 Task: Compose an email with the signature Keith Hernandez with the subject Feedback on a product and the message I would appreciate it if you could send me the details for the upcoming trade show. from softage.9@softage.net to softage.5@softage.netSelect the entire message and Indent more 2 times, then indent less once Send the email. Finally, move the email from Sent Items to the label Composting
Action: Mouse moved to (1148, 72)
Screenshot: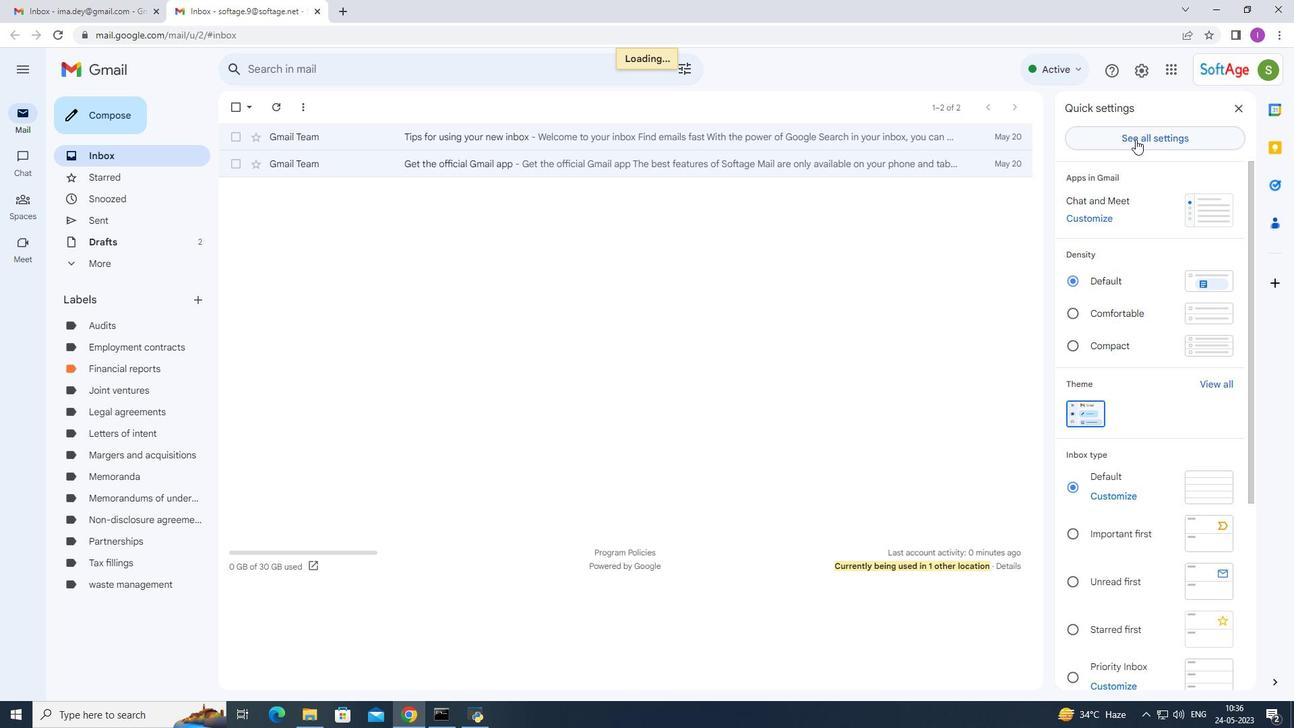 
Action: Mouse pressed left at (1148, 72)
Screenshot: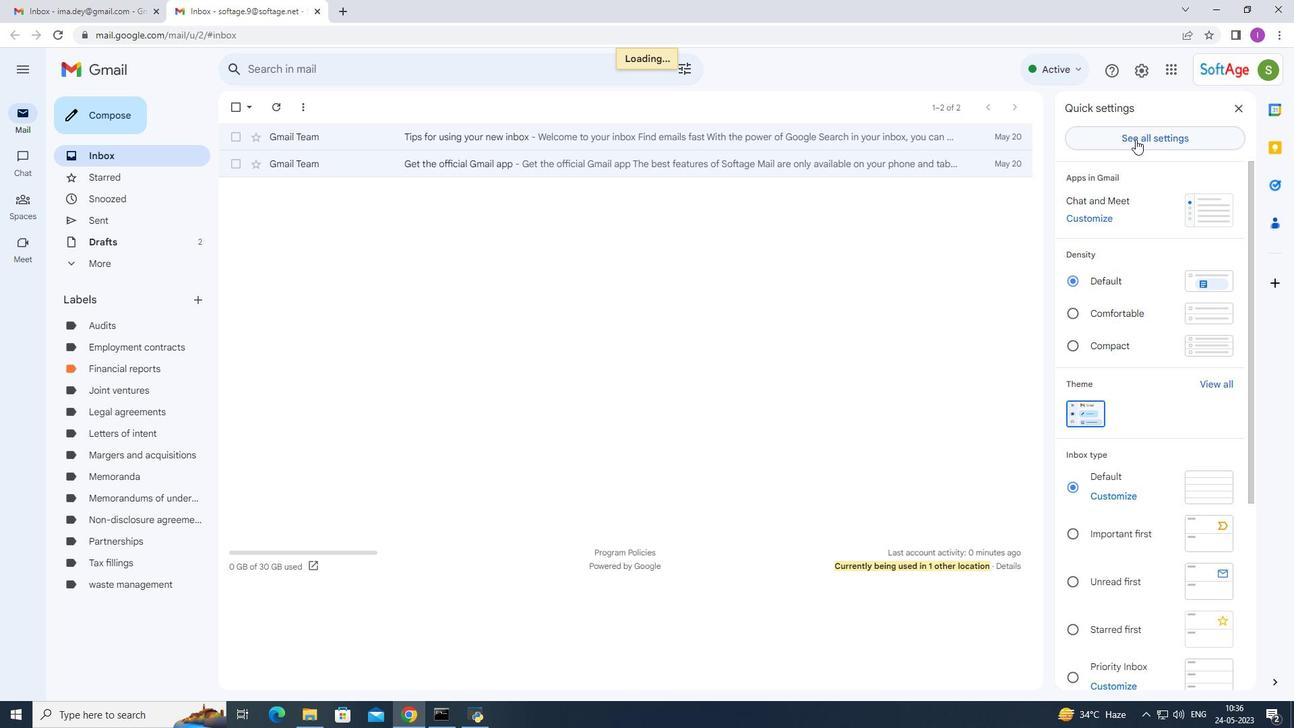 
Action: Mouse moved to (1168, 140)
Screenshot: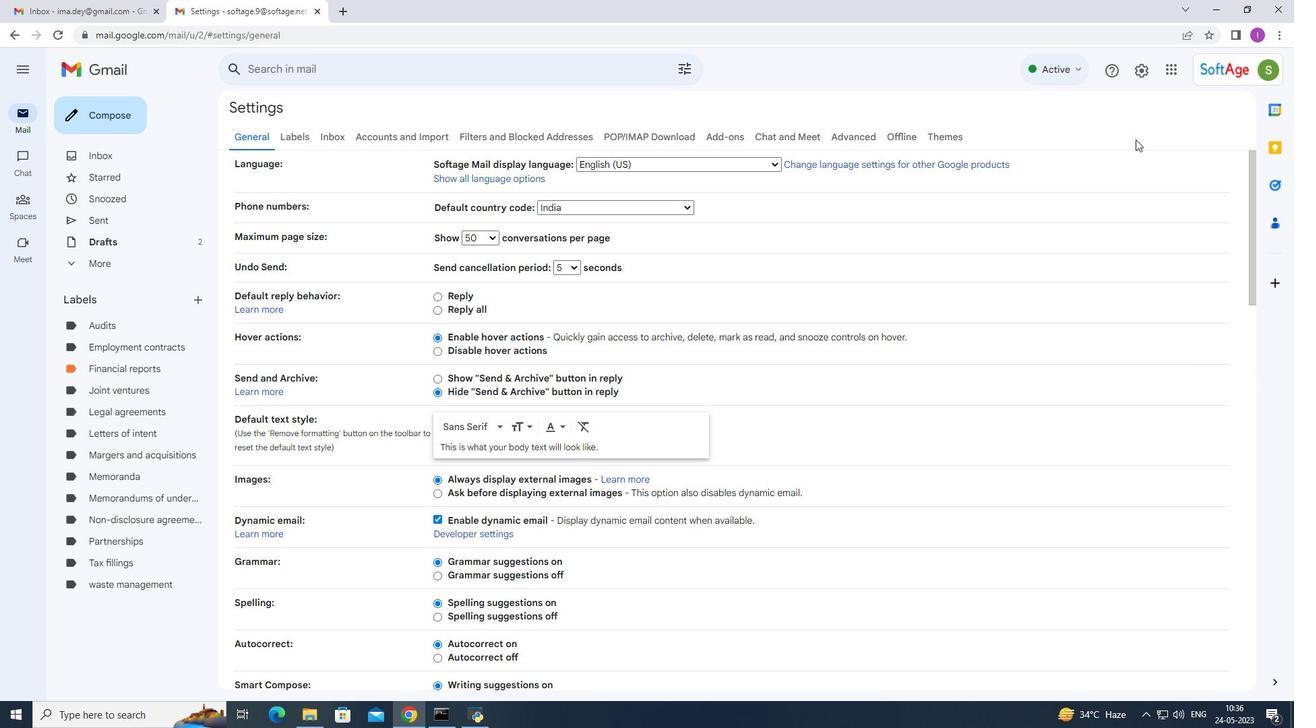 
Action: Mouse pressed left at (1168, 140)
Screenshot: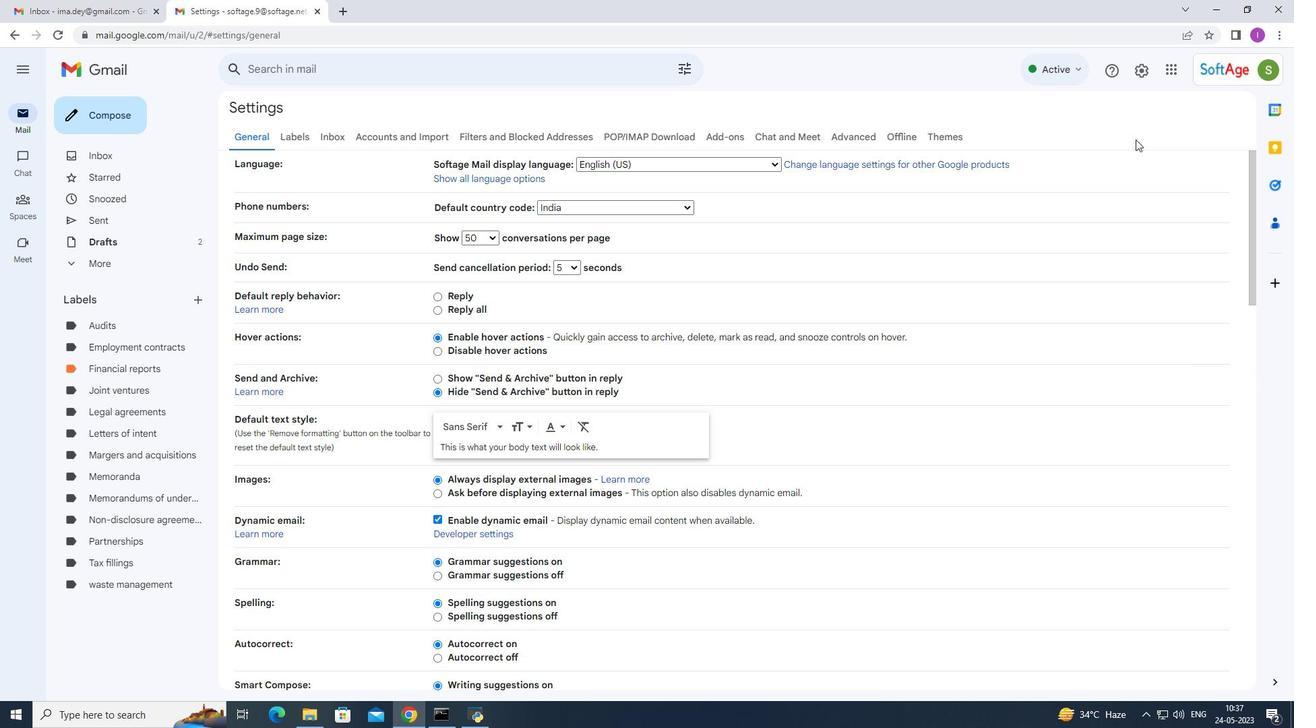 
Action: Mouse moved to (651, 380)
Screenshot: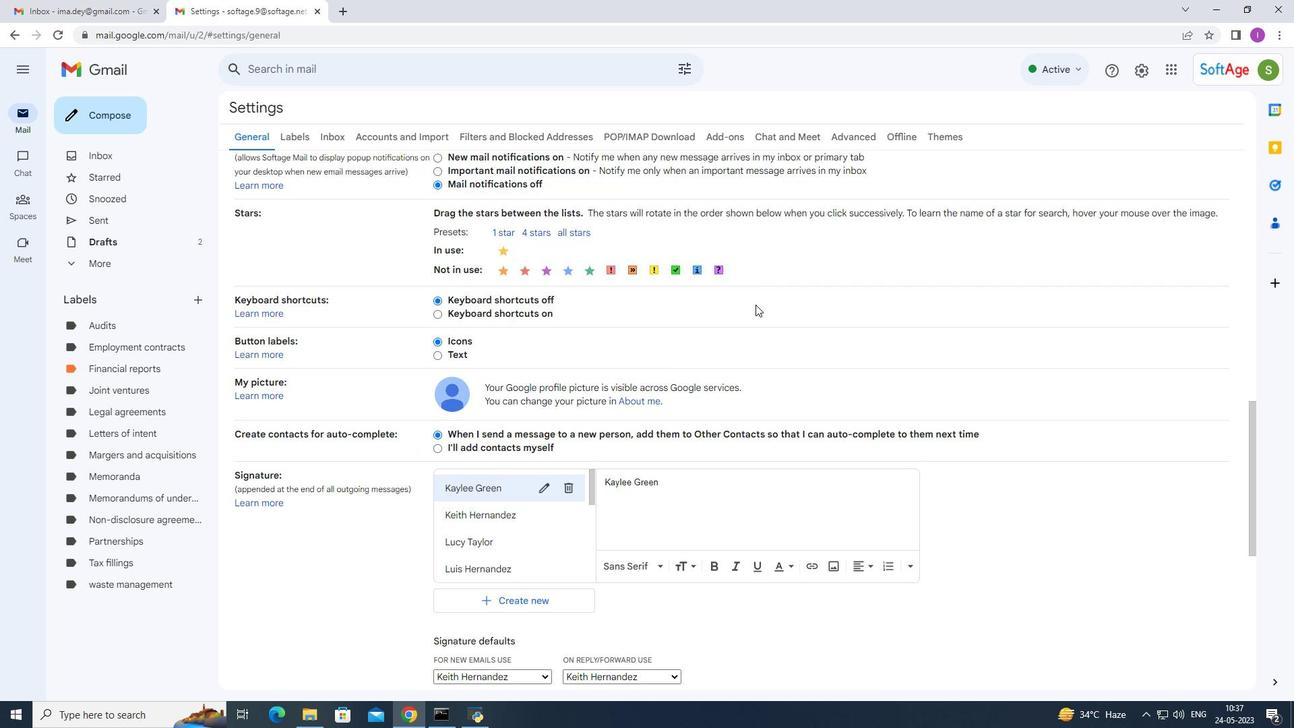 
Action: Mouse scrolled (651, 379) with delta (0, 0)
Screenshot: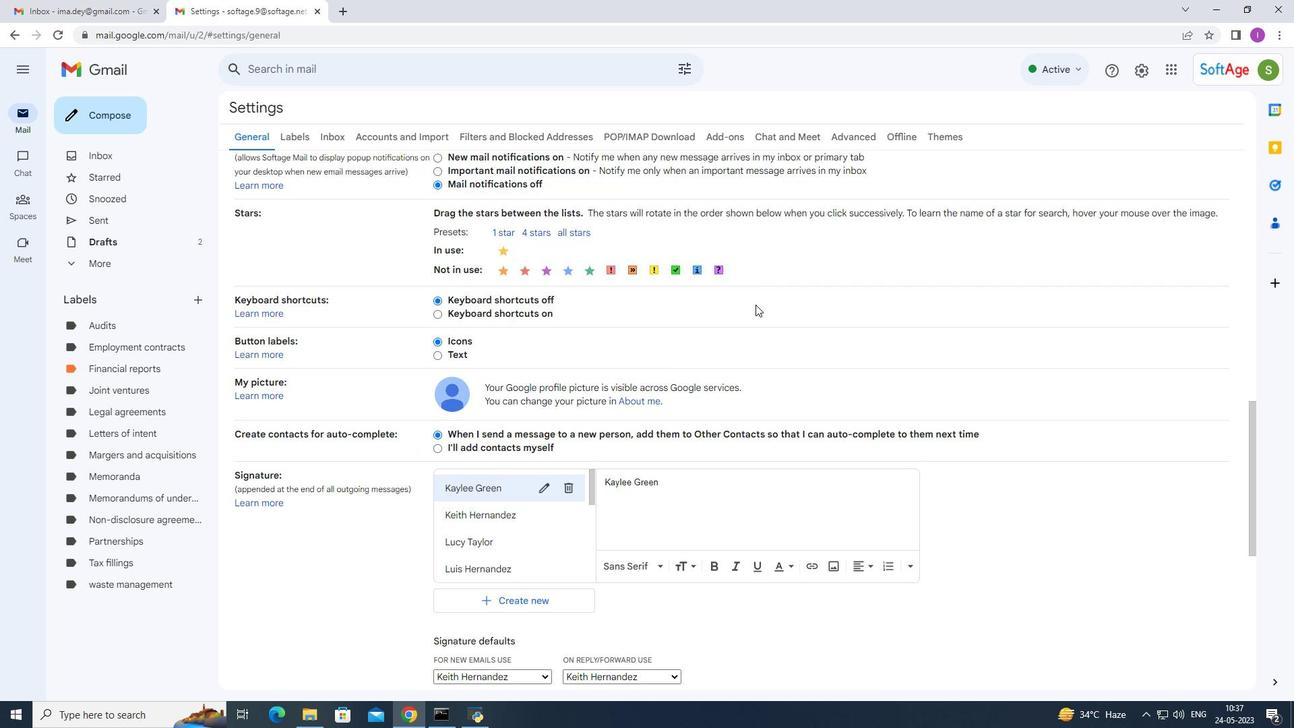 
Action: Mouse moved to (650, 380)
Screenshot: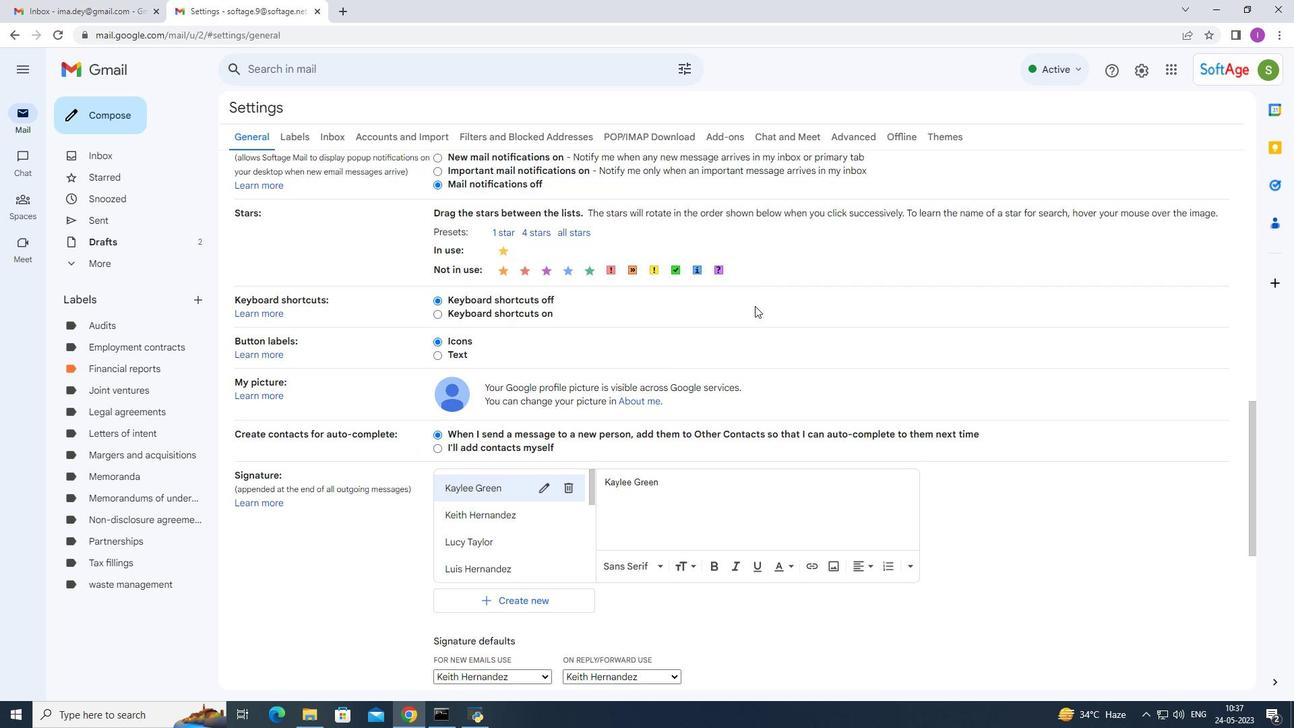 
Action: Mouse scrolled (650, 380) with delta (0, 0)
Screenshot: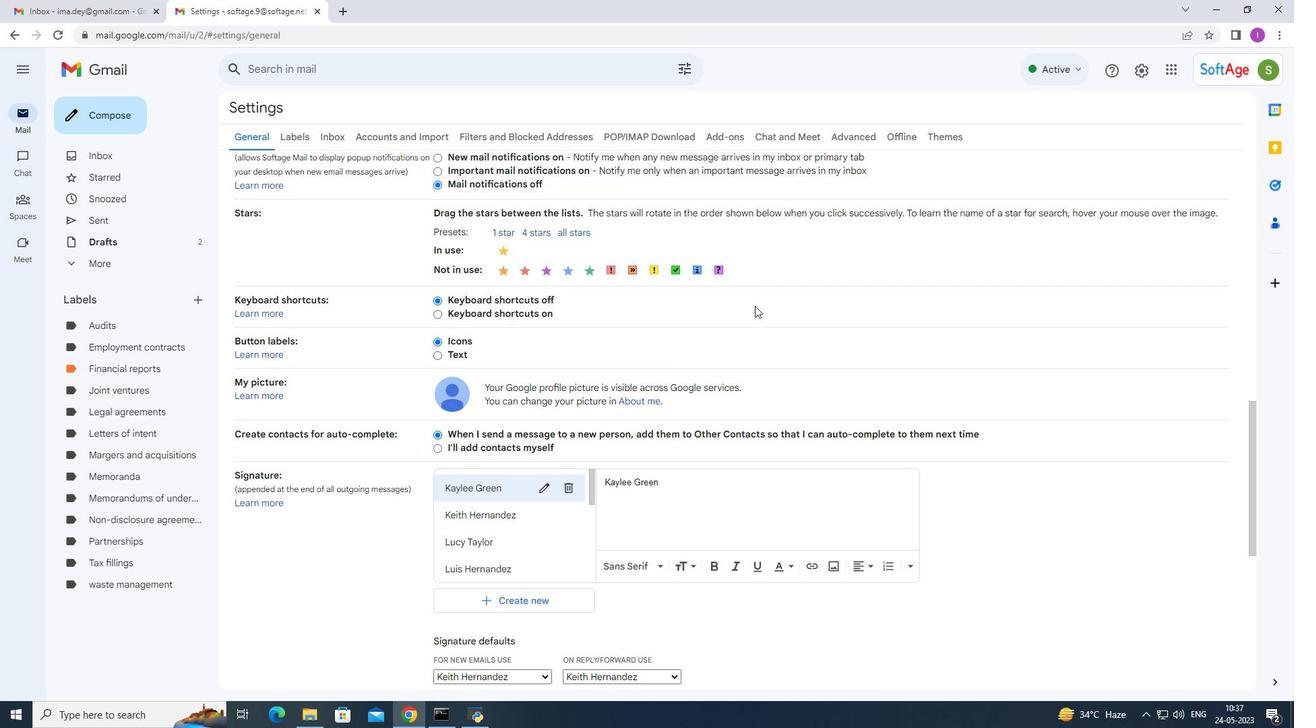 
Action: Mouse moved to (650, 381)
Screenshot: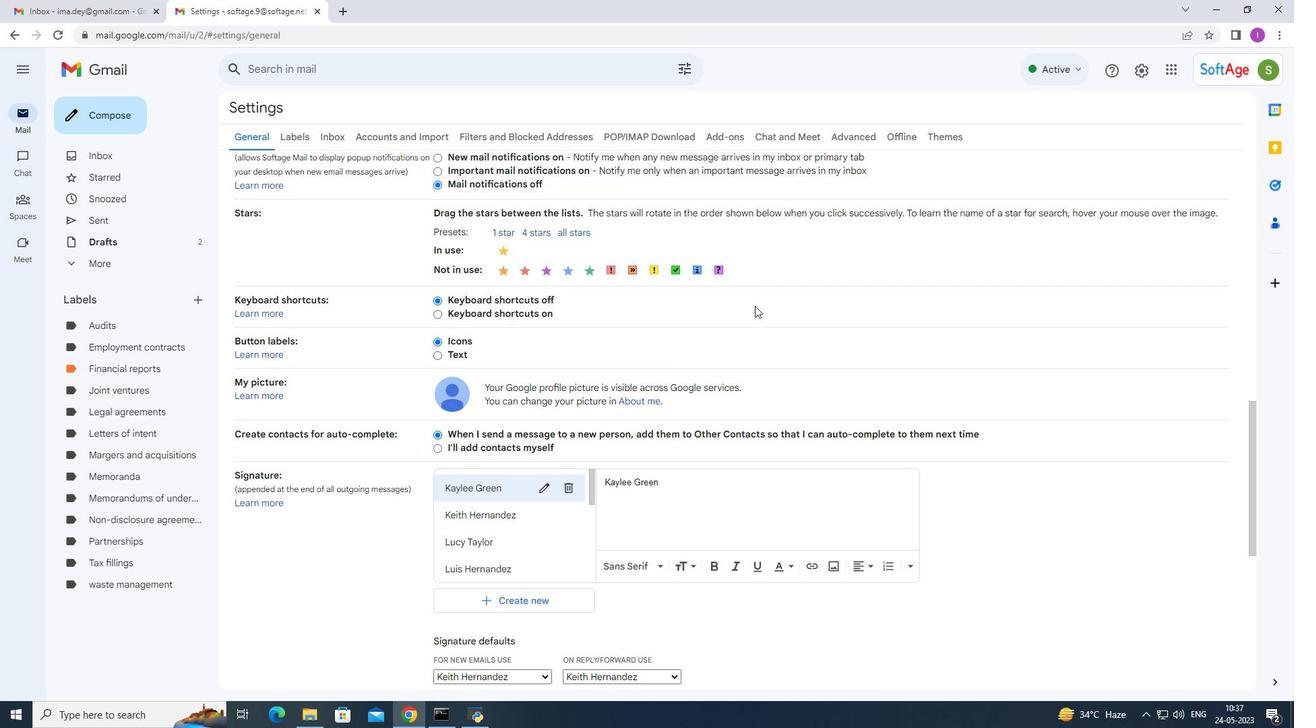 
Action: Mouse scrolled (650, 380) with delta (0, 0)
Screenshot: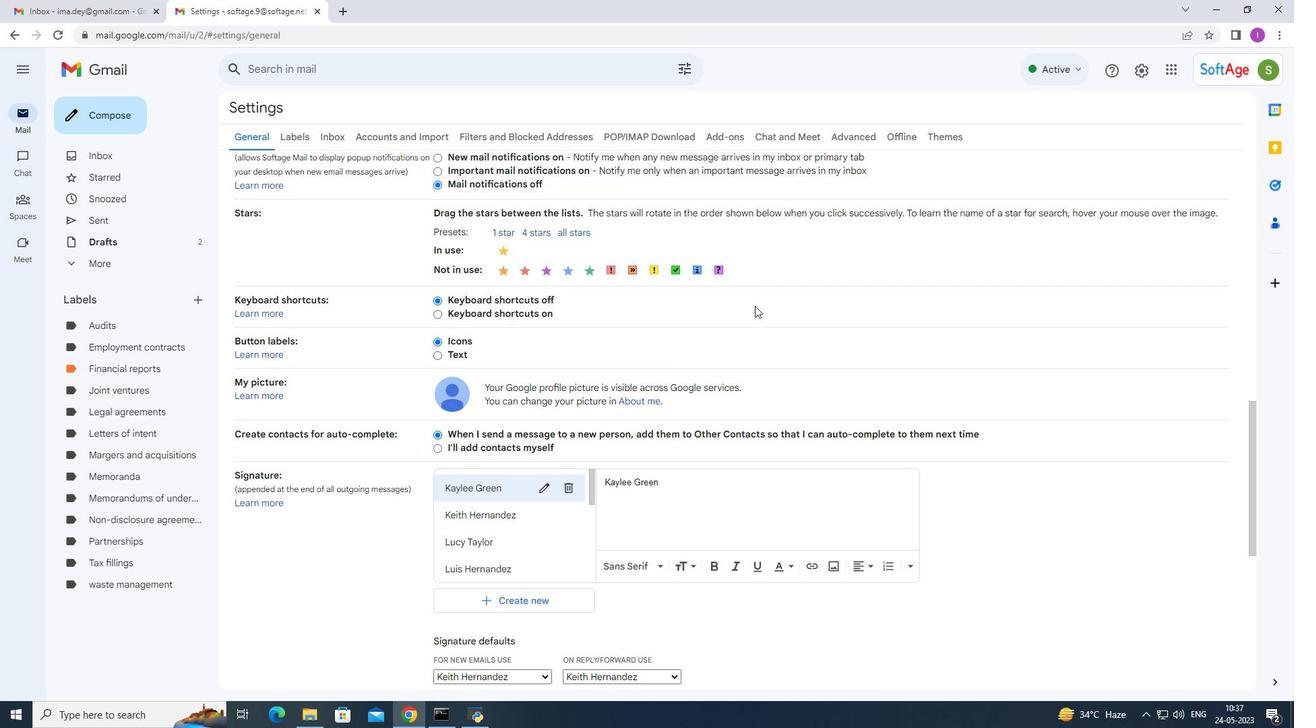 
Action: Mouse scrolled (650, 380) with delta (0, 0)
Screenshot: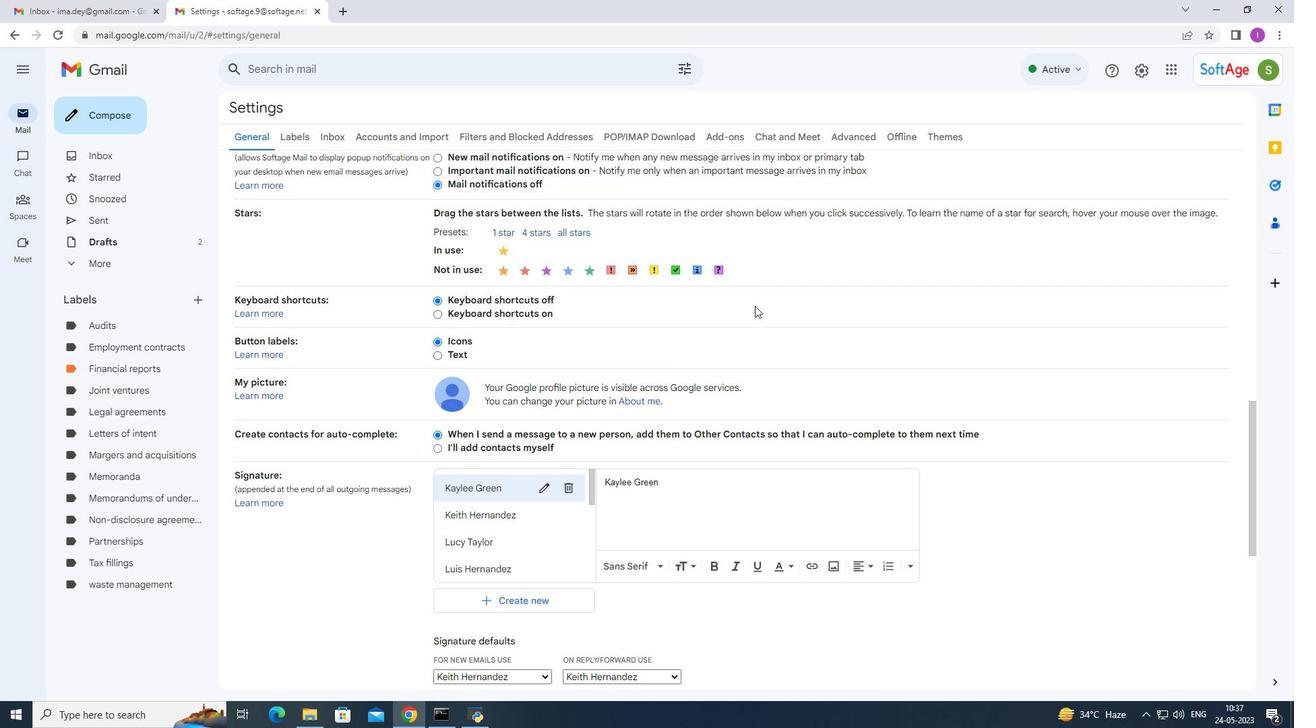 
Action: Mouse moved to (650, 381)
Screenshot: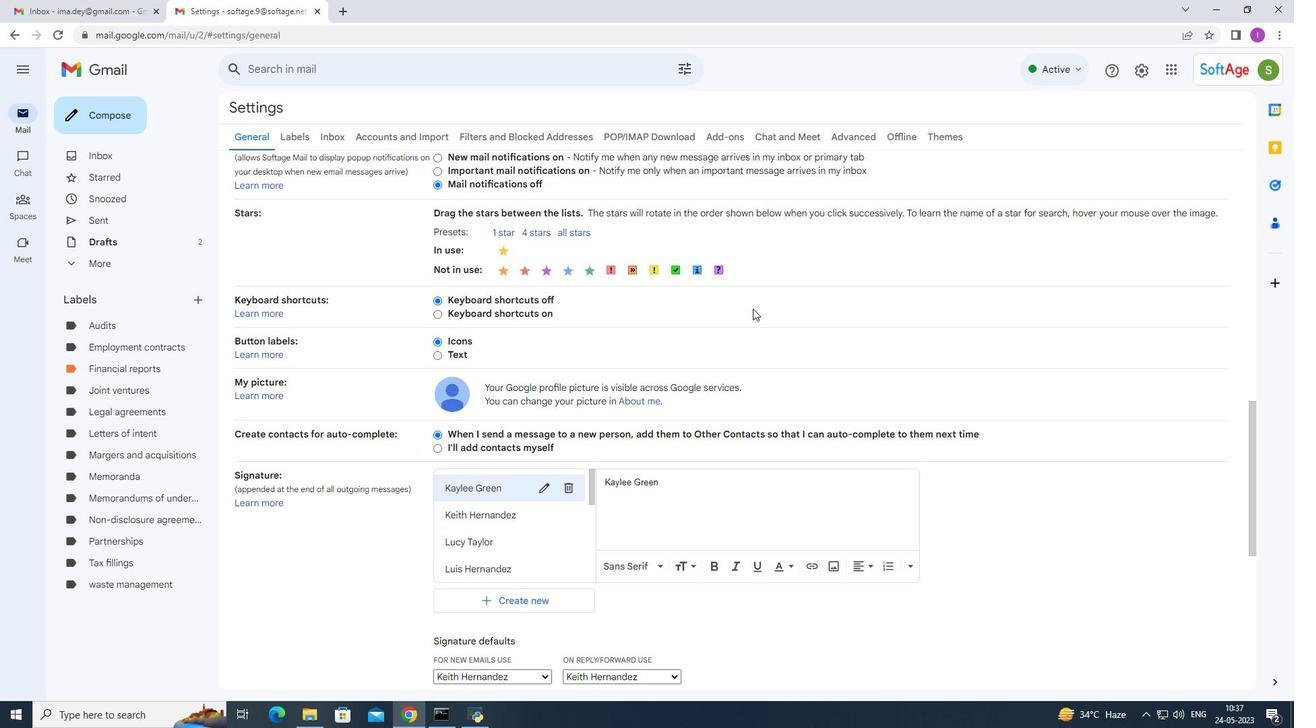 
Action: Mouse scrolled (650, 380) with delta (0, 0)
Screenshot: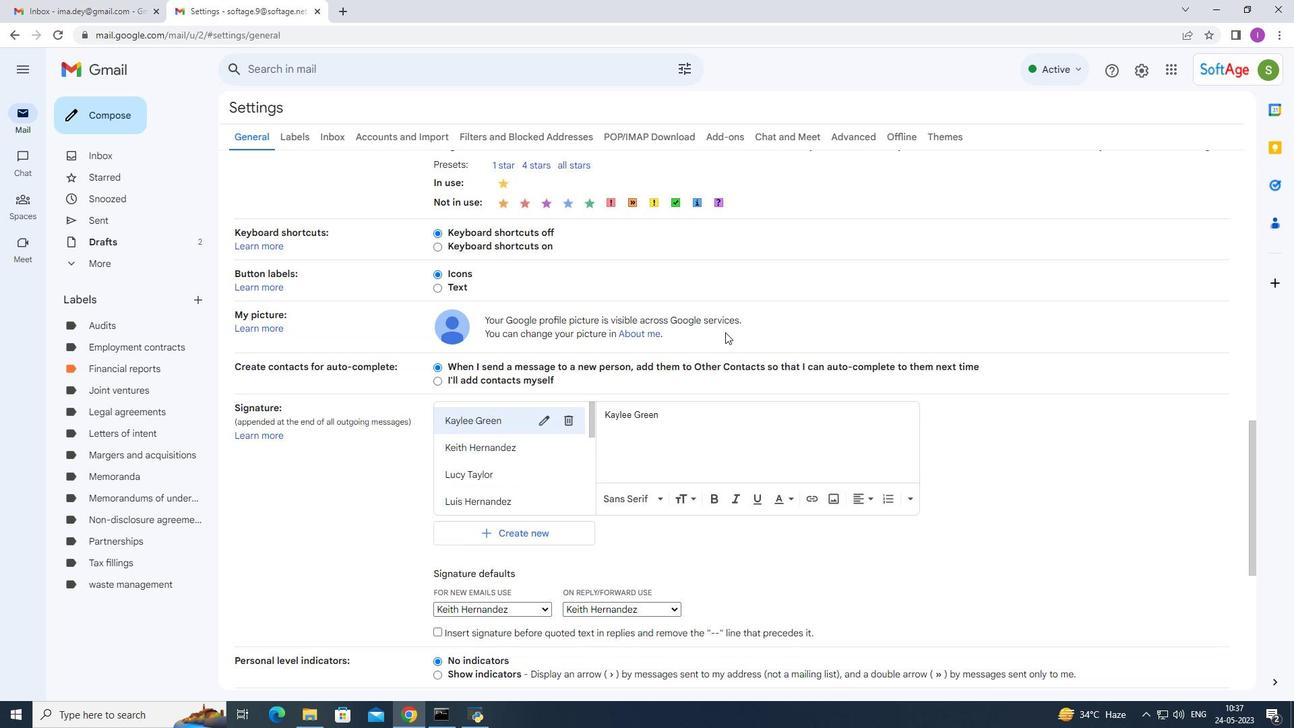 
Action: Mouse moved to (648, 382)
Screenshot: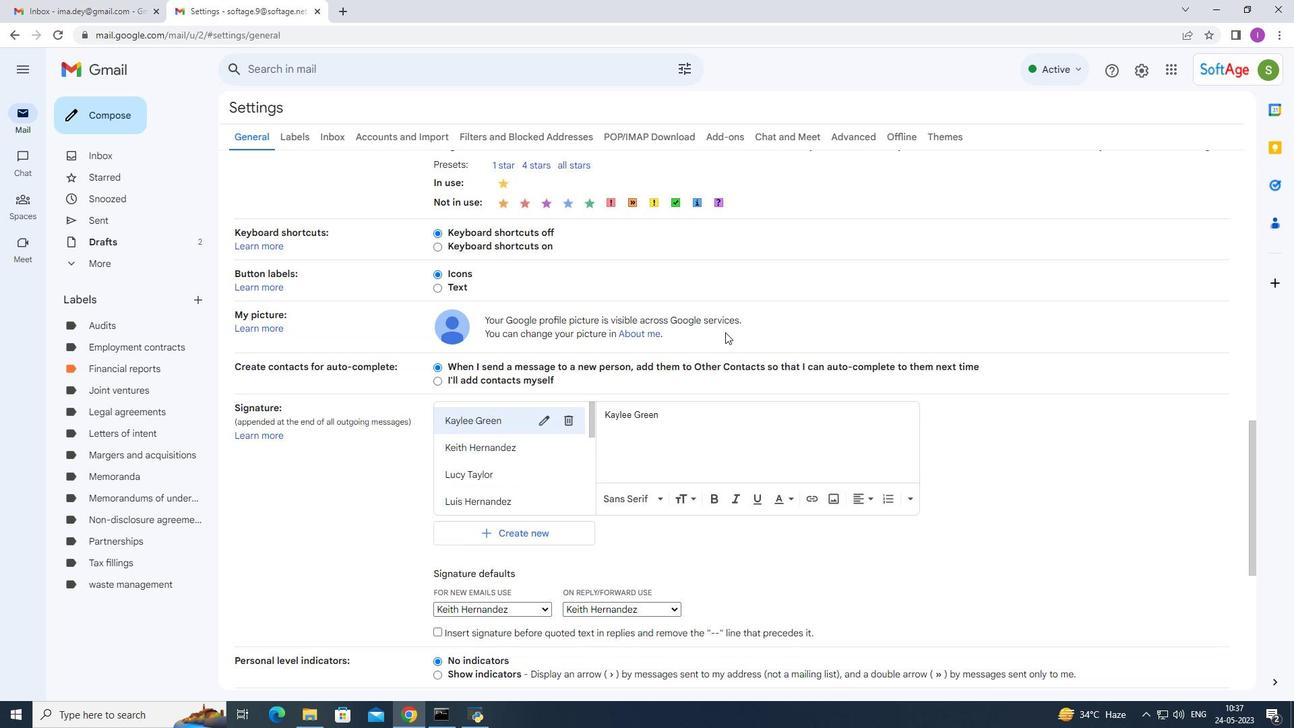 
Action: Mouse scrolled (648, 381) with delta (0, 0)
Screenshot: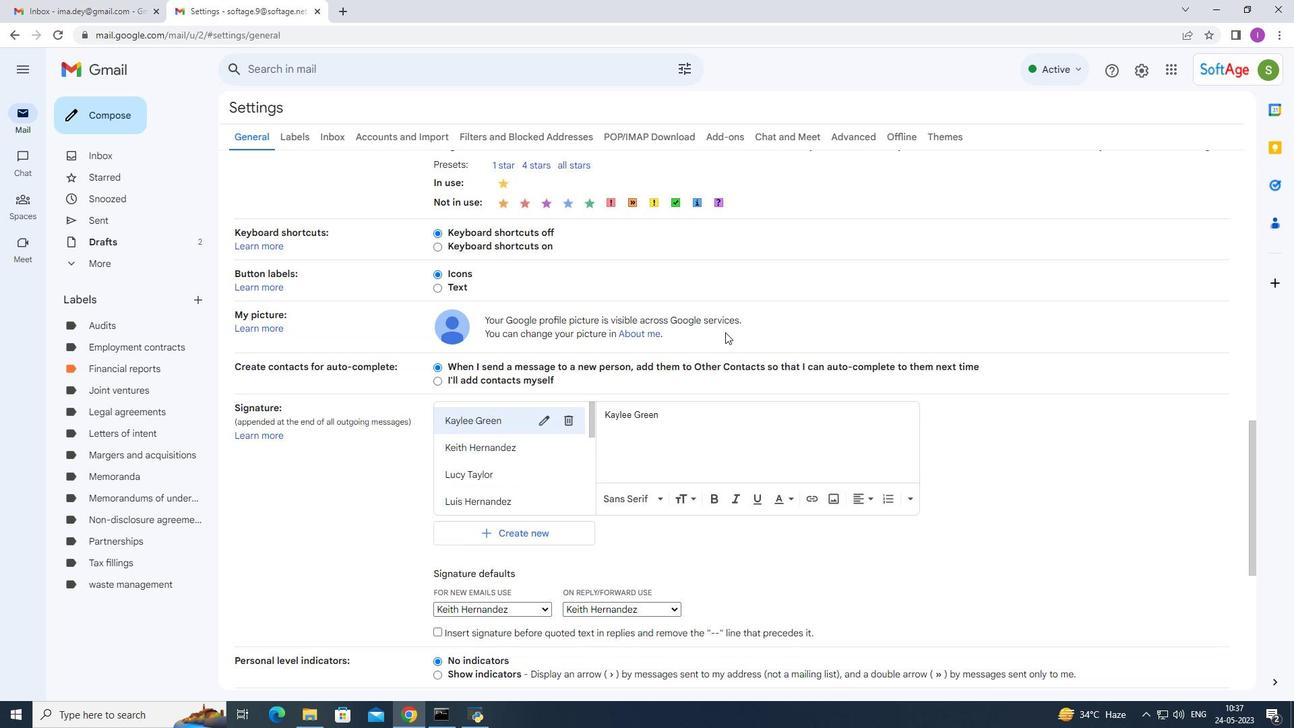 
Action: Mouse moved to (648, 382)
Screenshot: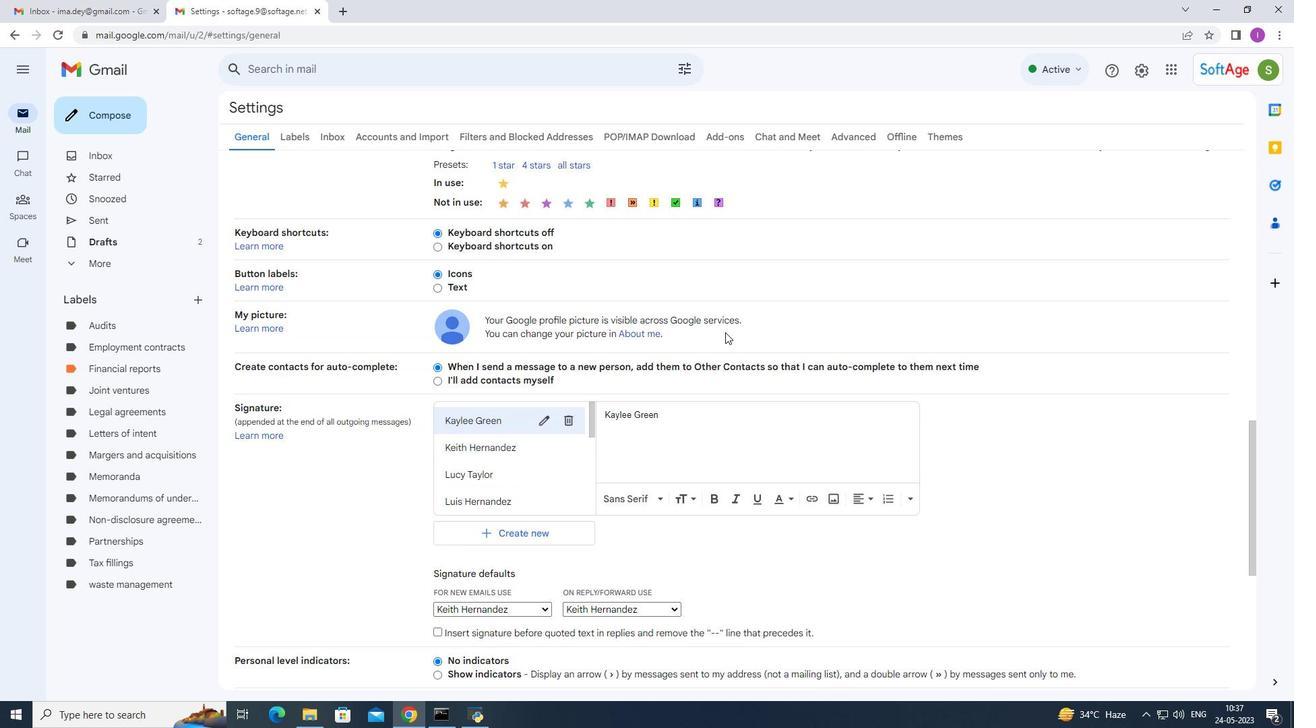 
Action: Mouse scrolled (648, 383) with delta (0, 0)
Screenshot: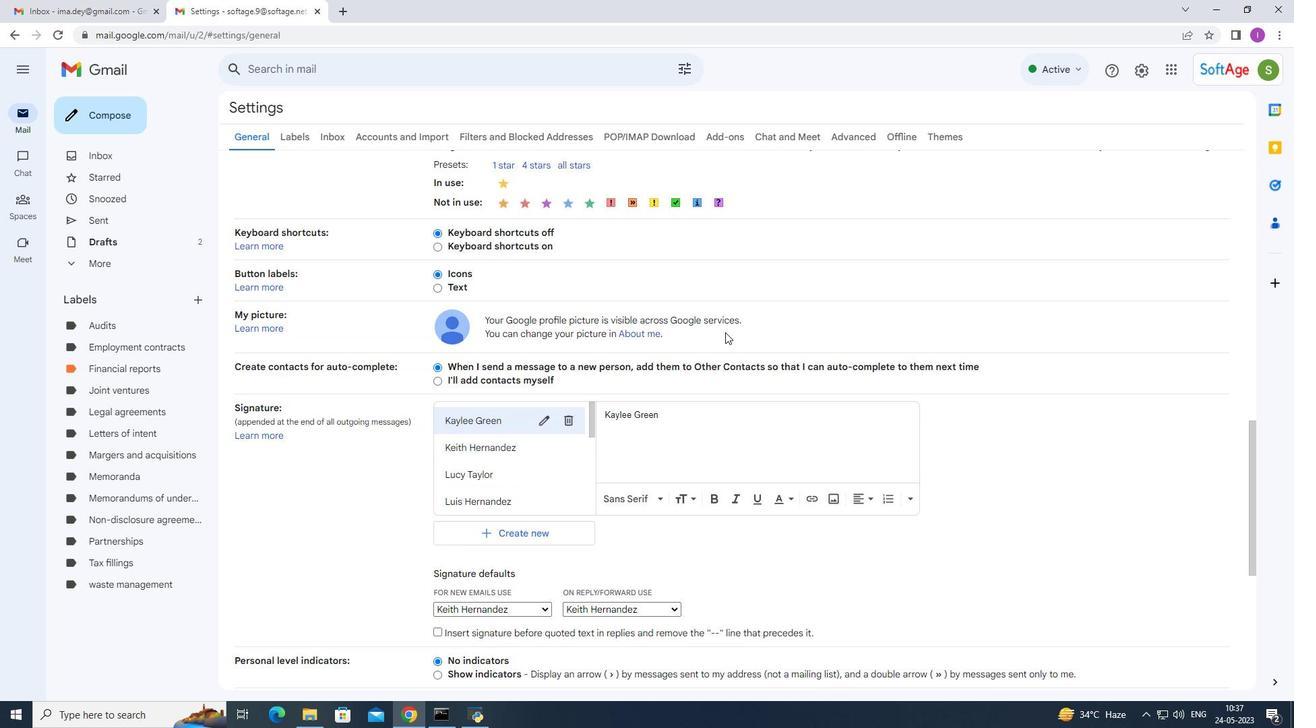
Action: Mouse scrolled (648, 381) with delta (0, 0)
Screenshot: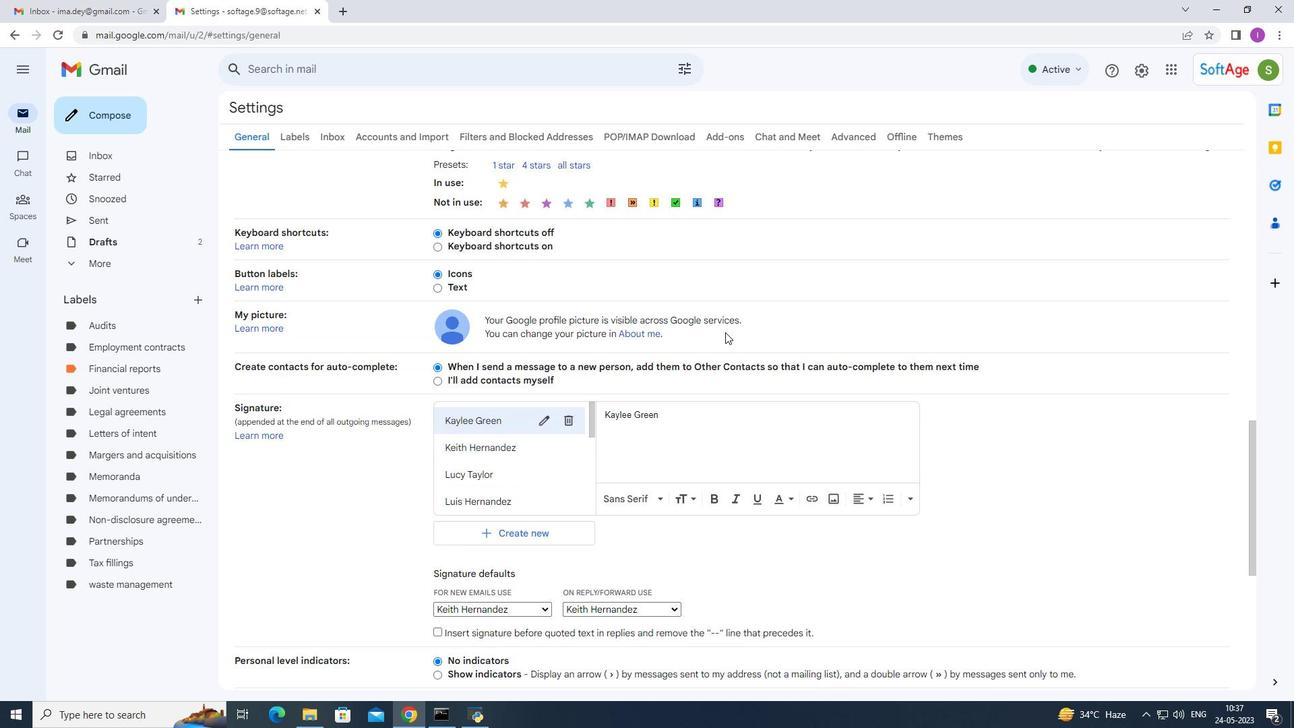
Action: Mouse scrolled (648, 381) with delta (0, 0)
Screenshot: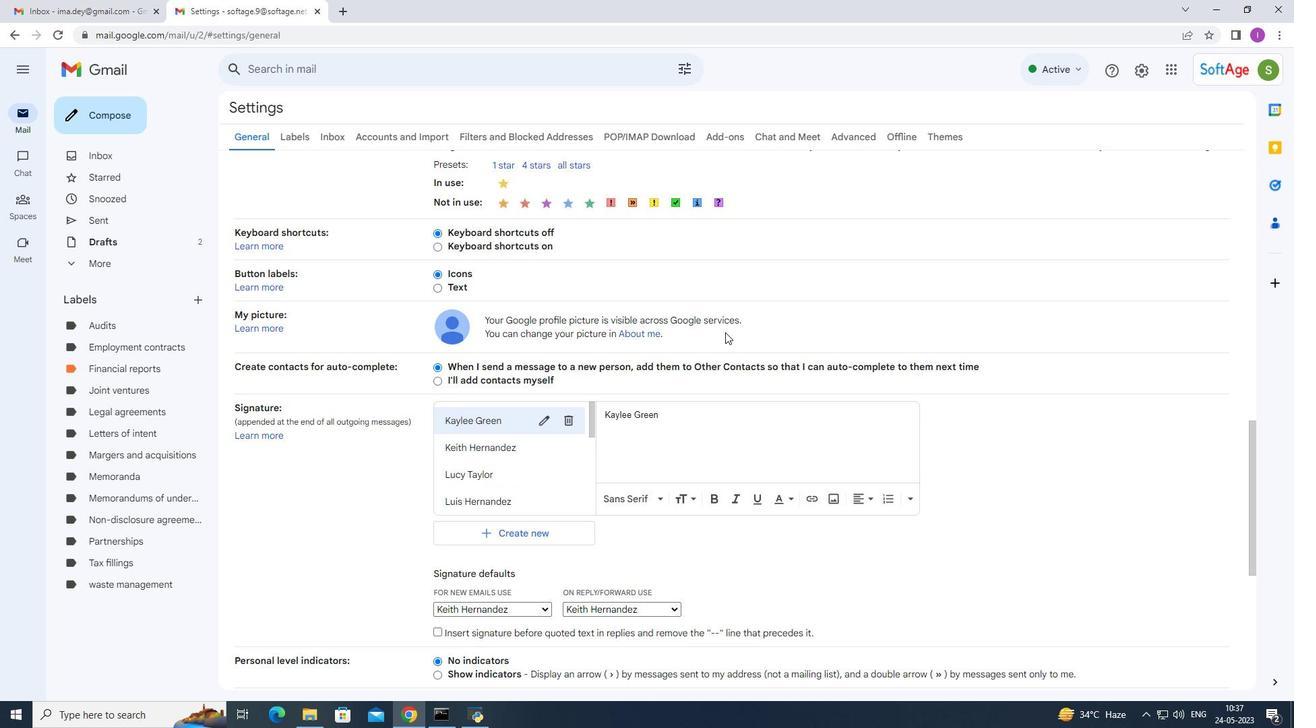
Action: Mouse scrolled (648, 381) with delta (0, 0)
Screenshot: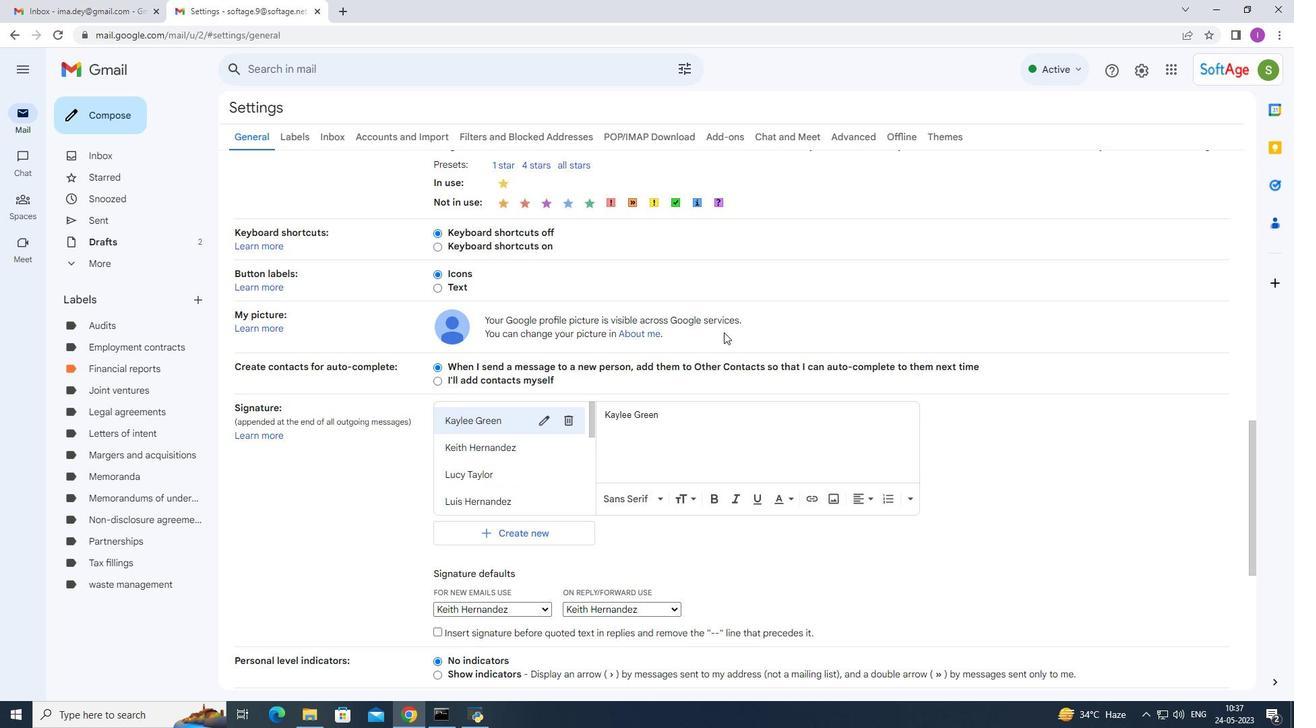
Action: Mouse scrolled (648, 383) with delta (0, 0)
Screenshot: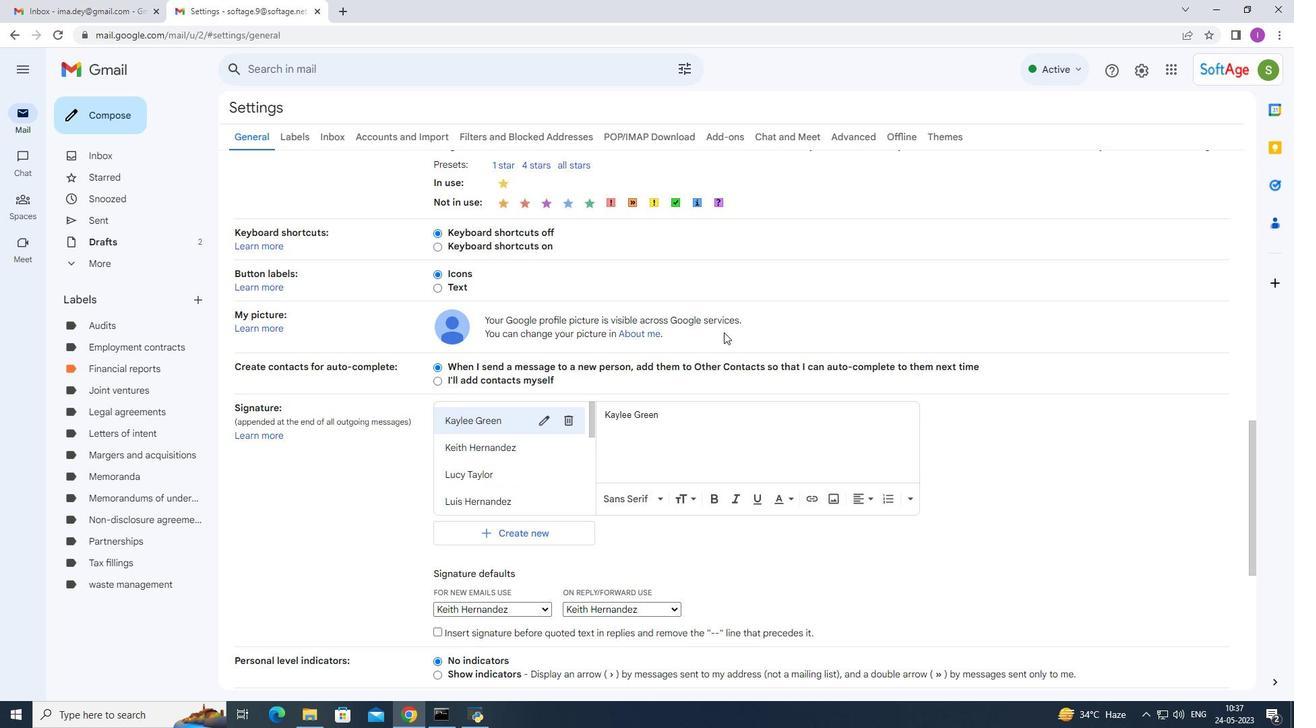
Action: Mouse scrolled (648, 381) with delta (0, 0)
Screenshot: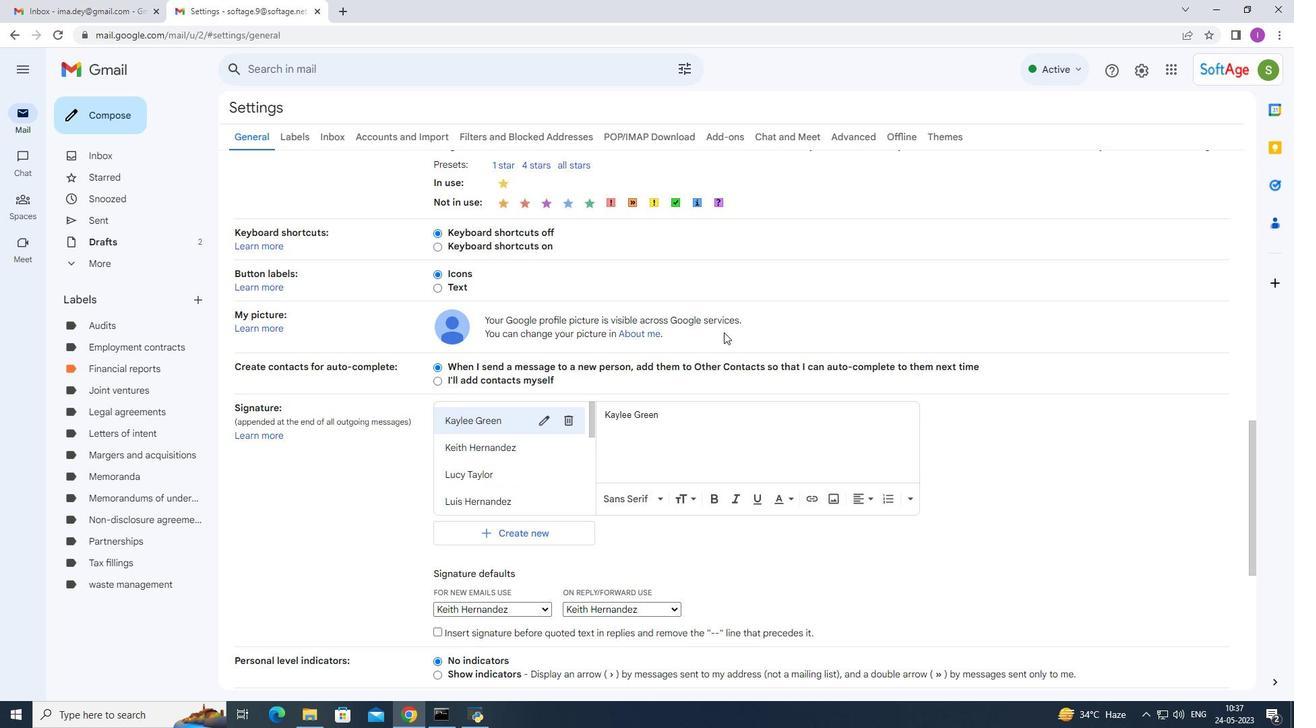 
Action: Mouse moved to (610, 401)
Screenshot: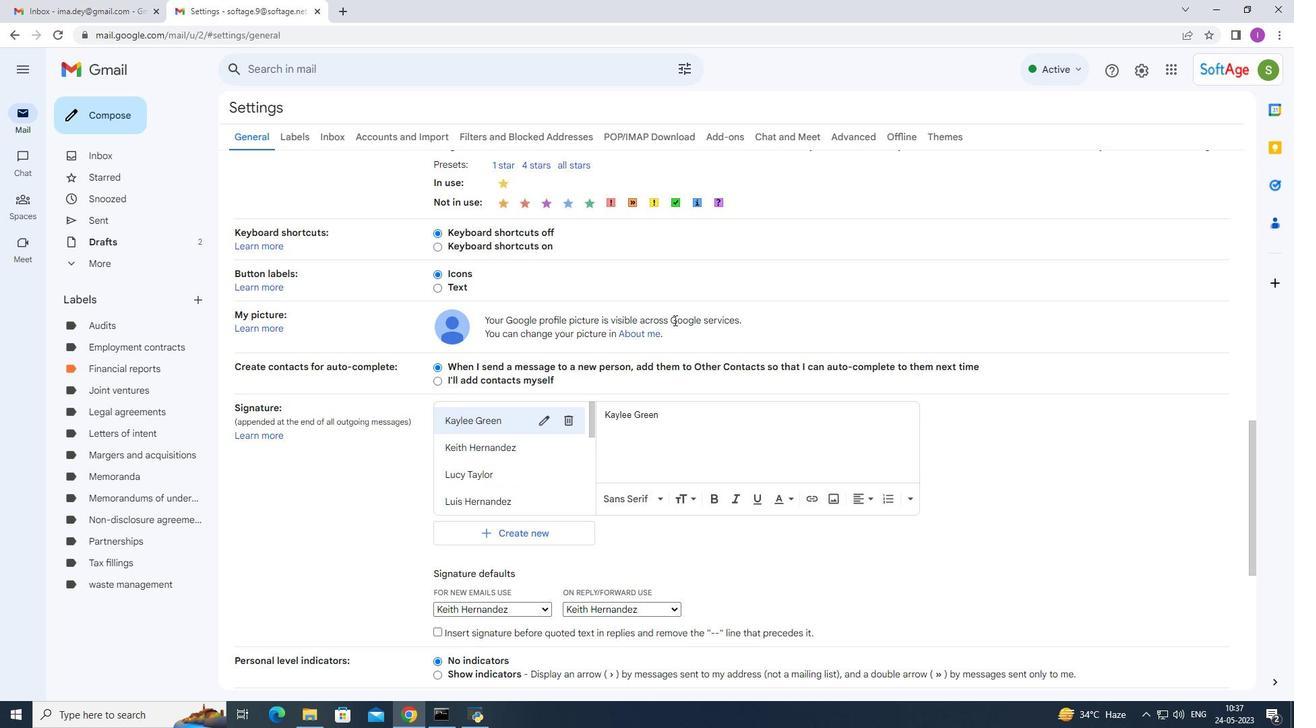 
Action: Mouse scrolled (613, 397) with delta (0, 0)
Screenshot: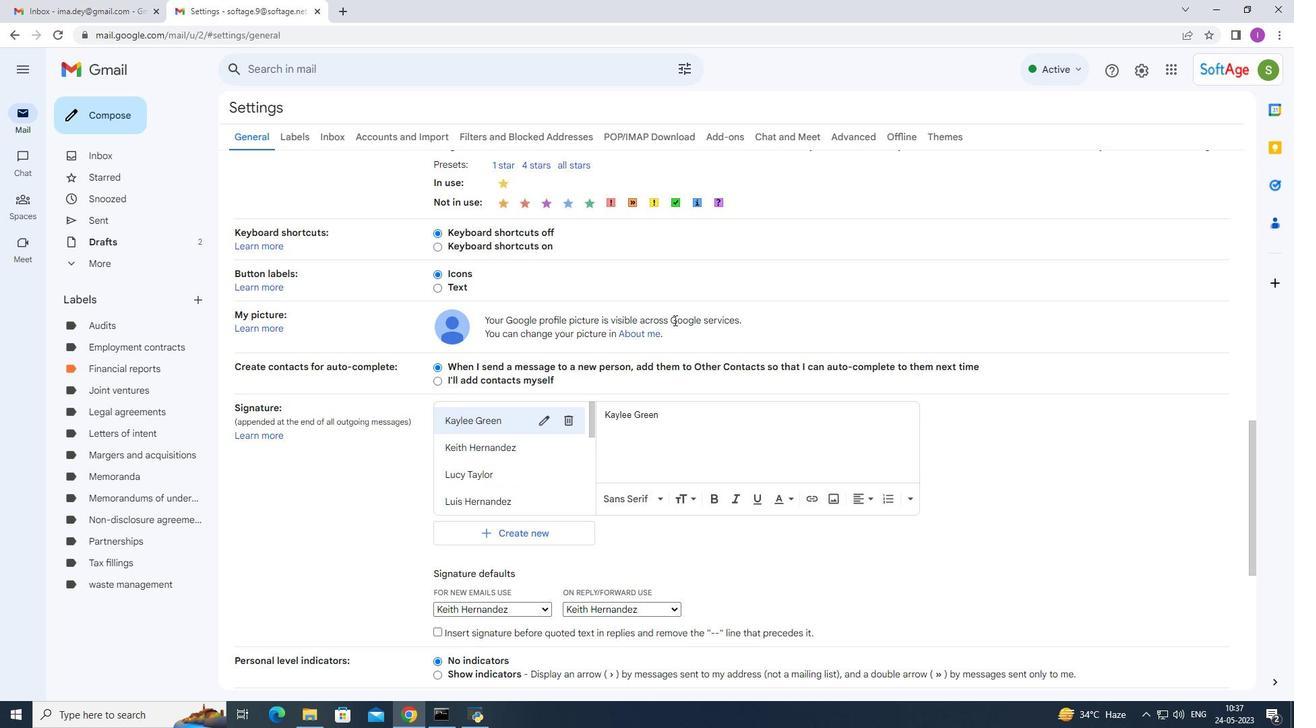 
Action: Mouse moved to (606, 403)
Screenshot: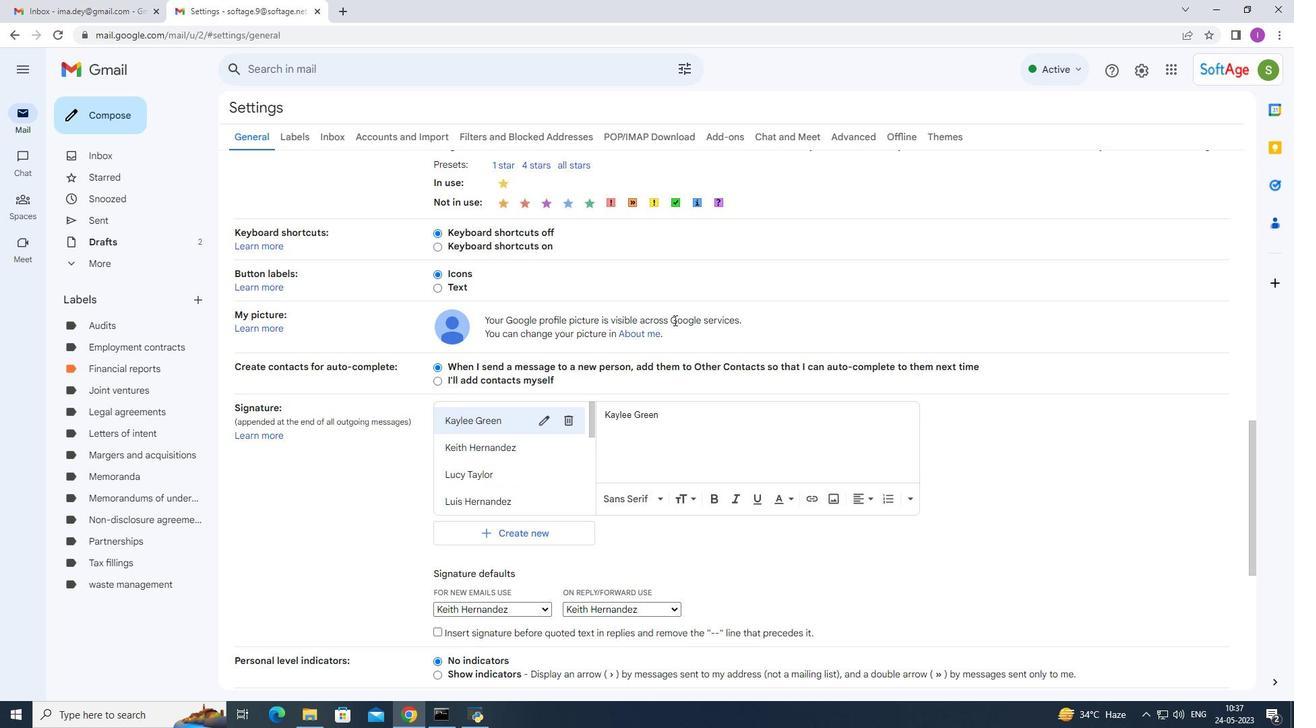 
Action: Mouse scrolled (608, 401) with delta (0, 0)
Screenshot: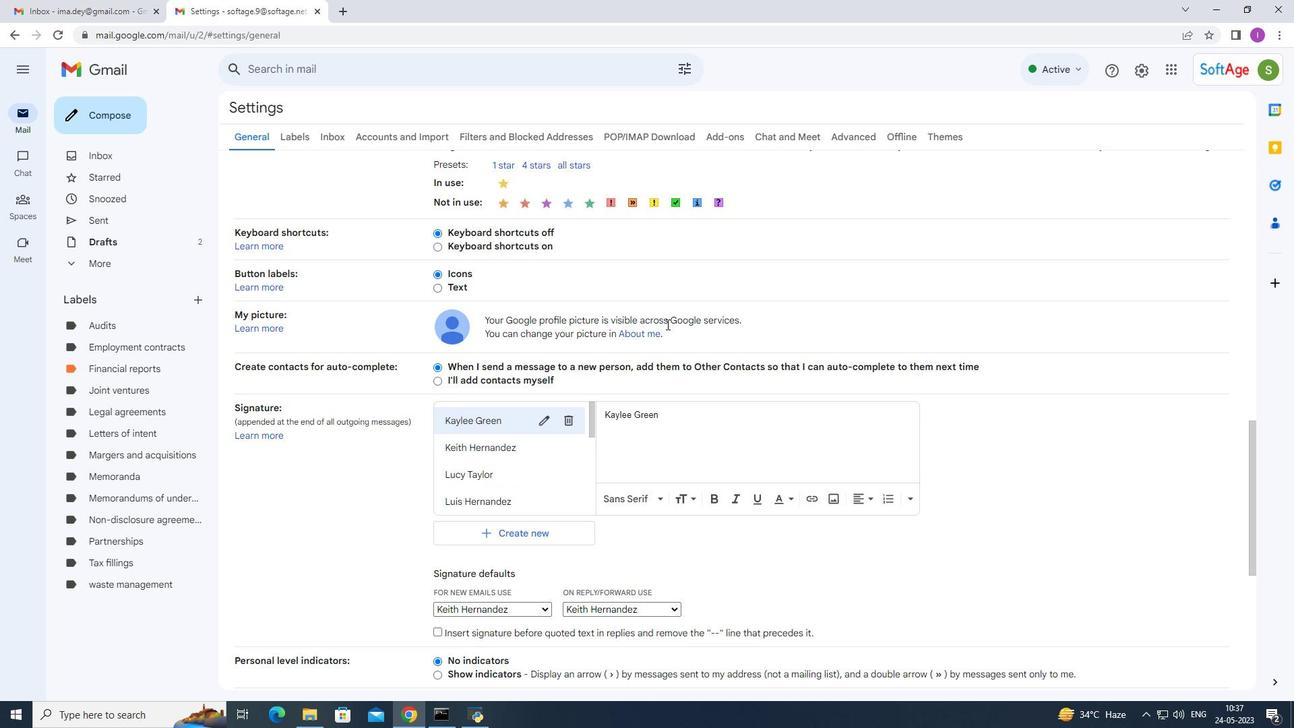 
Action: Mouse moved to (604, 405)
Screenshot: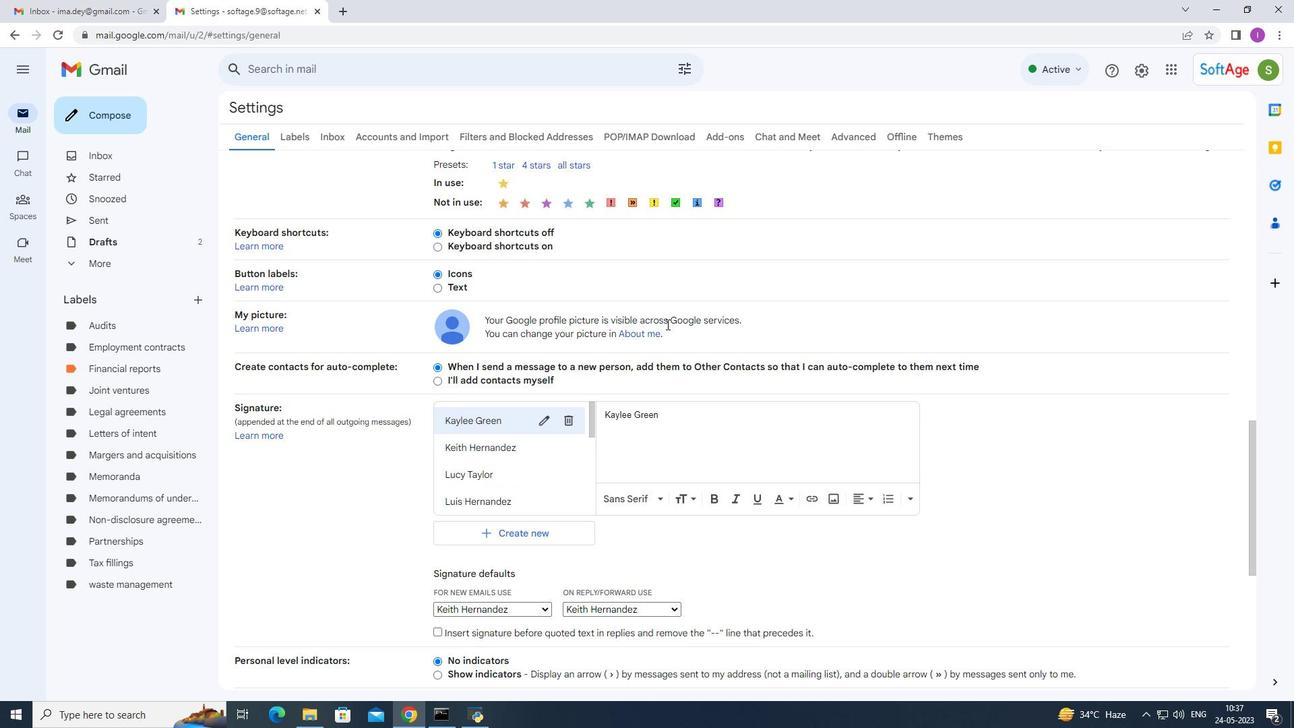 
Action: Mouse scrolled (606, 405) with delta (0, 0)
Screenshot: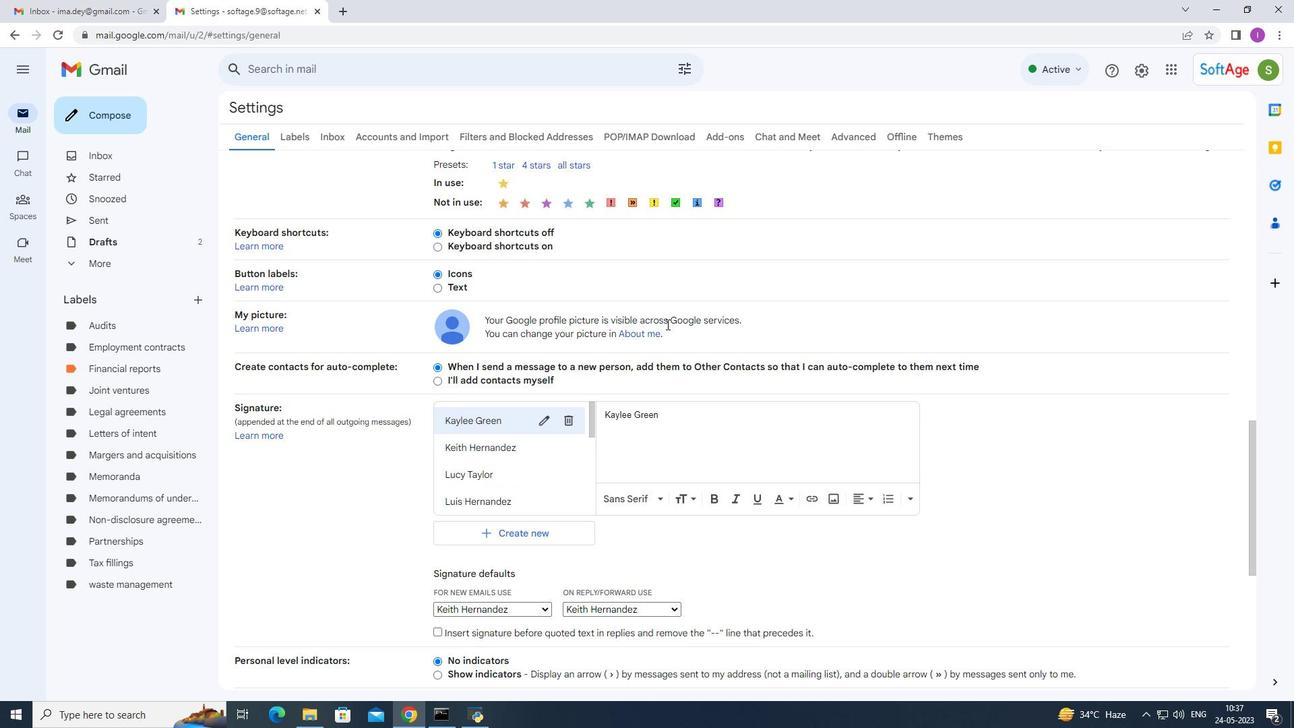 
Action: Mouse moved to (603, 405)
Screenshot: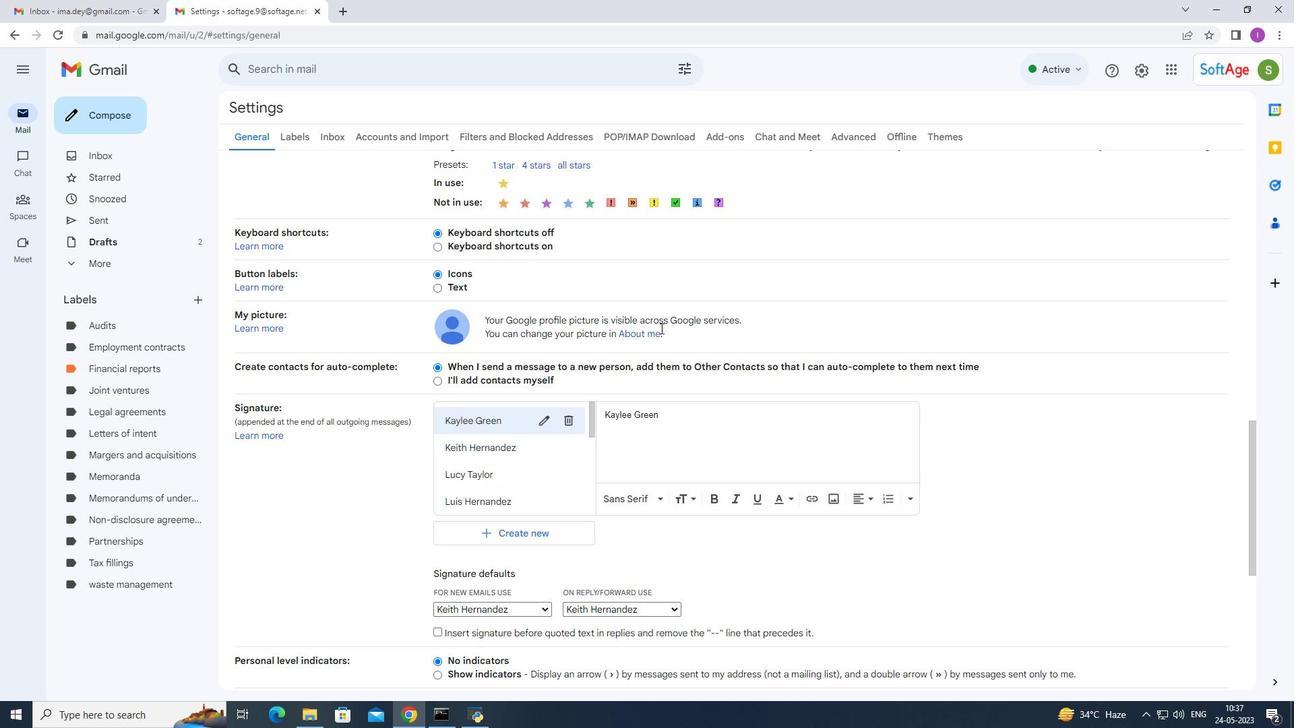 
Action: Mouse scrolled (604, 405) with delta (0, 0)
Screenshot: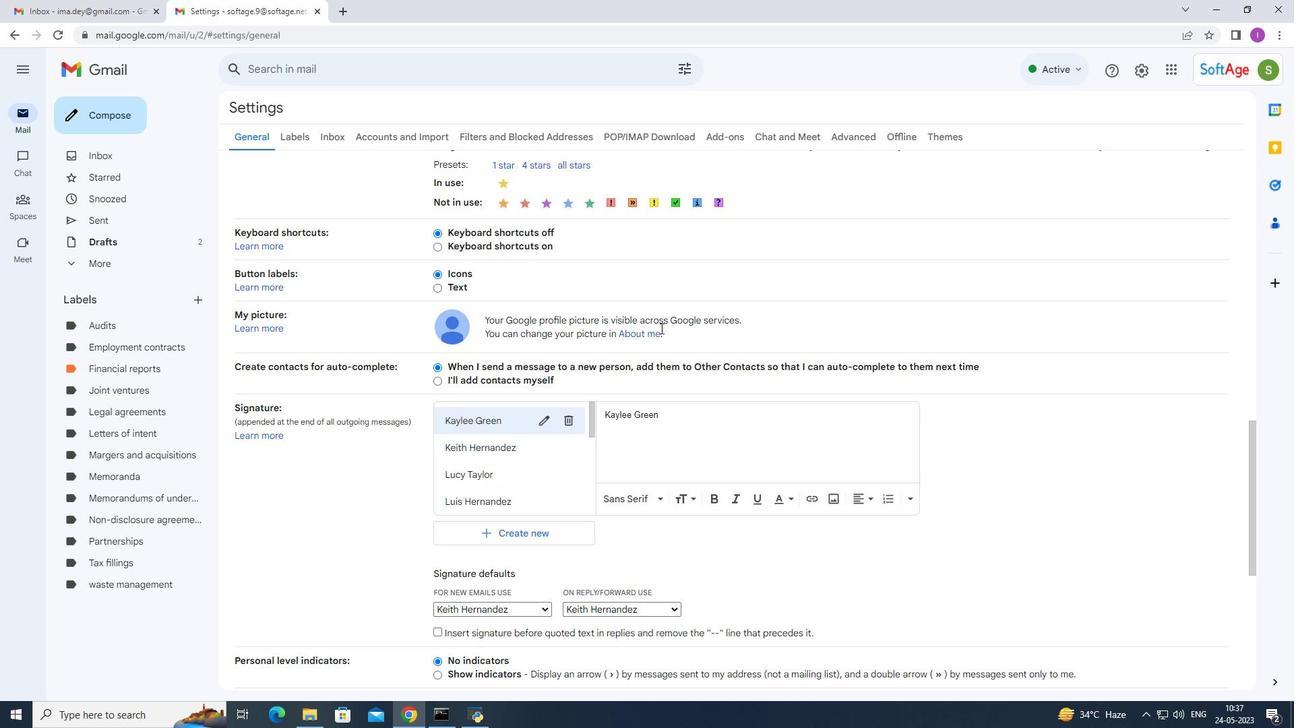 
Action: Mouse moved to (587, 414)
Screenshot: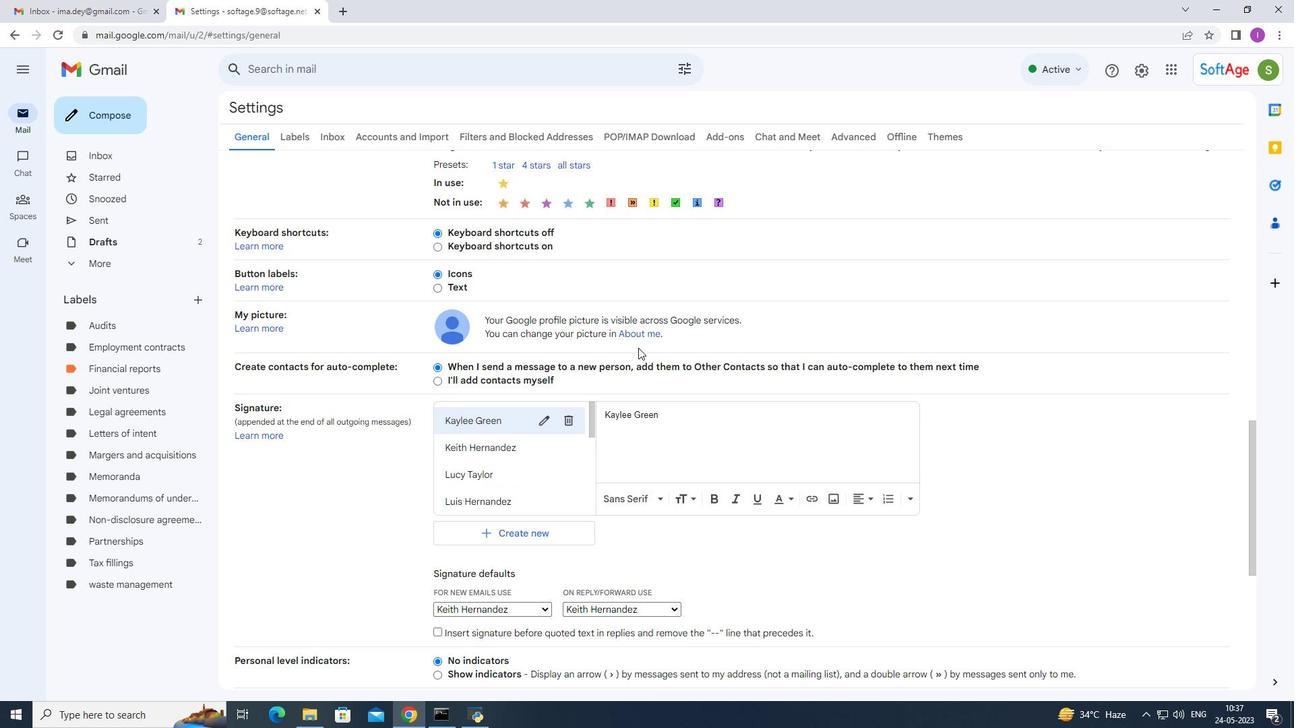 
Action: Mouse scrolled (587, 413) with delta (0, 0)
Screenshot: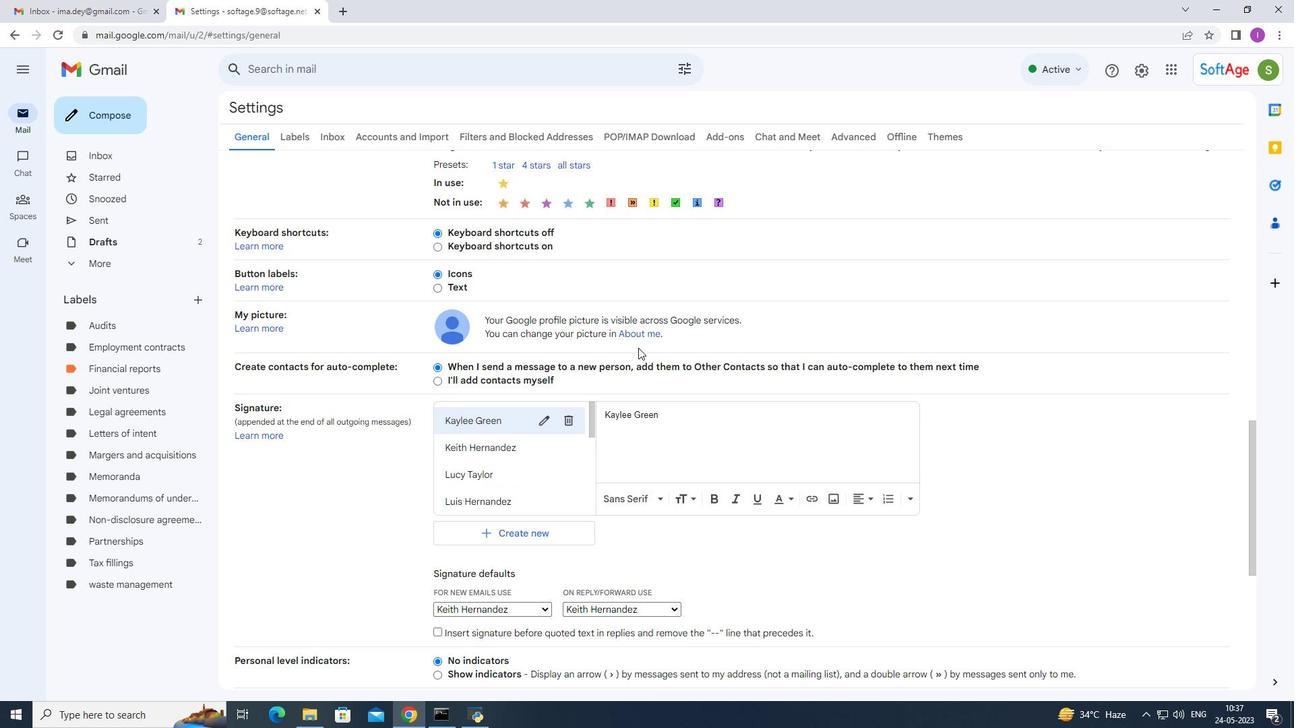 
Action: Mouse moved to (579, 424)
Screenshot: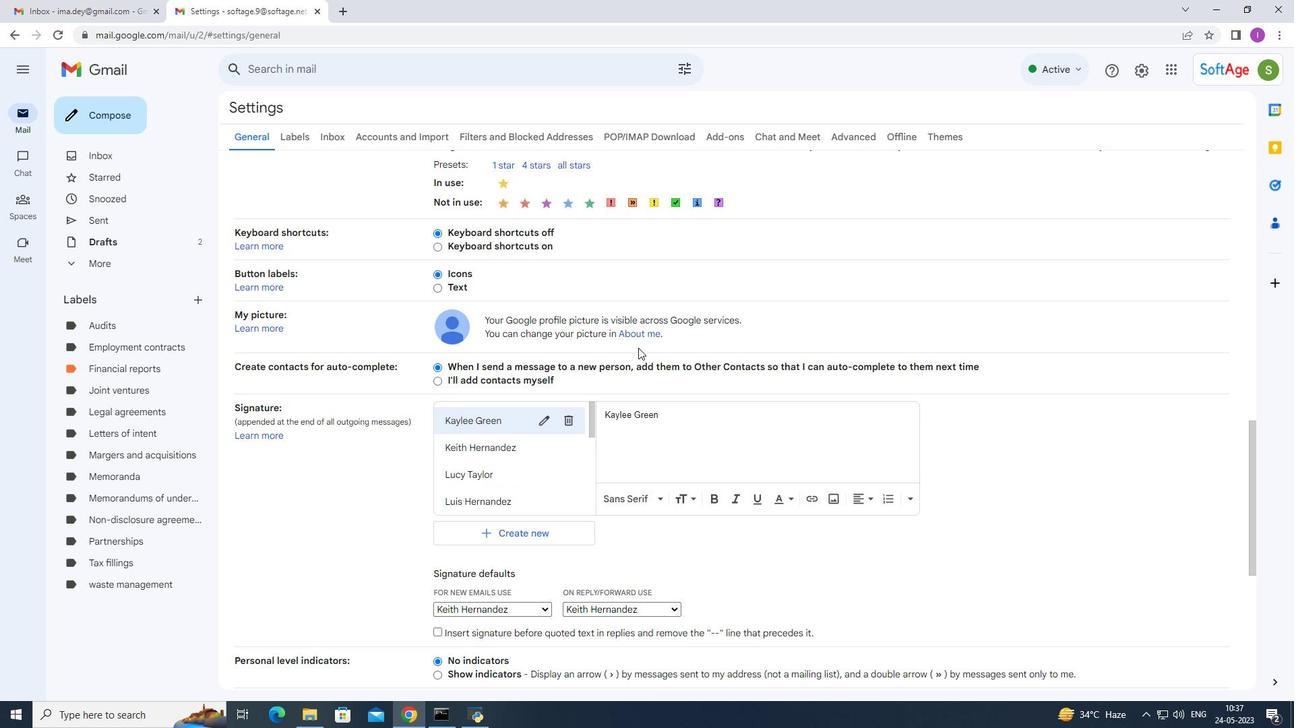 
Action: Mouse scrolled (579, 424) with delta (0, 0)
Screenshot: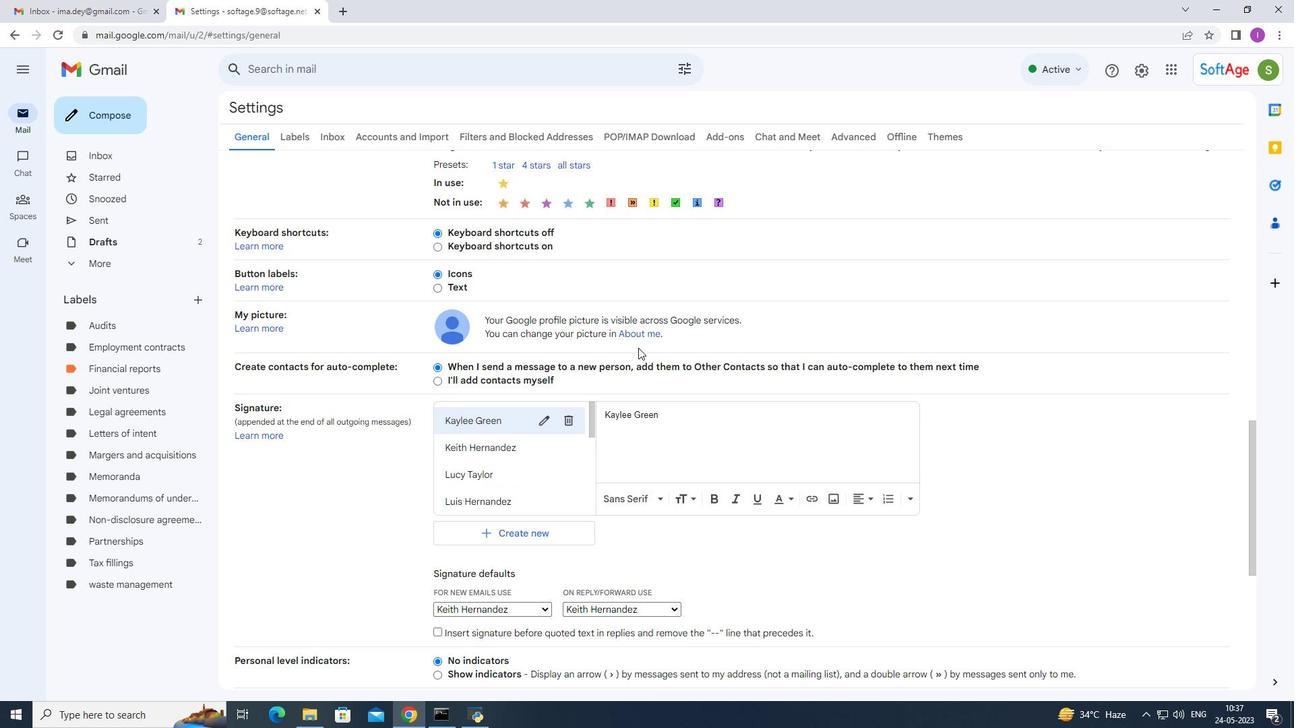 
Action: Mouse moved to (579, 425)
Screenshot: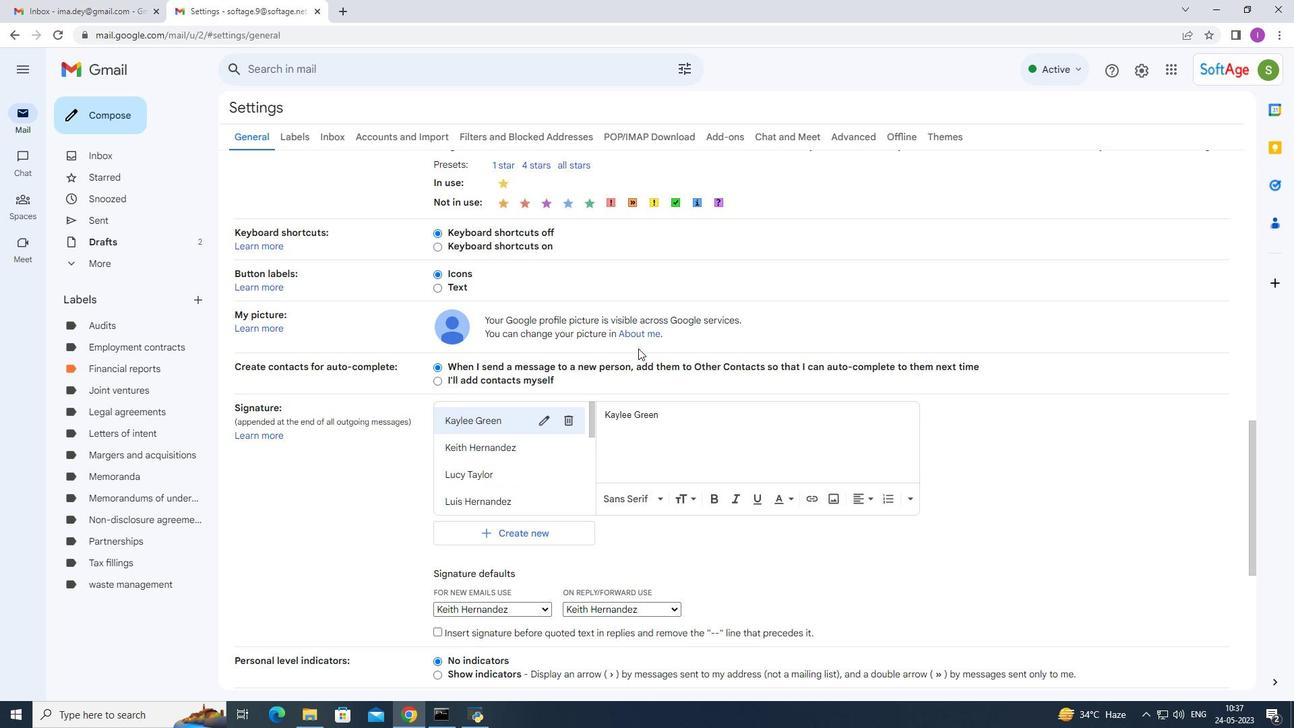 
Action: Mouse scrolled (579, 424) with delta (0, 0)
Screenshot: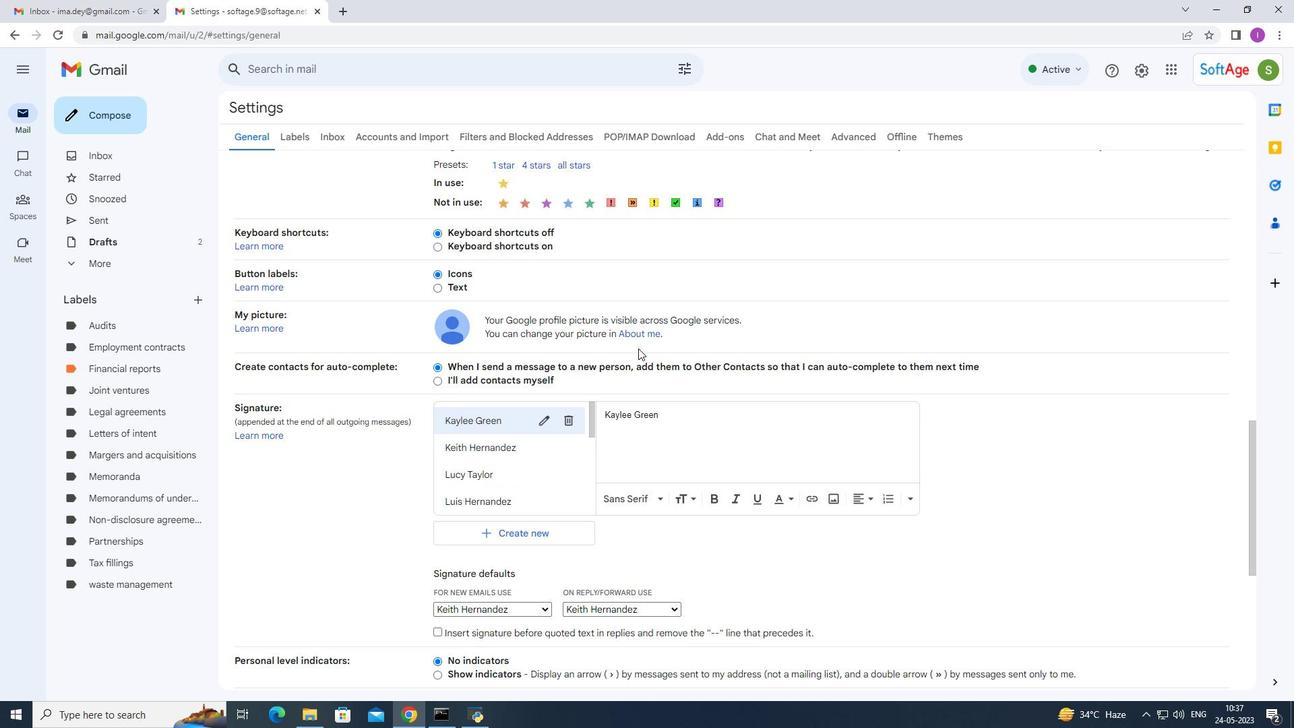 
Action: Mouse moved to (579, 426)
Screenshot: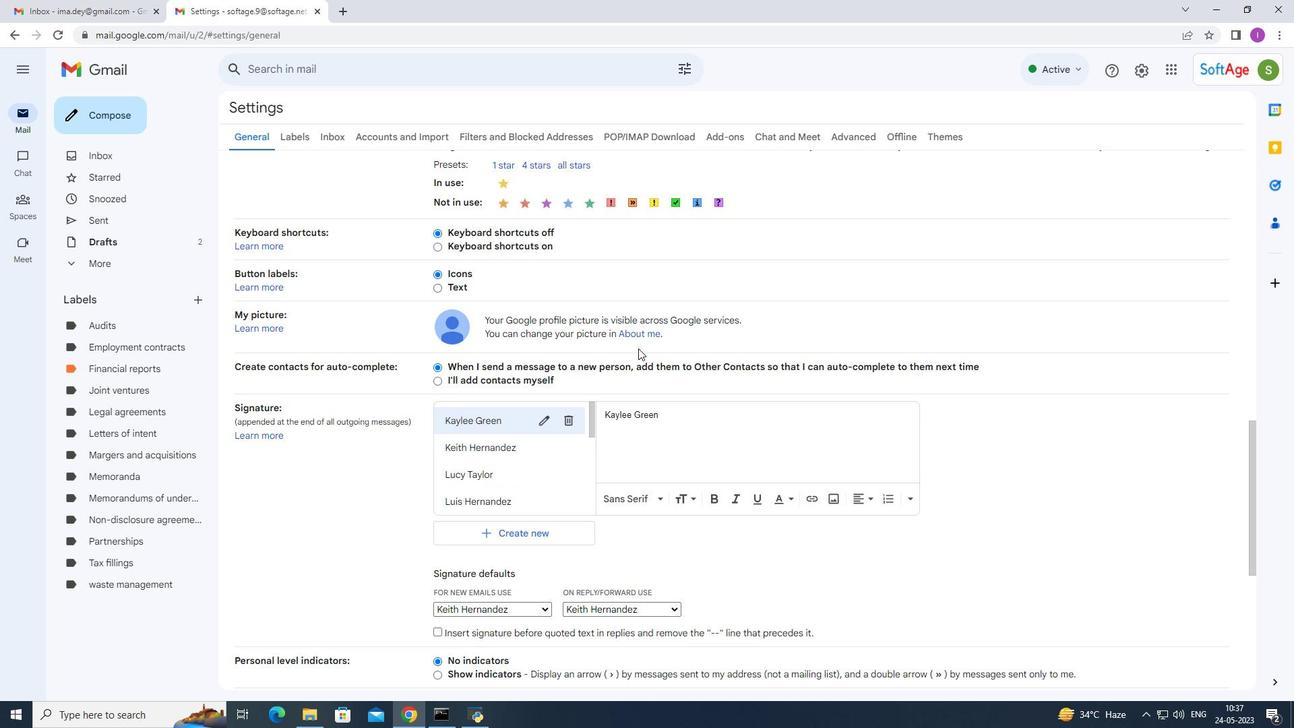 
Action: Mouse scrolled (579, 425) with delta (0, 0)
Screenshot: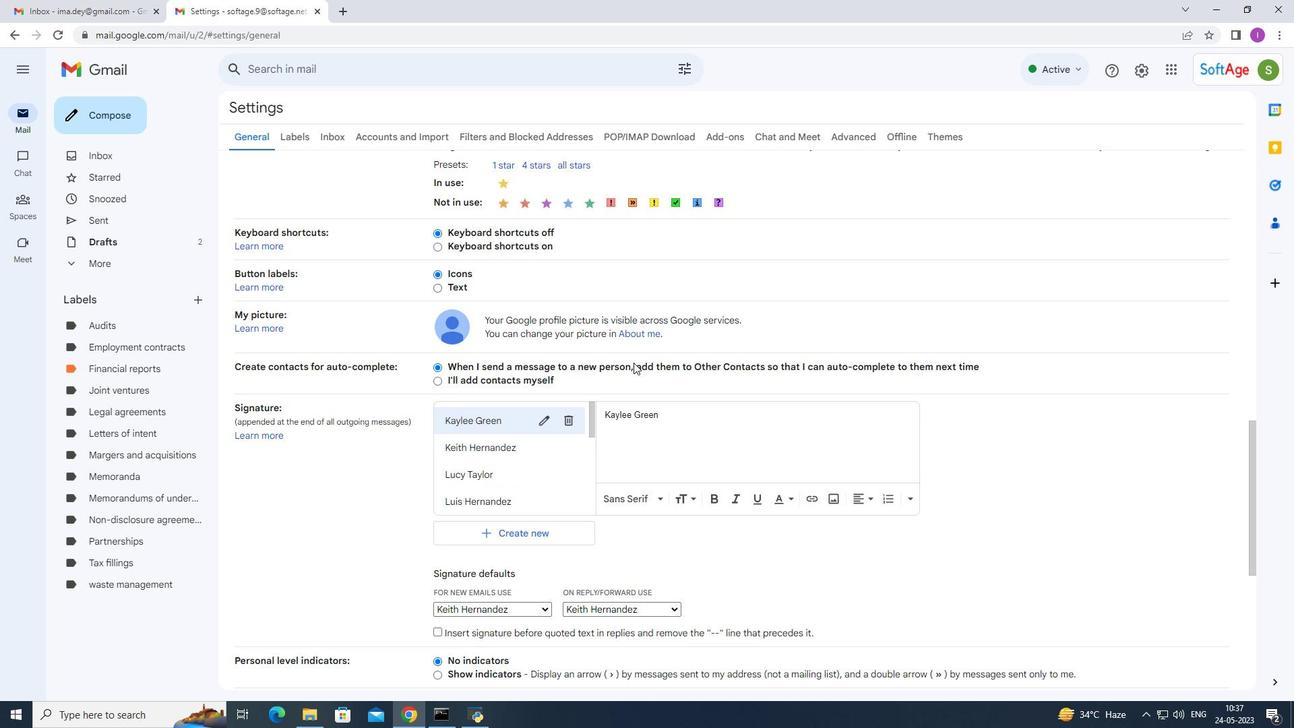 
Action: Mouse moved to (579, 426)
Screenshot: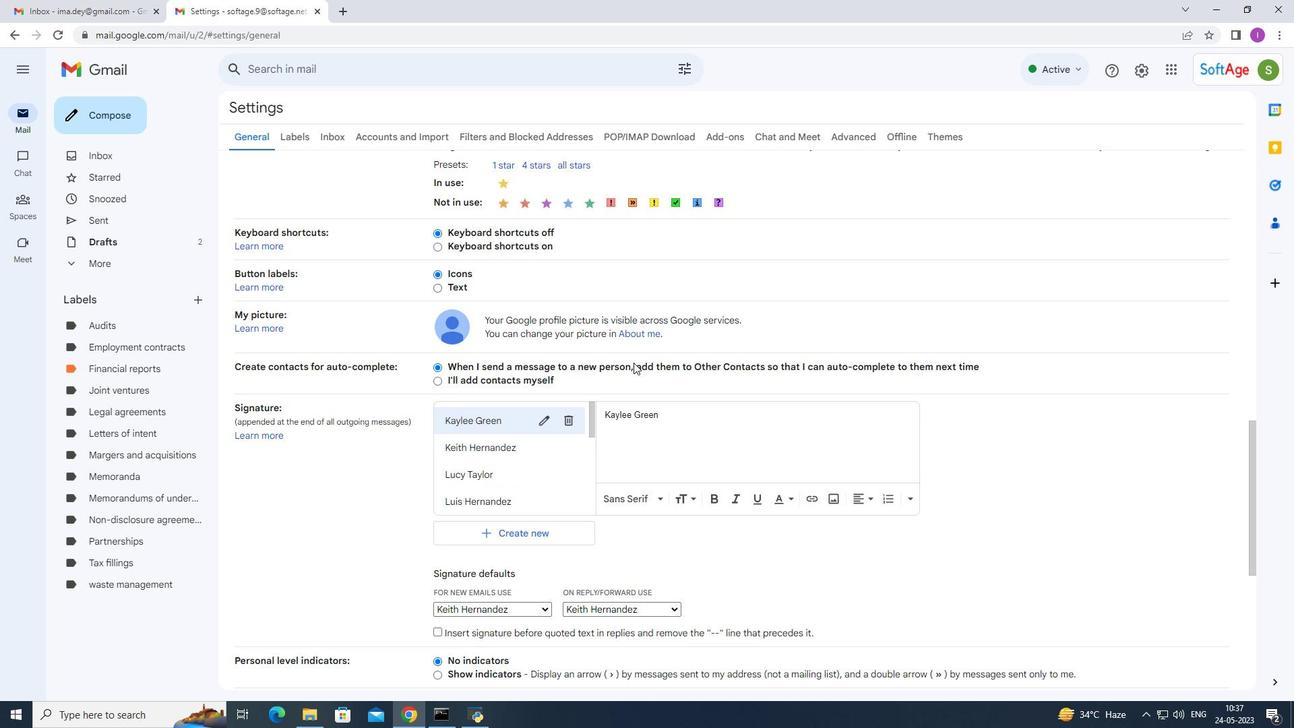 
Action: Mouse scrolled (579, 426) with delta (0, 0)
Screenshot: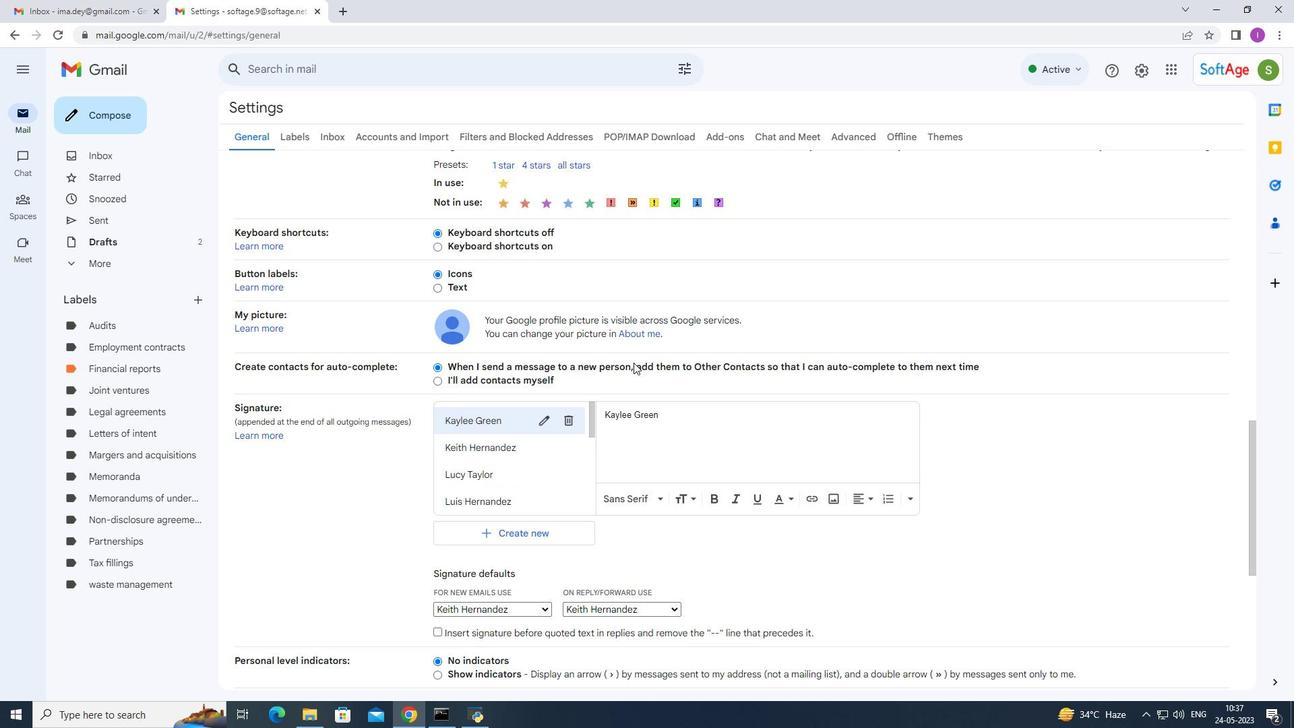 
Action: Mouse scrolled (579, 426) with delta (0, 0)
Screenshot: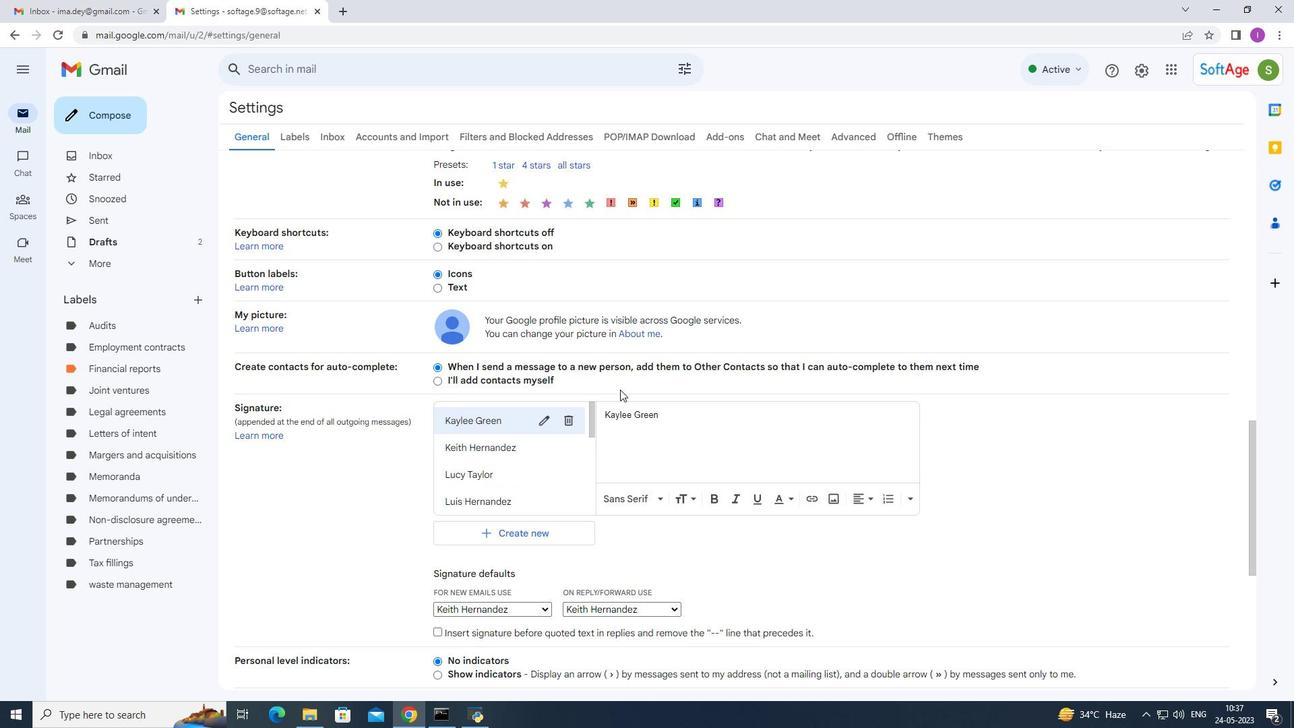 
Action: Mouse scrolled (579, 426) with delta (0, 0)
Screenshot: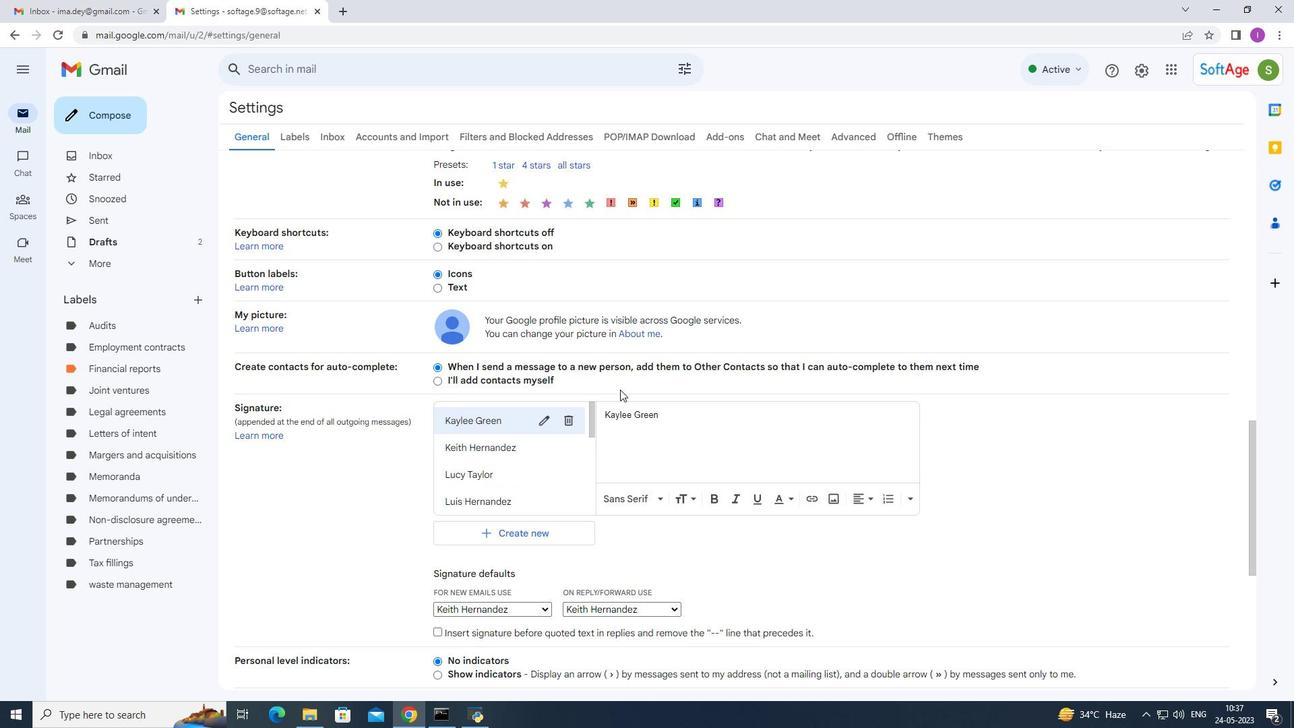 
Action: Mouse scrolled (579, 426) with delta (0, 0)
Screenshot: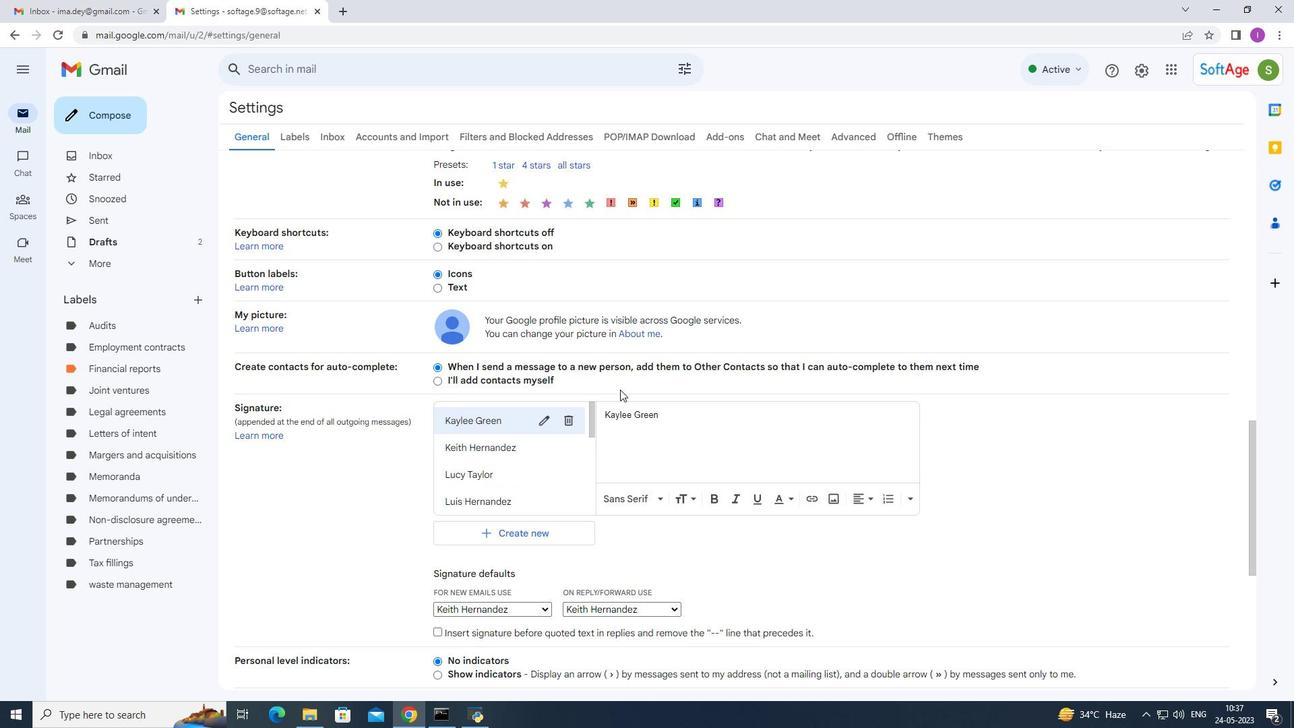
Action: Mouse moved to (534, 225)
Screenshot: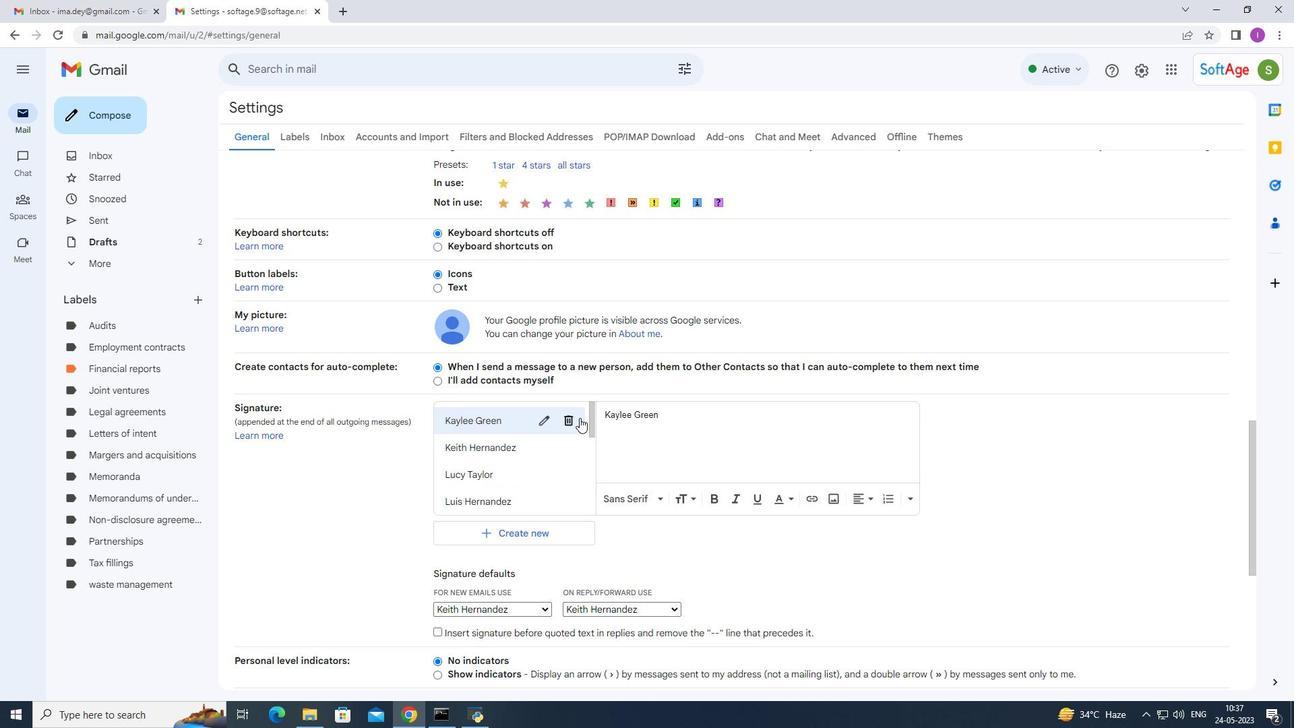 
Action: Mouse scrolled (534, 225) with delta (0, 0)
Screenshot: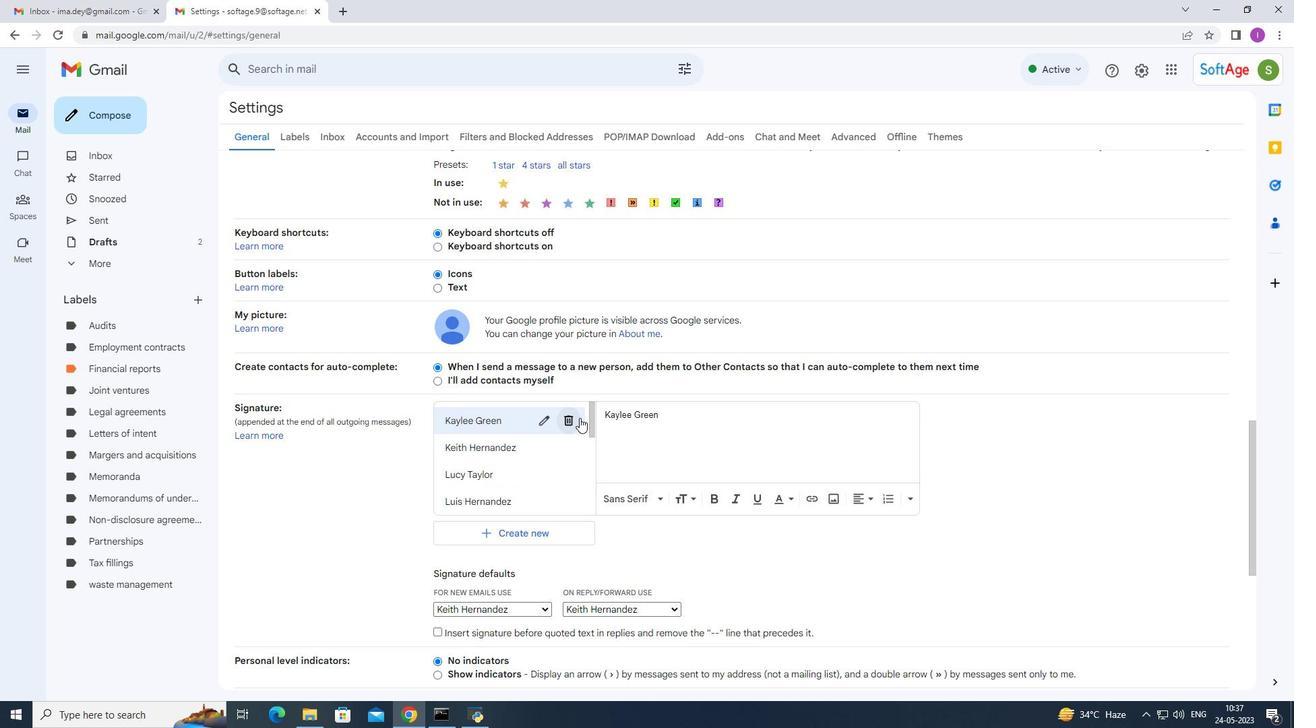 
Action: Mouse moved to (521, 325)
Screenshot: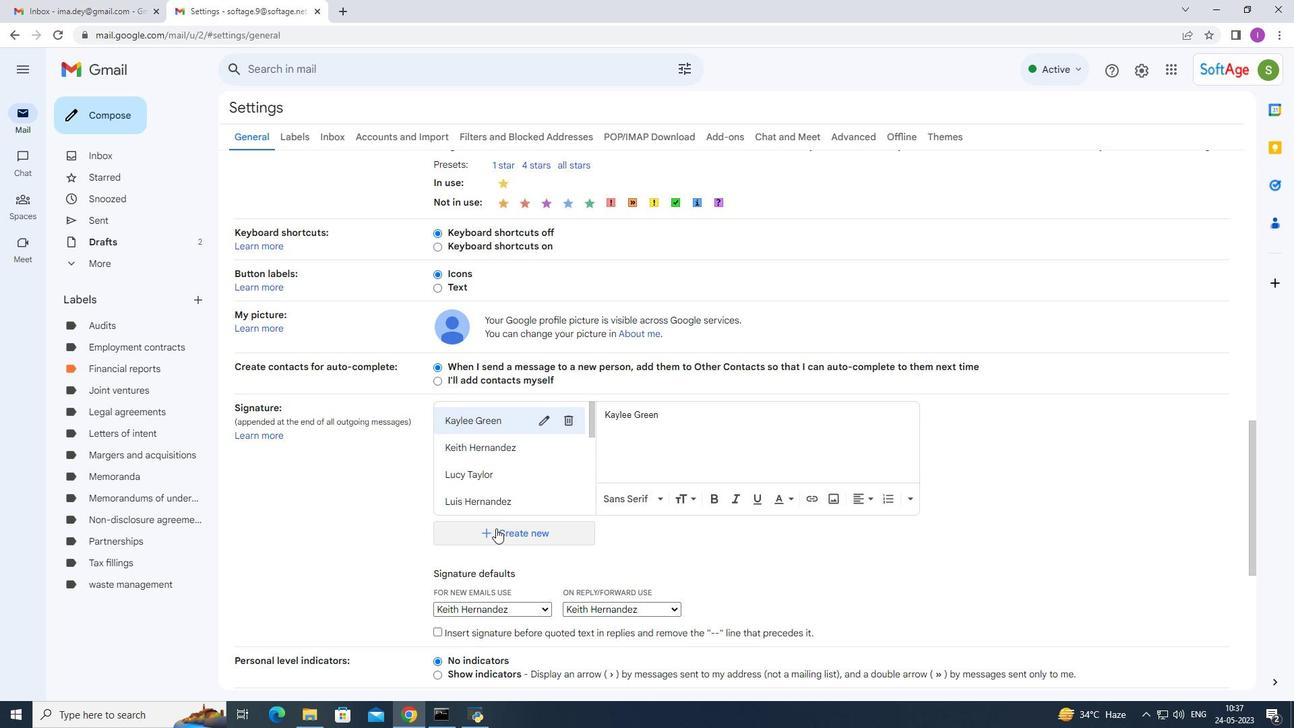
Action: Mouse pressed left at (521, 325)
Screenshot: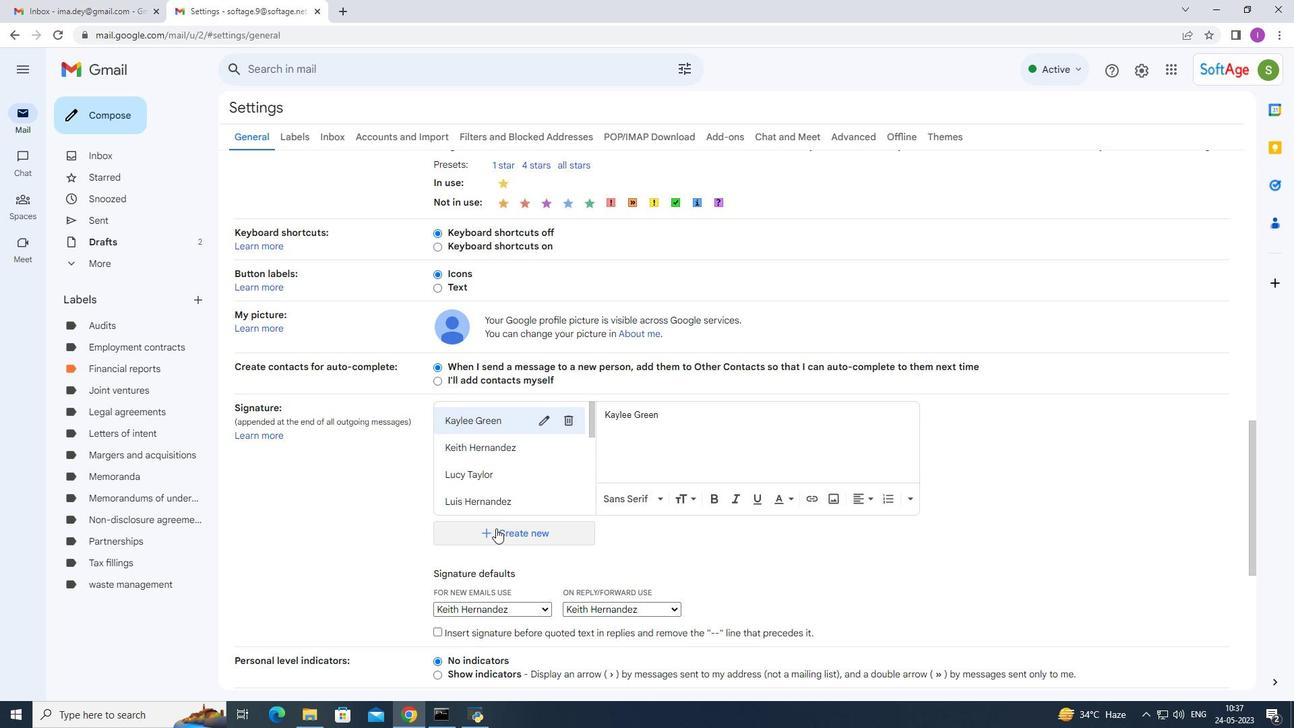 
Action: Mouse moved to (679, 304)
Screenshot: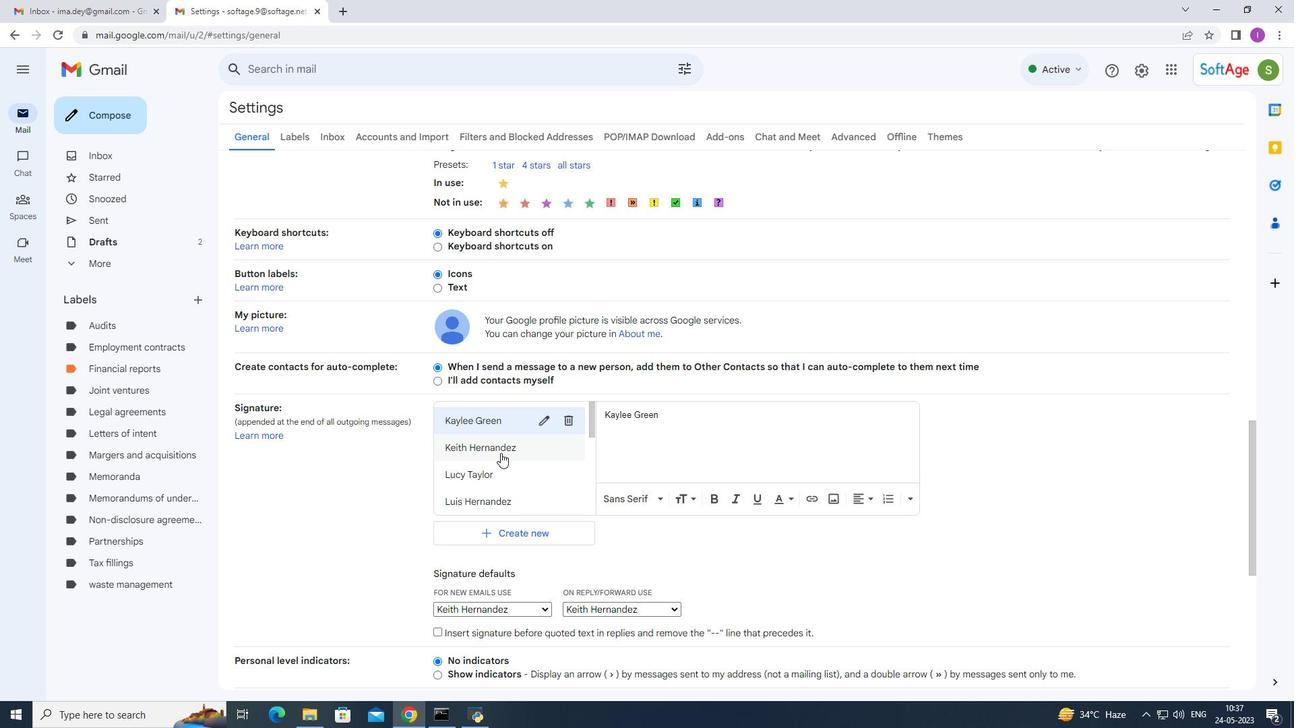 
Action: Key pressed <Key.shift>Keith<Key.space><Key.shift><Key.shift>Hernandez
Screenshot: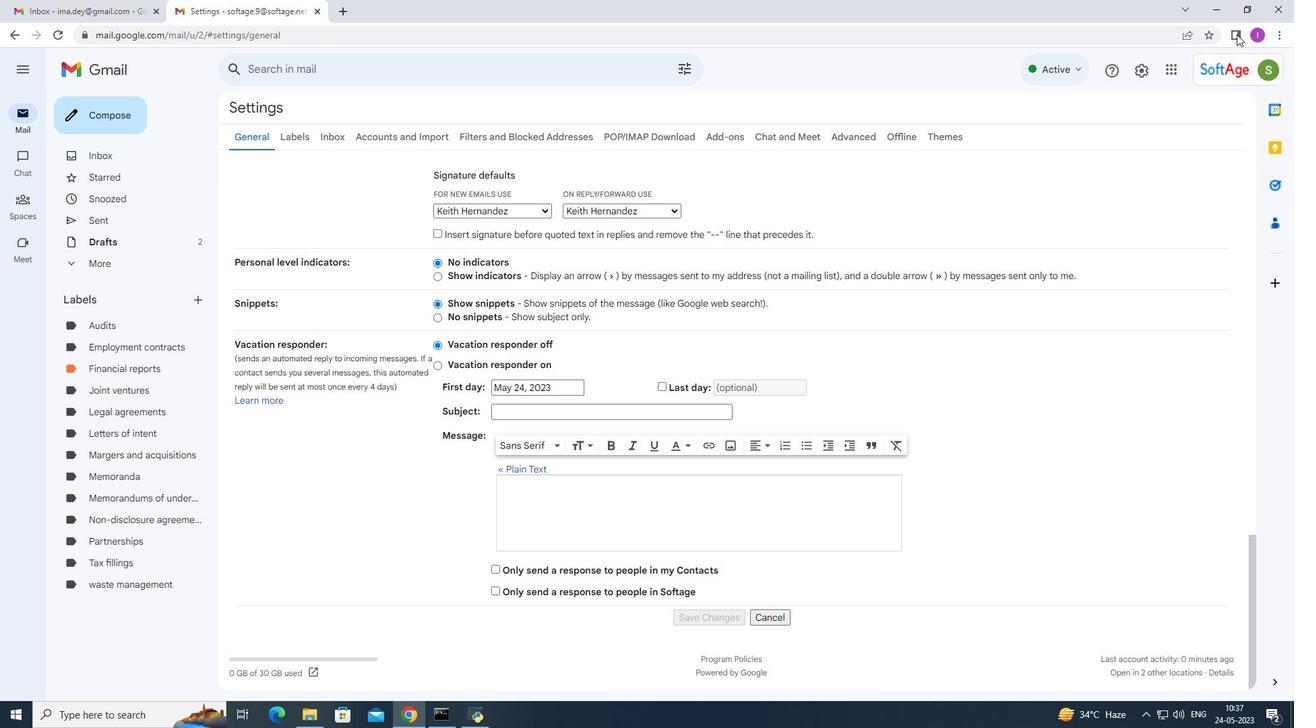 
Action: Mouse moved to (766, 397)
Screenshot: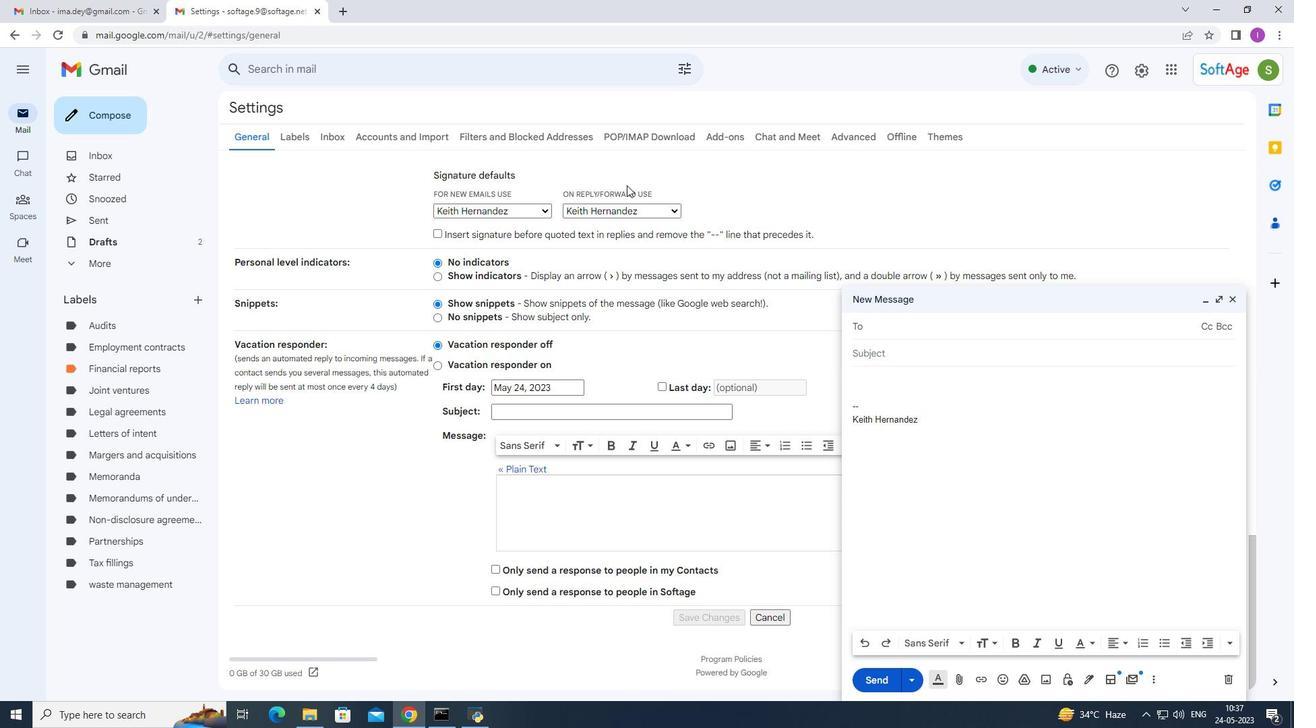 
Action: Mouse pressed left at (766, 397)
Screenshot: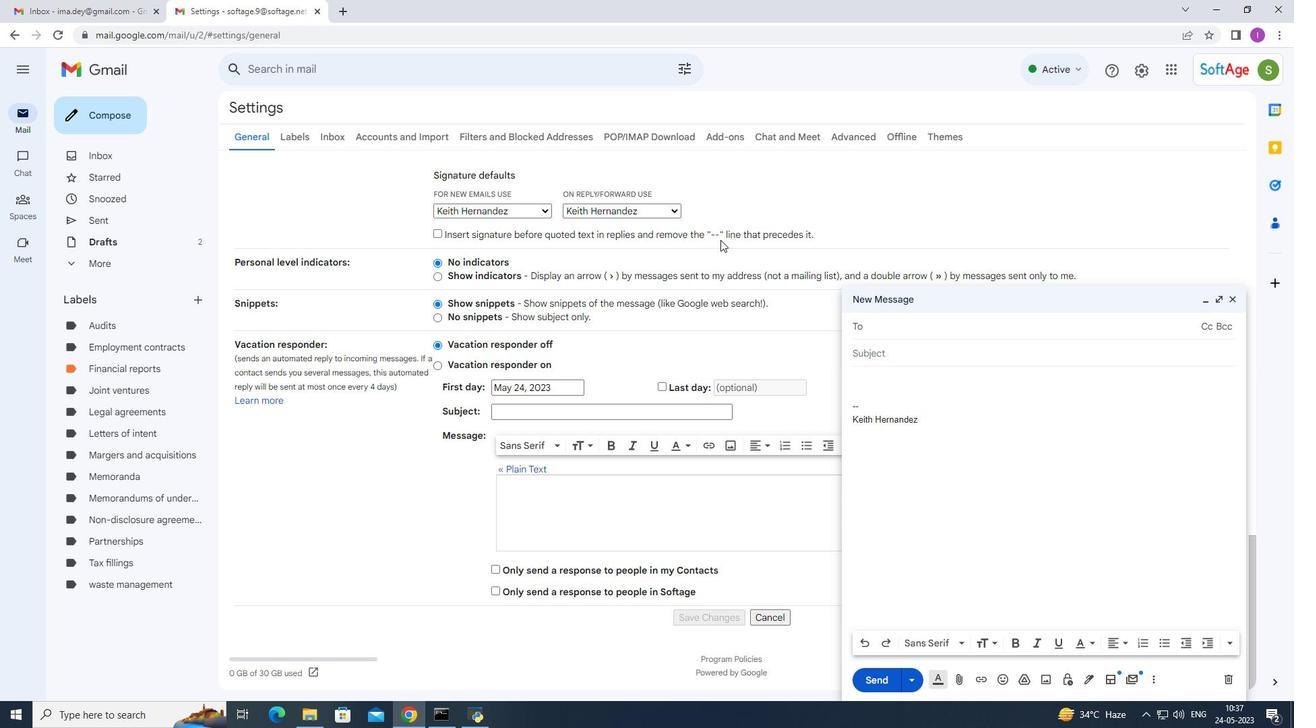 
Action: Mouse moved to (544, 405)
Screenshot: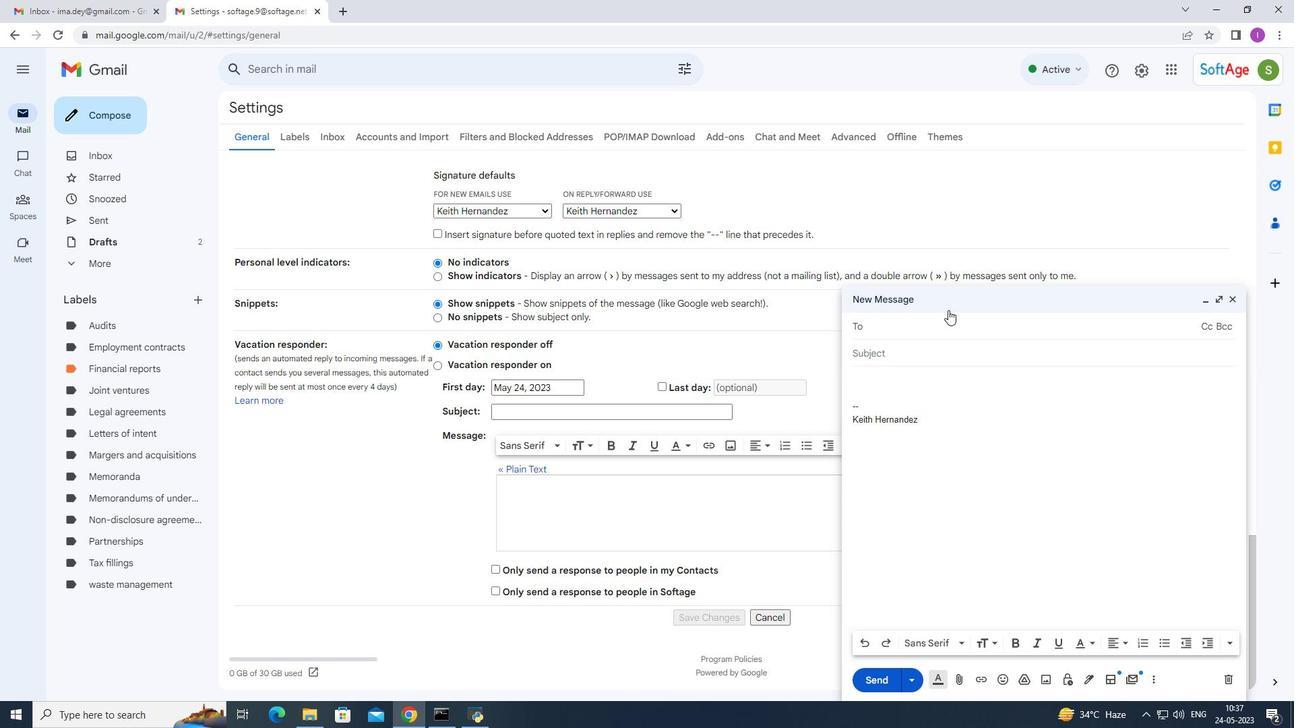 
Action: Mouse pressed left at (544, 405)
Screenshot: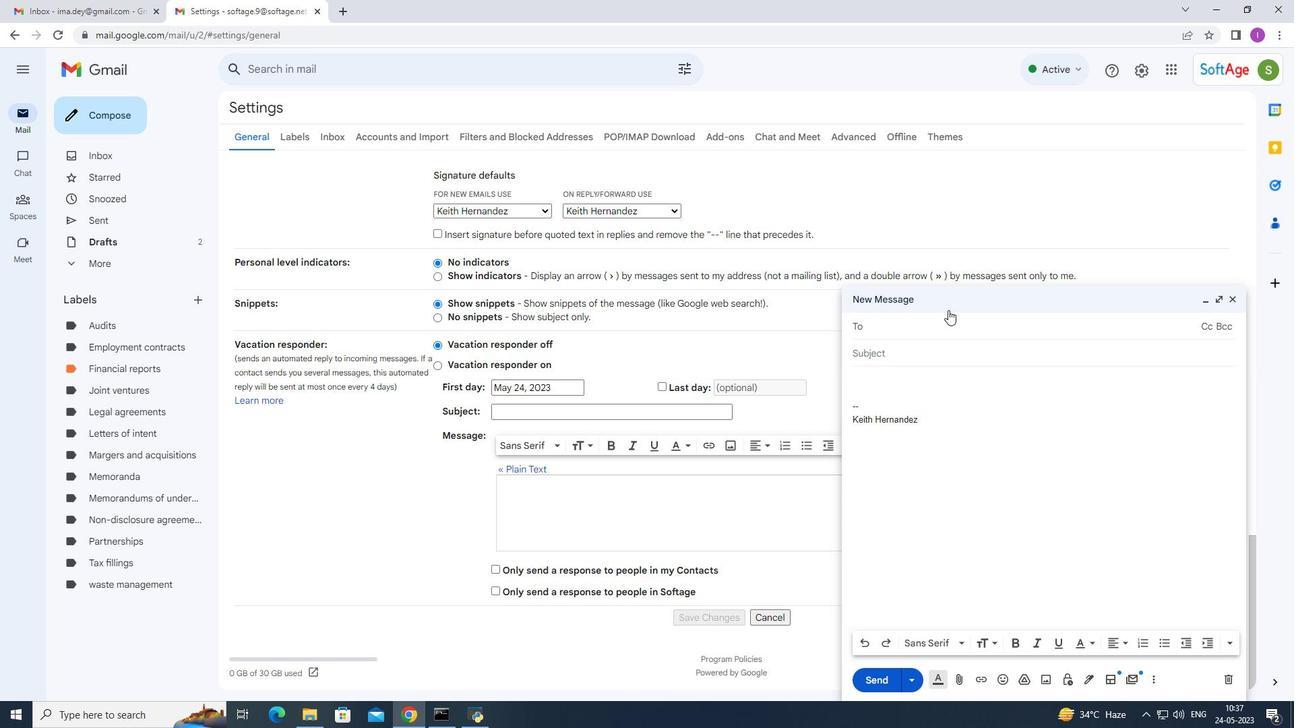 
Action: Mouse moved to (507, 442)
Screenshot: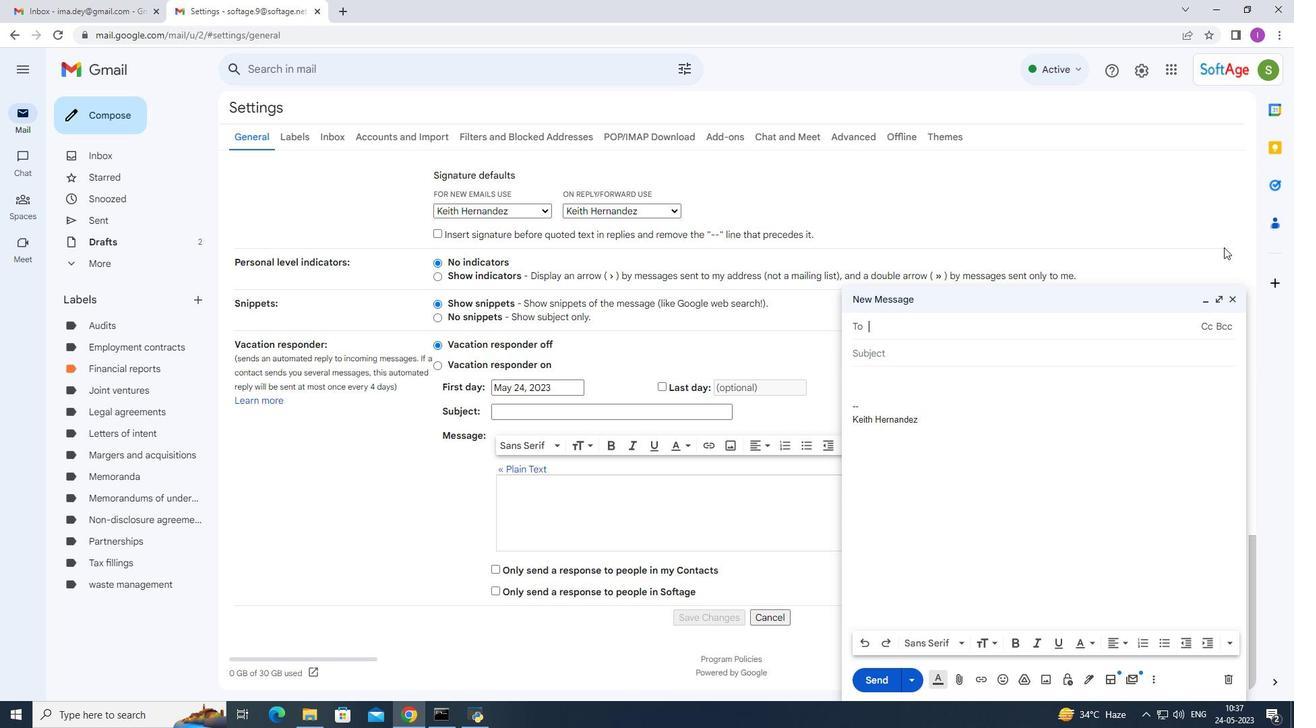 
Action: Mouse pressed left at (507, 442)
Screenshot: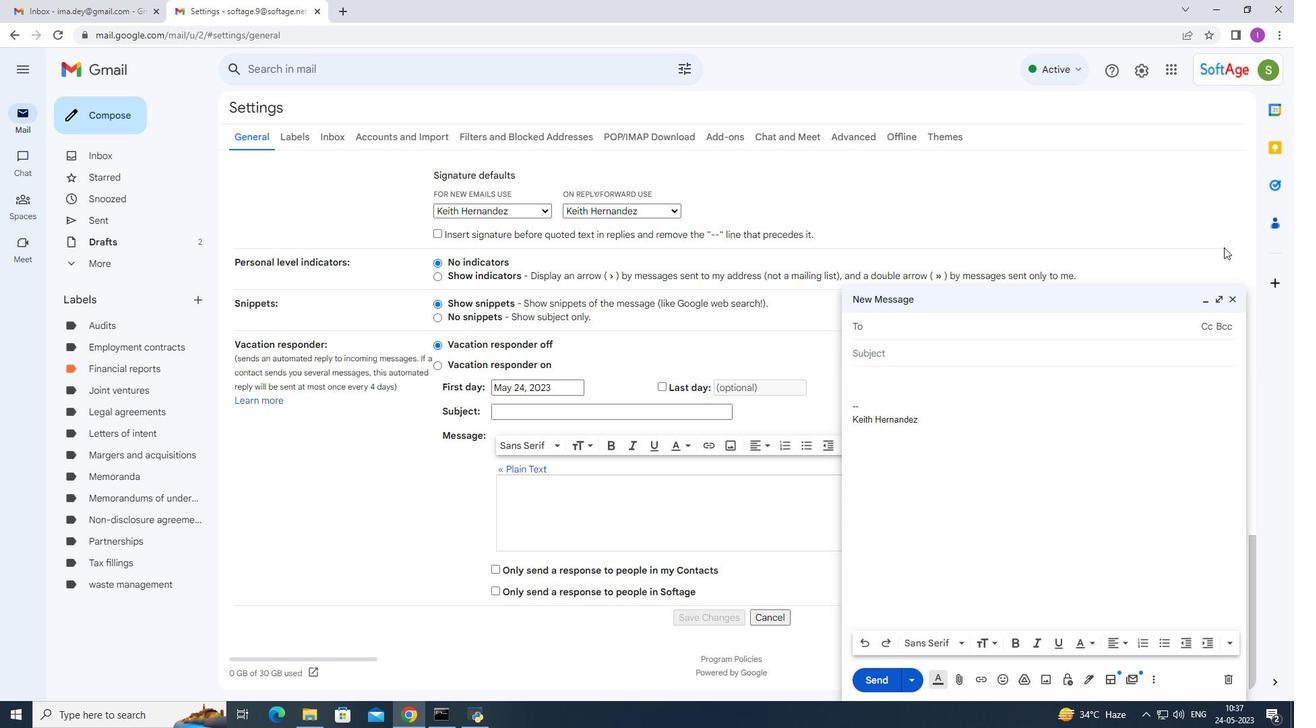 
Action: Mouse moved to (673, 407)
Screenshot: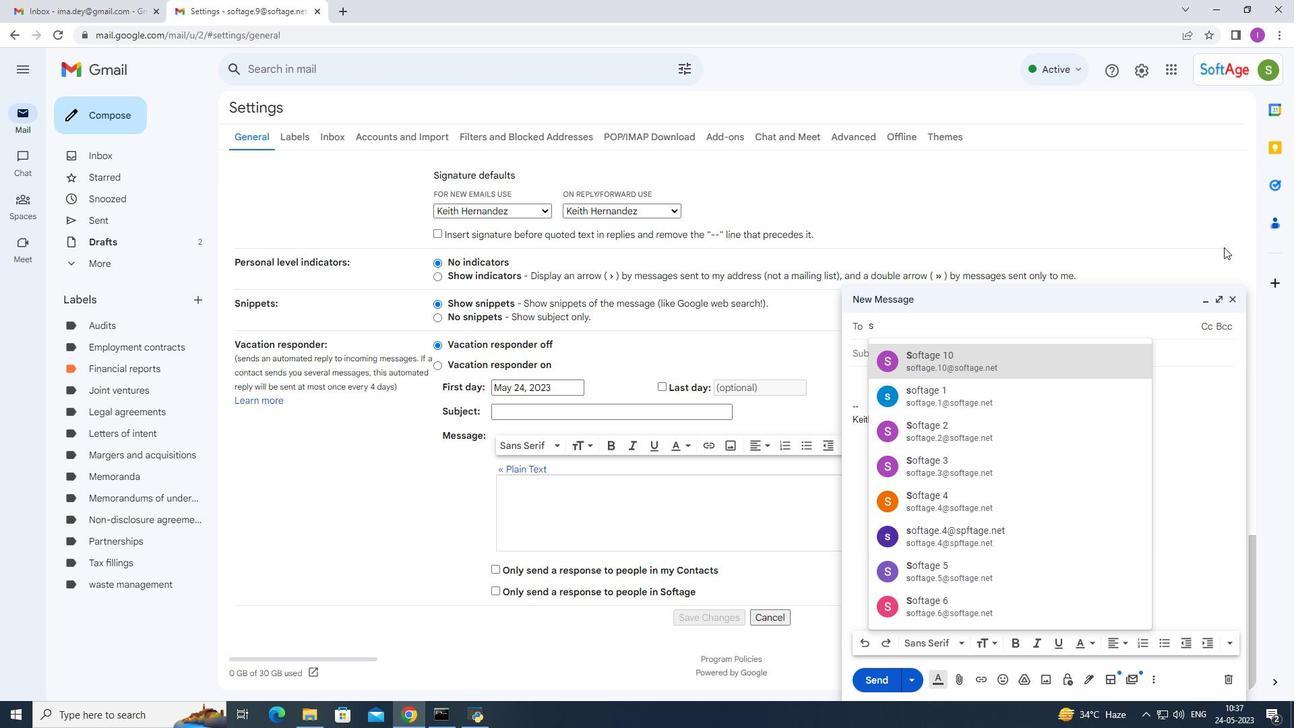
Action: Mouse pressed left at (673, 407)
Screenshot: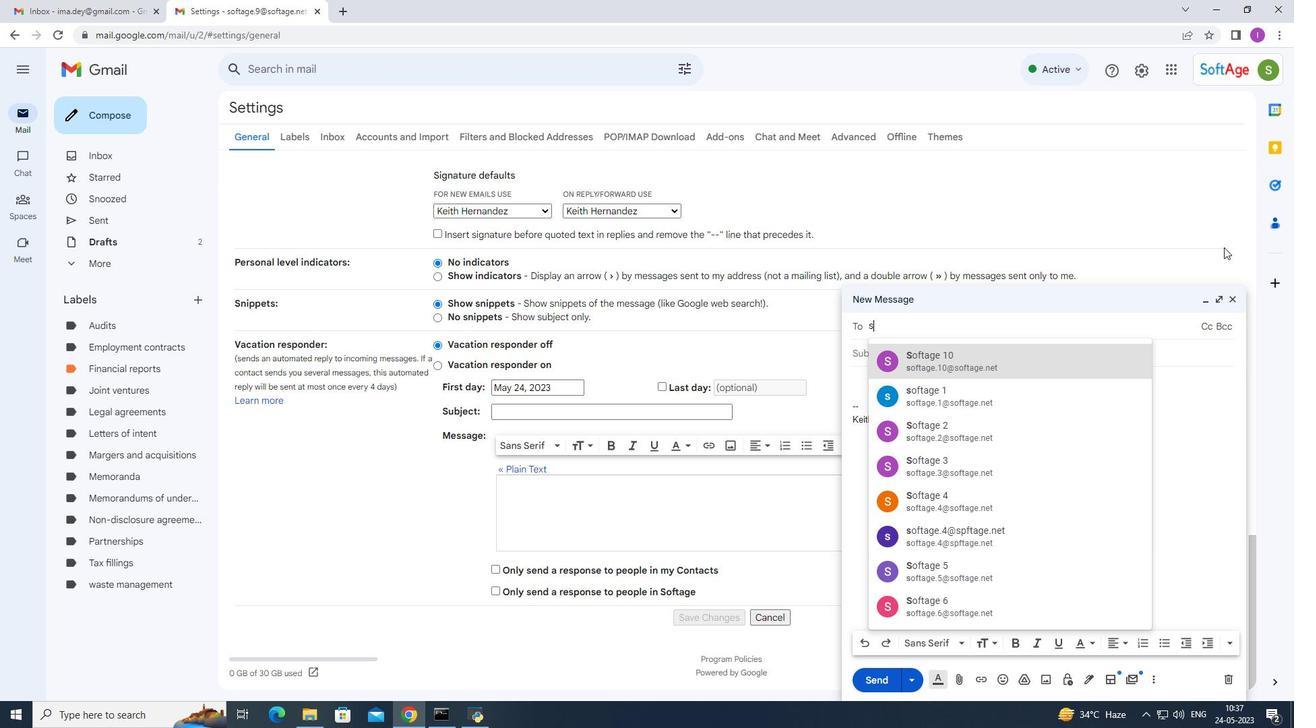
Action: Mouse moved to (627, 447)
Screenshot: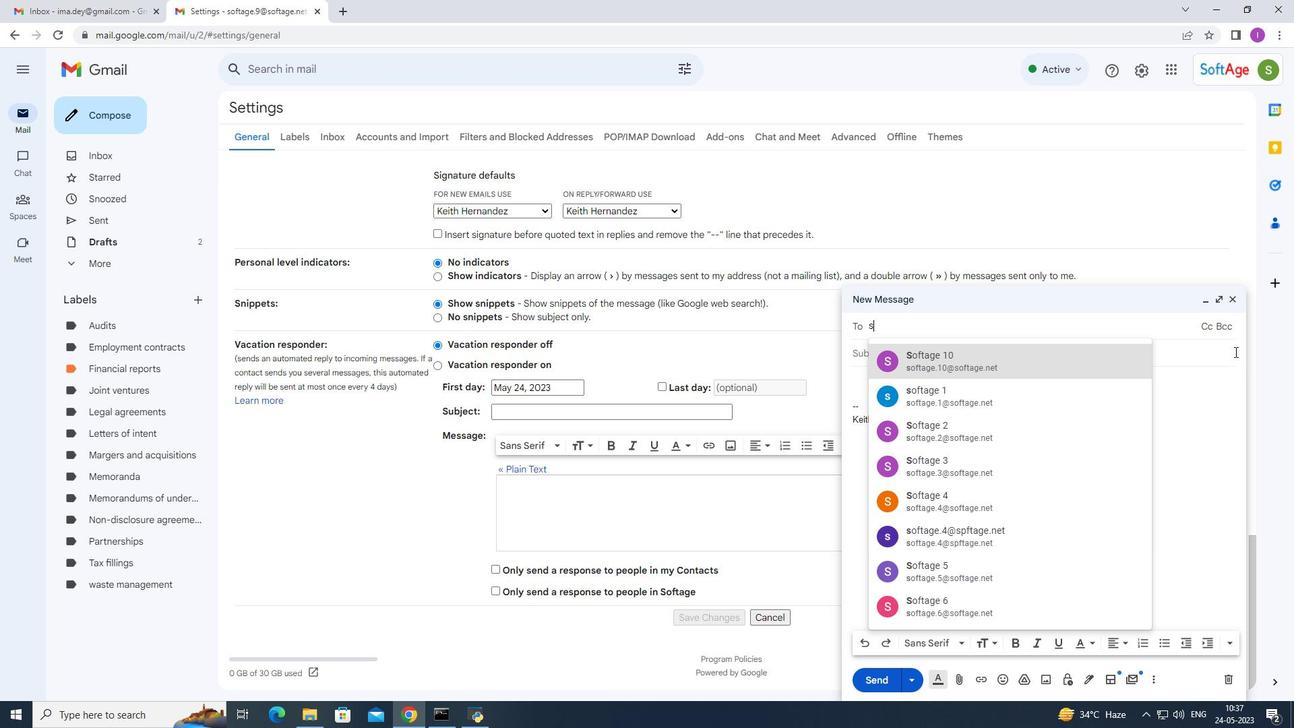 
Action: Mouse pressed left at (627, 447)
Screenshot: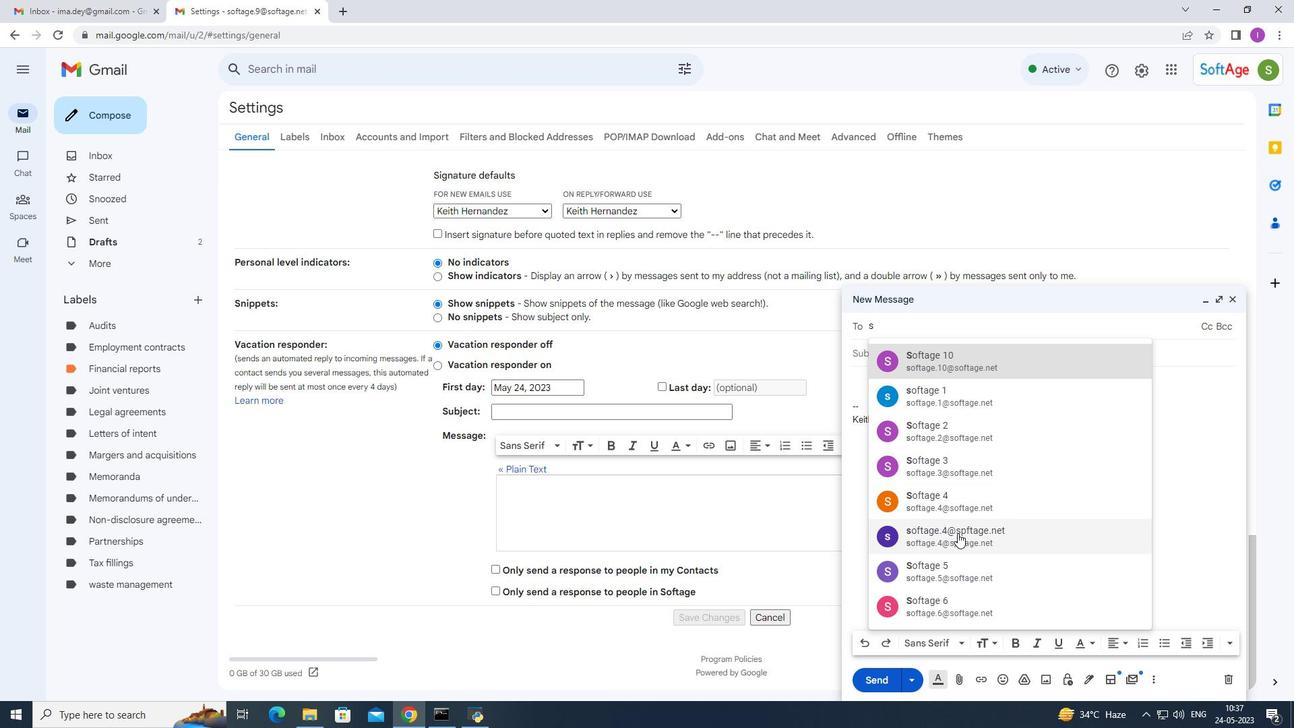 
Action: Mouse moved to (609, 212)
Screenshot: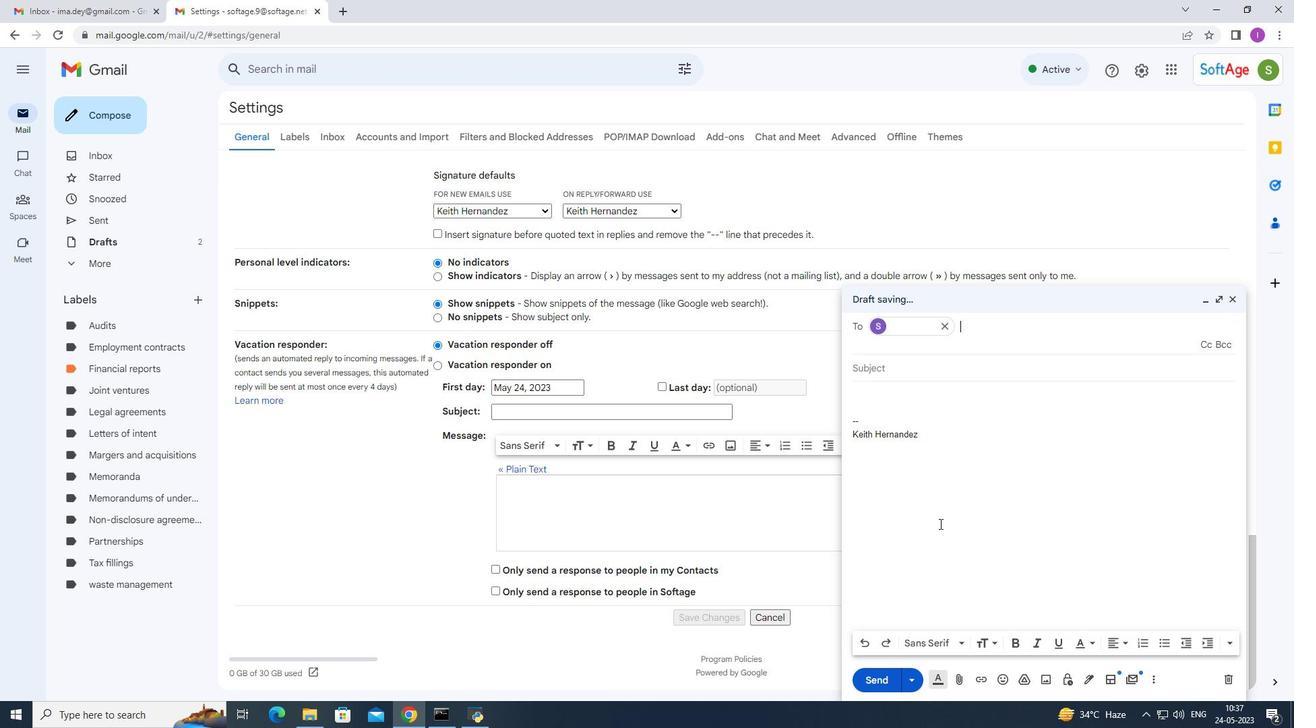
Action: Mouse pressed left at (609, 212)
Screenshot: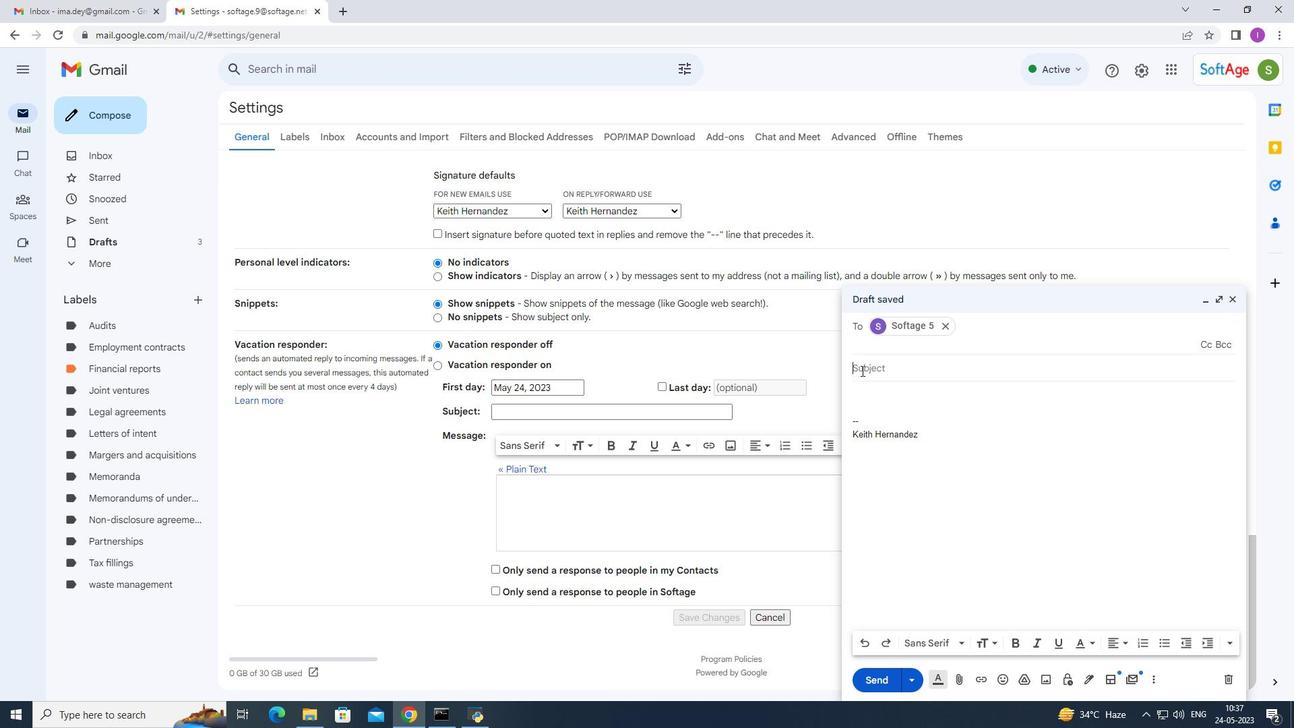 
Action: Mouse moved to (679, 235)
Screenshot: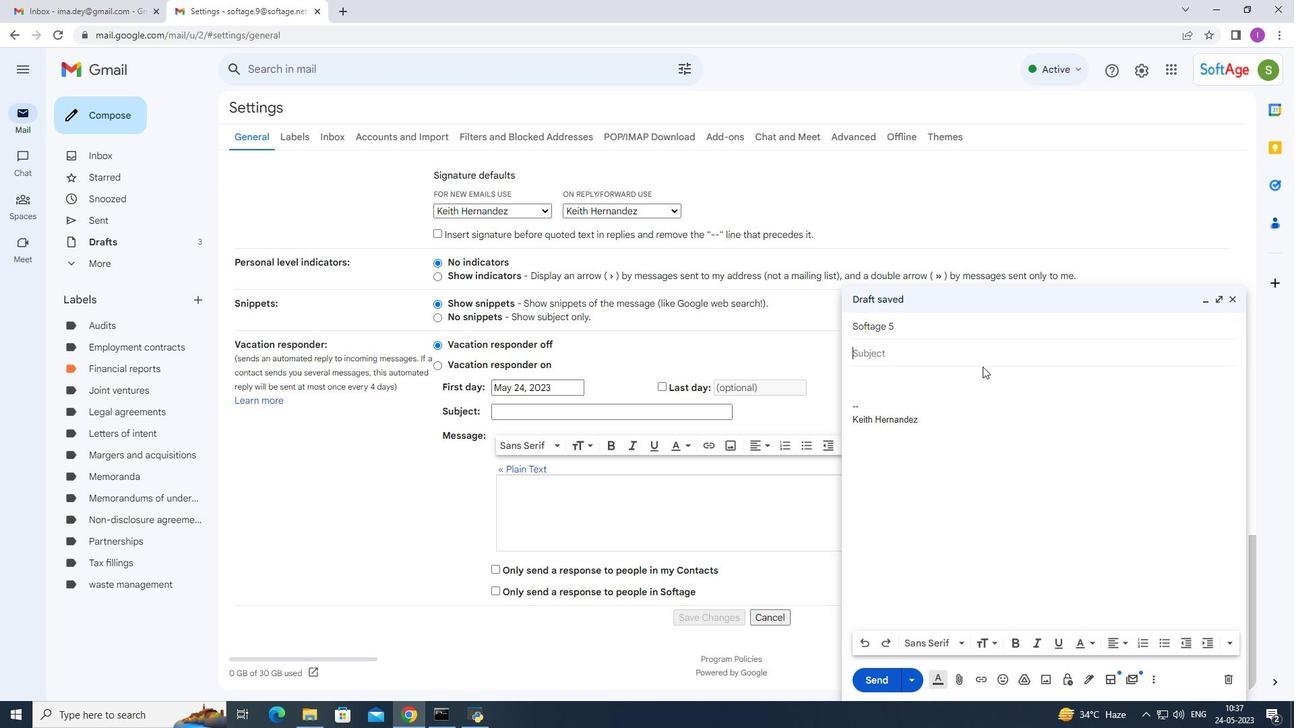 
Action: Key pressed <Key.shift>Keith<Key.space><Key.shift>Hernandez
Screenshot: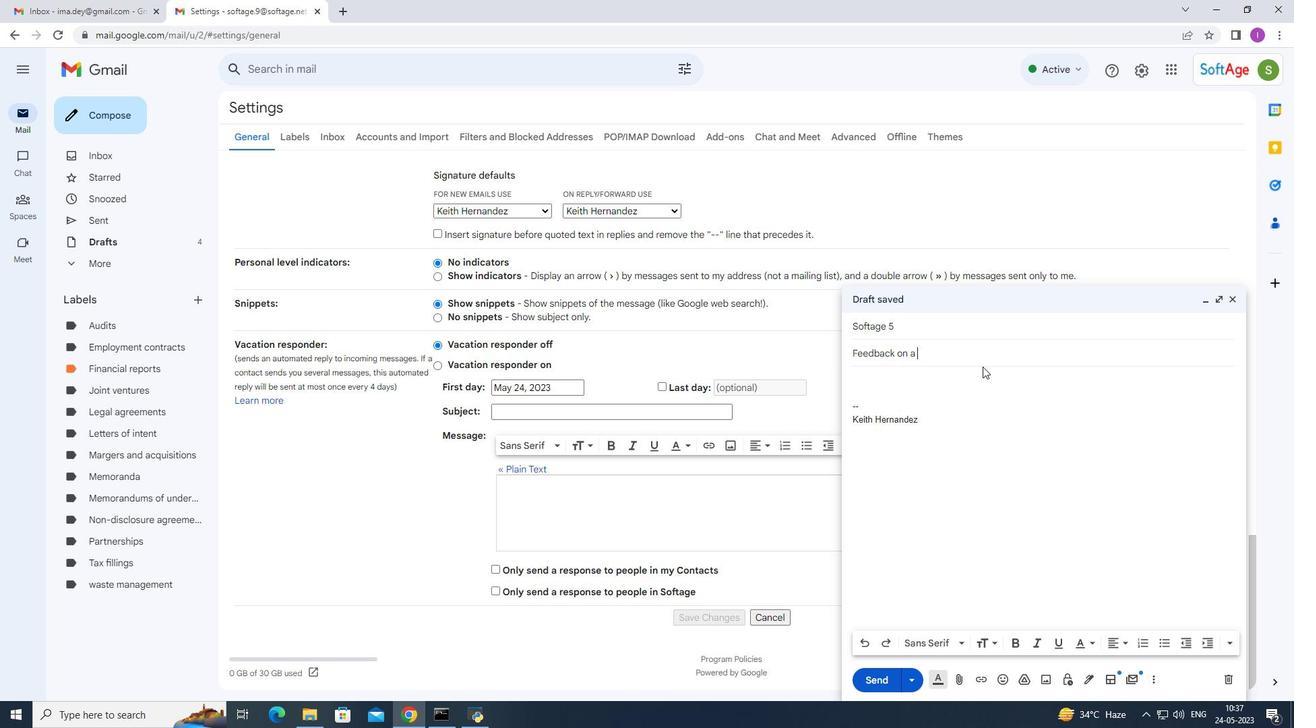 
Action: Mouse moved to (685, 436)
Screenshot: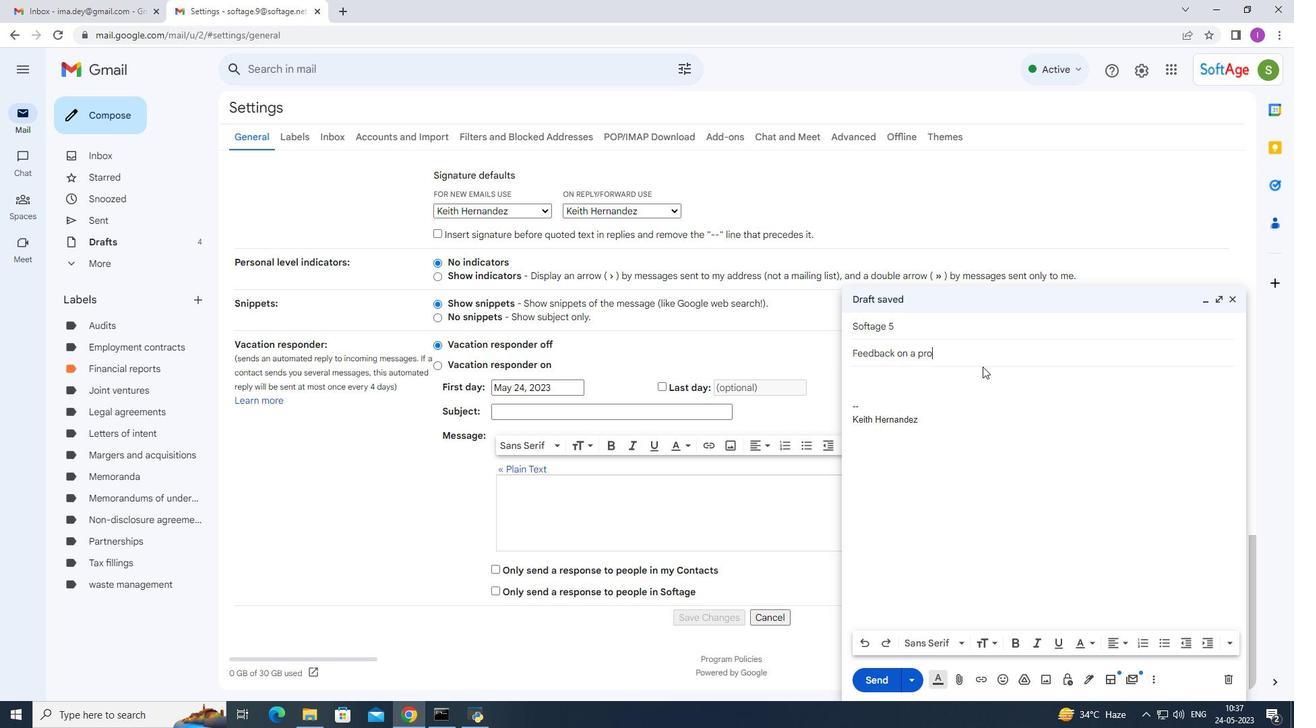 
Action: Mouse scrolled (685, 436) with delta (0, 0)
Screenshot: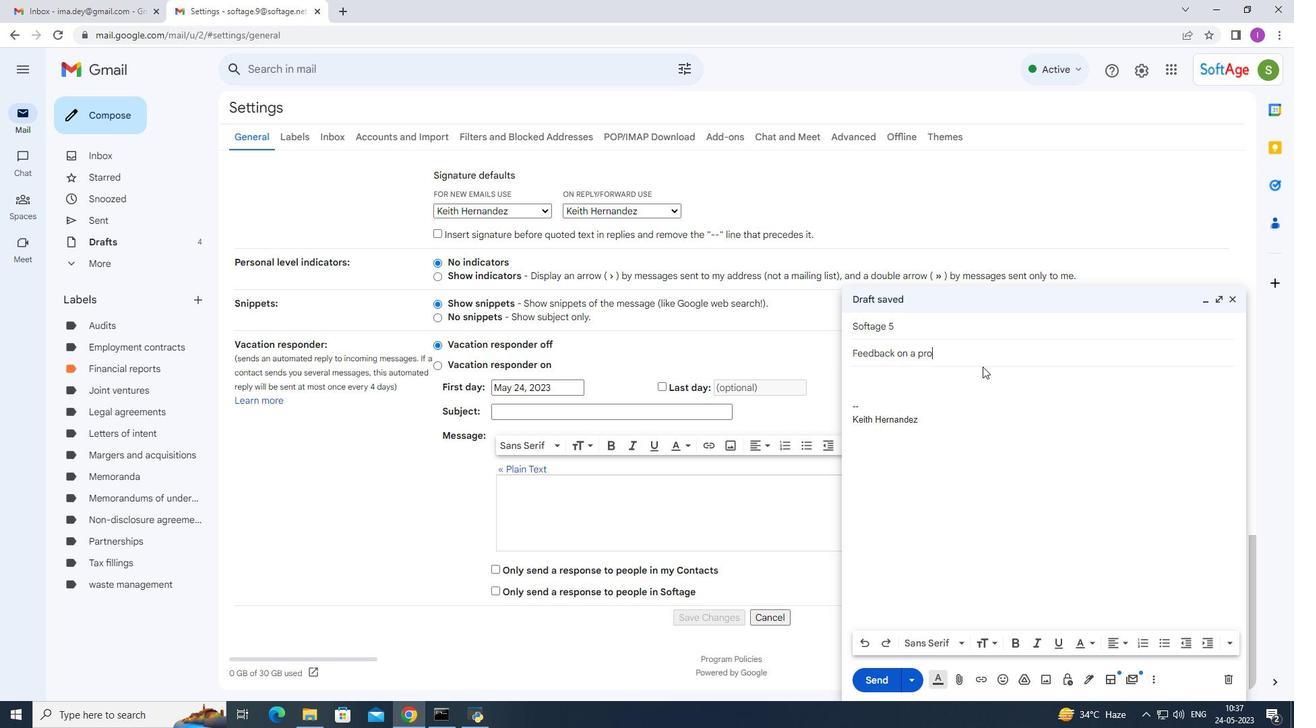 
Action: Mouse scrolled (685, 436) with delta (0, 0)
Screenshot: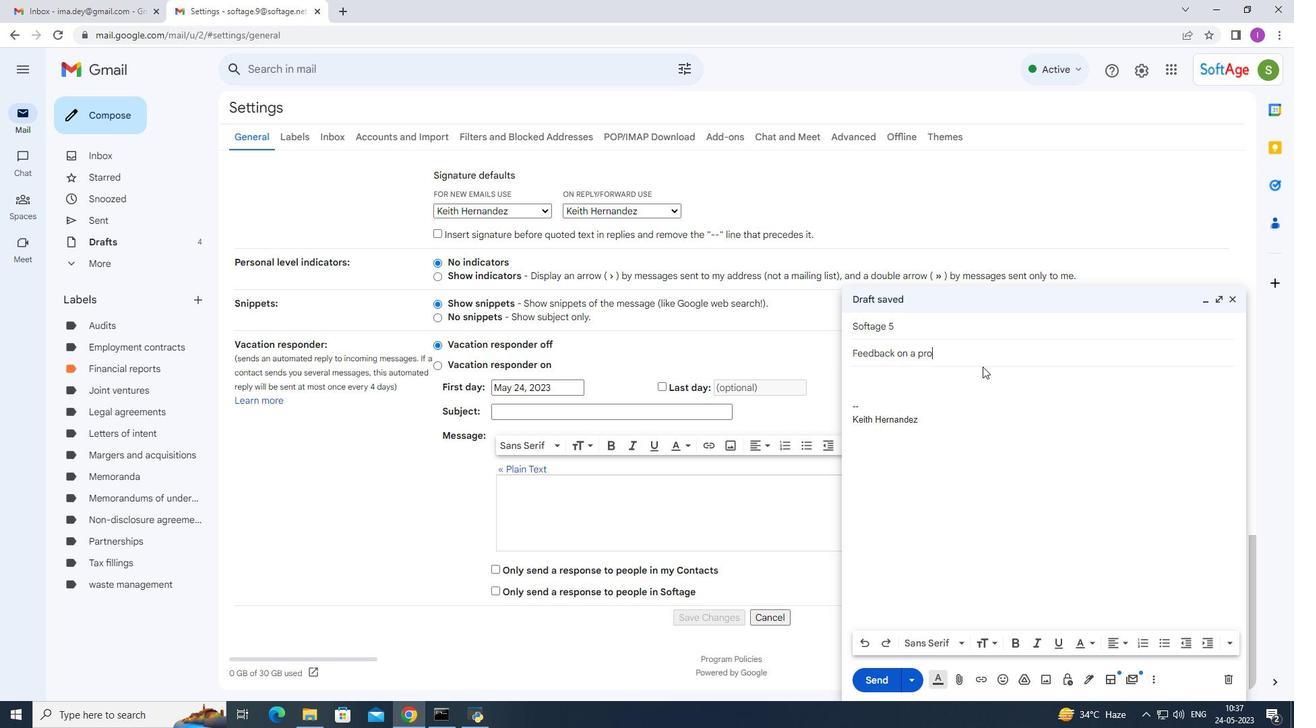 
Action: Mouse scrolled (685, 436) with delta (0, 0)
Screenshot: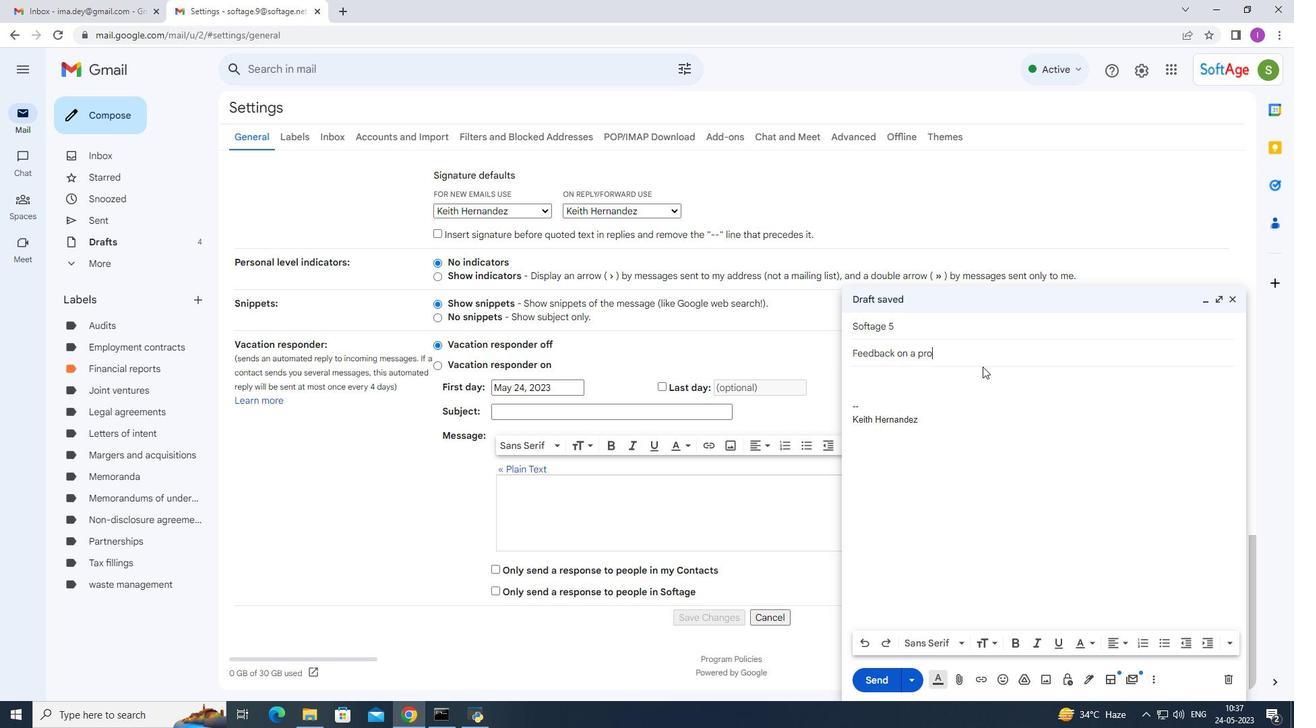 
Action: Mouse moved to (679, 439)
Screenshot: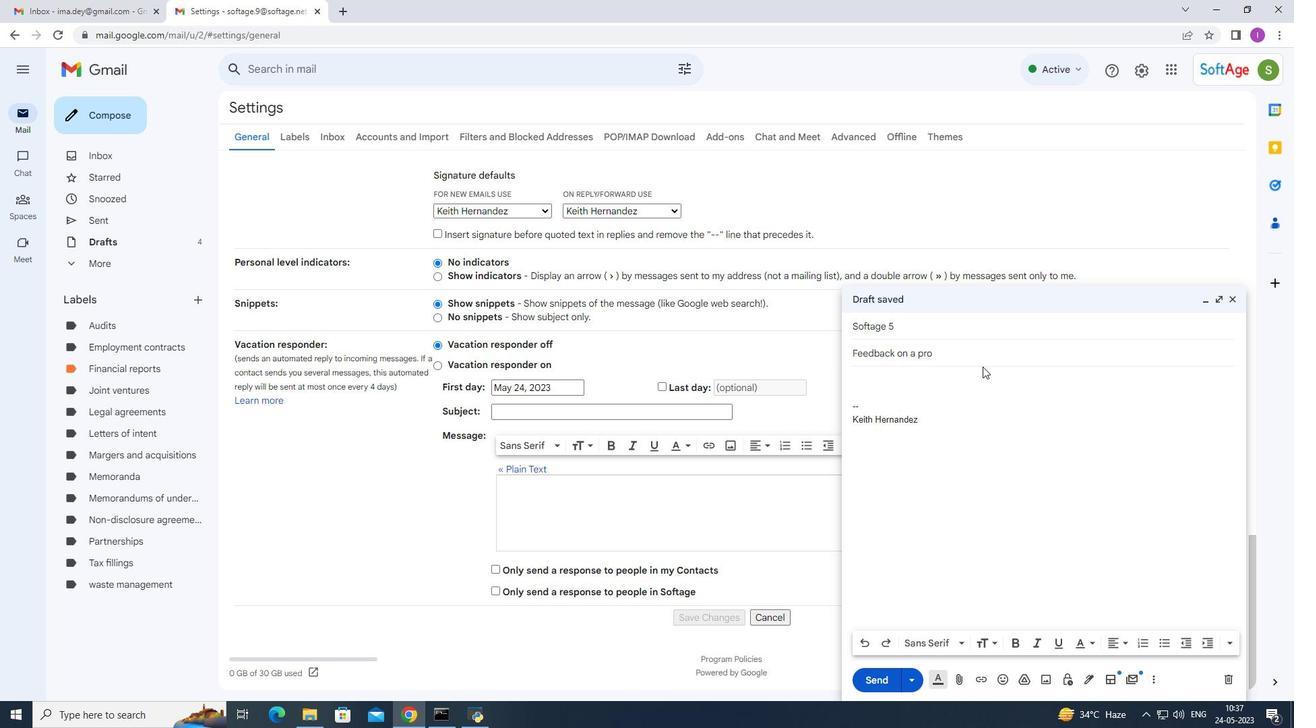 
Action: Mouse scrolled (679, 438) with delta (0, 0)
Screenshot: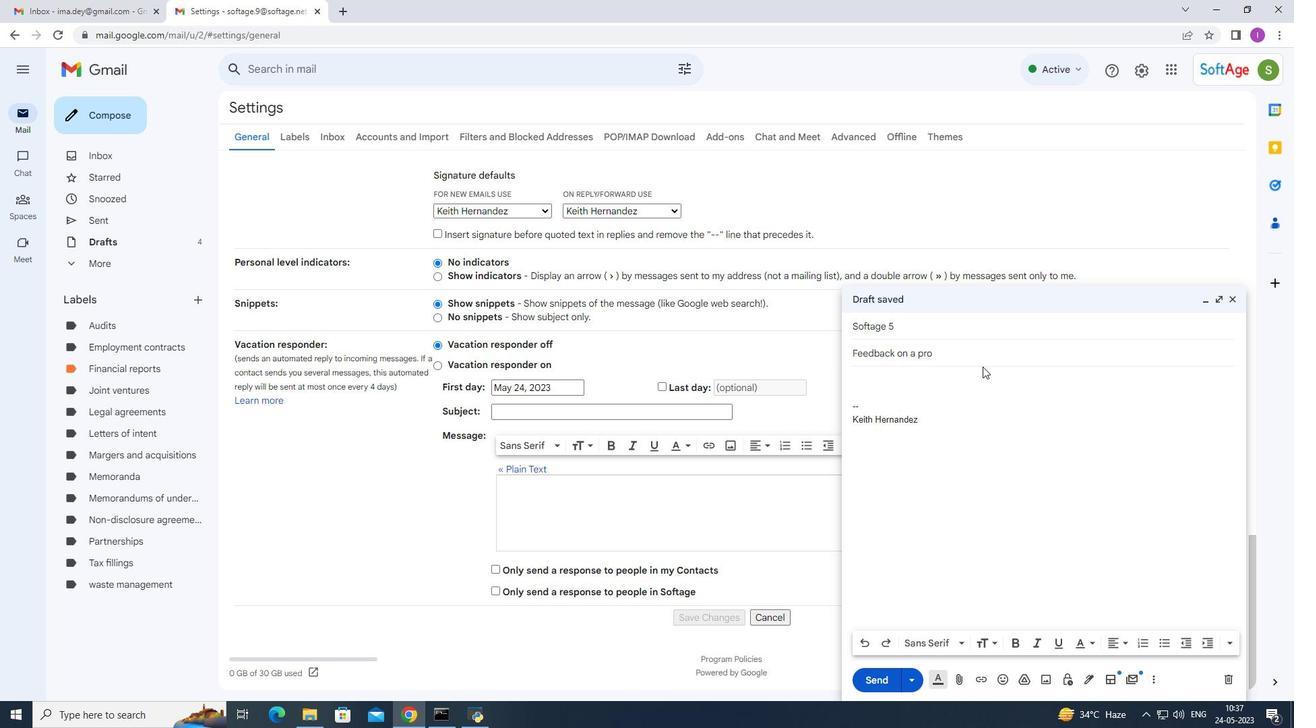 
Action: Mouse scrolled (679, 438) with delta (0, 0)
Screenshot: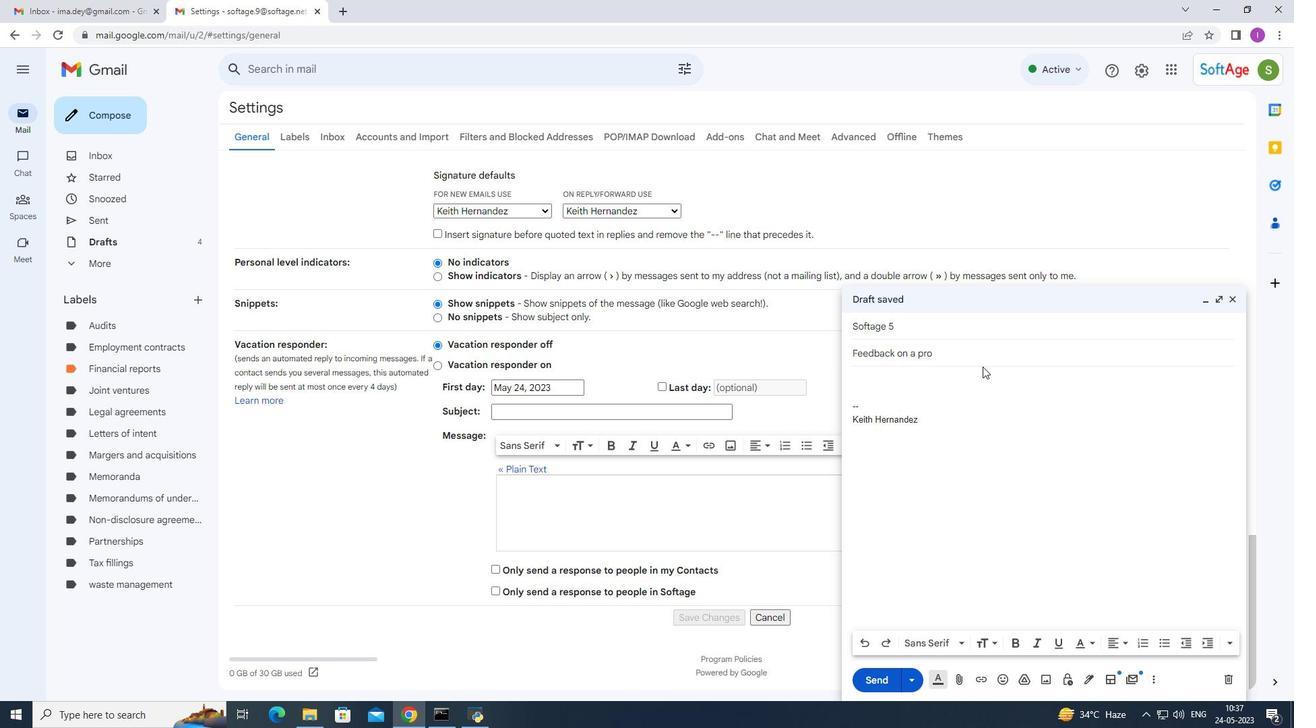 
Action: Mouse scrolled (679, 438) with delta (0, 0)
Screenshot: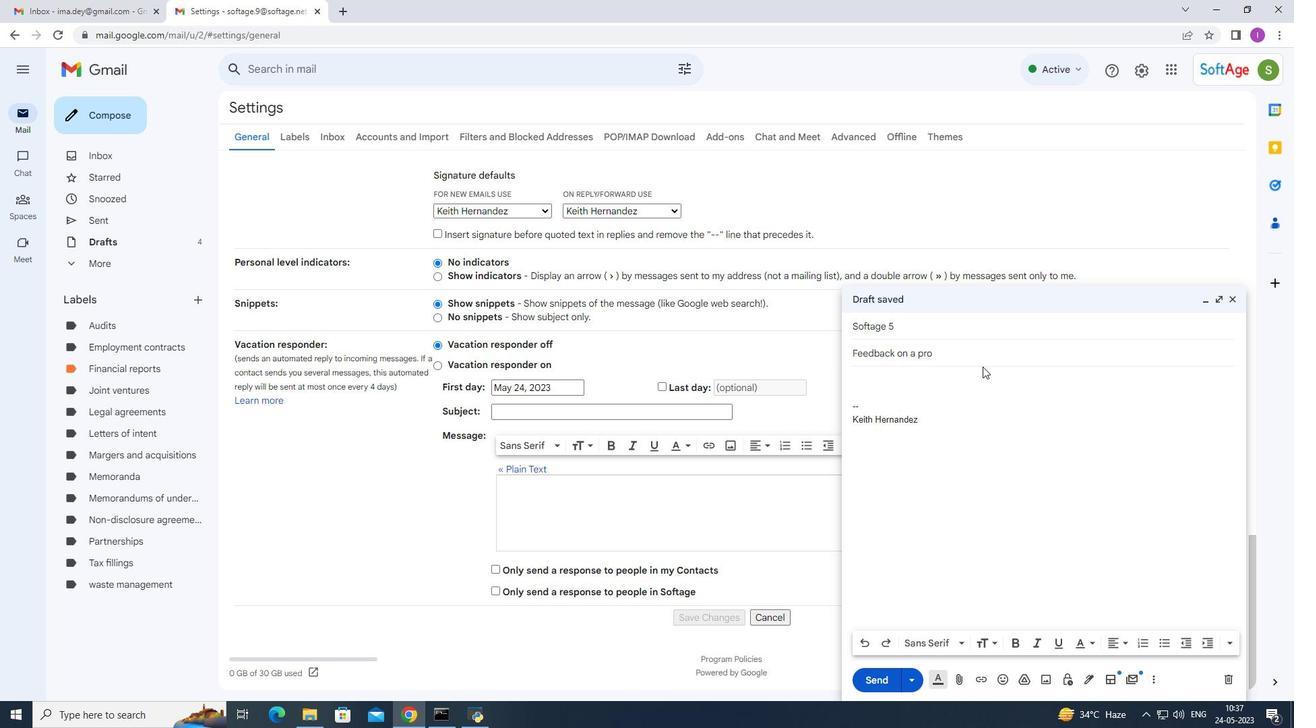 
Action: Mouse moved to (627, 477)
Screenshot: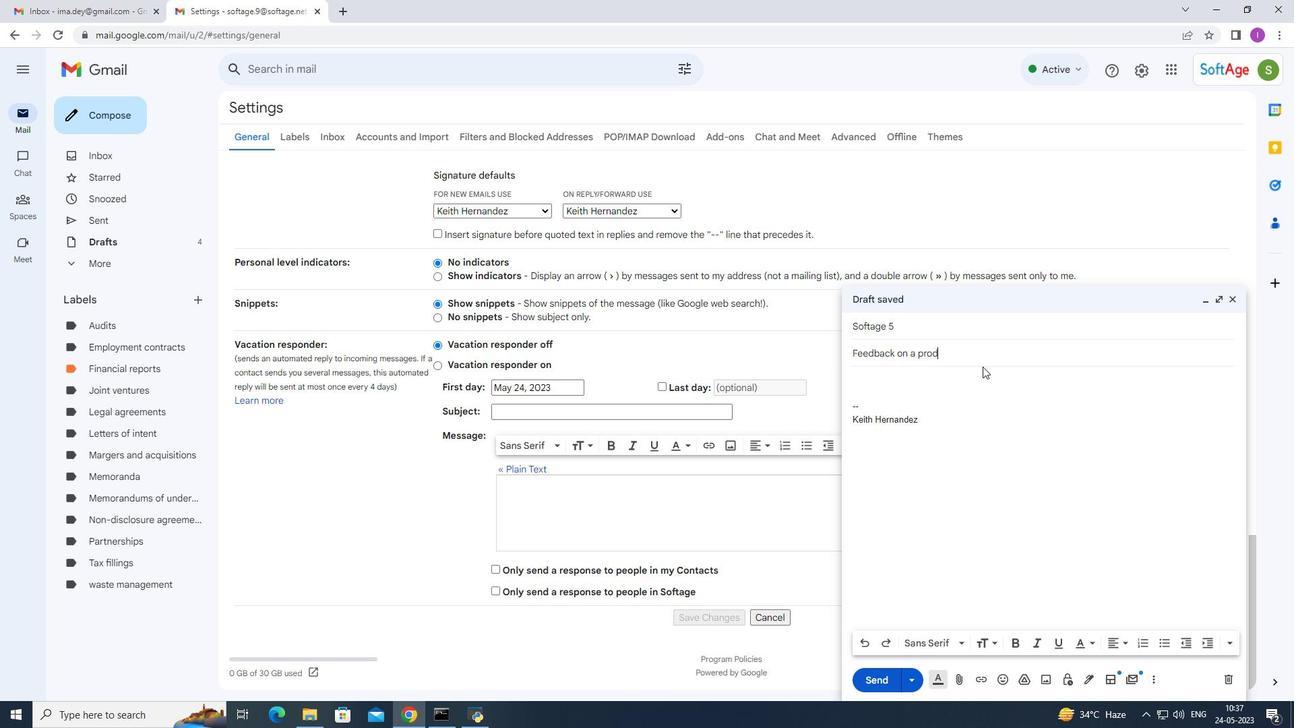 
Action: Mouse scrolled (627, 470) with delta (0, 0)
Screenshot: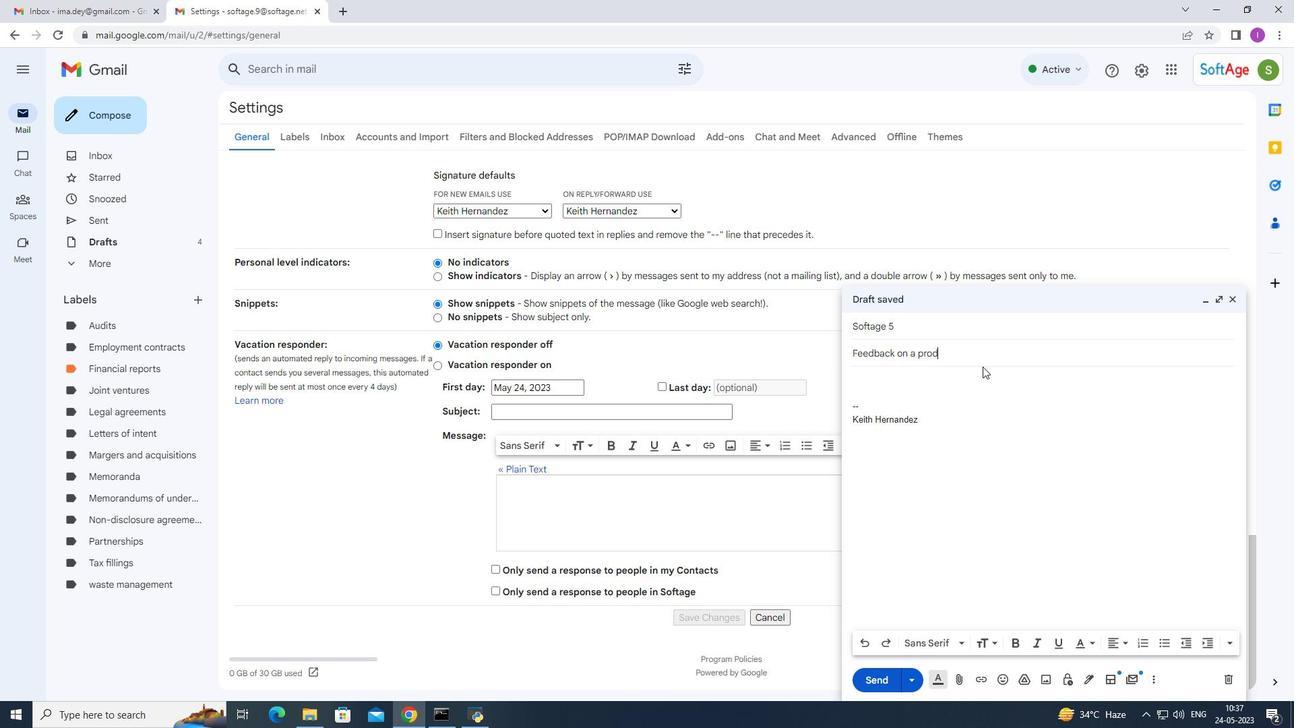 
Action: Mouse moved to (628, 509)
Screenshot: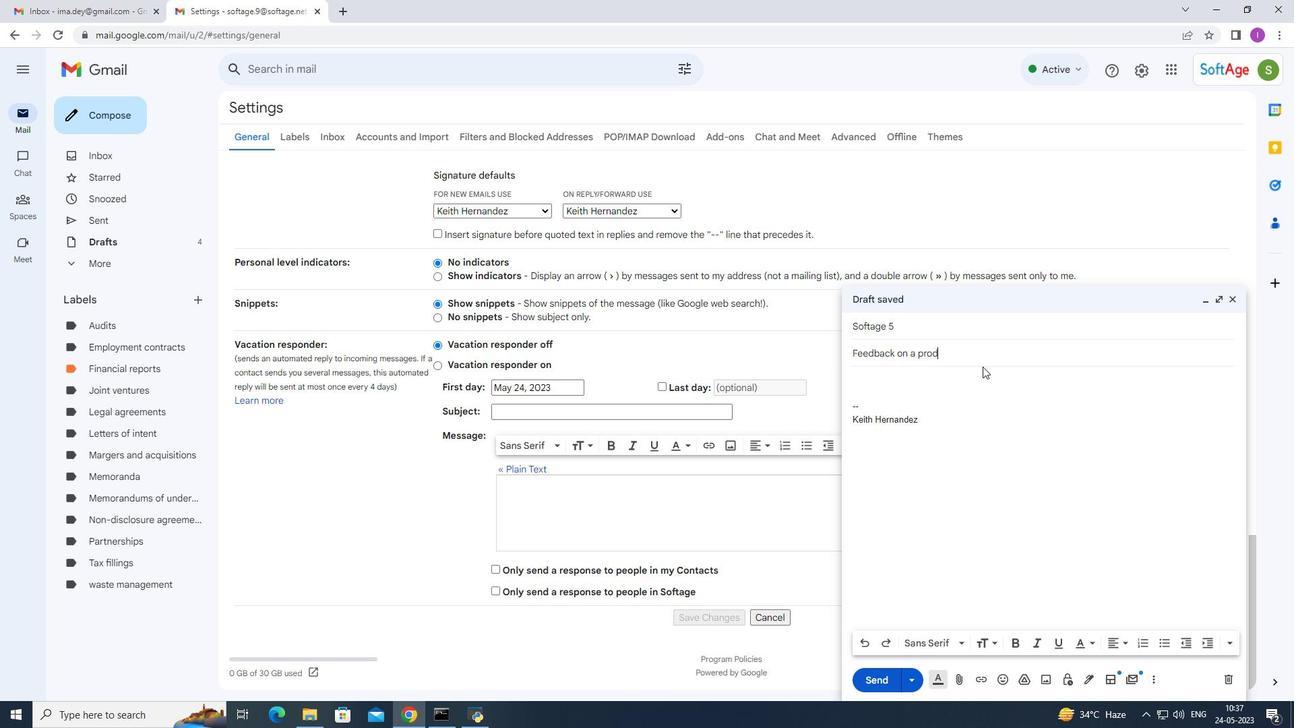 
Action: Mouse scrolled (627, 478) with delta (0, 0)
Screenshot: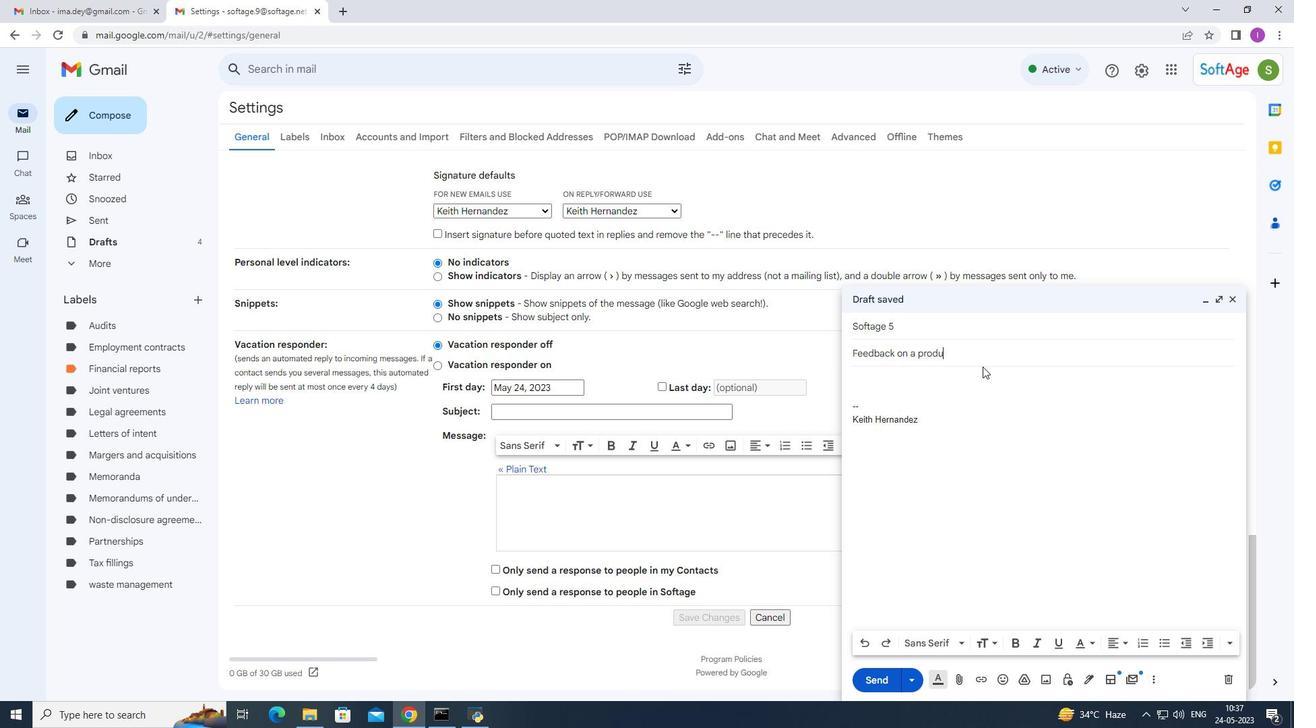 
Action: Mouse moved to (703, 617)
Screenshot: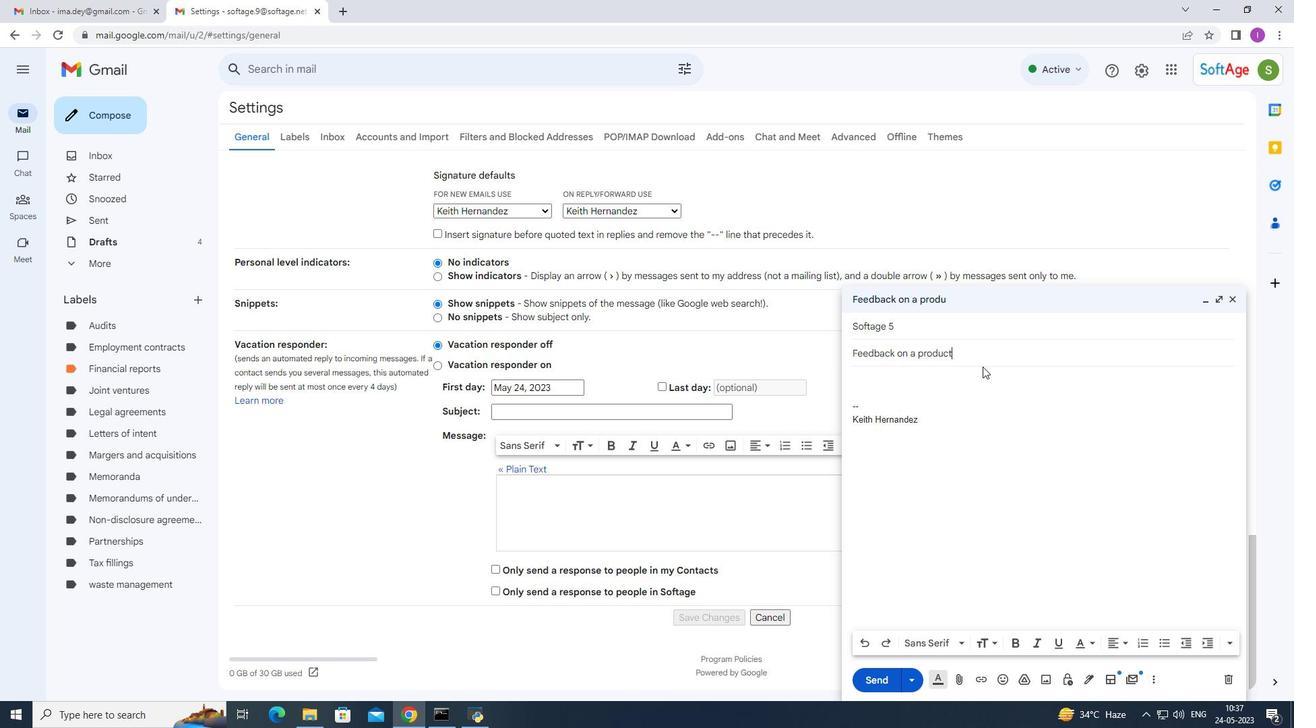 
Action: Mouse pressed left at (703, 617)
Screenshot: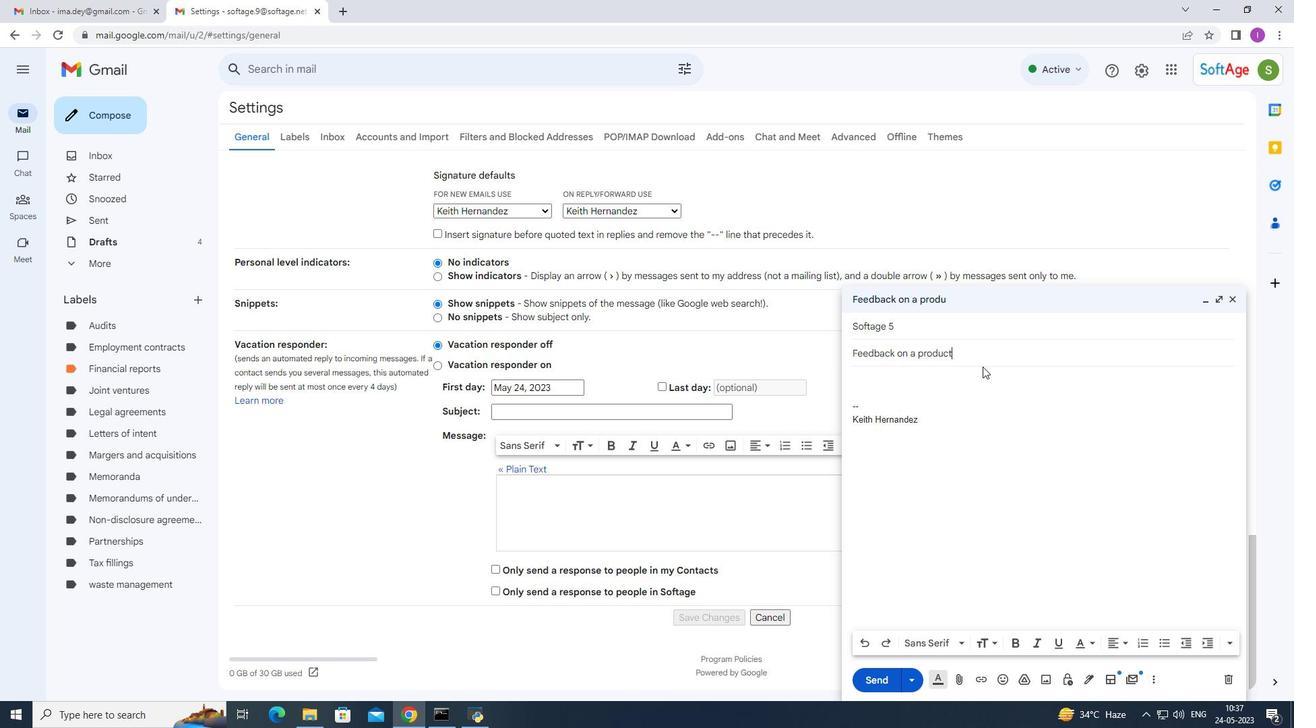 
Action: Mouse moved to (107, 112)
Screenshot: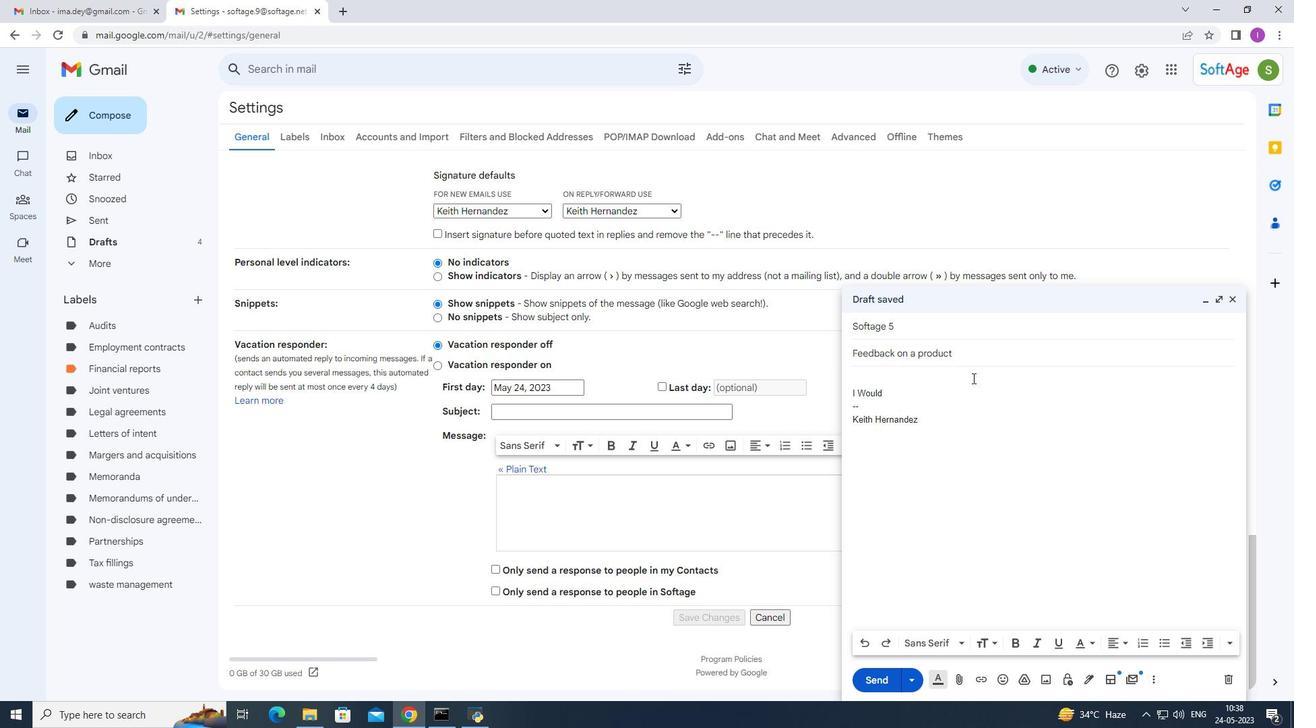 
Action: Mouse pressed left at (107, 112)
Screenshot: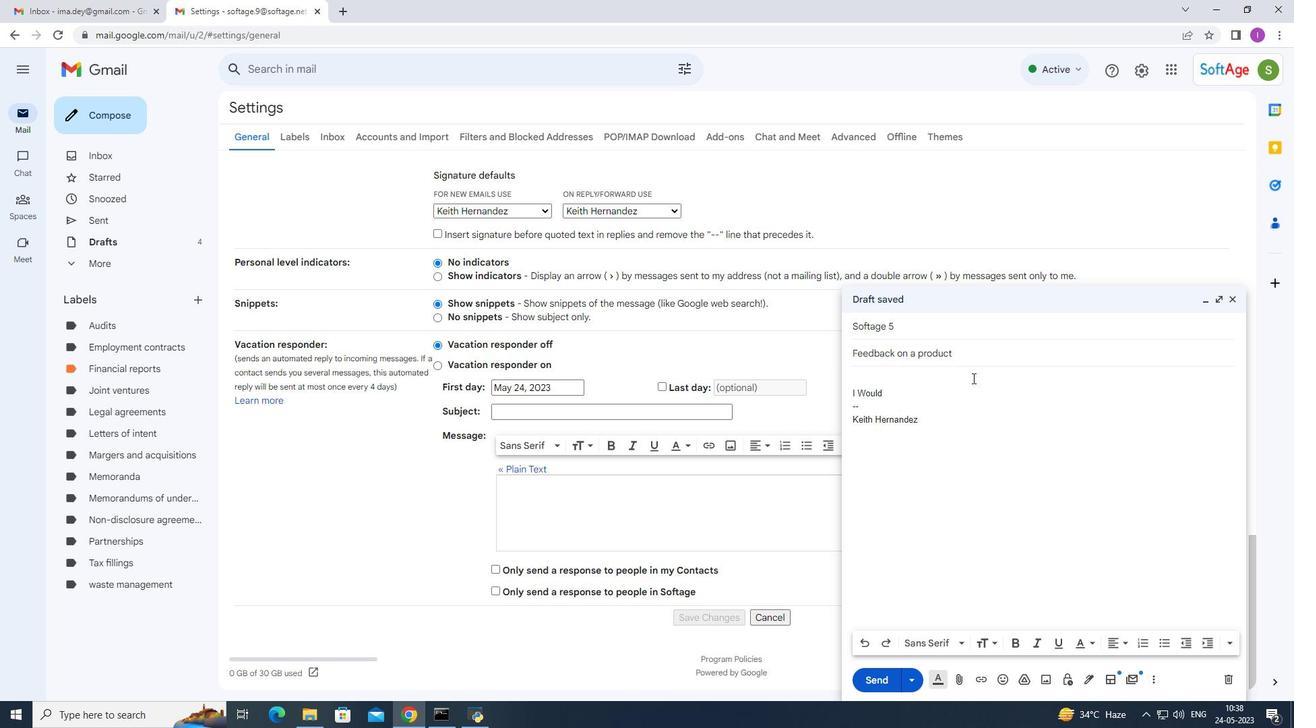 
Action: Mouse moved to (873, 327)
Screenshot: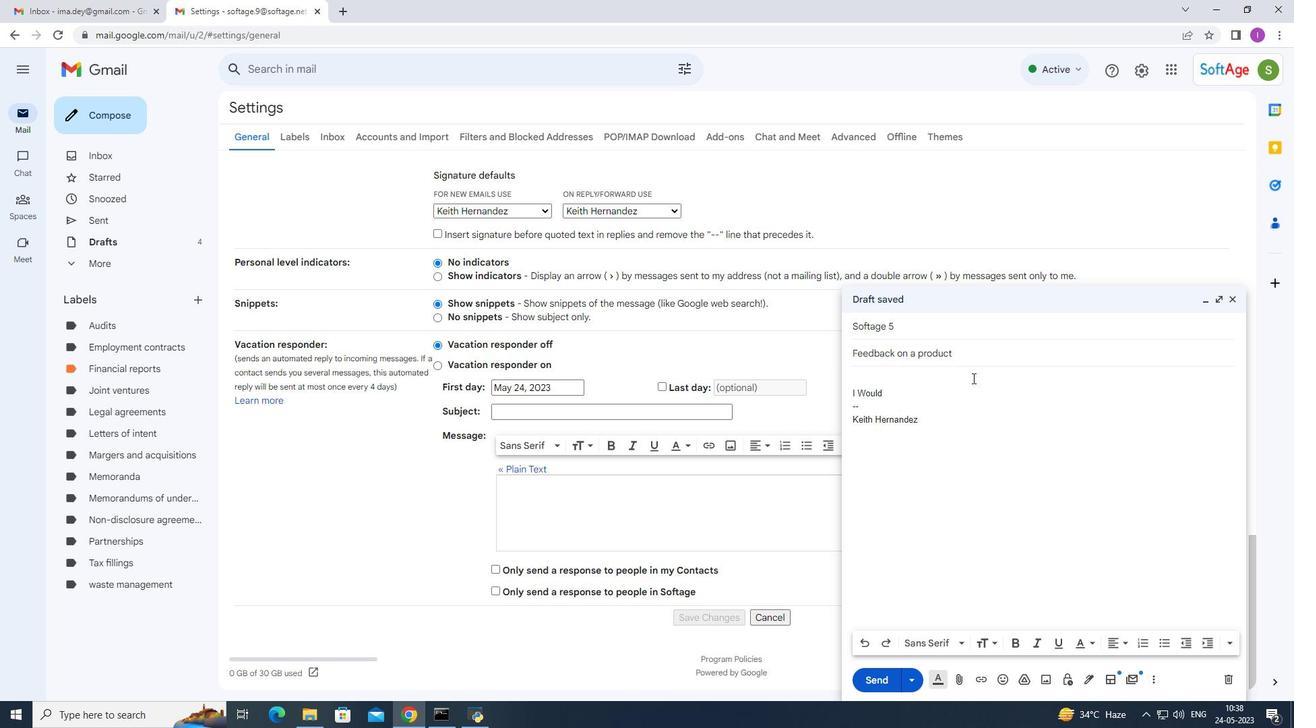 
Action: Key pressed s
Screenshot: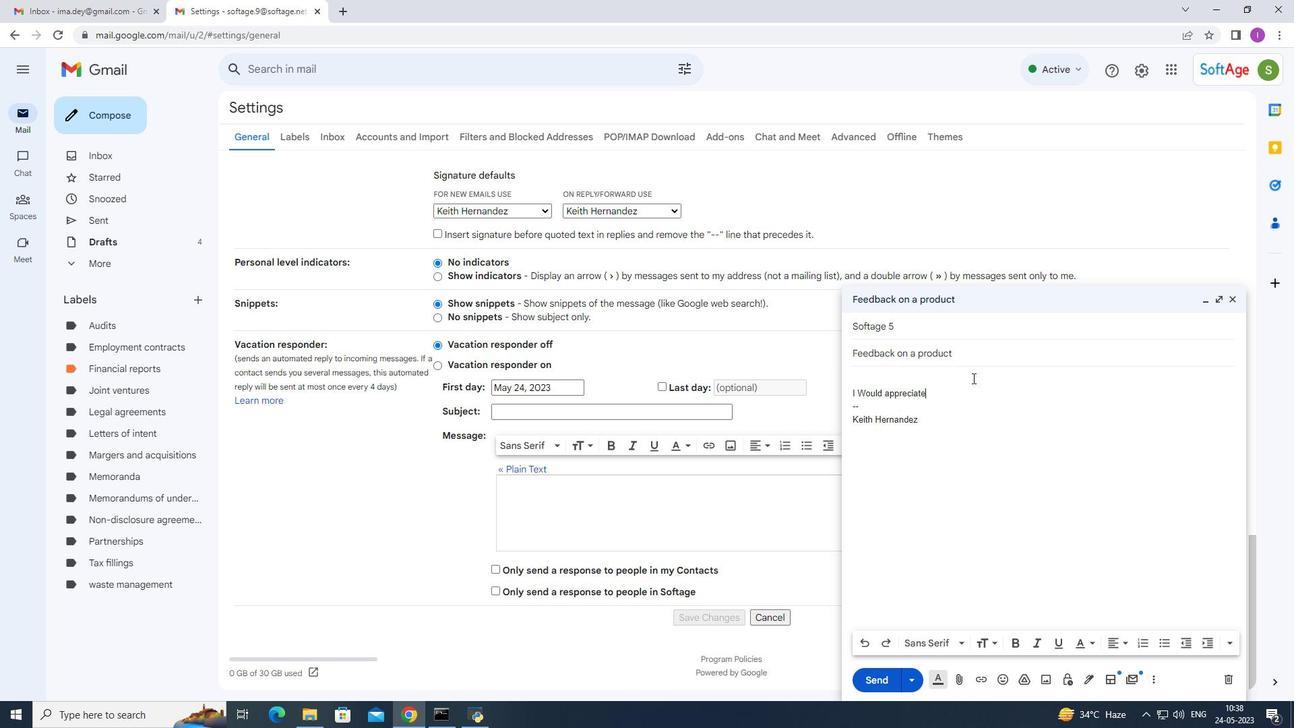 
Action: Mouse moved to (932, 574)
Screenshot: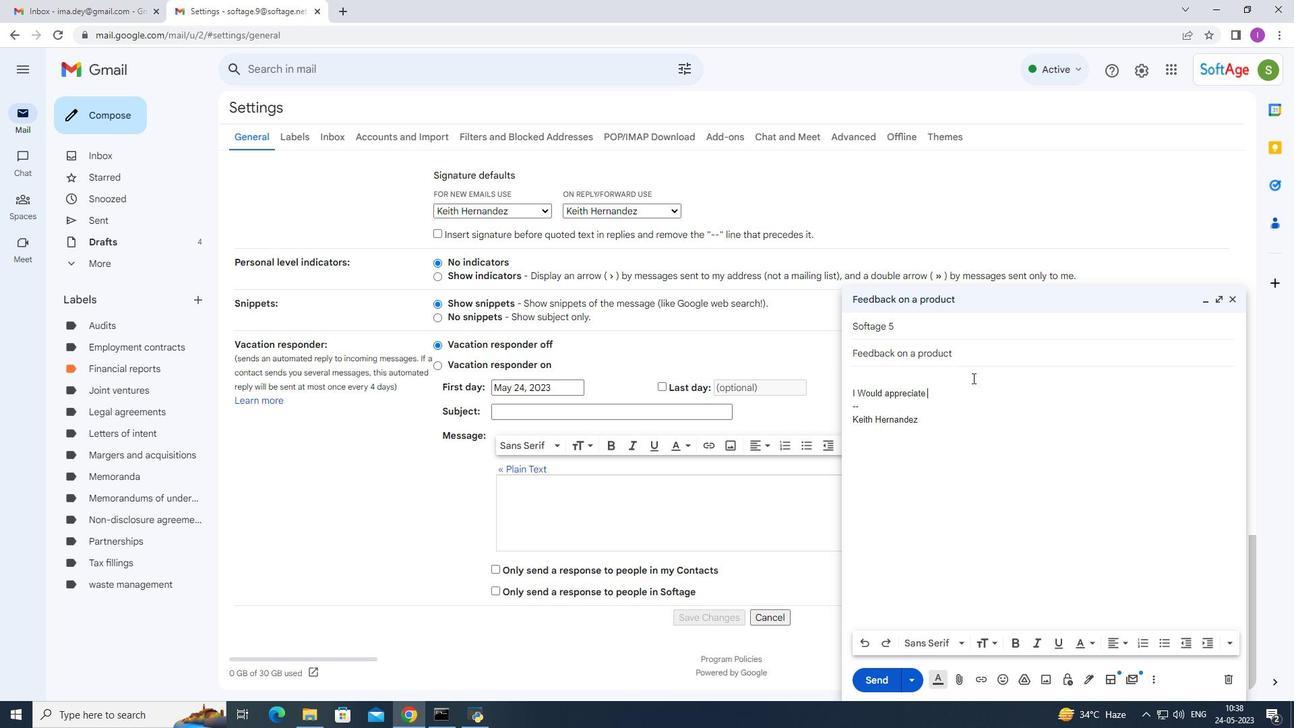 
Action: Mouse pressed left at (932, 574)
Screenshot: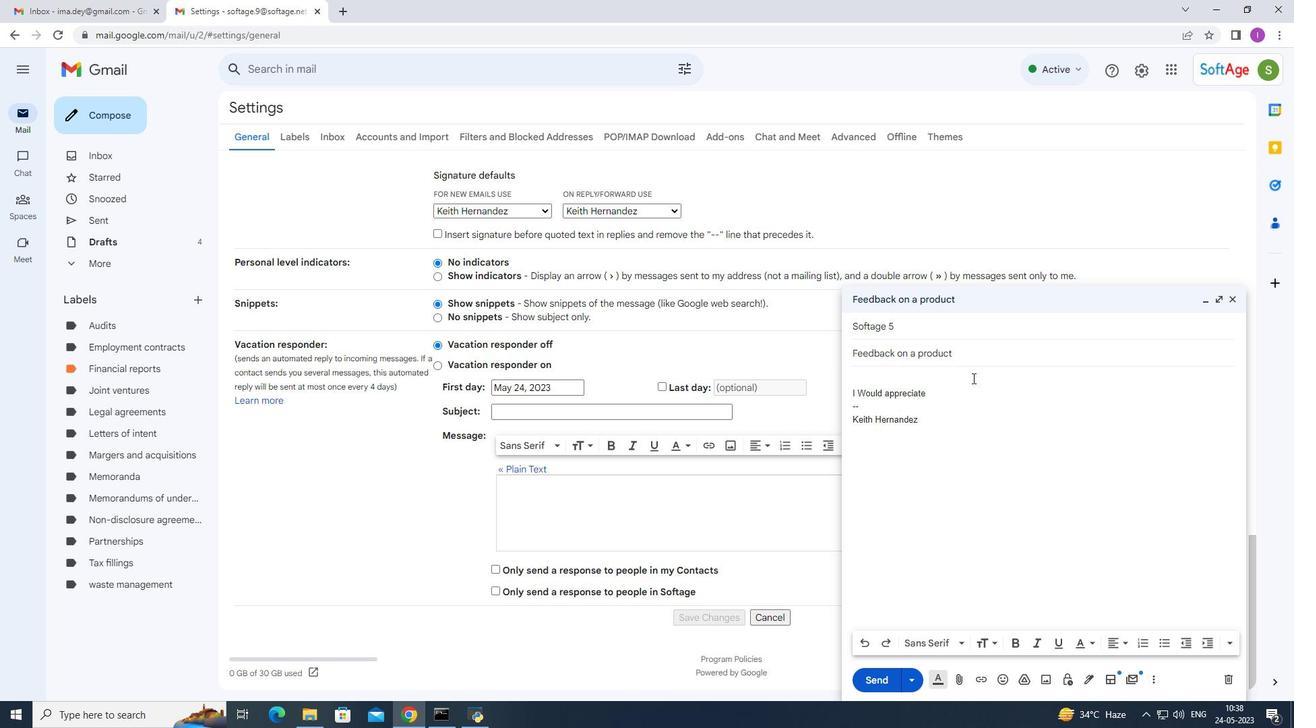 
Action: Mouse moved to (886, 369)
Screenshot: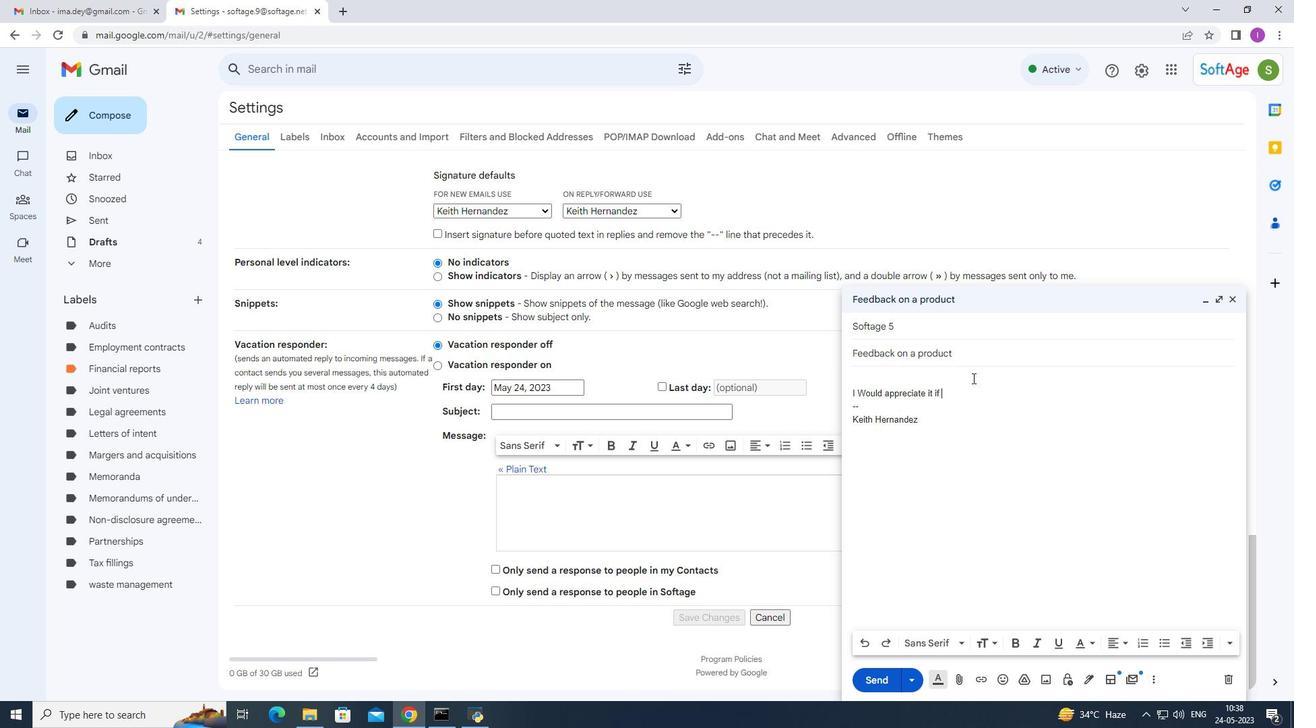 
Action: Mouse pressed left at (886, 369)
Screenshot: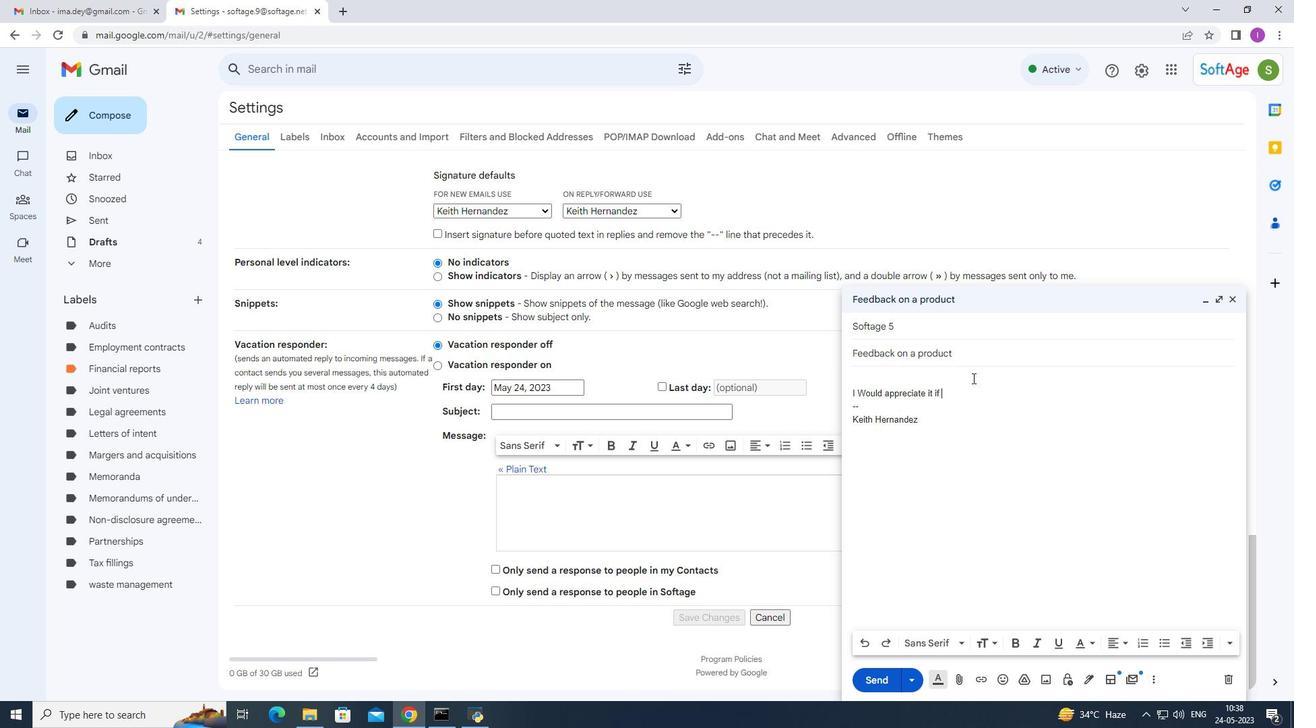 
Action: Key pressed <Key.shift>Feedback<Key.space>on<Key.space>a<Key.space>product<Key.space>
Screenshot: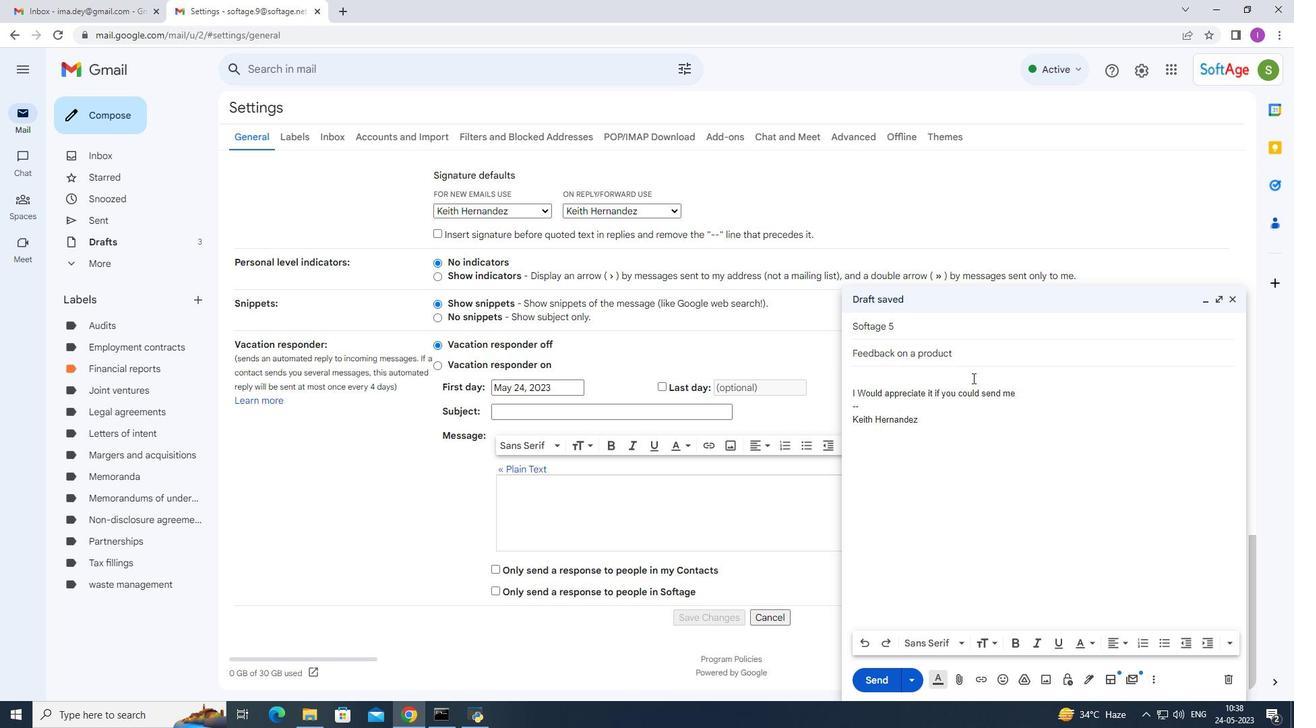 
Action: Mouse moved to (875, 394)
Screenshot: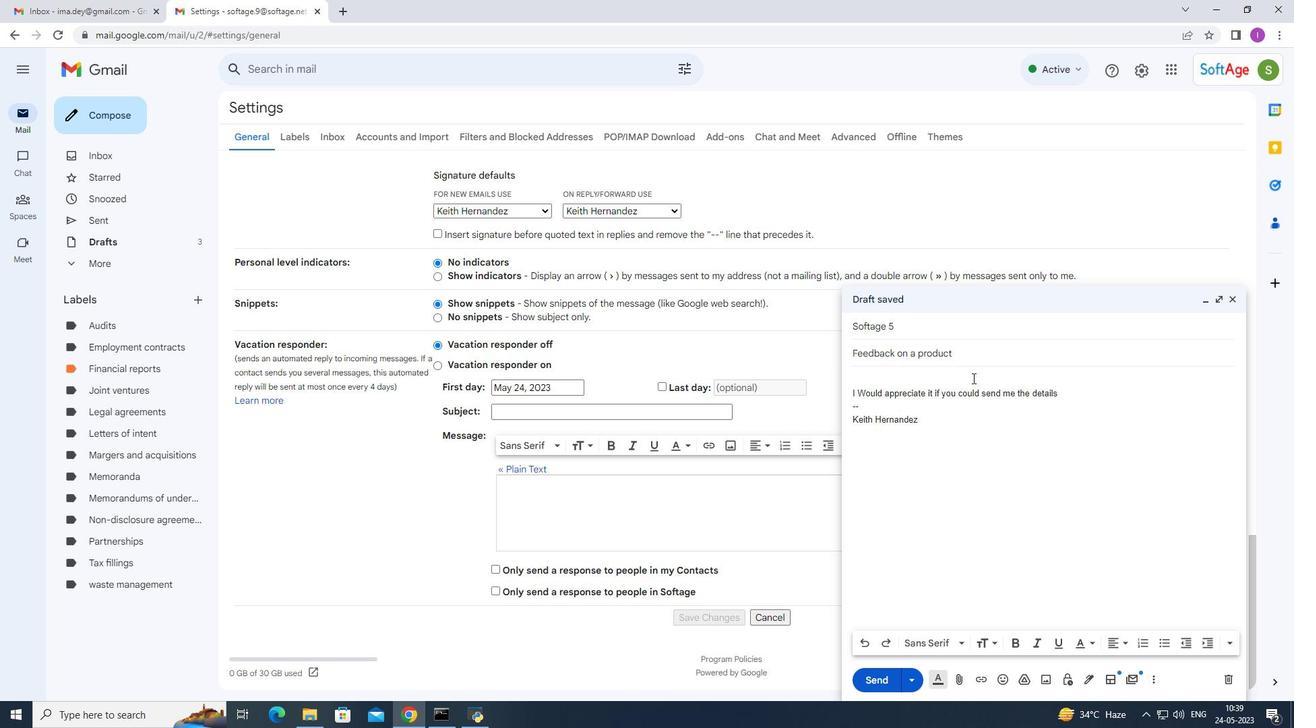 
Action: Mouse pressed left at (875, 394)
Screenshot: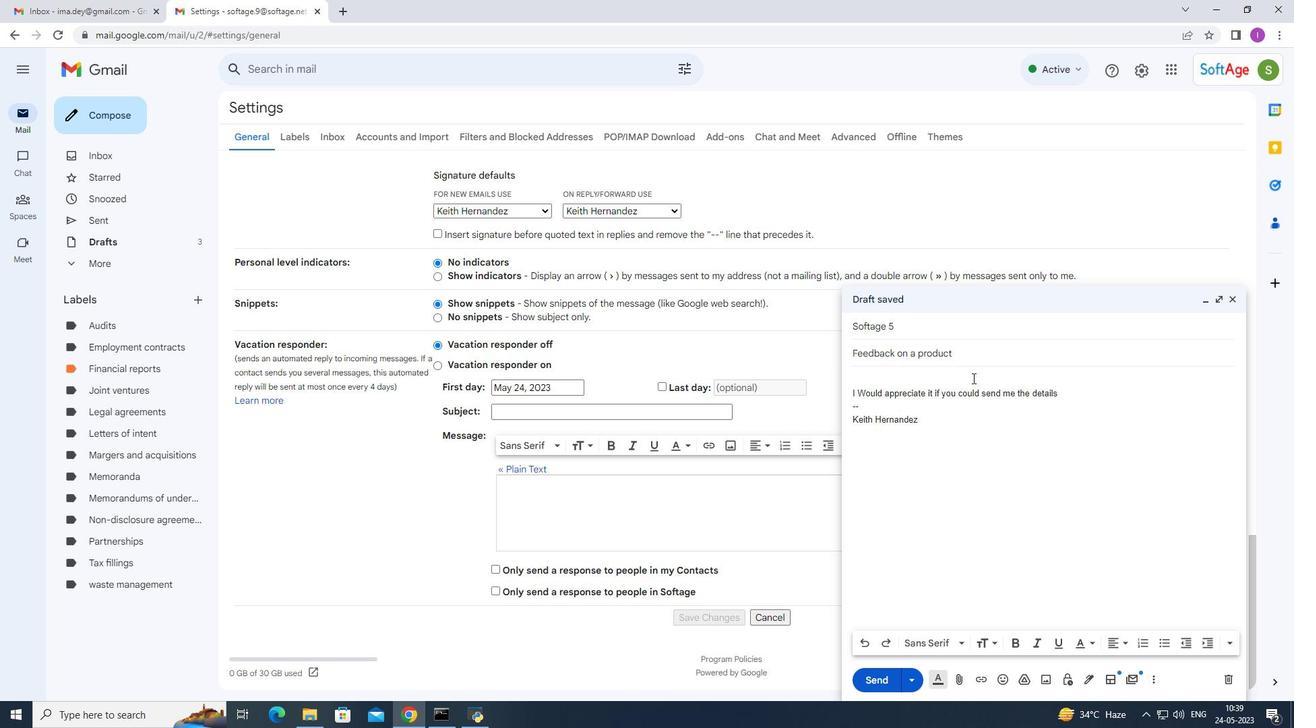 
Action: Mouse moved to (925, 388)
Screenshot: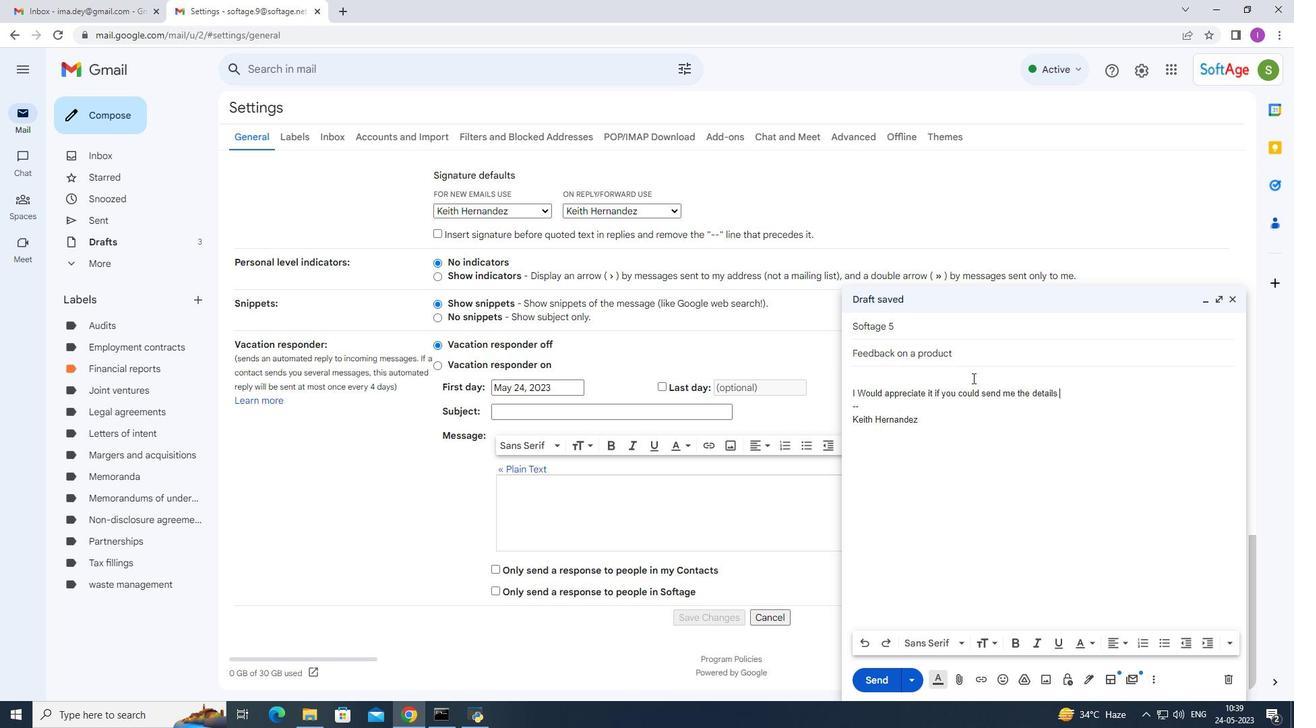 
Action: Key pressed <Key.shift>I<Key.space>would<Key.space>ao<Key.backspace>ppreciate<Key.space>it<Key.space>if<Key.space>you<Key.space>could<Key.space>send<Key.space>methe<Key.space>details
Screenshot: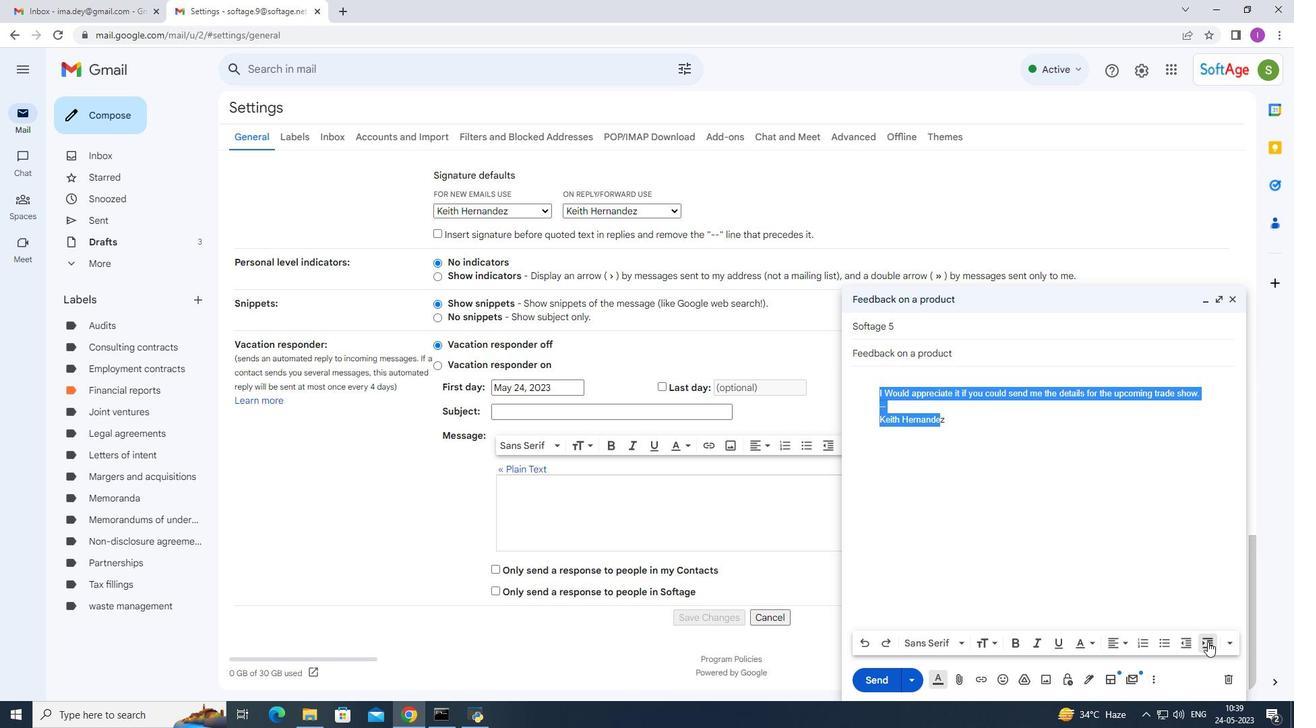 
Action: Mouse moved to (1011, 395)
Screenshot: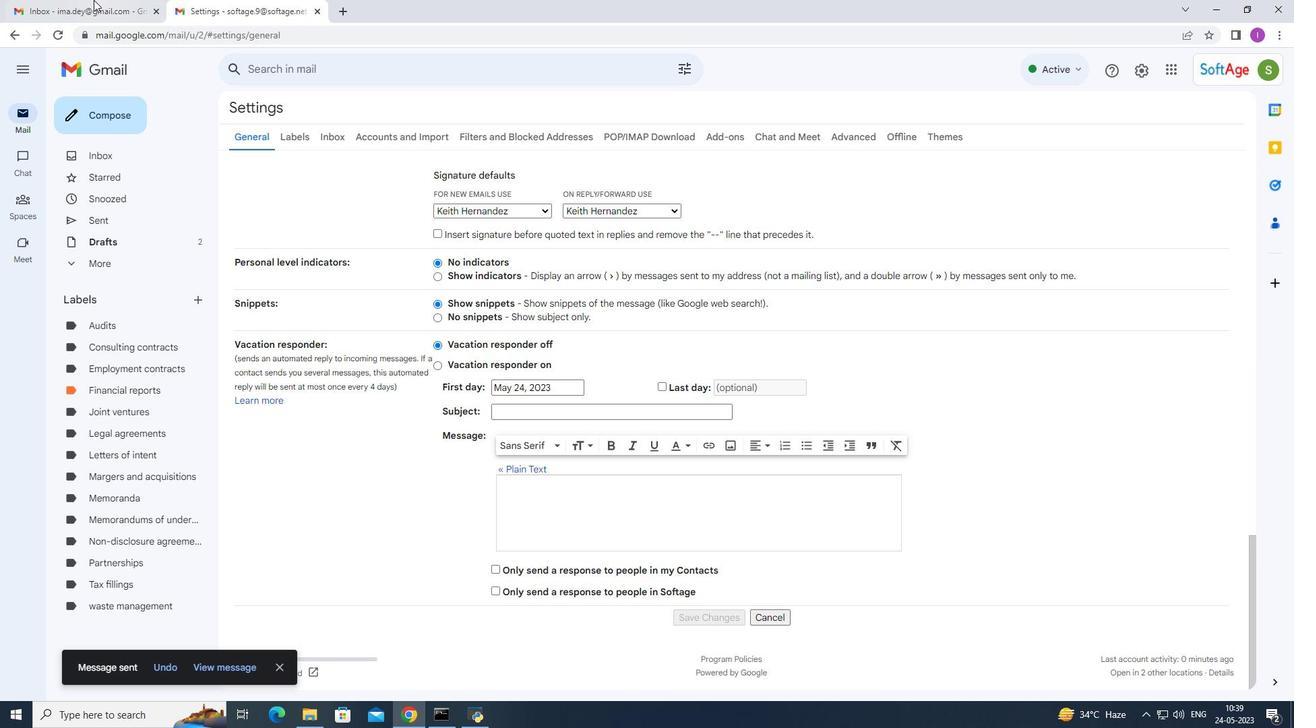 
Action: Mouse pressed left at (1011, 395)
Screenshot: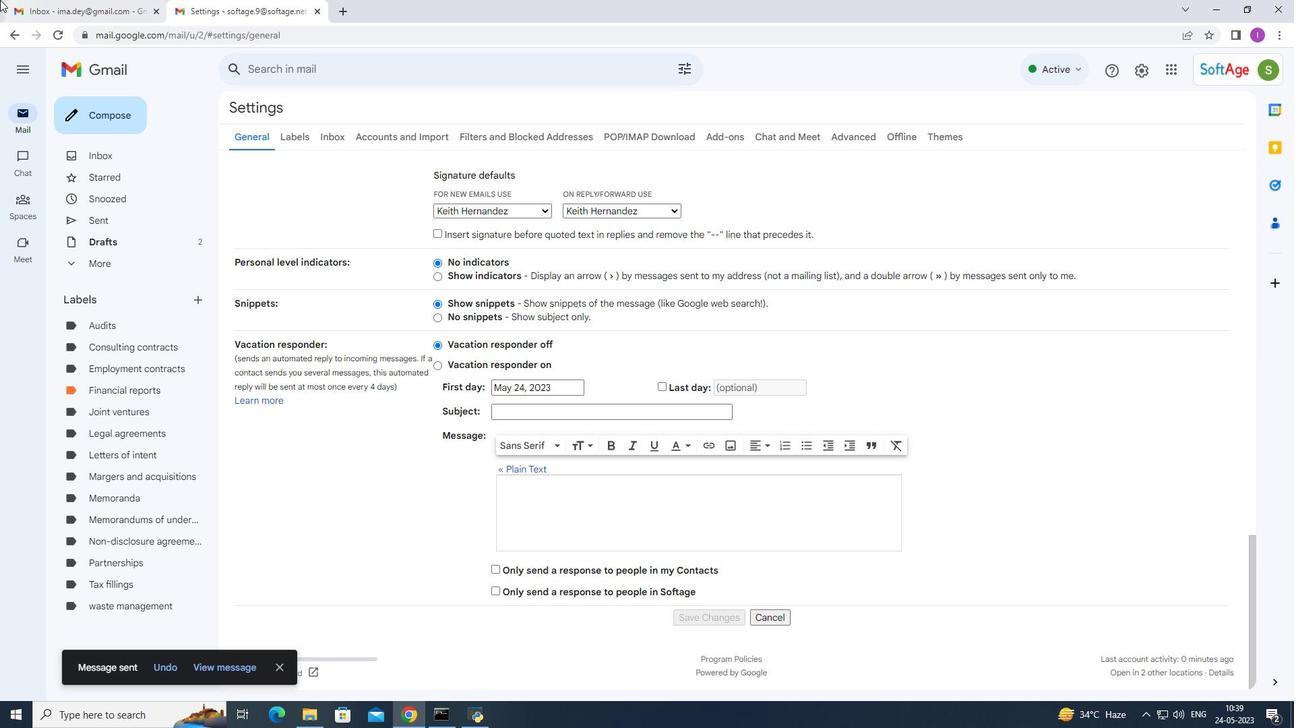 
Action: Key pressed <Key.space>
Screenshot: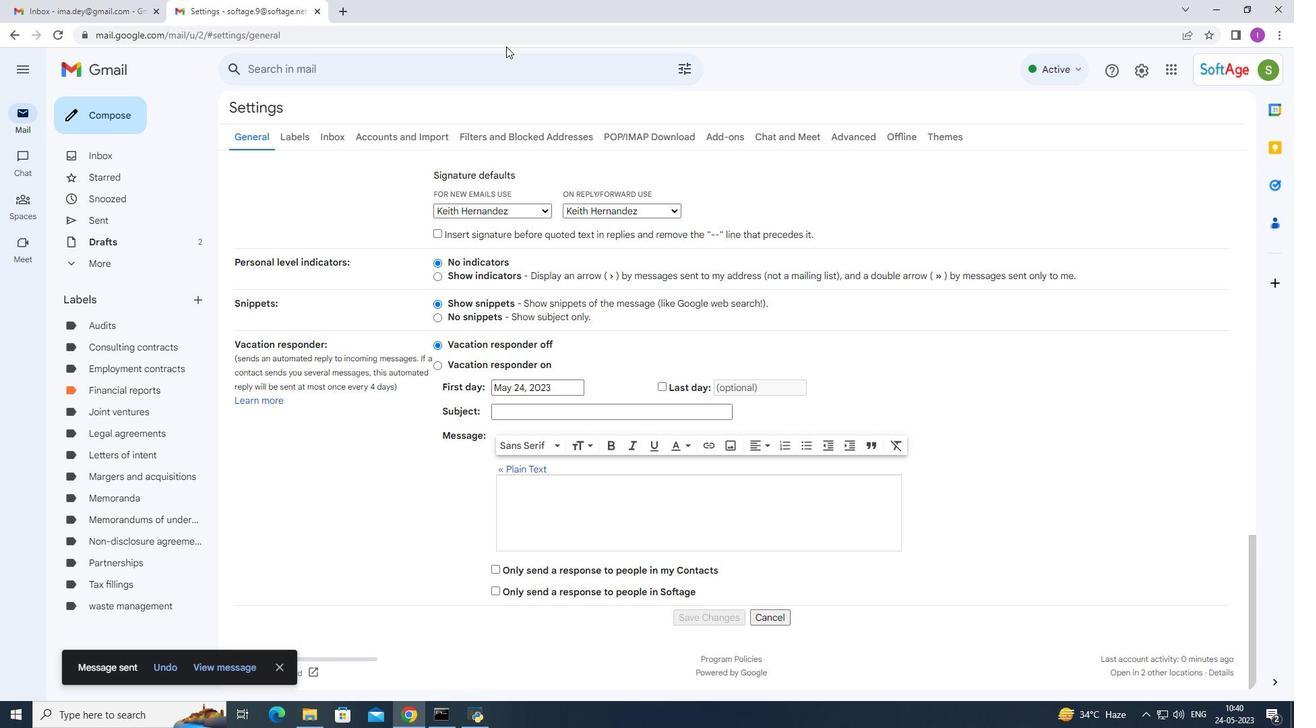 
Action: Mouse moved to (1070, 398)
Screenshot: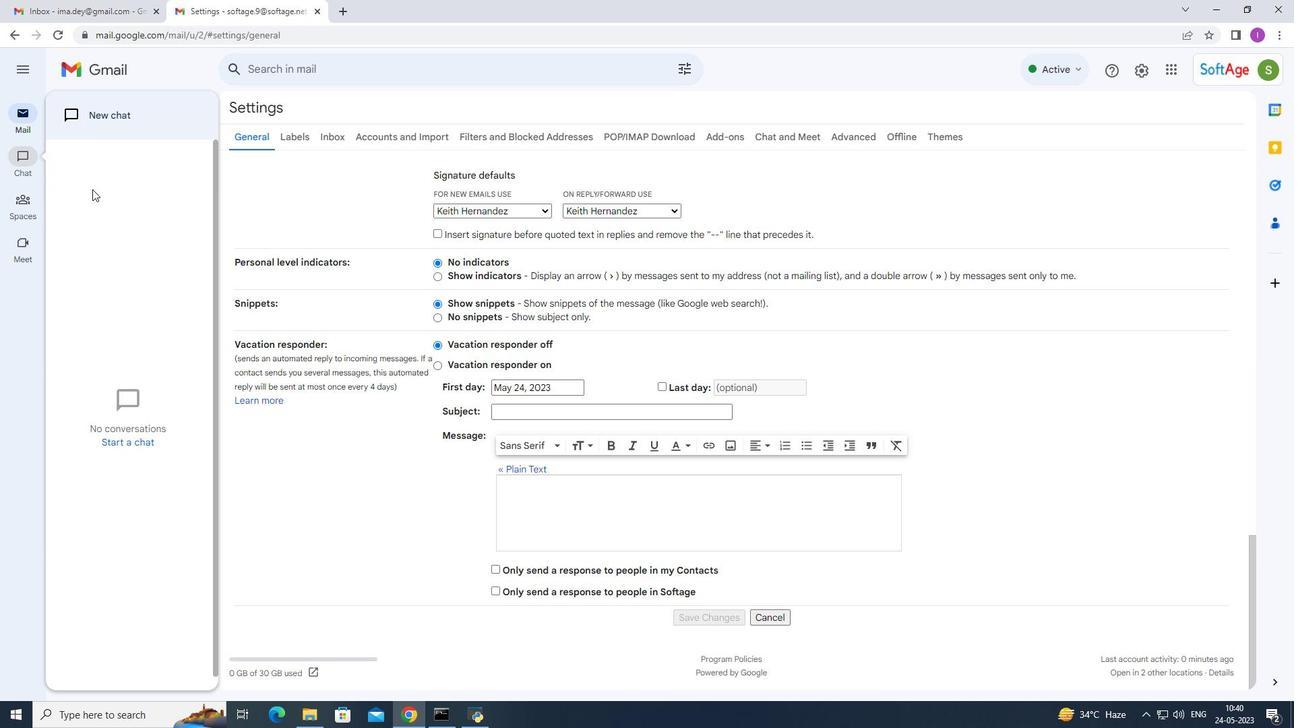 
Action: Mouse pressed left at (1070, 398)
Screenshot: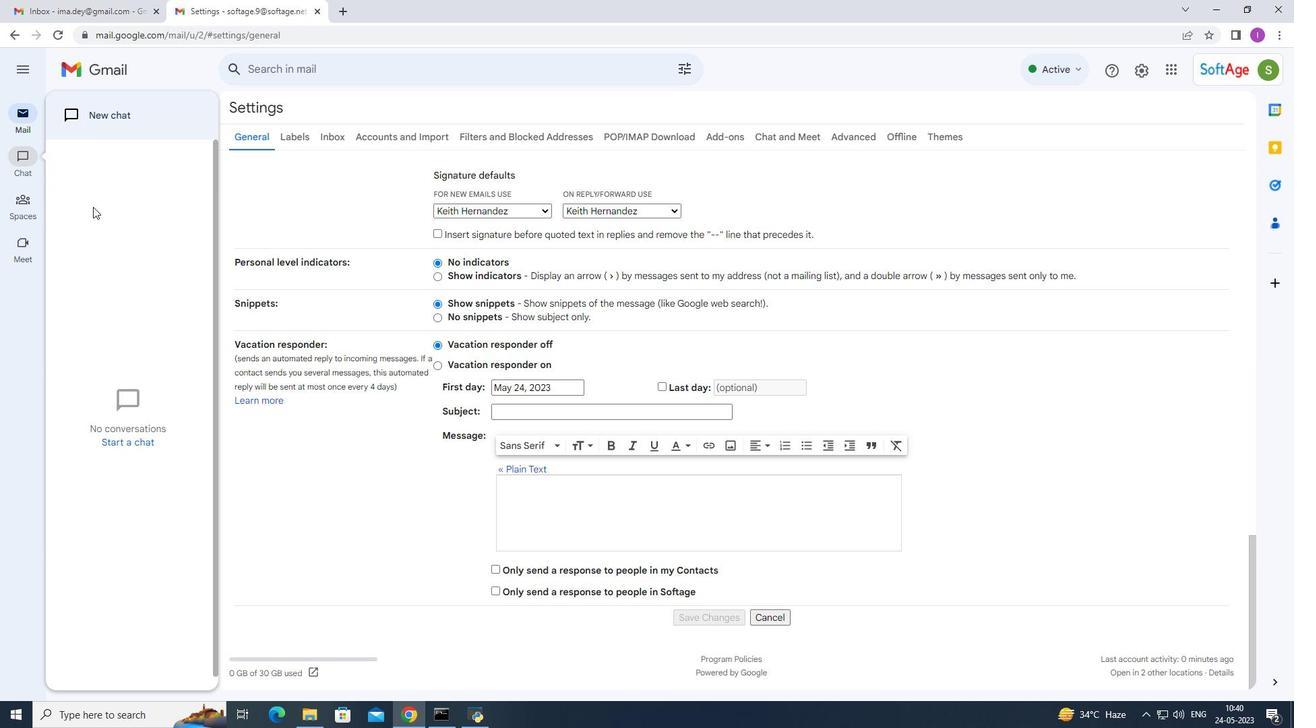 
Action: Key pressed <Key.space>forthe<Key.space>uo<Key.backspace>pcomingb<Key.space>
Screenshot: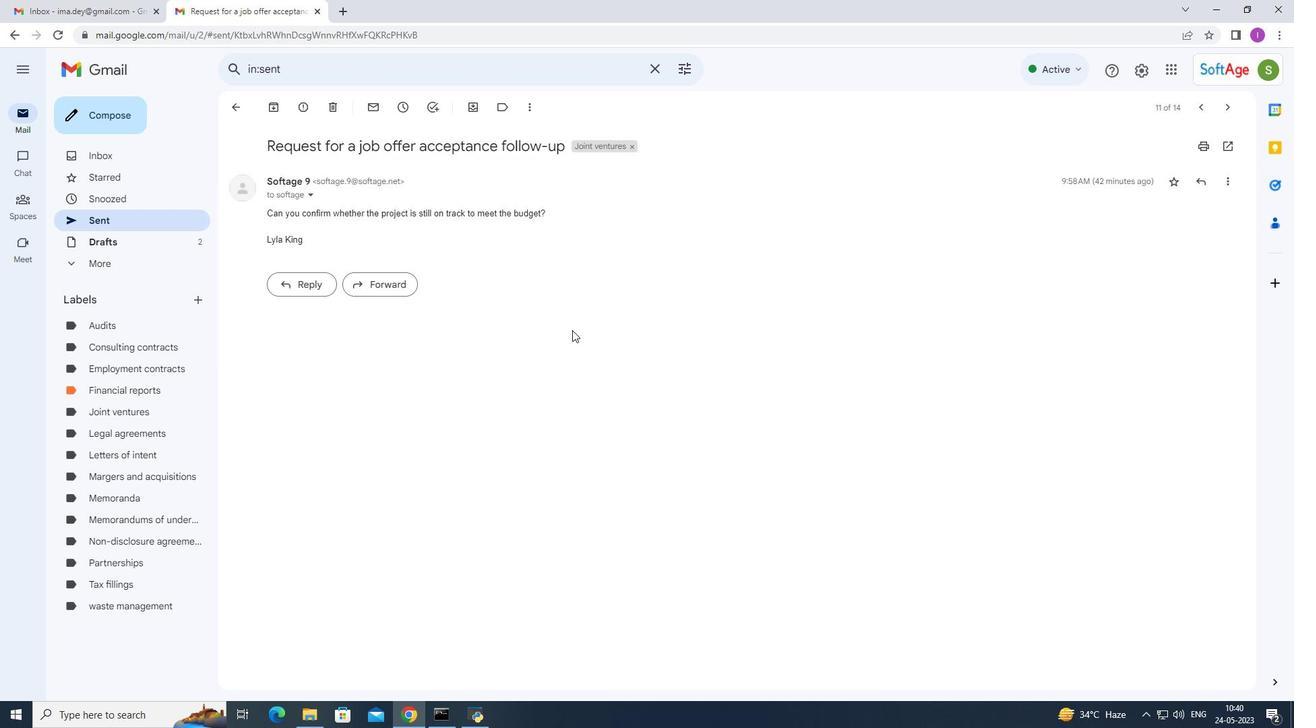 
Action: Mouse moved to (1068, 393)
Screenshot: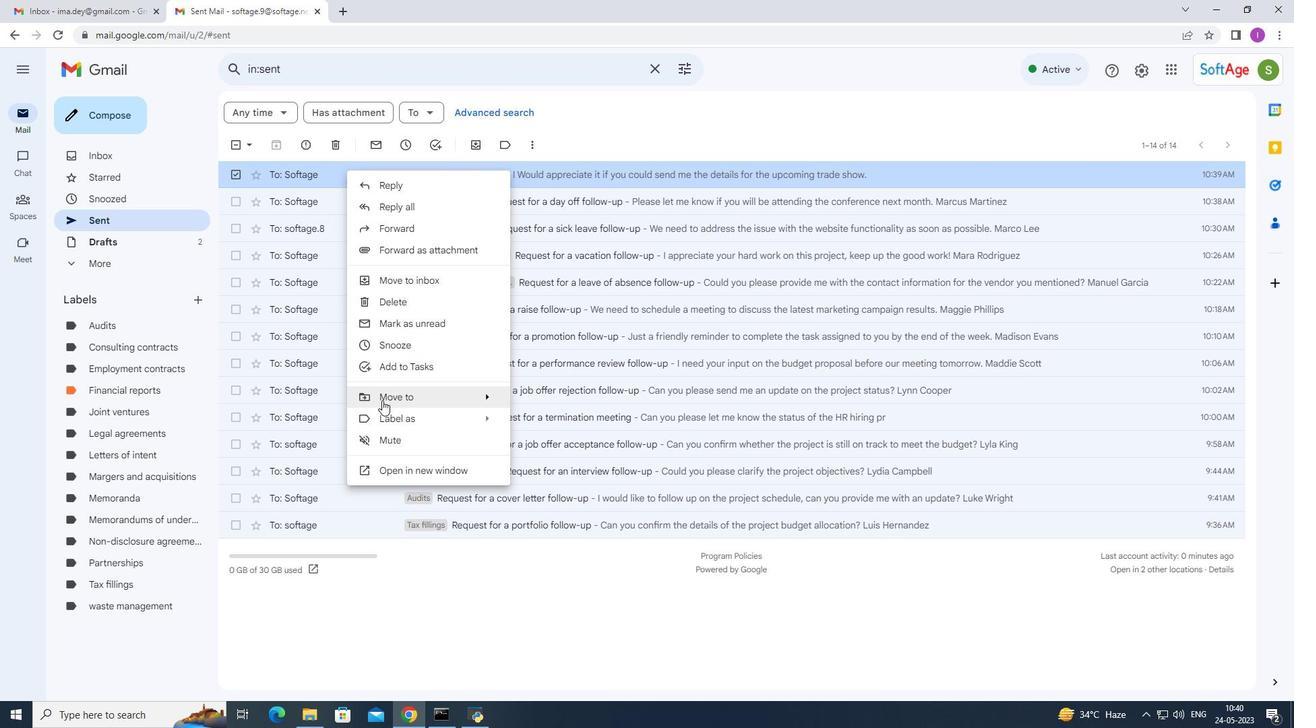 
Action: Mouse pressed left at (1068, 393)
Screenshot: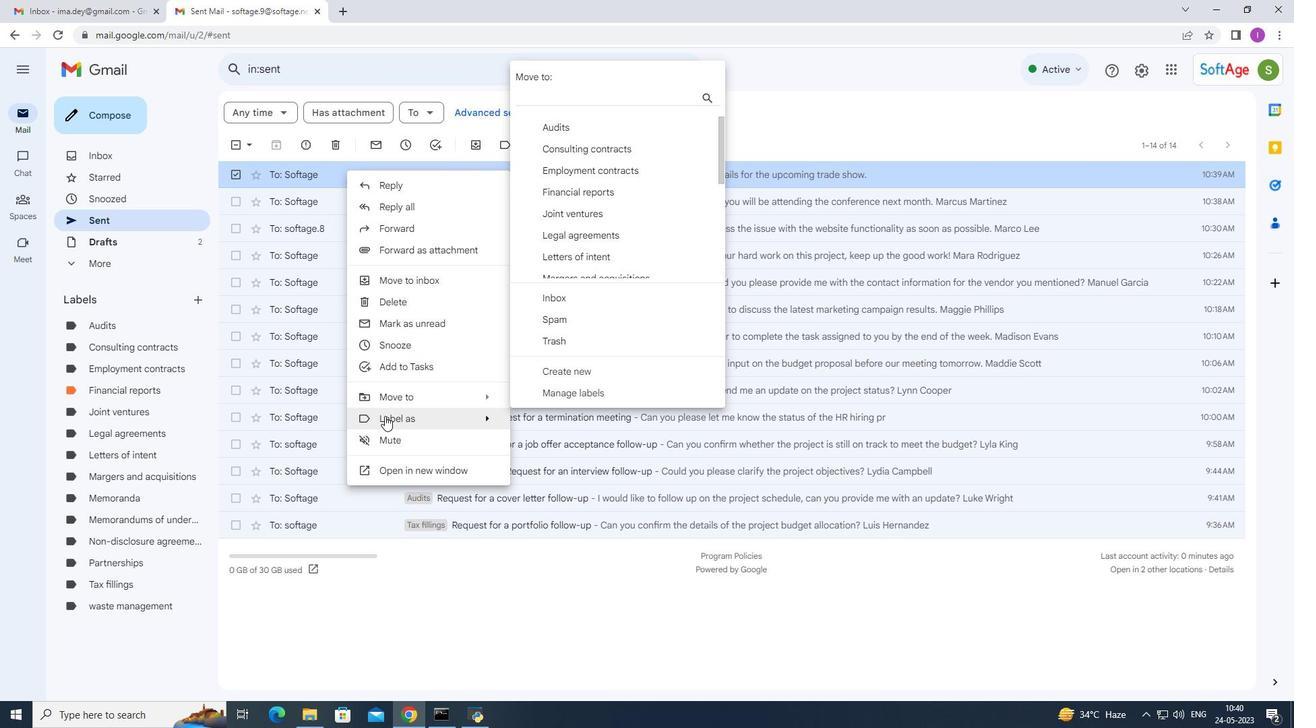 
Action: Key pressed <Key.space>
Screenshot: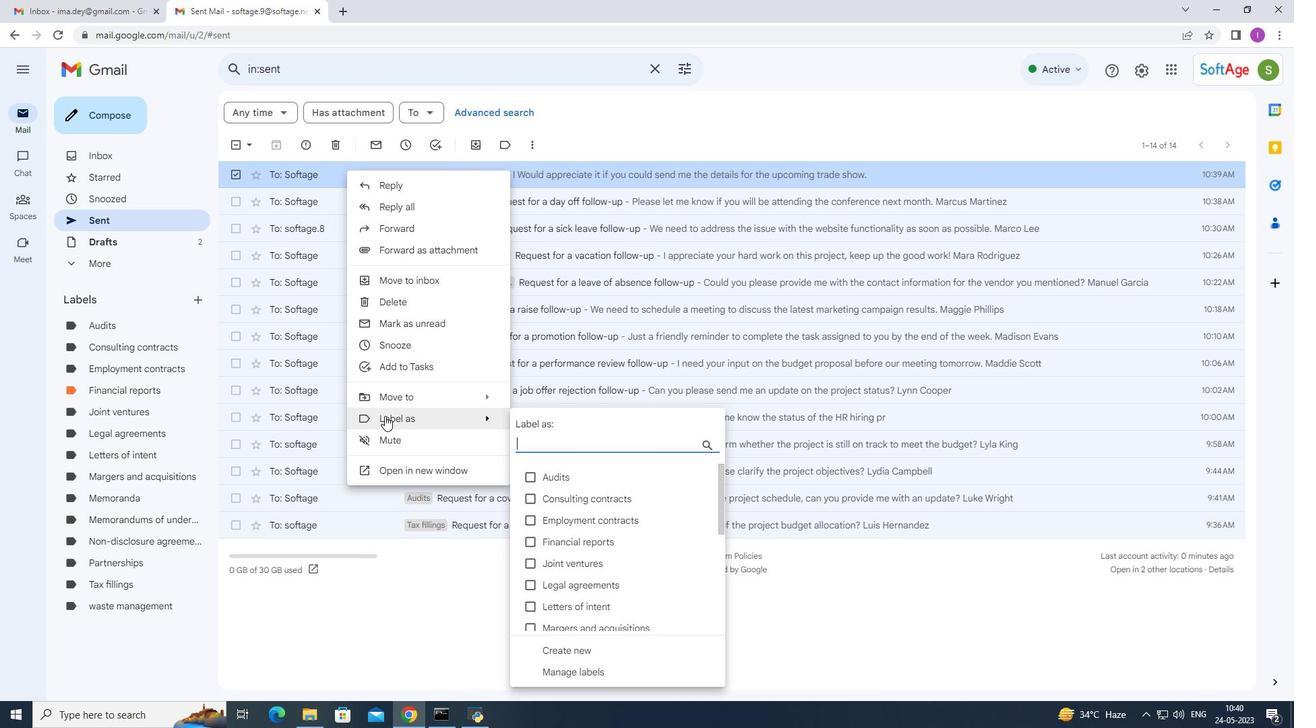 
Action: Mouse moved to (1136, 395)
Screenshot: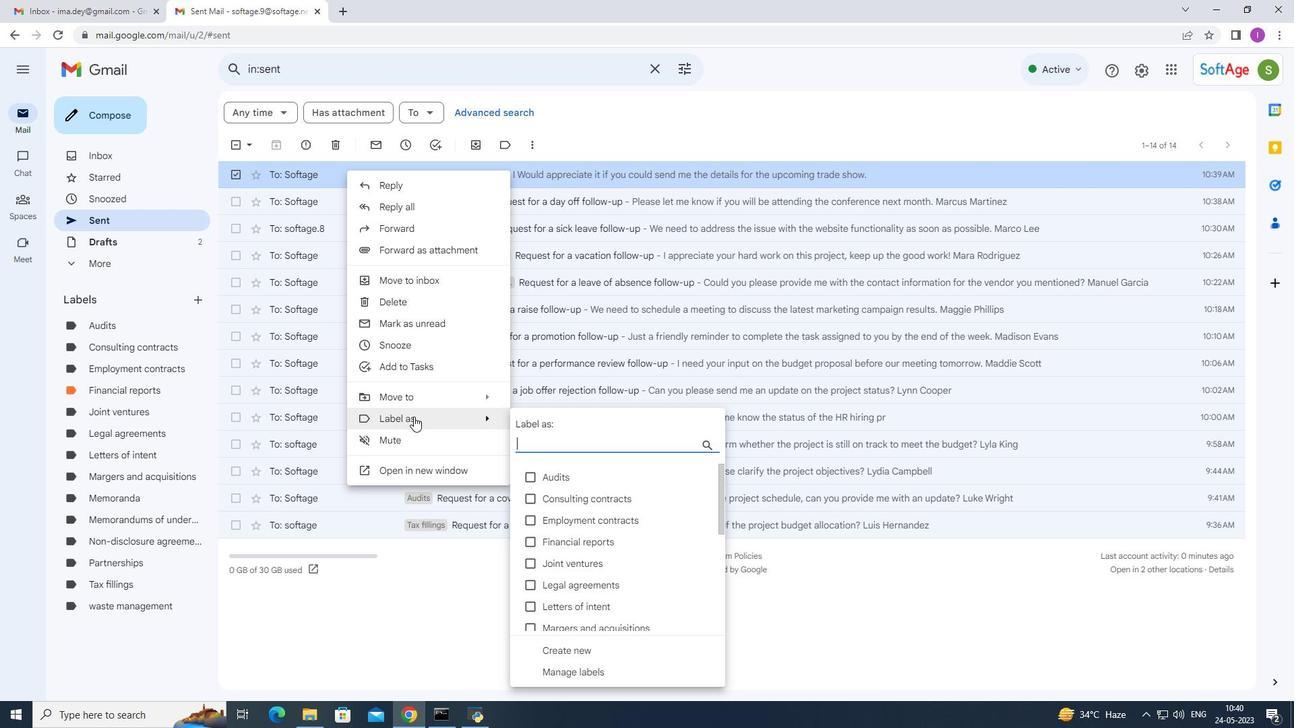 
Action: Mouse pressed left at (1136, 395)
Screenshot: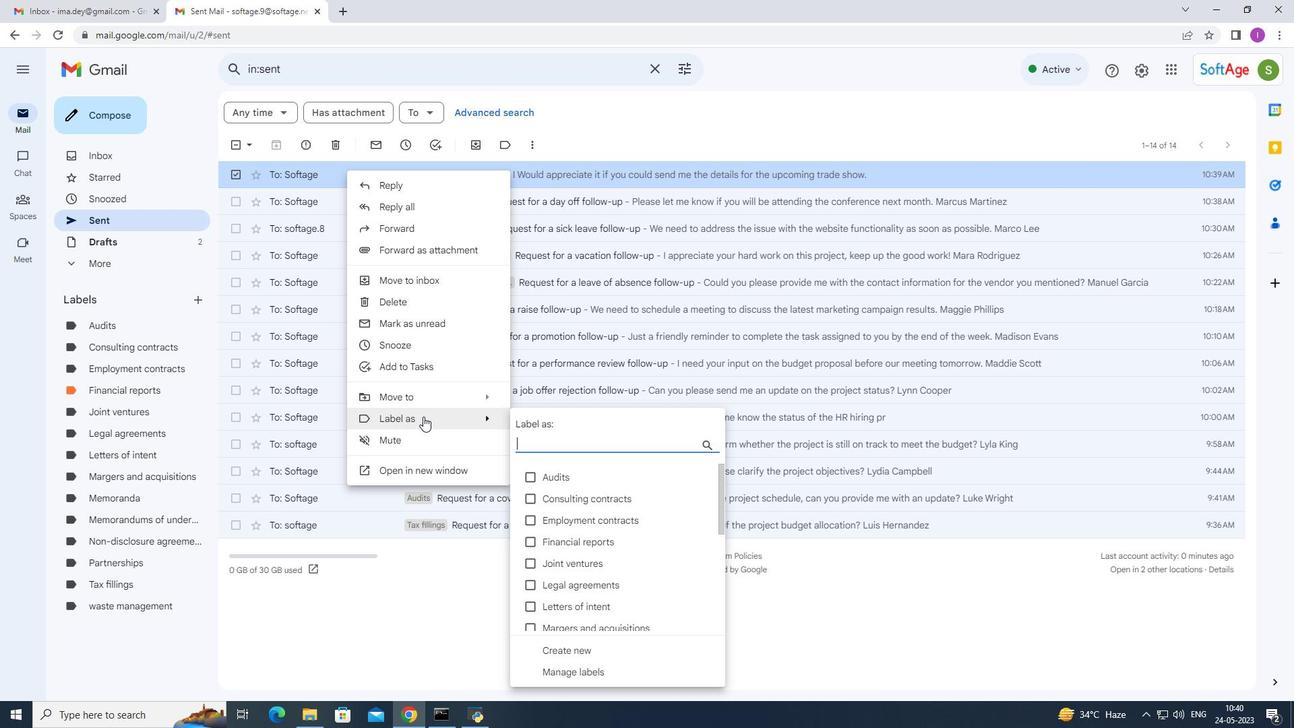 
Action: Mouse moved to (1148, 397)
Screenshot: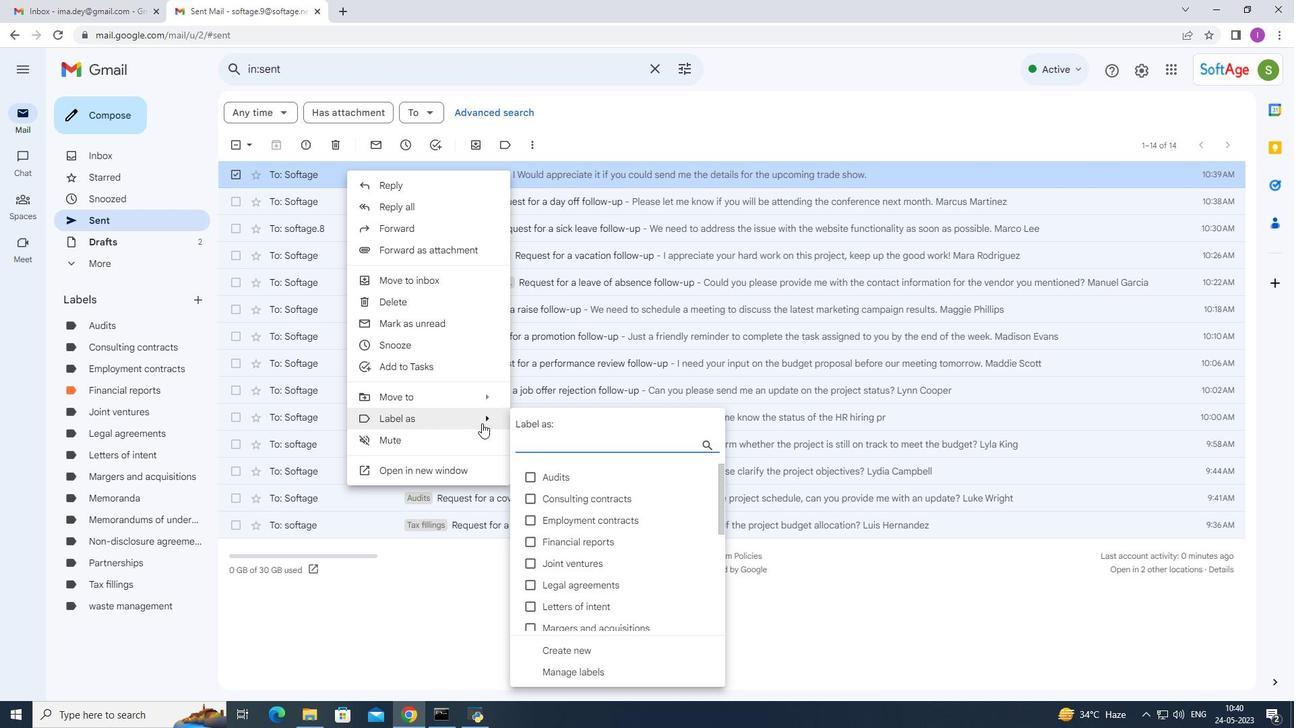 
Action: Key pressed <Key.shift>Trade<Key.space><Key.space>show
Screenshot: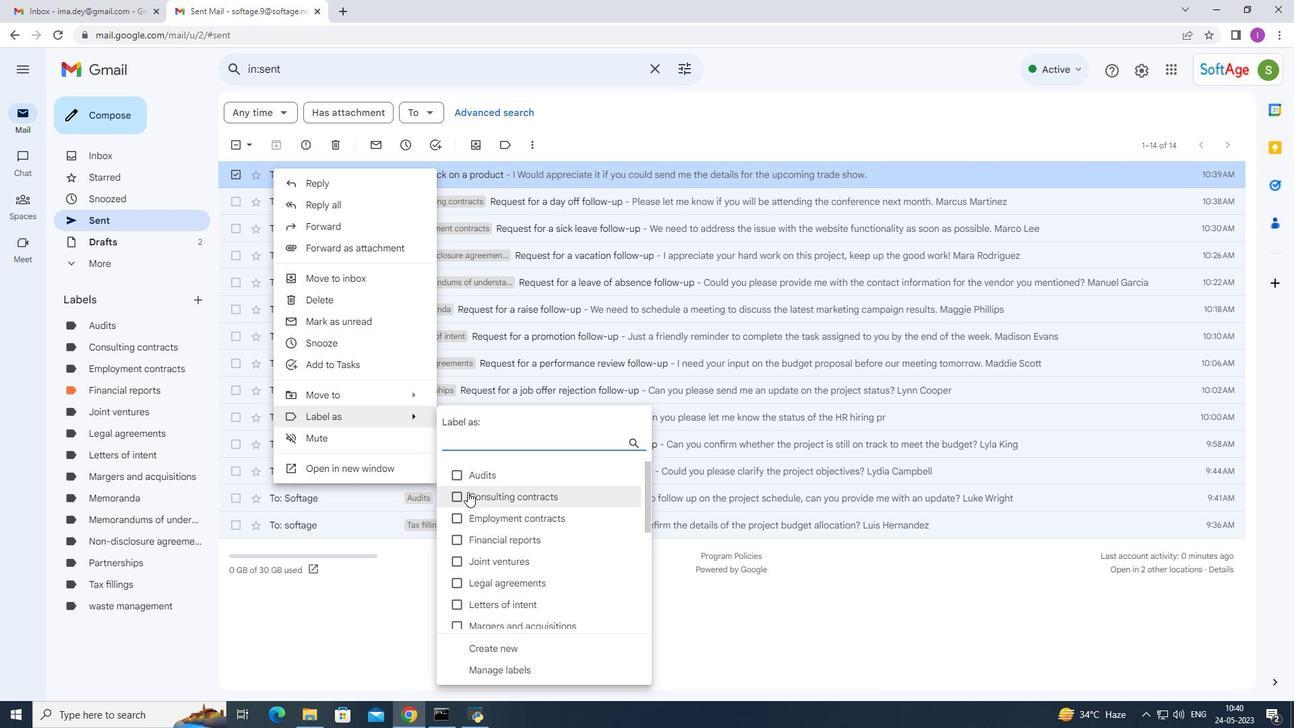 
Action: Mouse moved to (1148, 397)
Screenshot: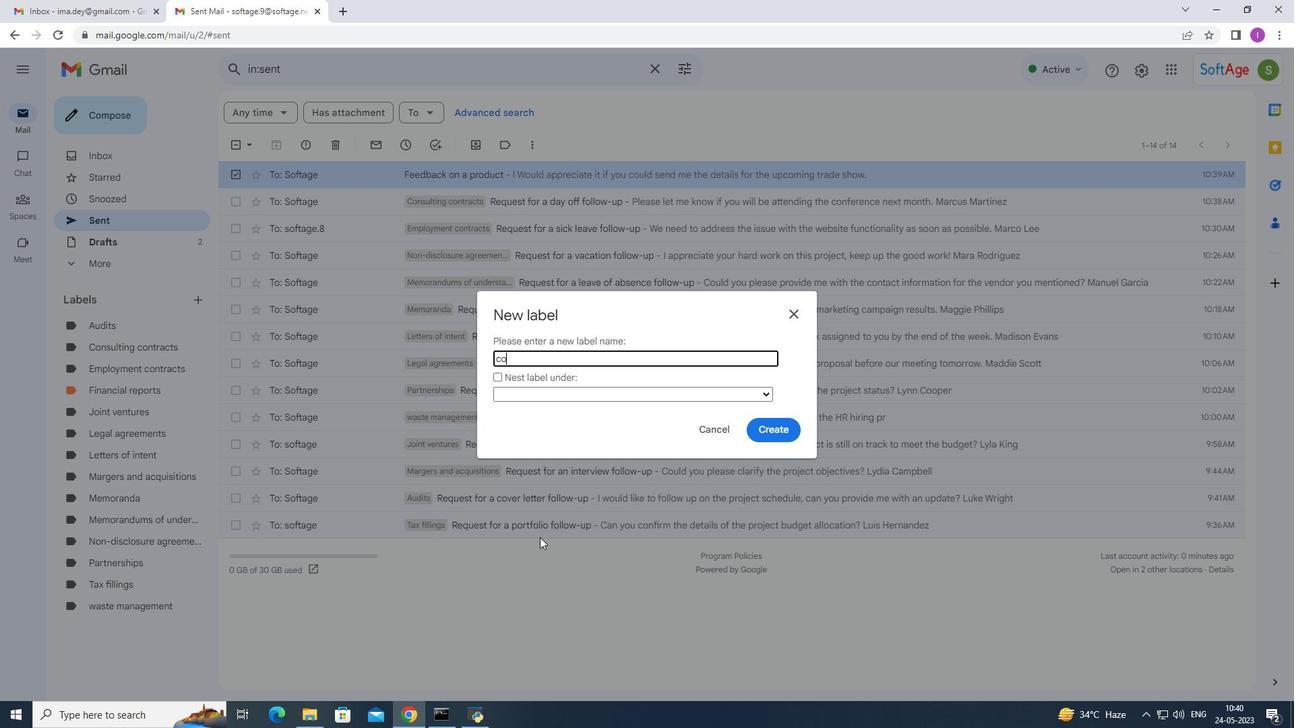 
Action: Key pressed .
Screenshot: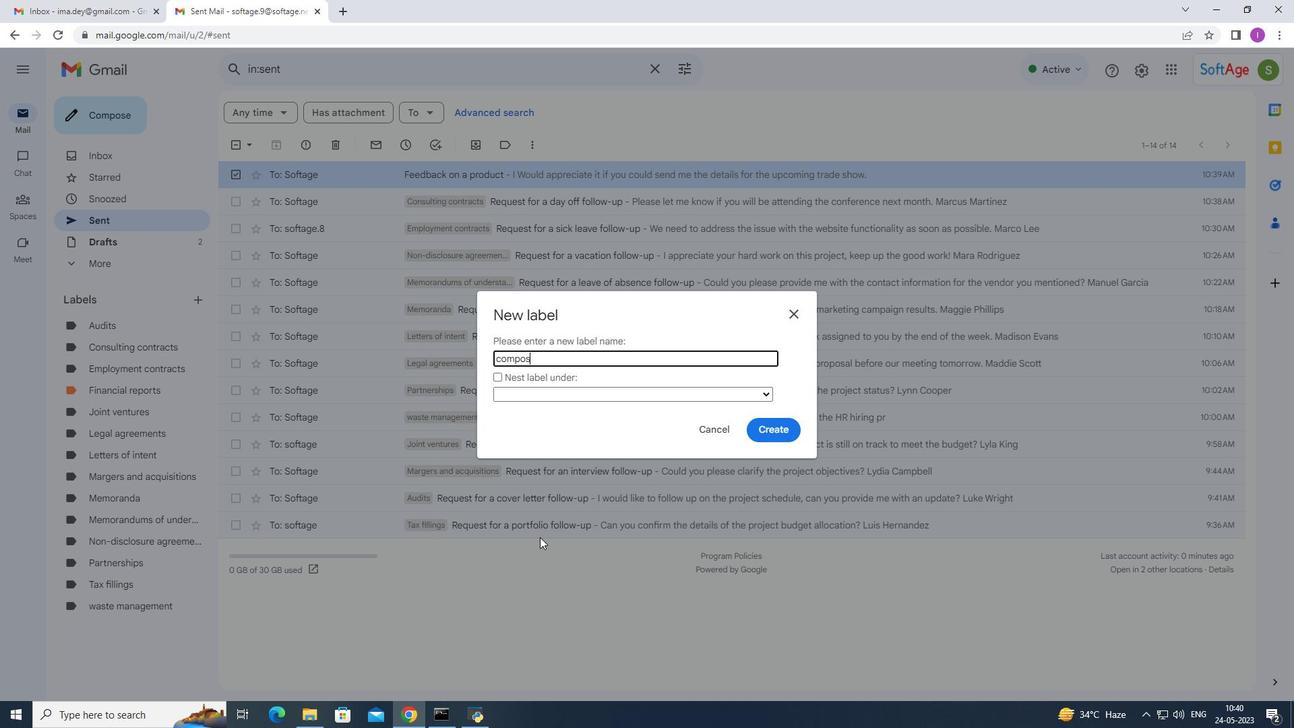 
Action: Mouse moved to (931, 418)
Screenshot: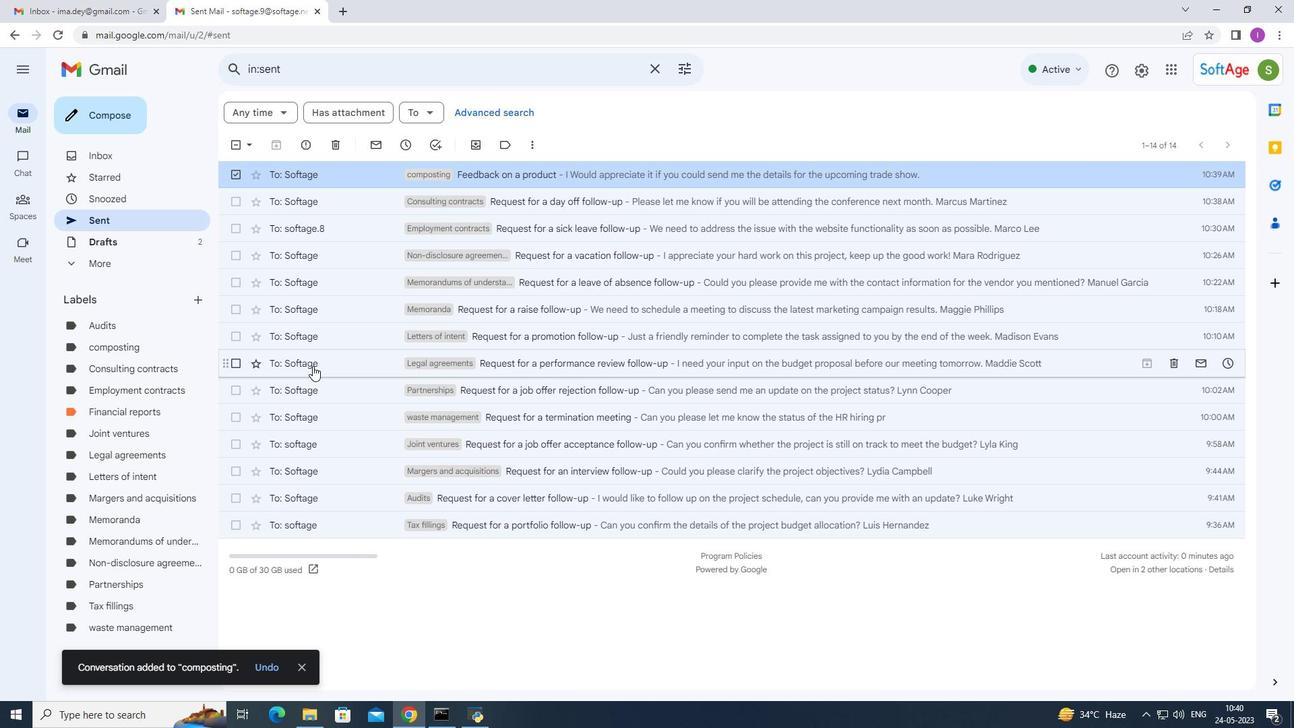 
Action: Mouse pressed left at (931, 418)
Screenshot: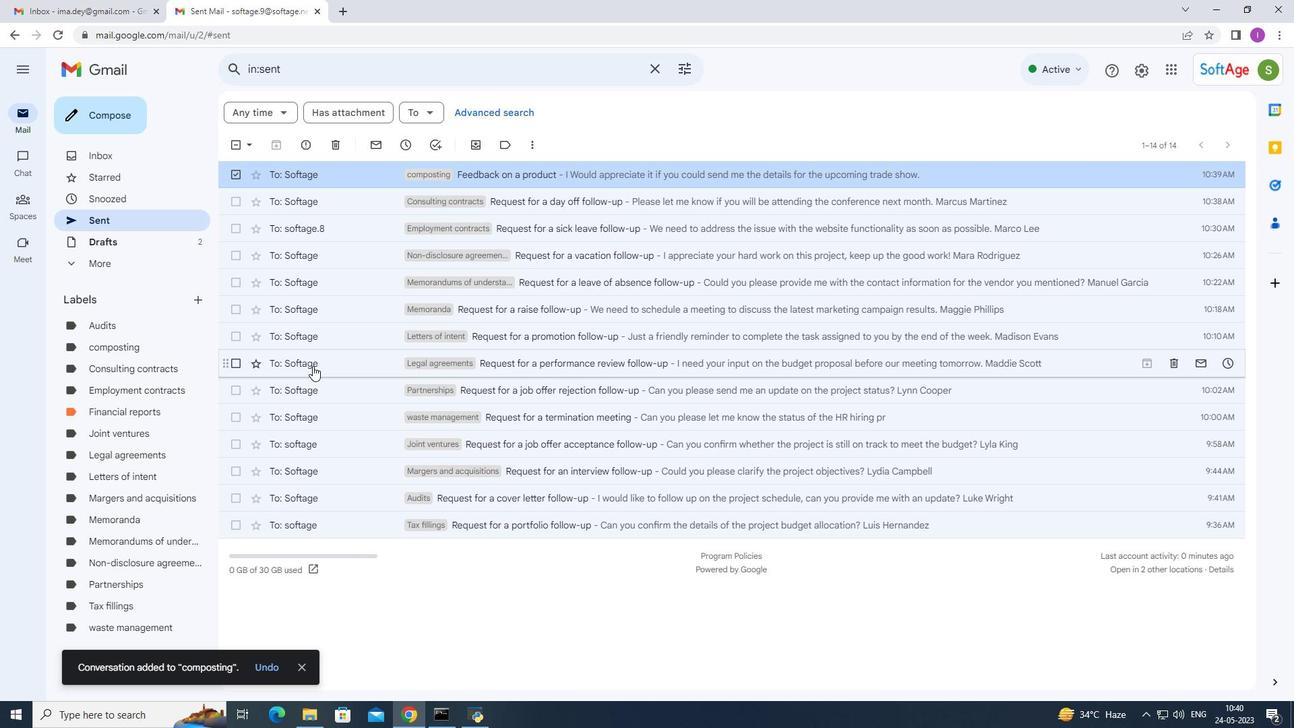 
Action: Mouse moved to (1205, 641)
Screenshot: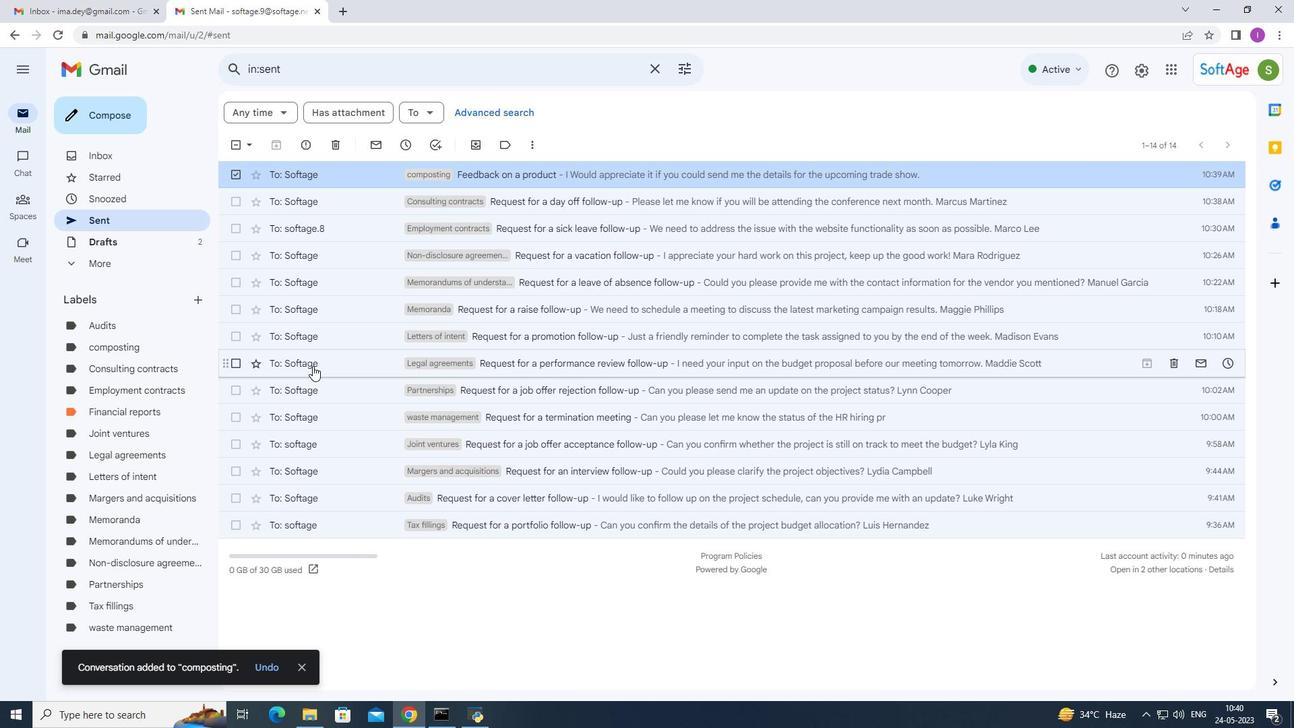 
Action: Mouse pressed left at (1205, 641)
Screenshot: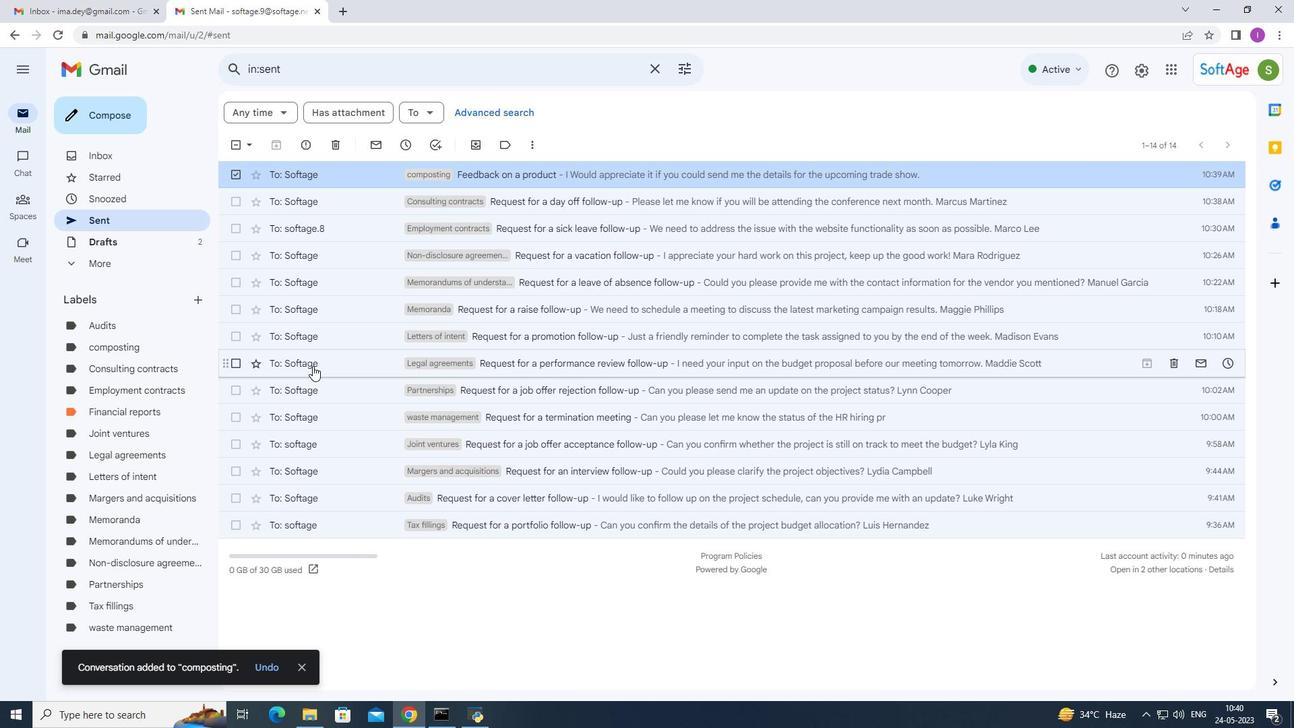 
Action: Mouse pressed left at (1205, 641)
Screenshot: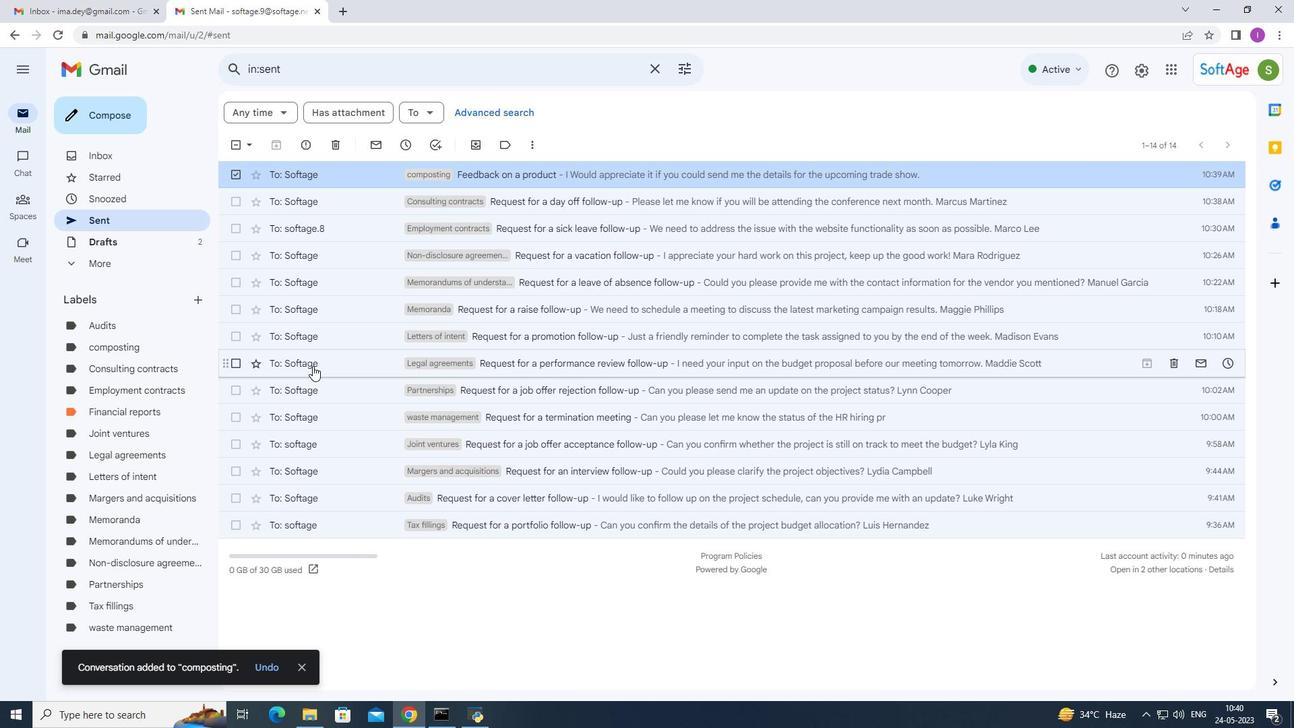 
Action: Mouse pressed left at (1205, 641)
Screenshot: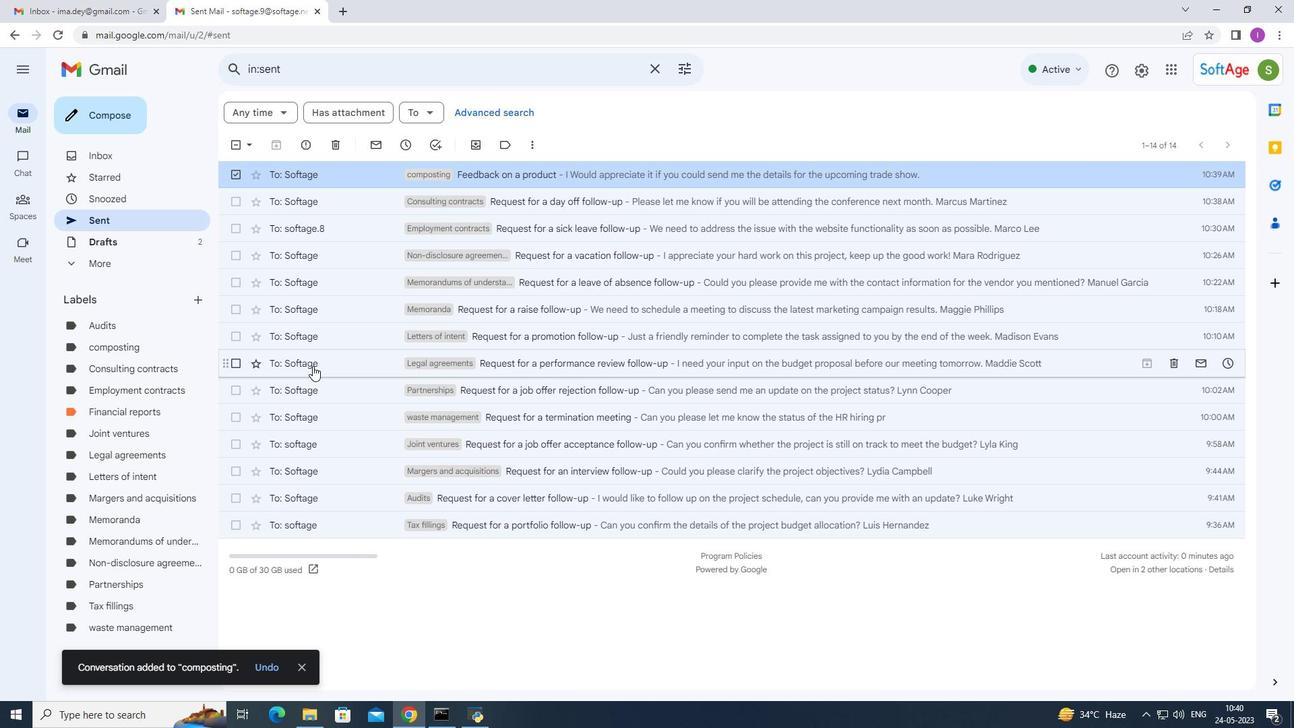 
Action: Mouse moved to (1185, 645)
Screenshot: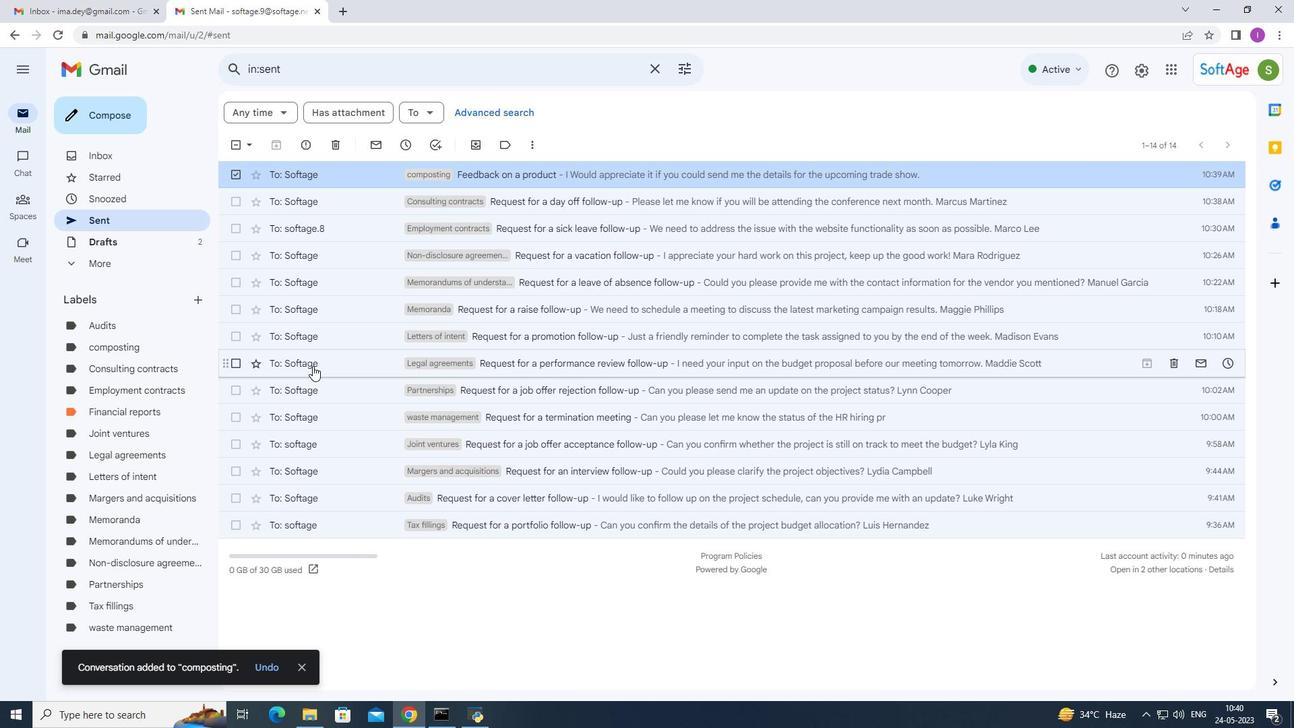 
Action: Mouse pressed left at (1185, 645)
Screenshot: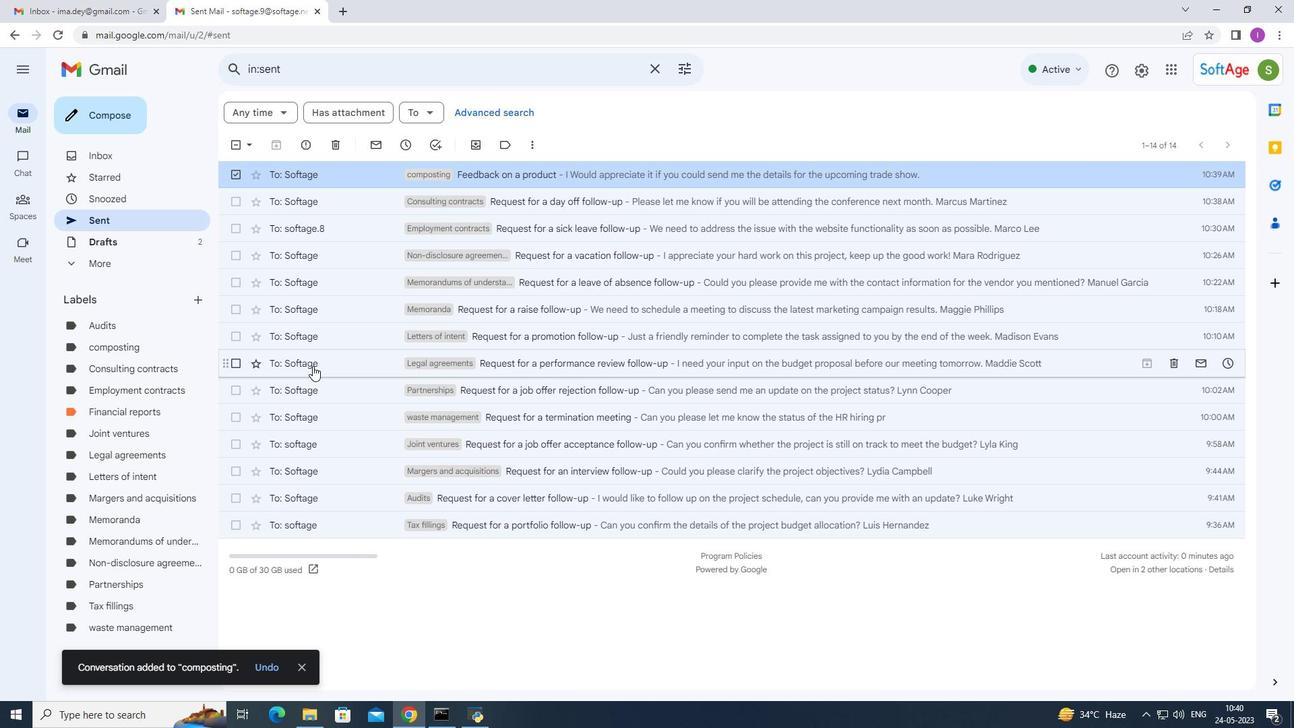 
Action: Mouse pressed left at (1185, 645)
Screenshot: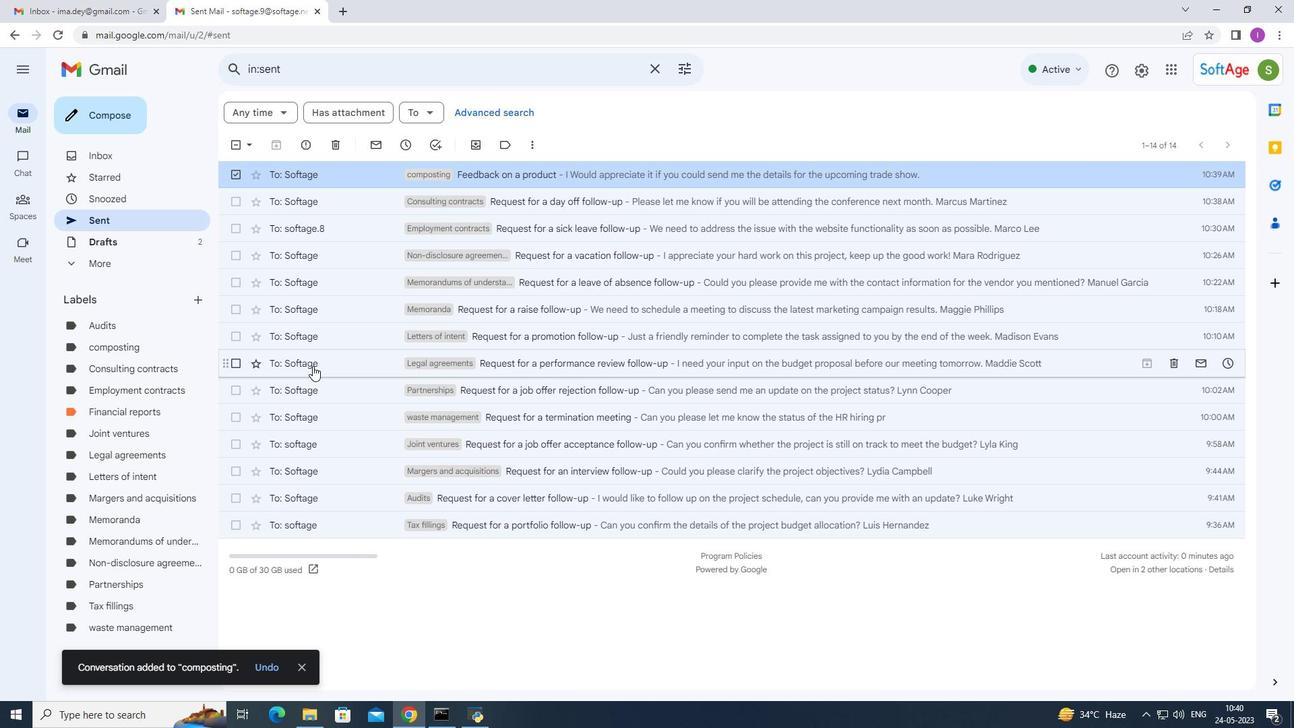 
Action: Mouse moved to (737, 177)
Screenshot: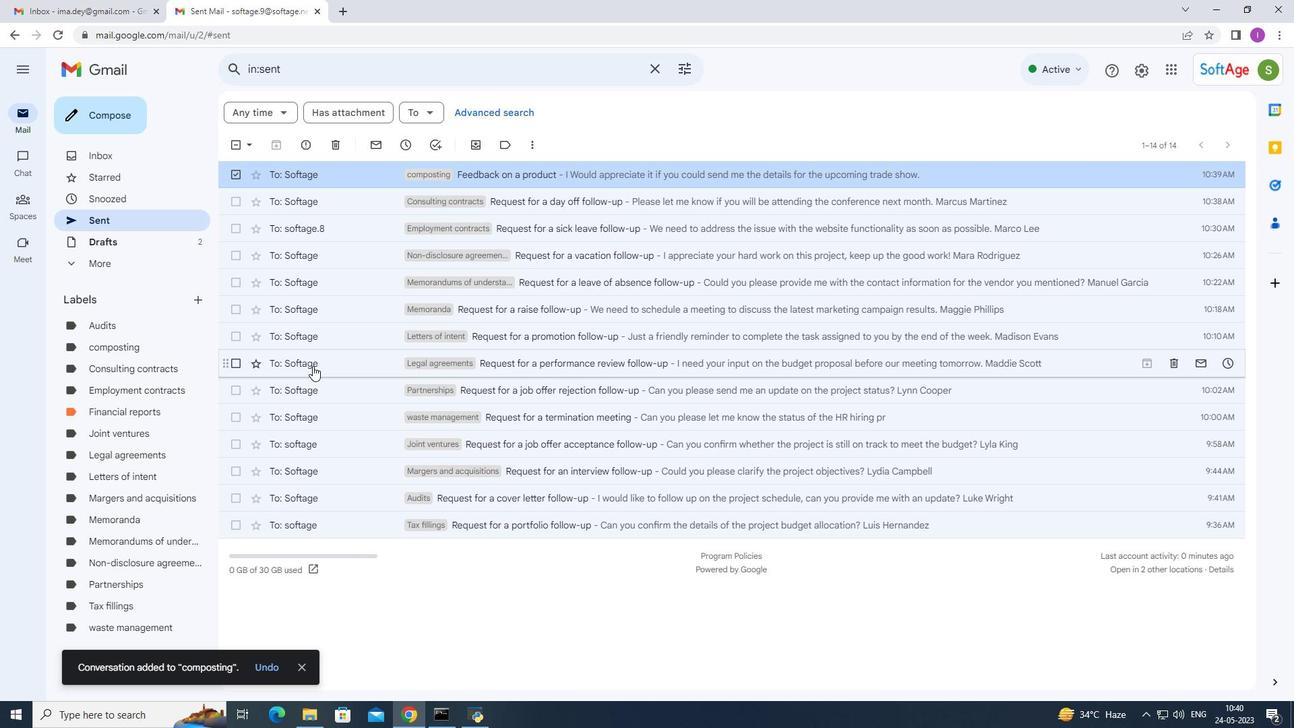 
Action: Mouse pressed left at (737, 177)
Screenshot: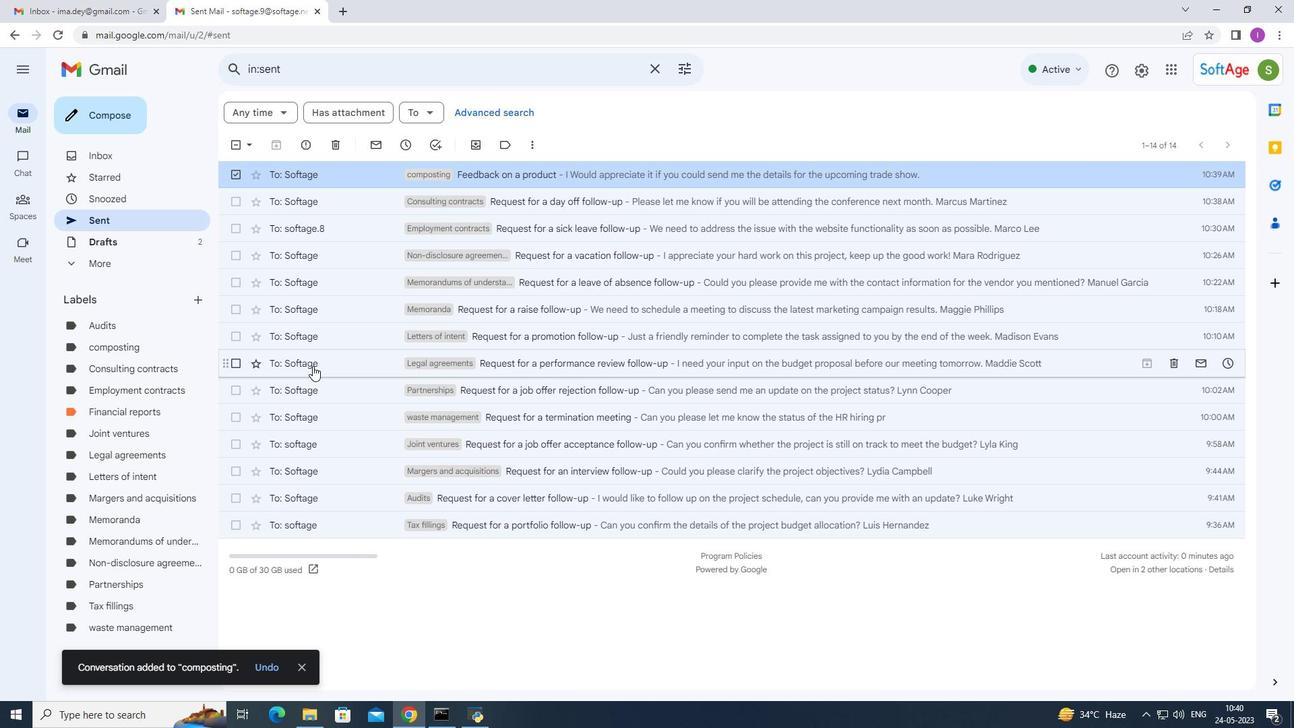 
Action: Mouse moved to (703, 184)
Screenshot: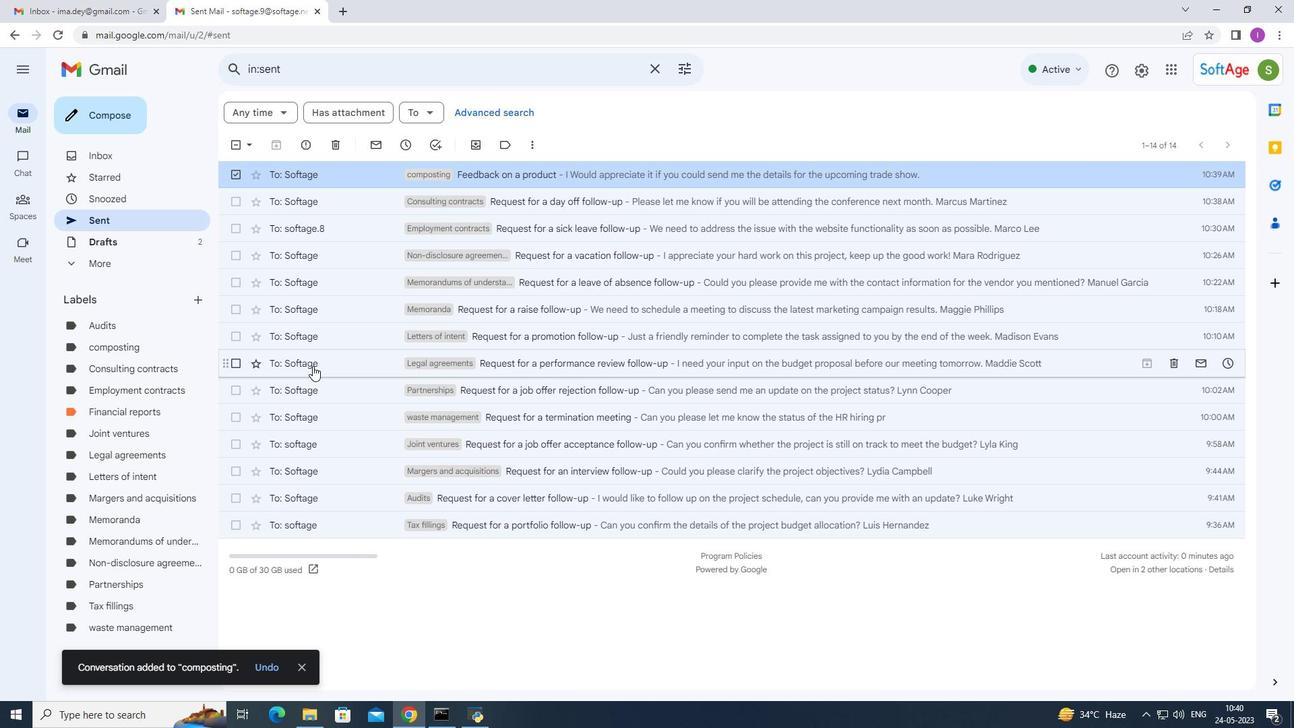 
Action: Mouse pressed left at (703, 184)
Screenshot: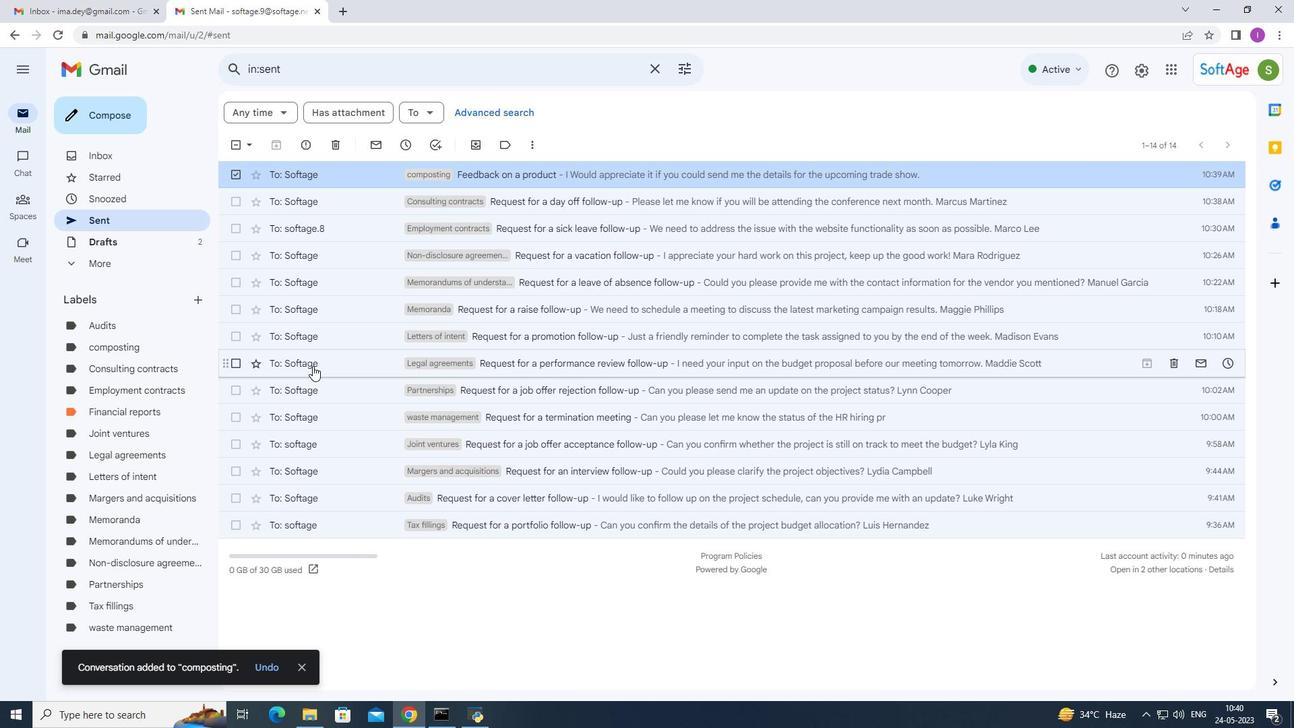 
Action: Mouse moved to (812, 351)
Screenshot: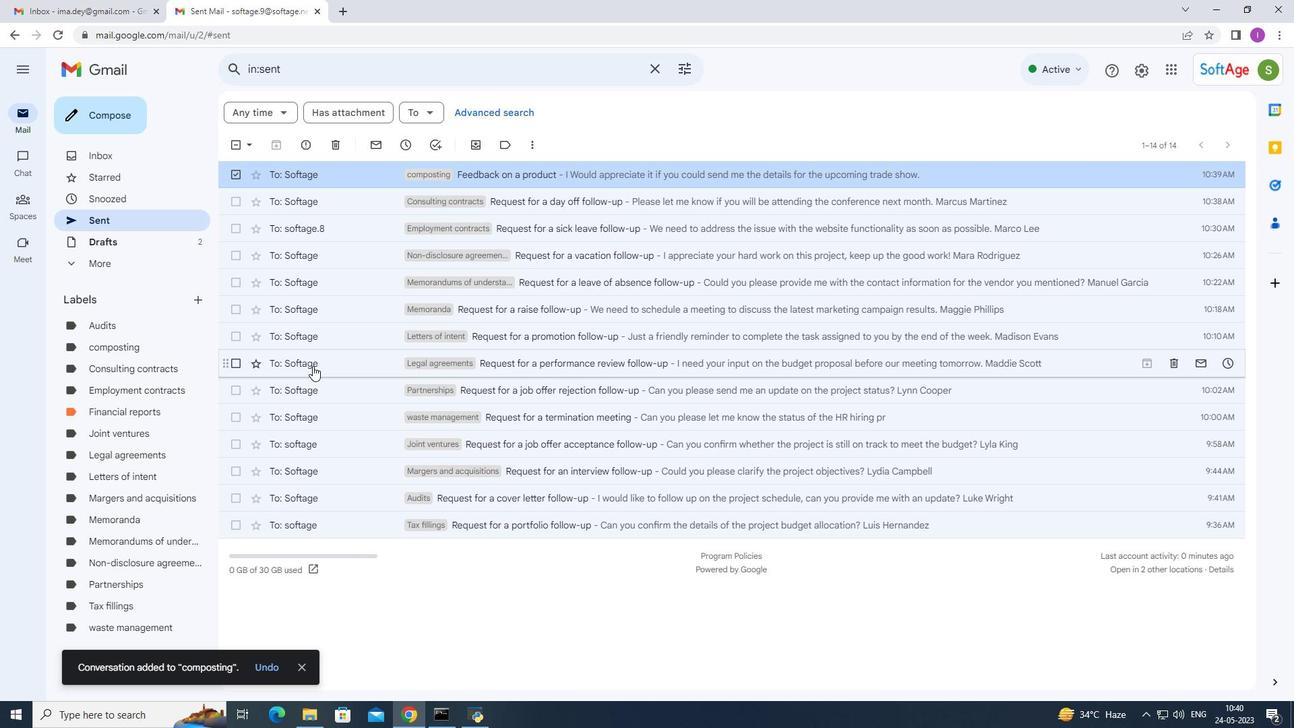 
Action: Mouse pressed left at (812, 351)
Screenshot: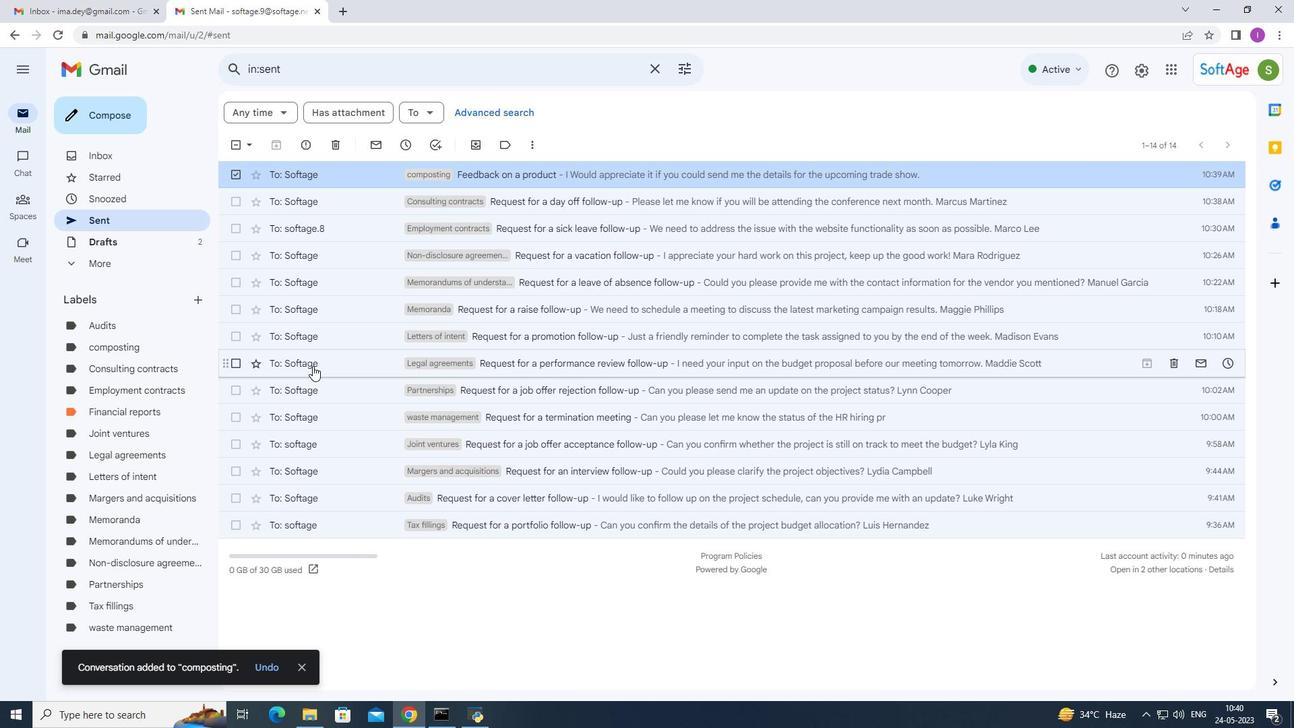 
Action: Mouse moved to (970, 432)
Screenshot: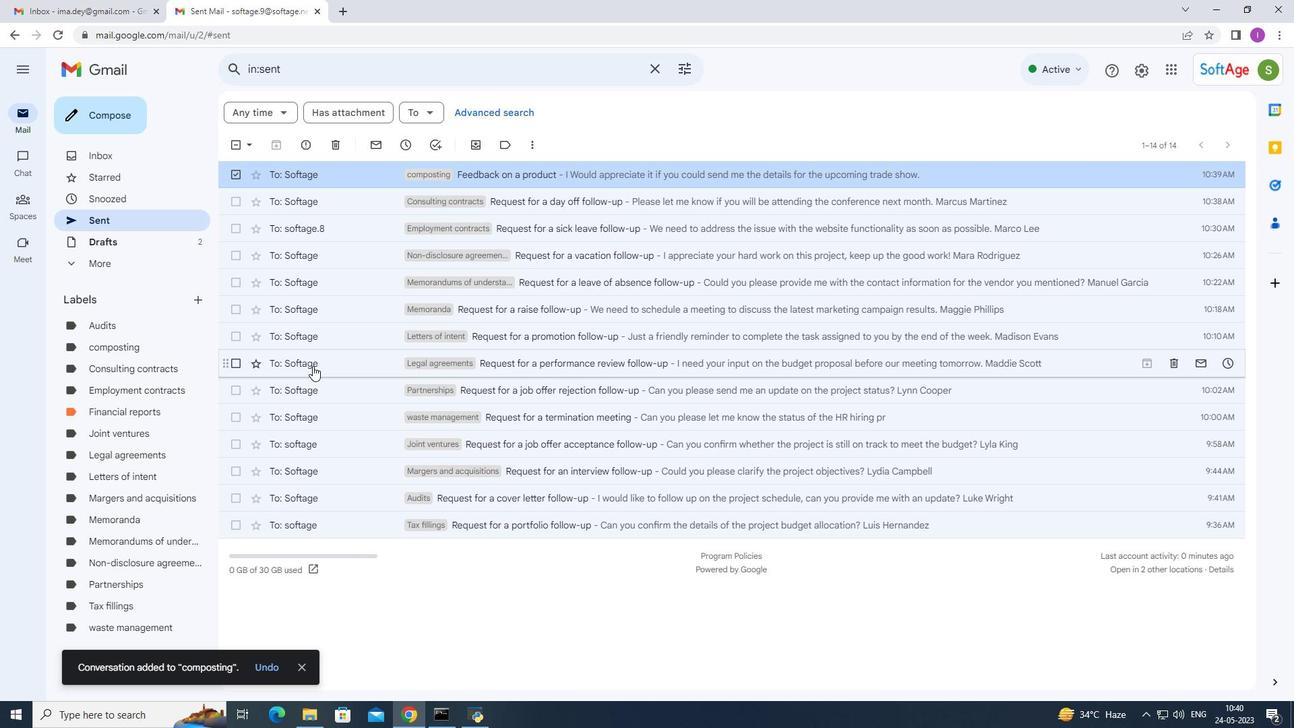 
Action: Mouse scrolled (970, 431) with delta (0, 0)
Screenshot: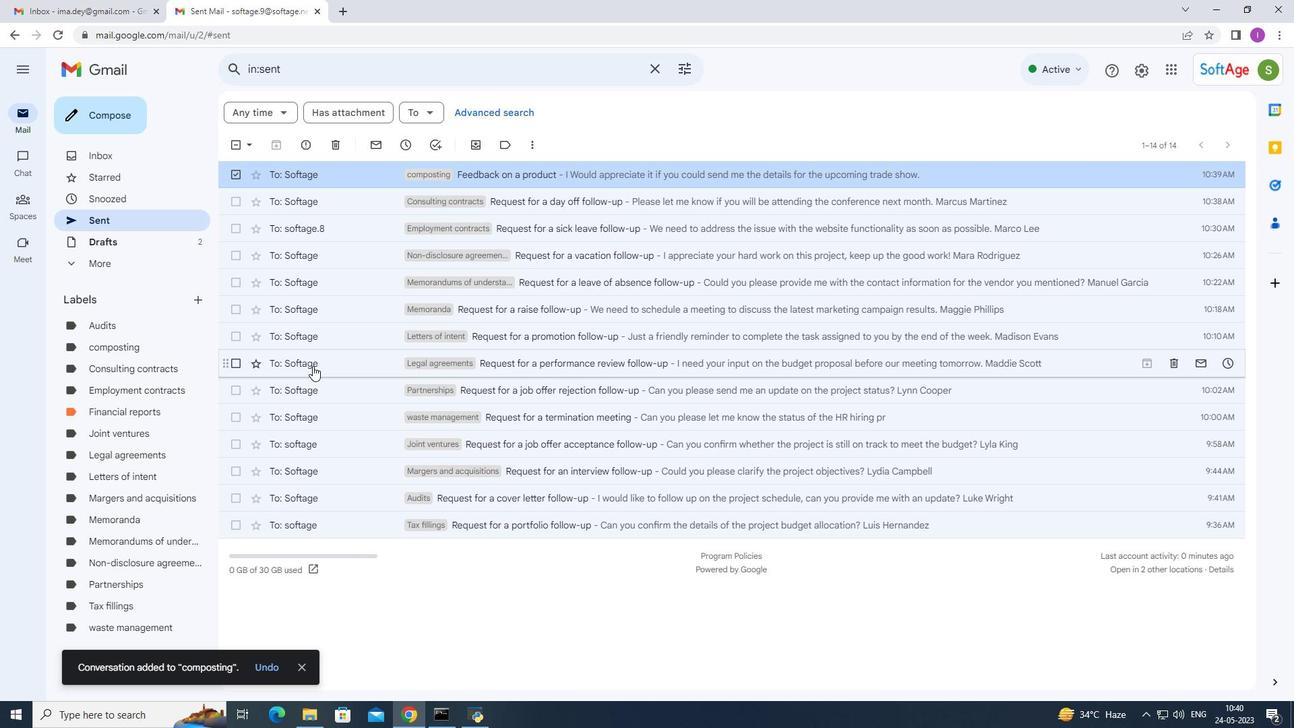 
Action: Mouse scrolled (970, 431) with delta (0, 0)
Screenshot: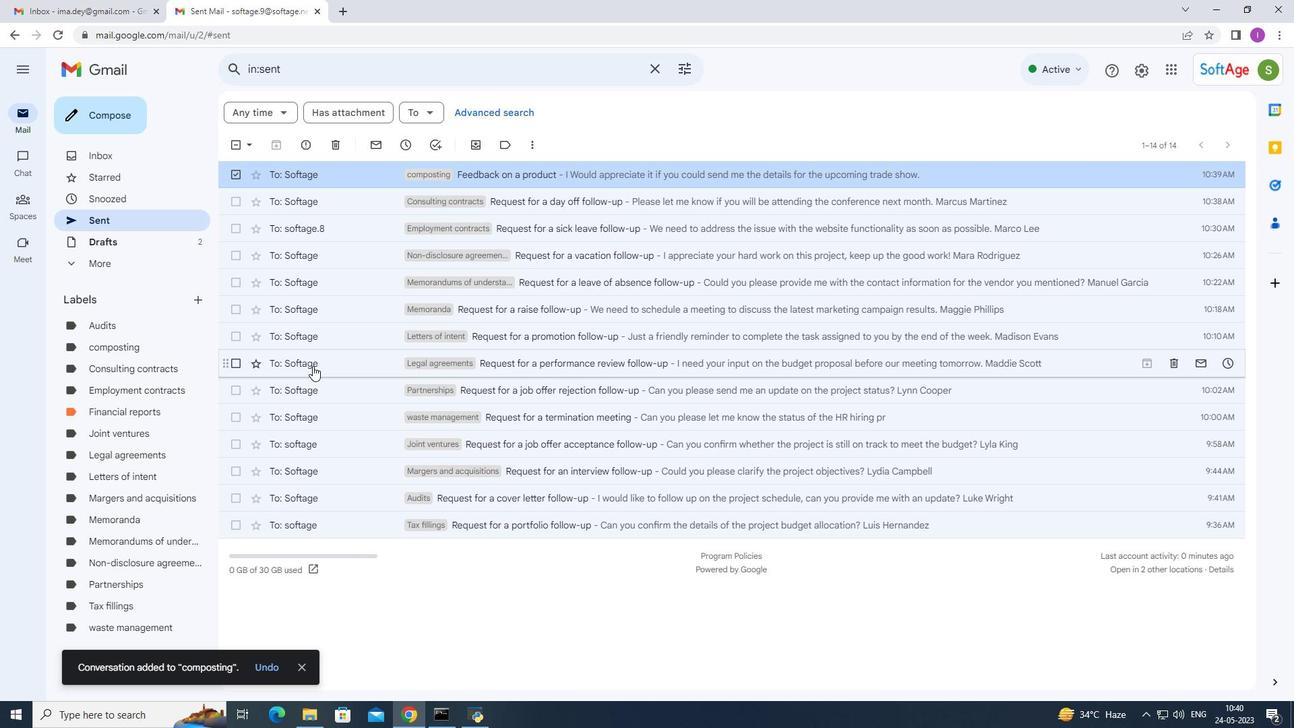 
Action: Mouse scrolled (970, 431) with delta (0, 0)
Screenshot: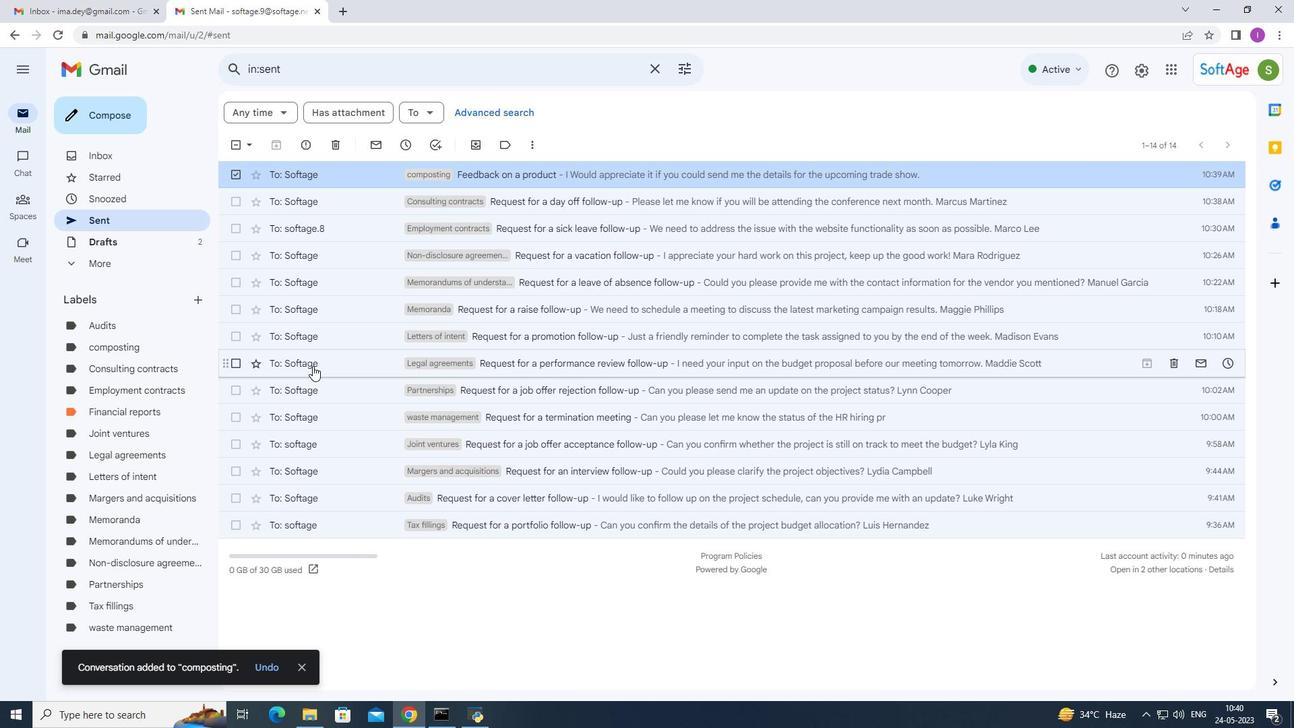 
Action: Mouse moved to (935, 428)
Screenshot: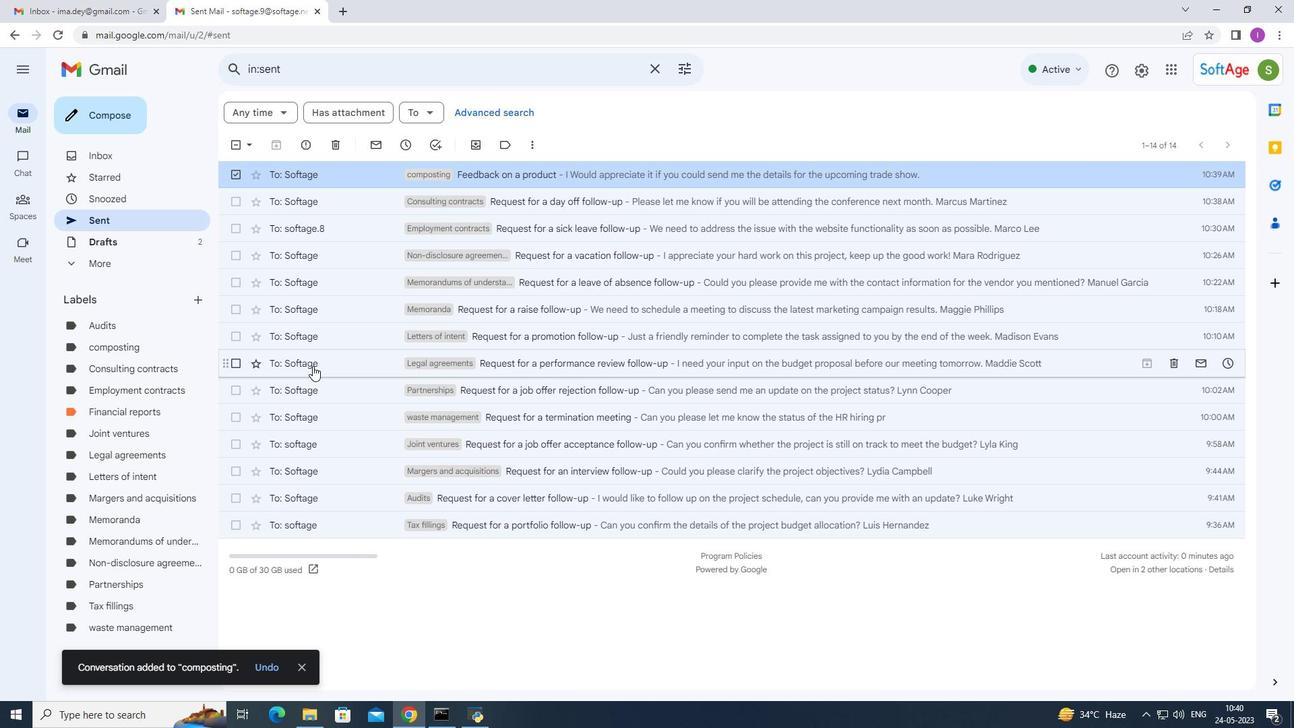 
Action: Mouse pressed left at (935, 428)
Screenshot: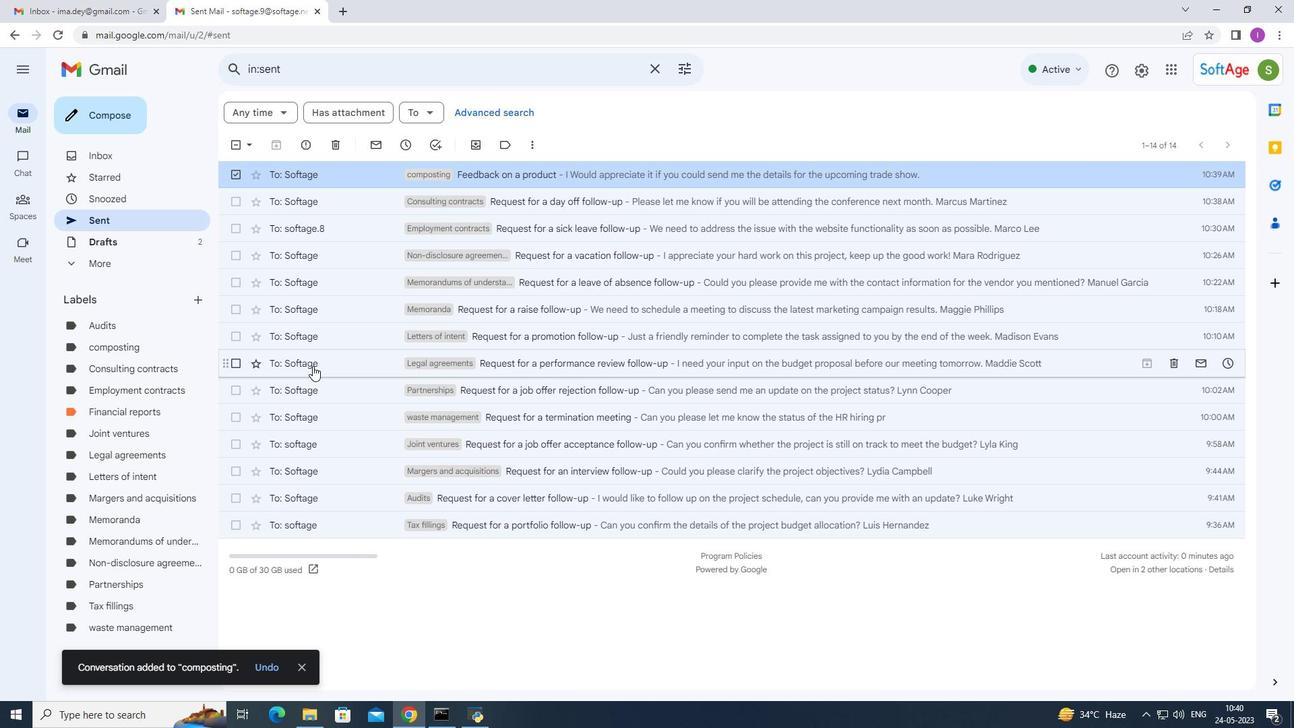 
Action: Mouse moved to (1208, 645)
Screenshot: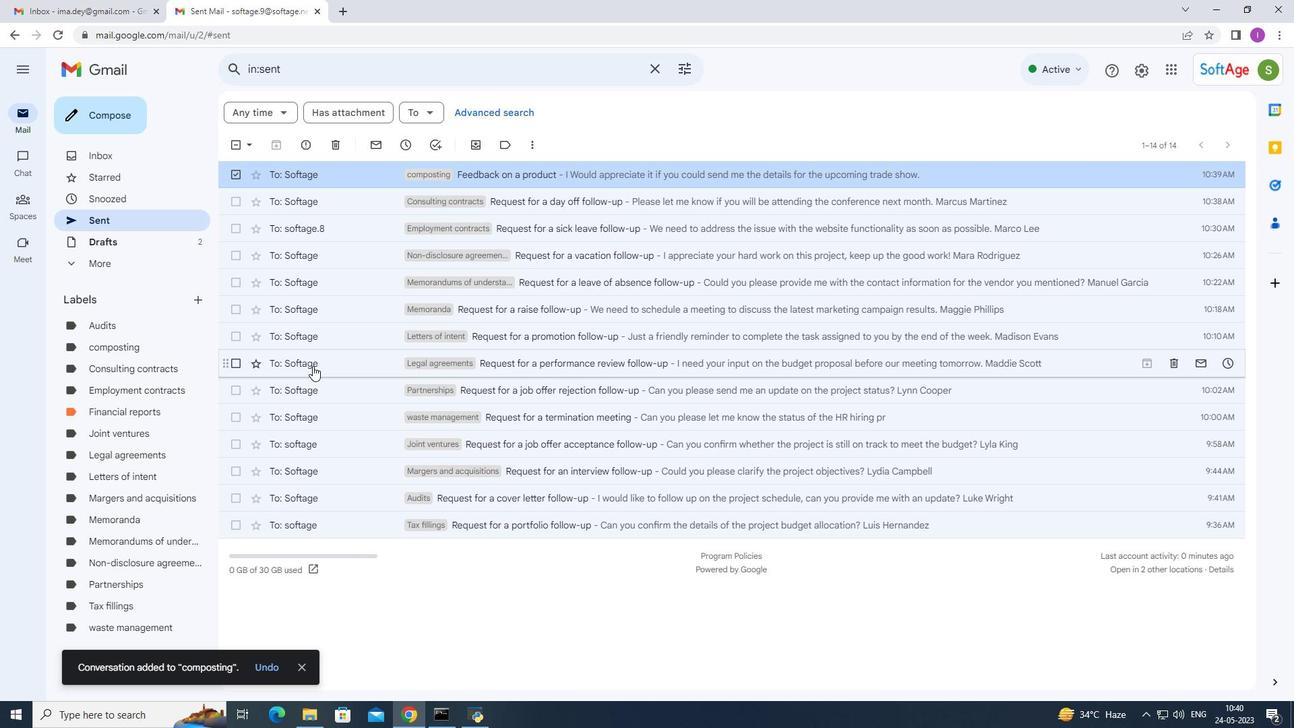 
Action: Mouse pressed left at (1208, 645)
Screenshot: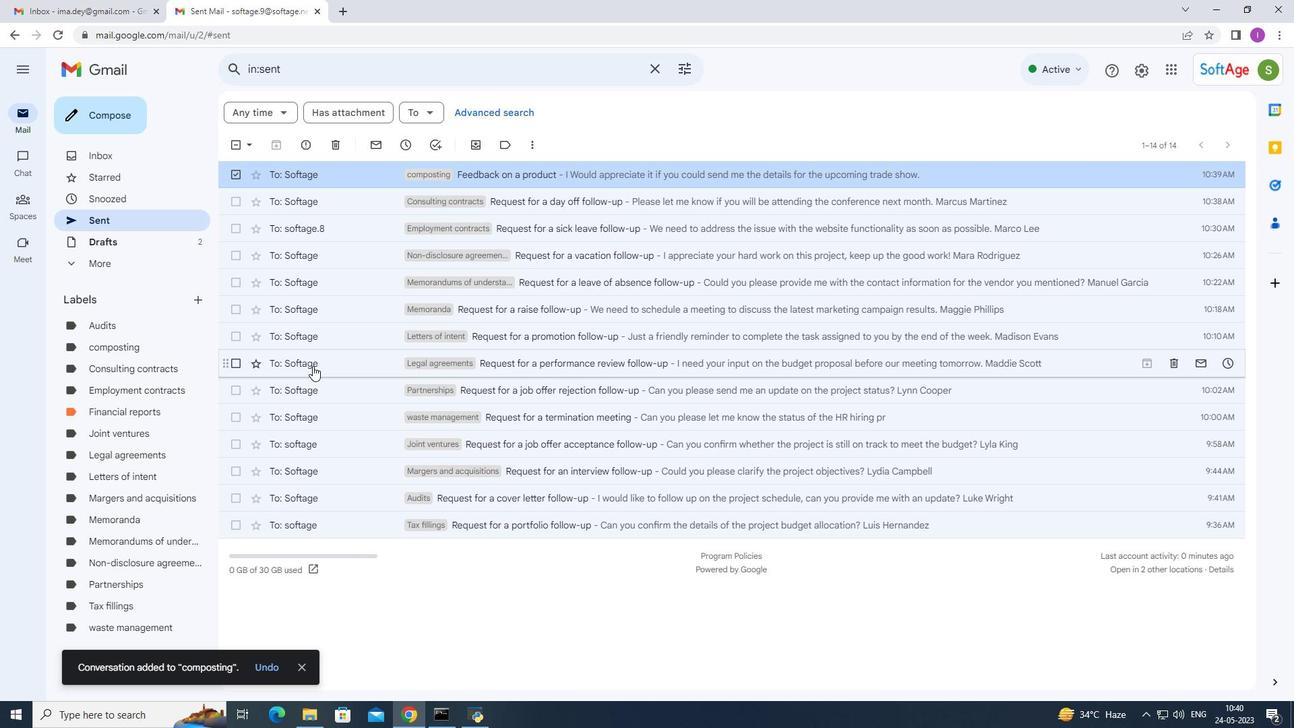 
Action: Mouse pressed left at (1208, 645)
Screenshot: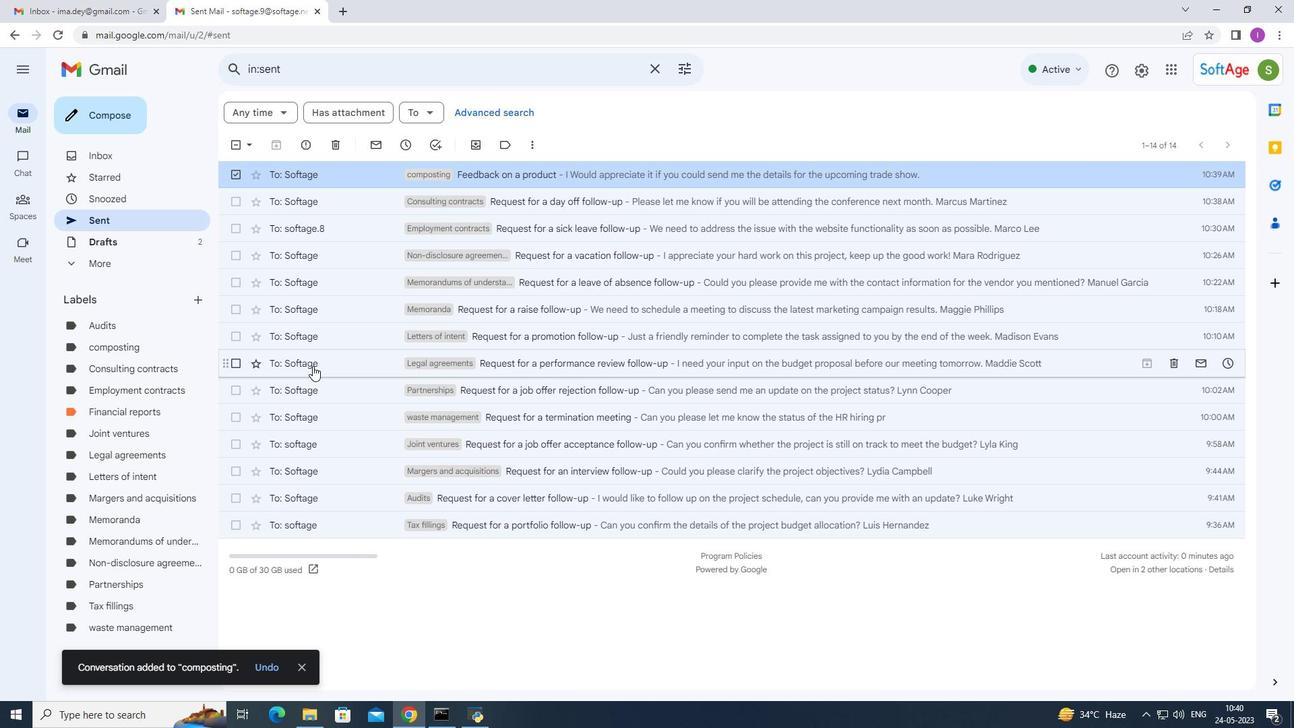 
Action: Mouse moved to (1180, 645)
Screenshot: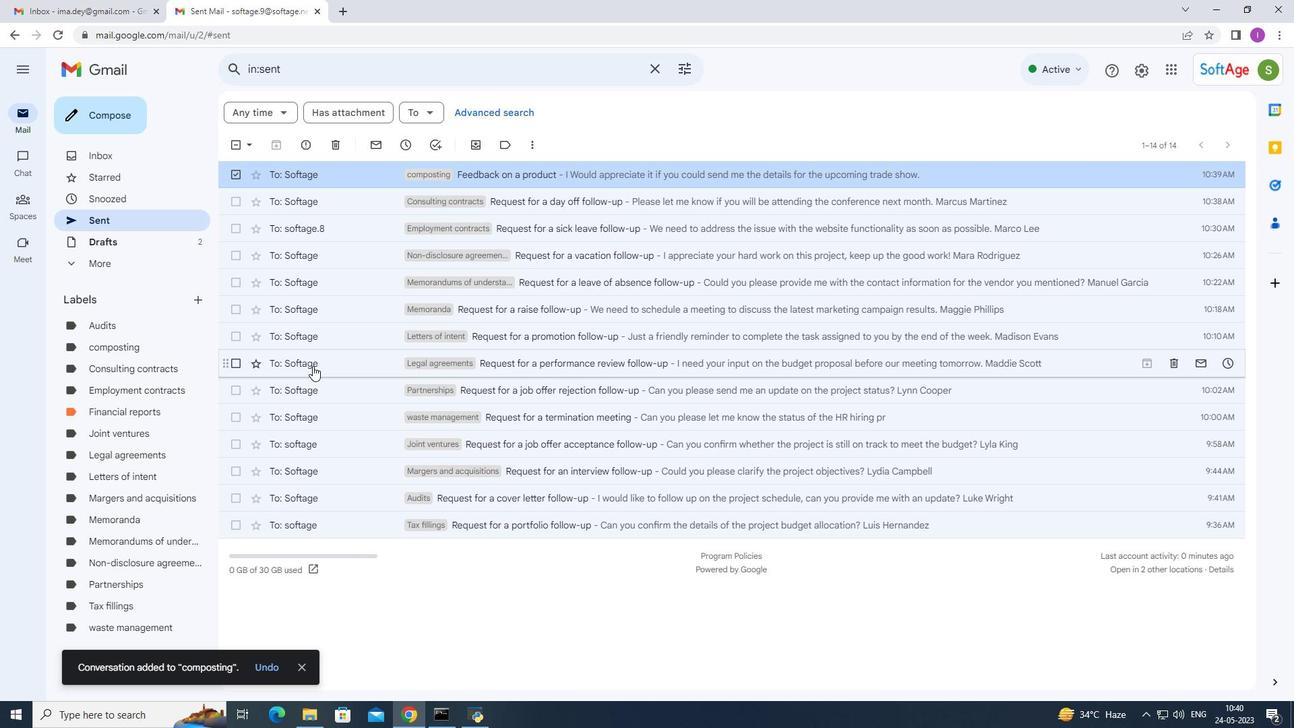 
Action: Mouse pressed left at (1180, 645)
Screenshot: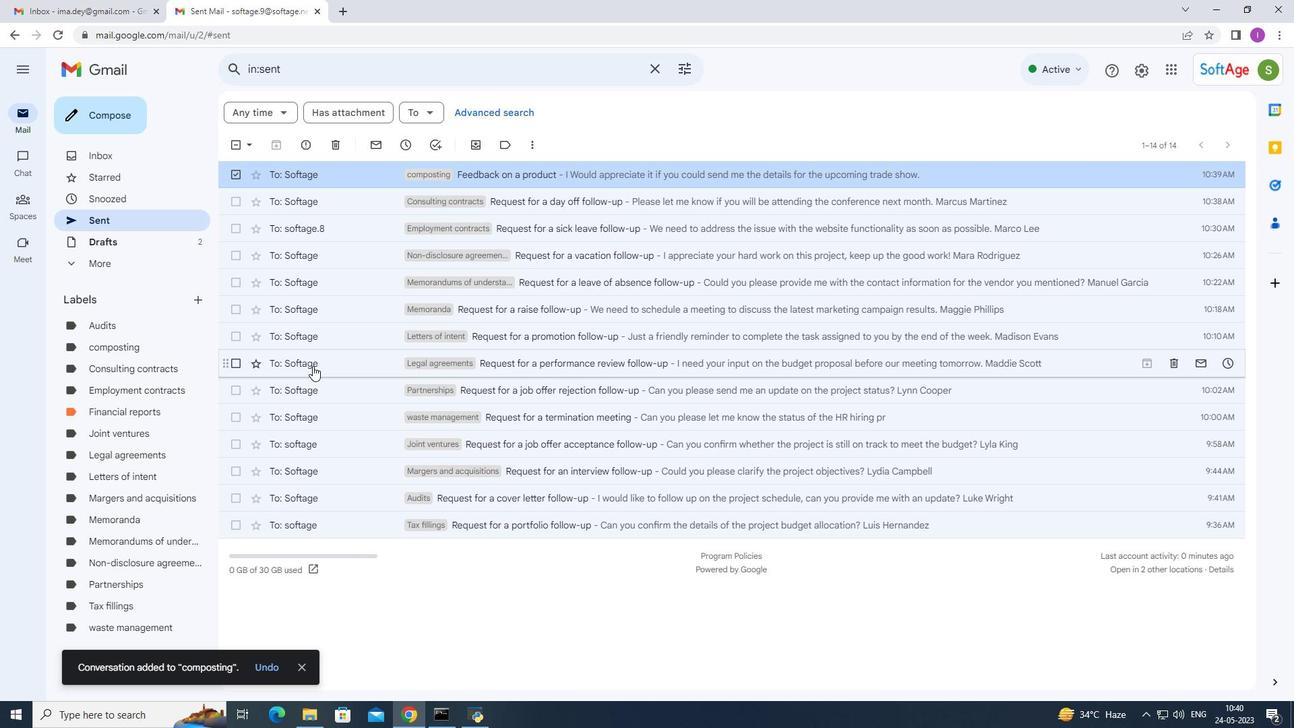
Action: Mouse moved to (1186, 641)
Screenshot: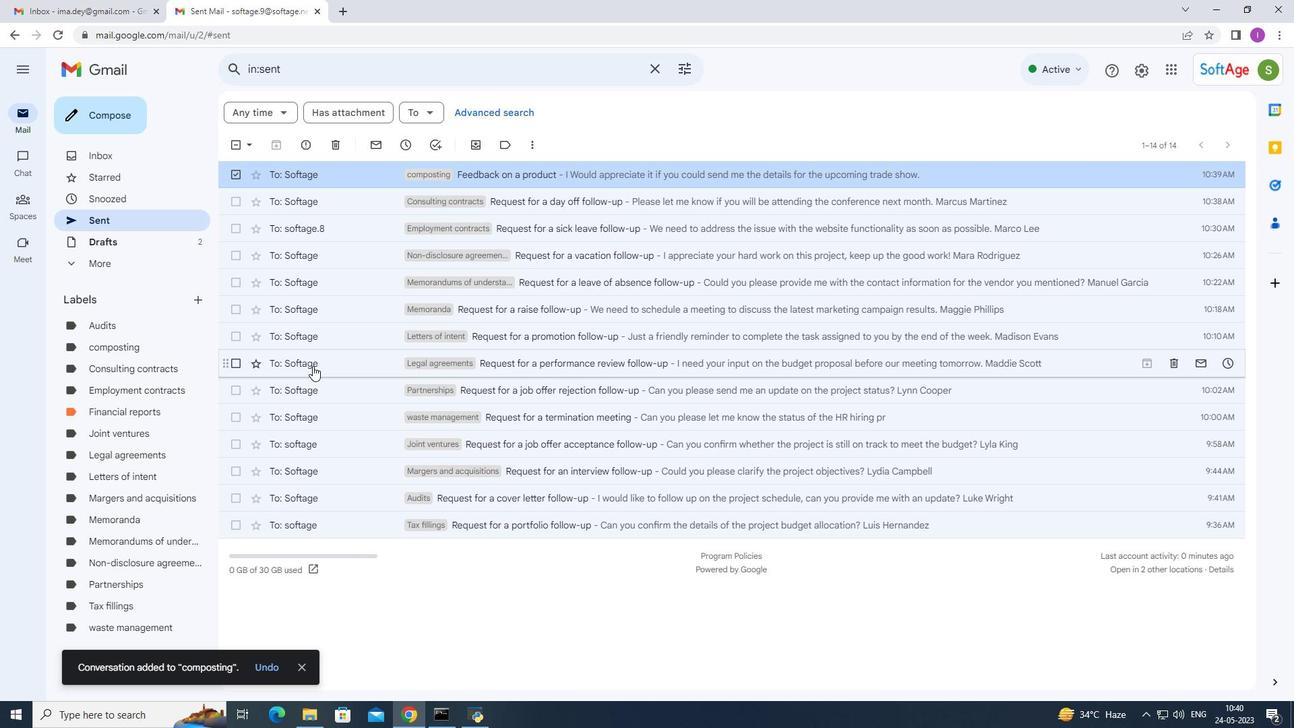 
Action: Mouse pressed left at (1186, 641)
Screenshot: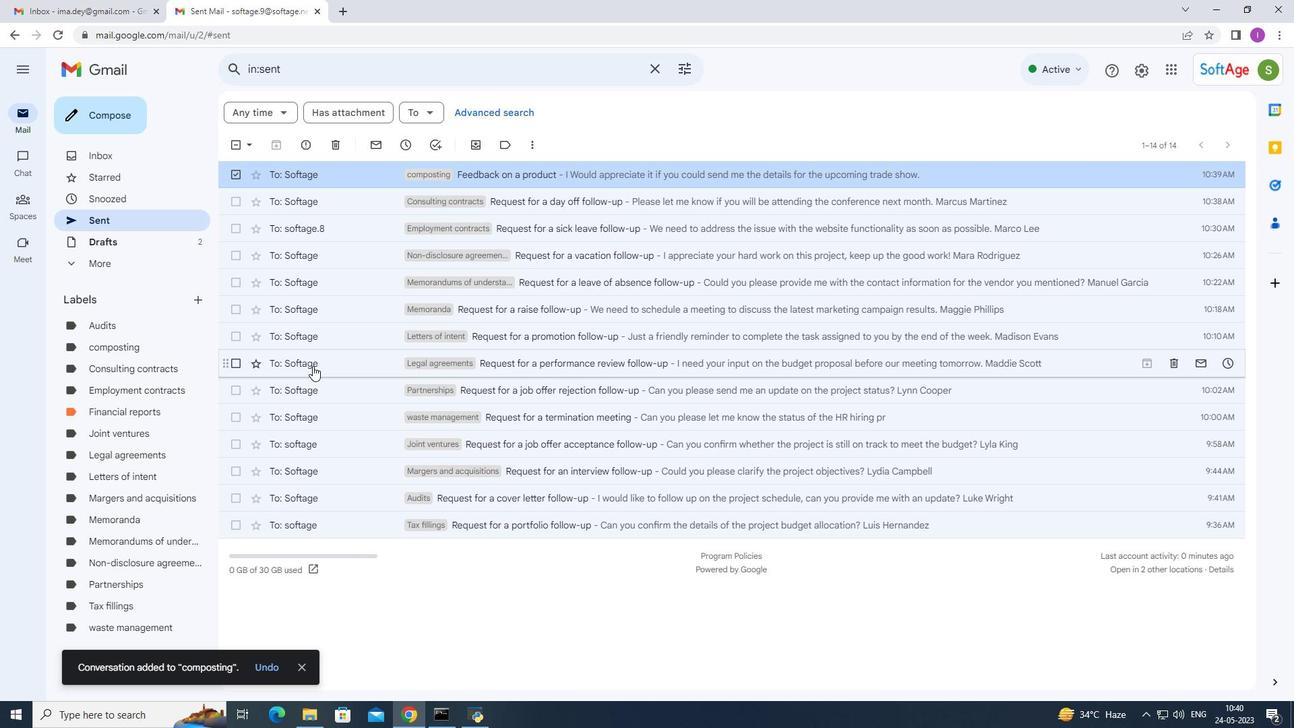 
Action: Mouse moved to (877, 680)
Screenshot: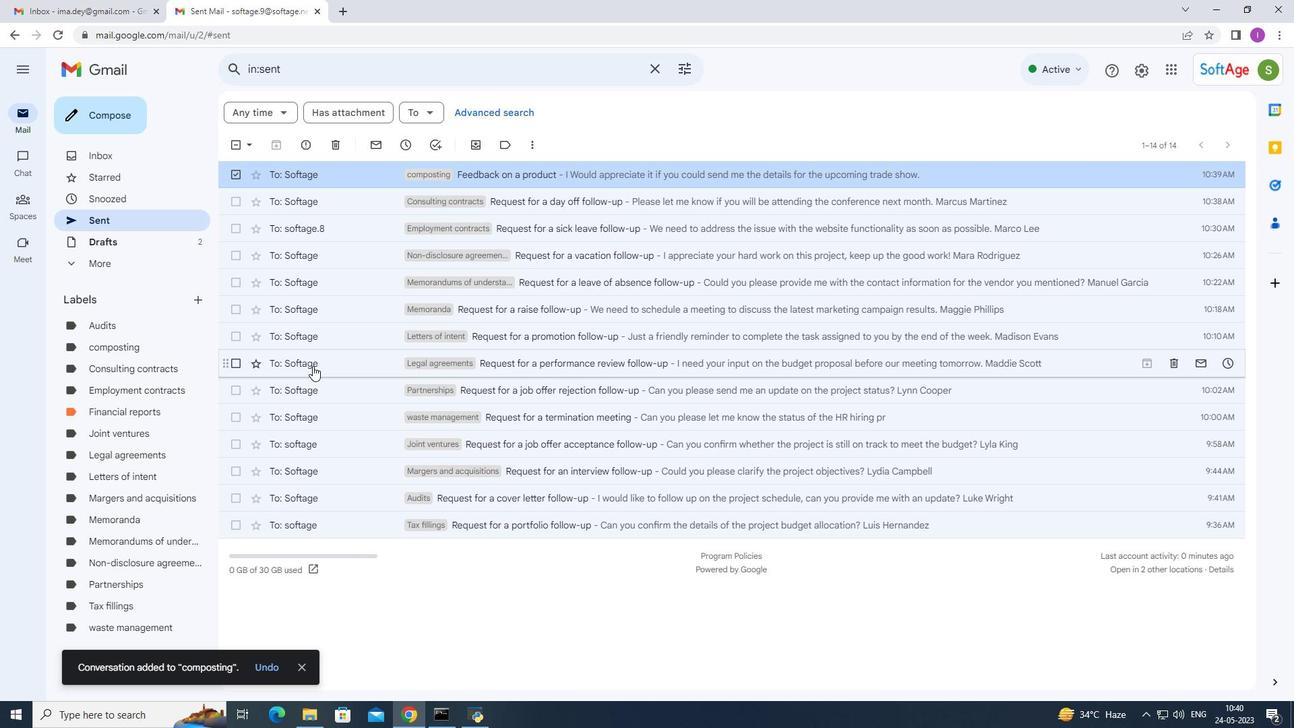 
Action: Mouse pressed left at (877, 680)
Screenshot: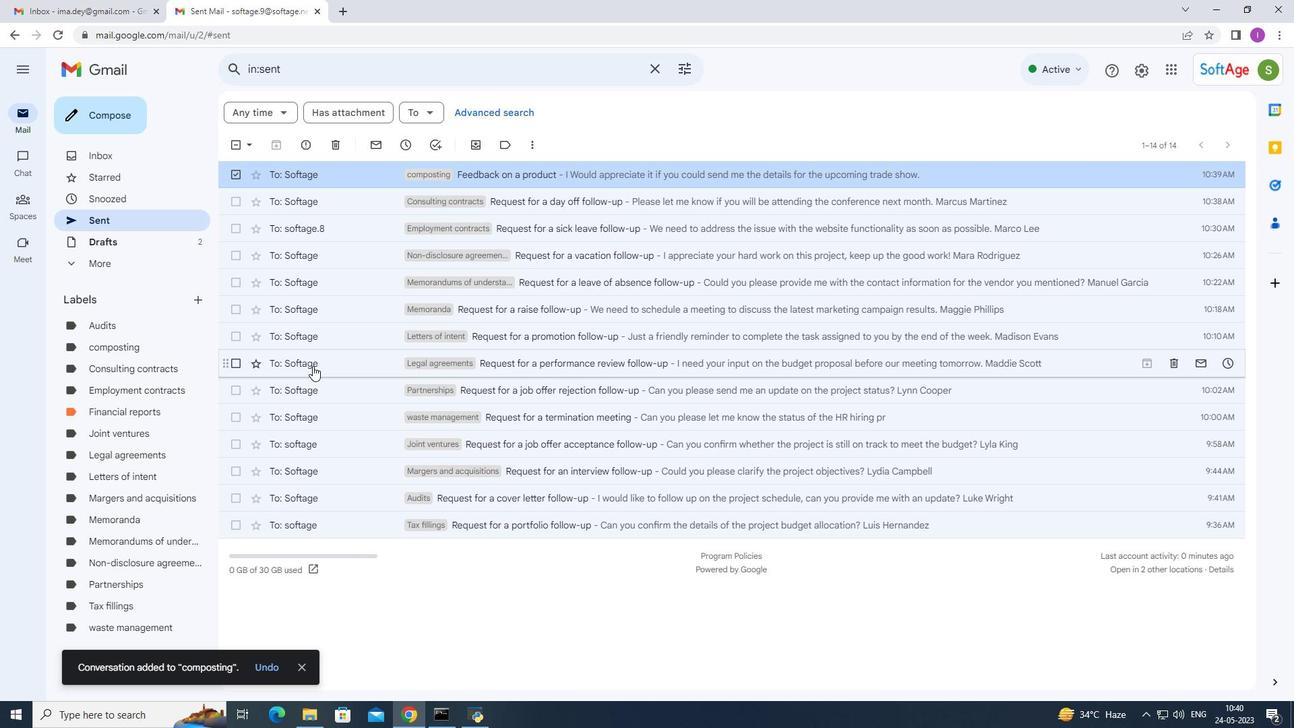 
Action: Mouse pressed left at (877, 680)
Screenshot: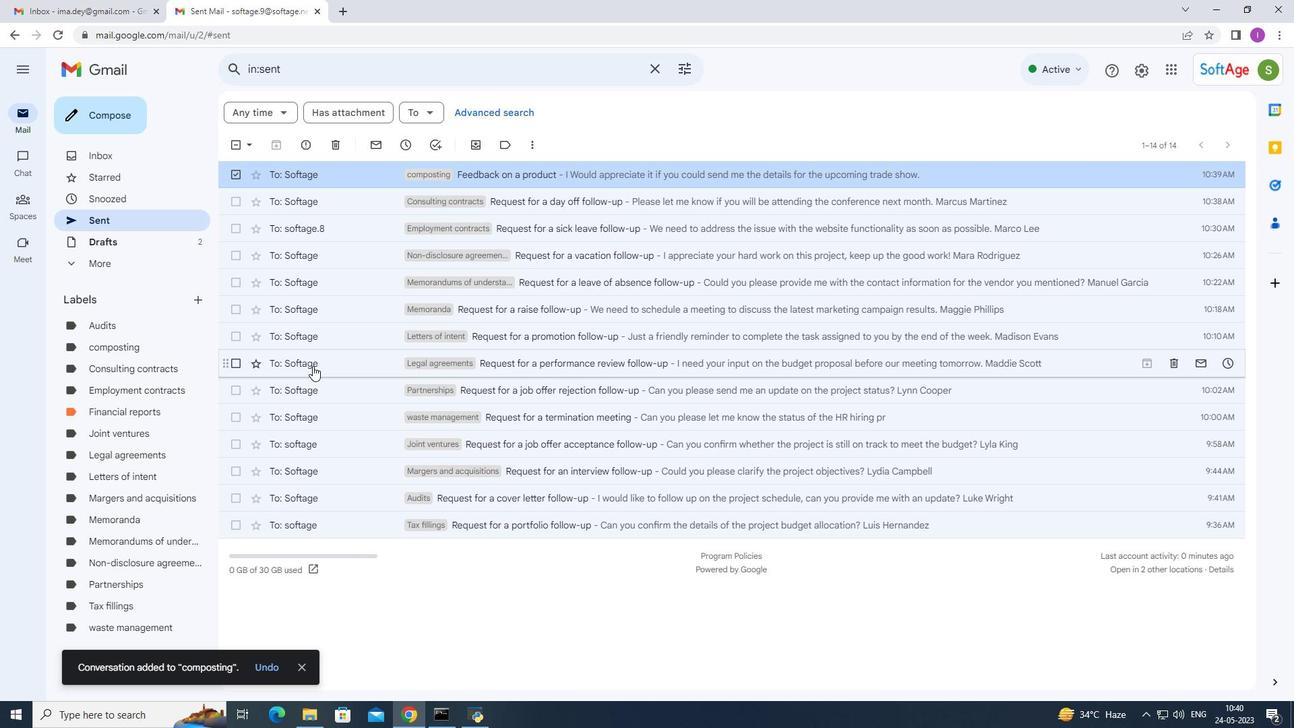 
Action: Mouse moved to (877, 519)
Screenshot: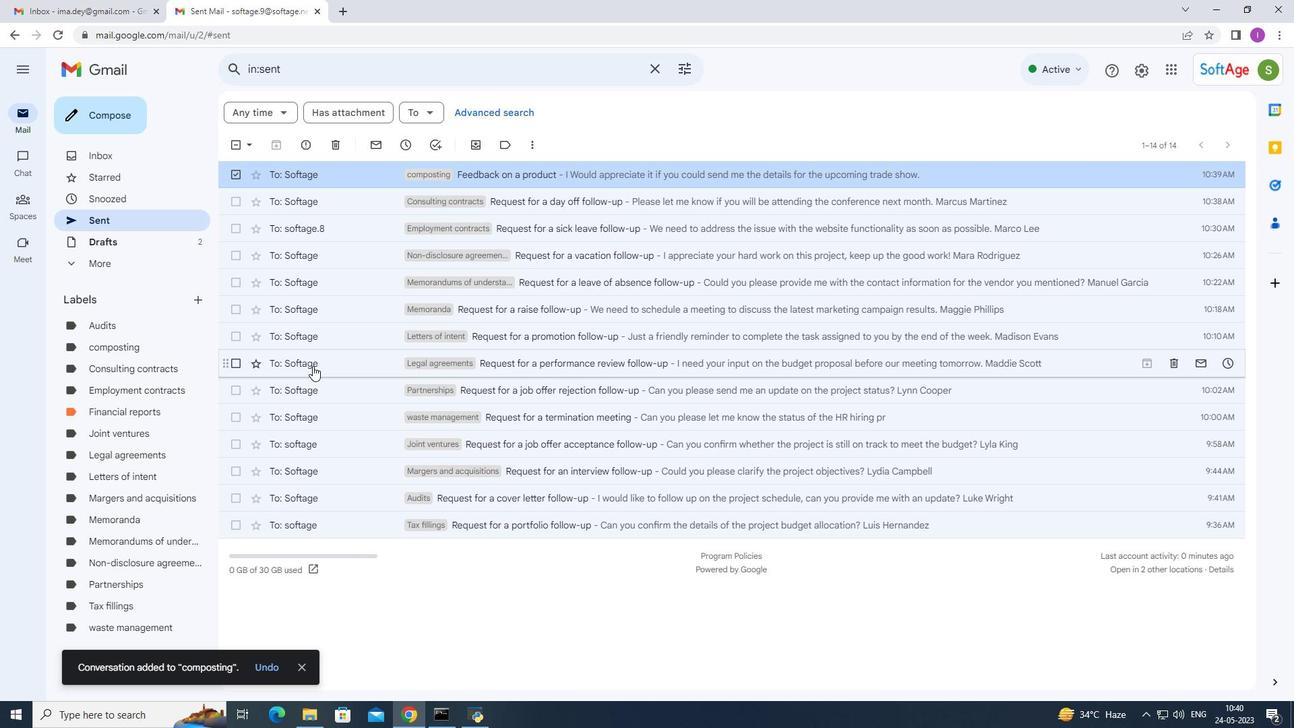 
Action: Mouse pressed left at (877, 519)
Screenshot: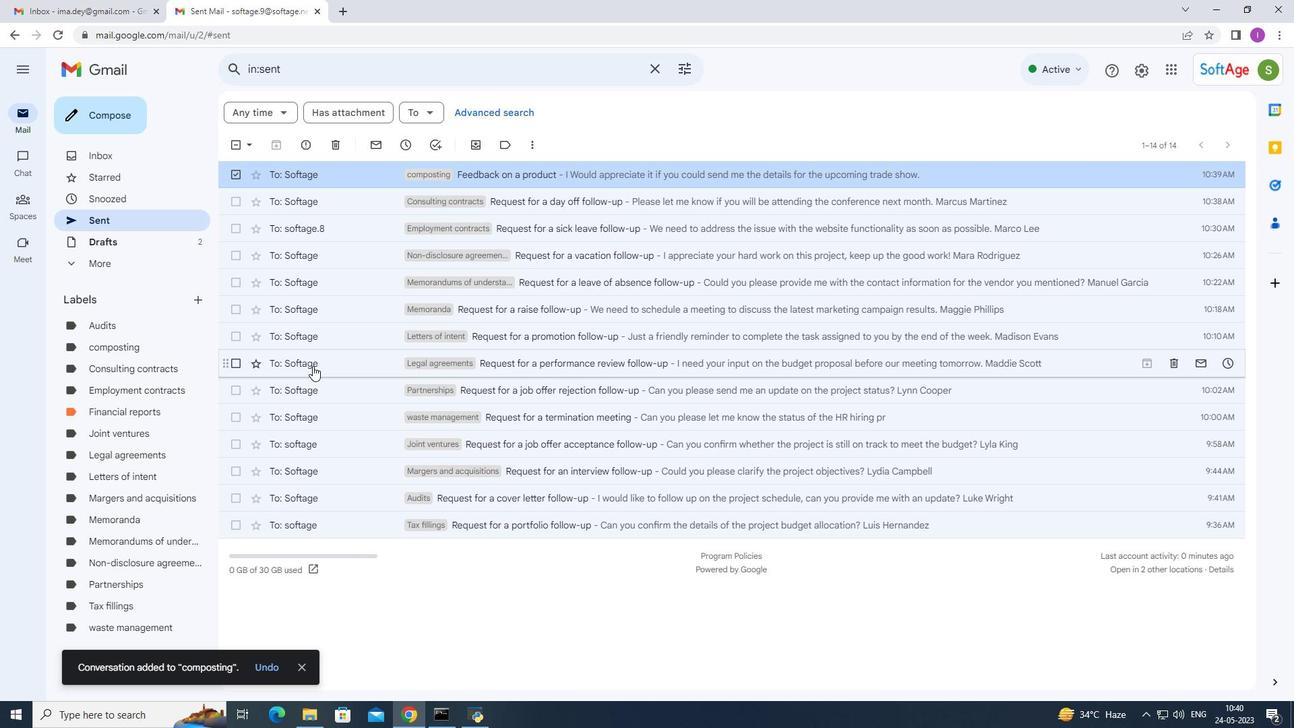 
Action: Mouse moved to (879, 680)
Screenshot: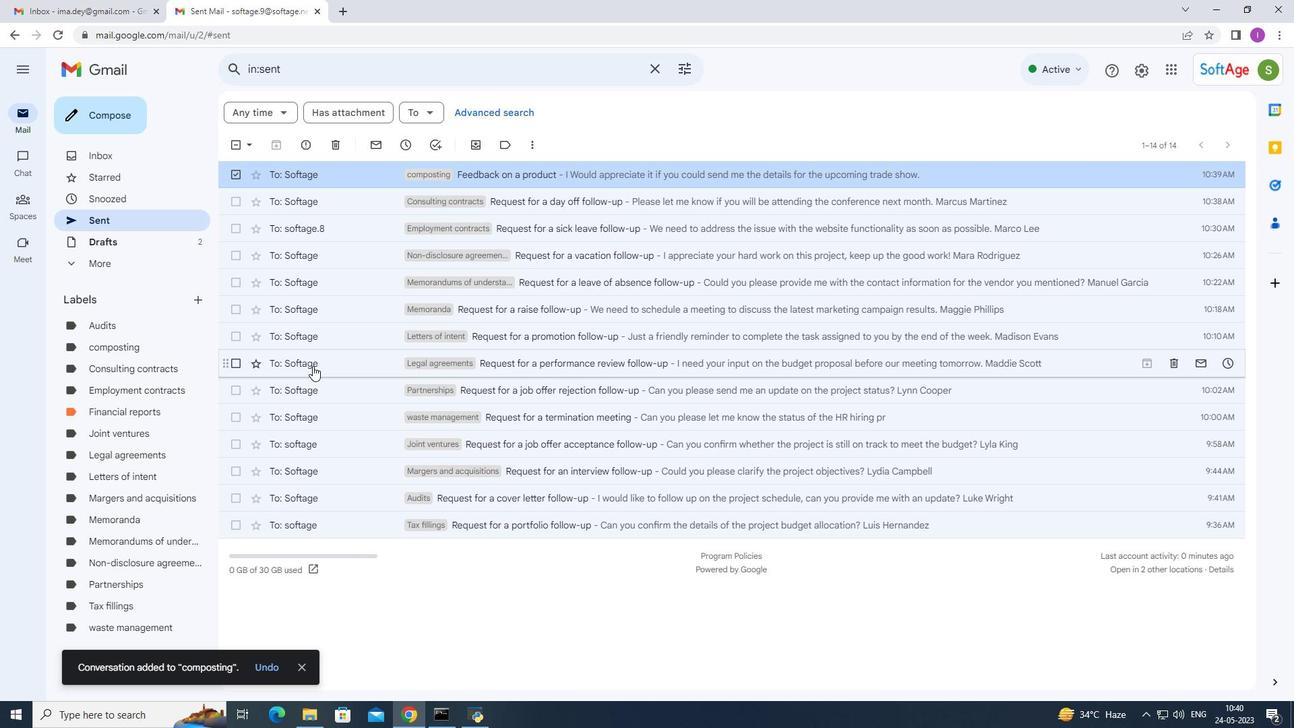 
Action: Mouse pressed left at (879, 680)
Screenshot: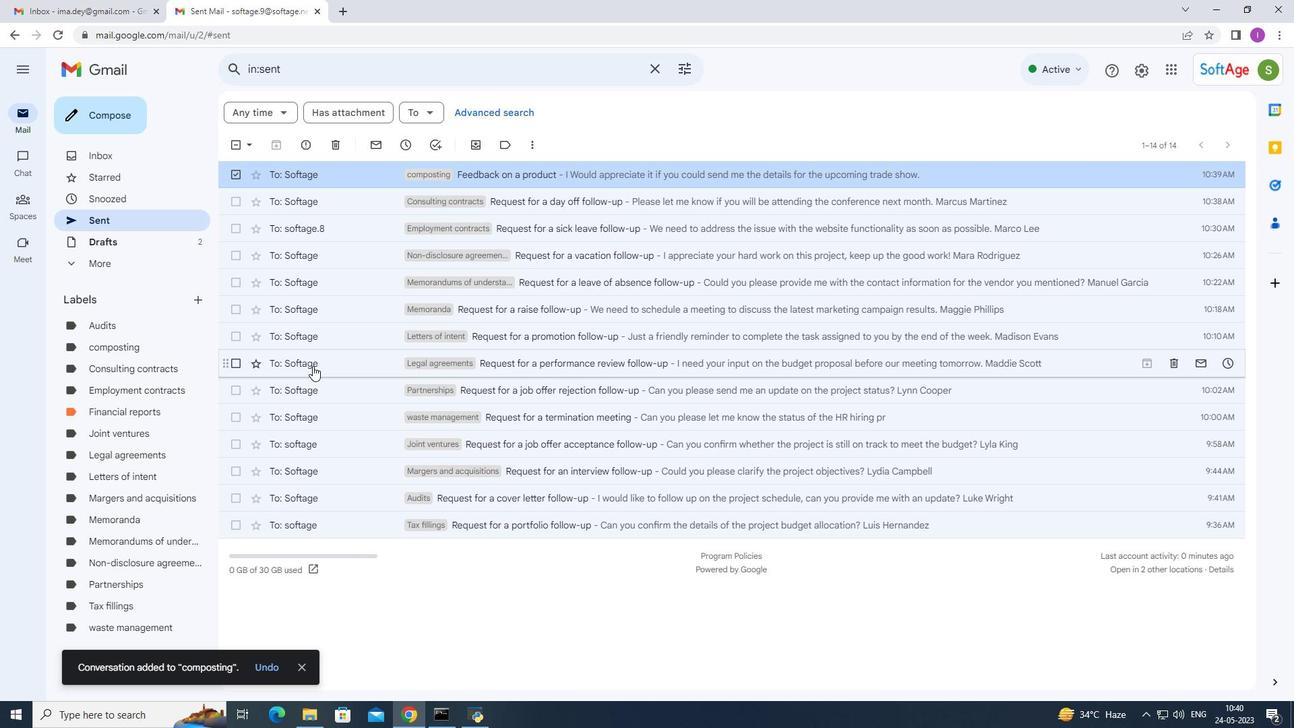 
Action: Mouse moved to (690, 178)
Screenshot: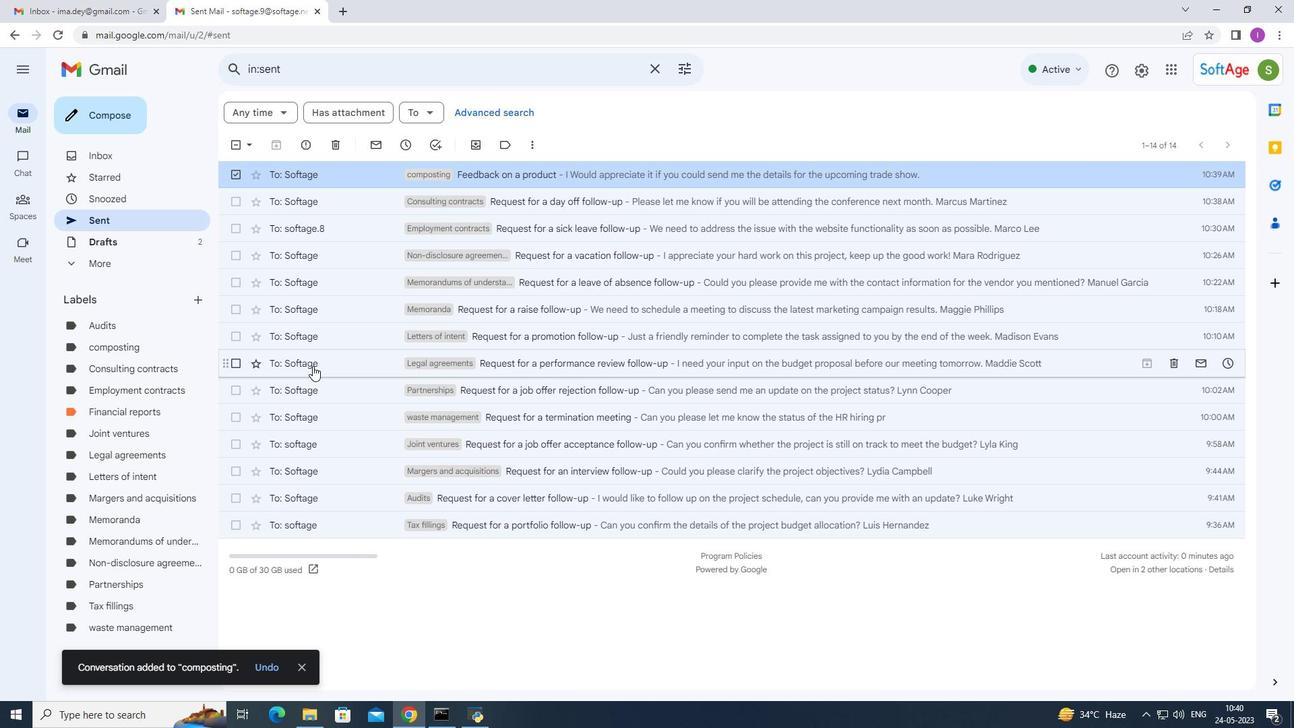 
Action: Mouse pressed left at (690, 178)
Screenshot: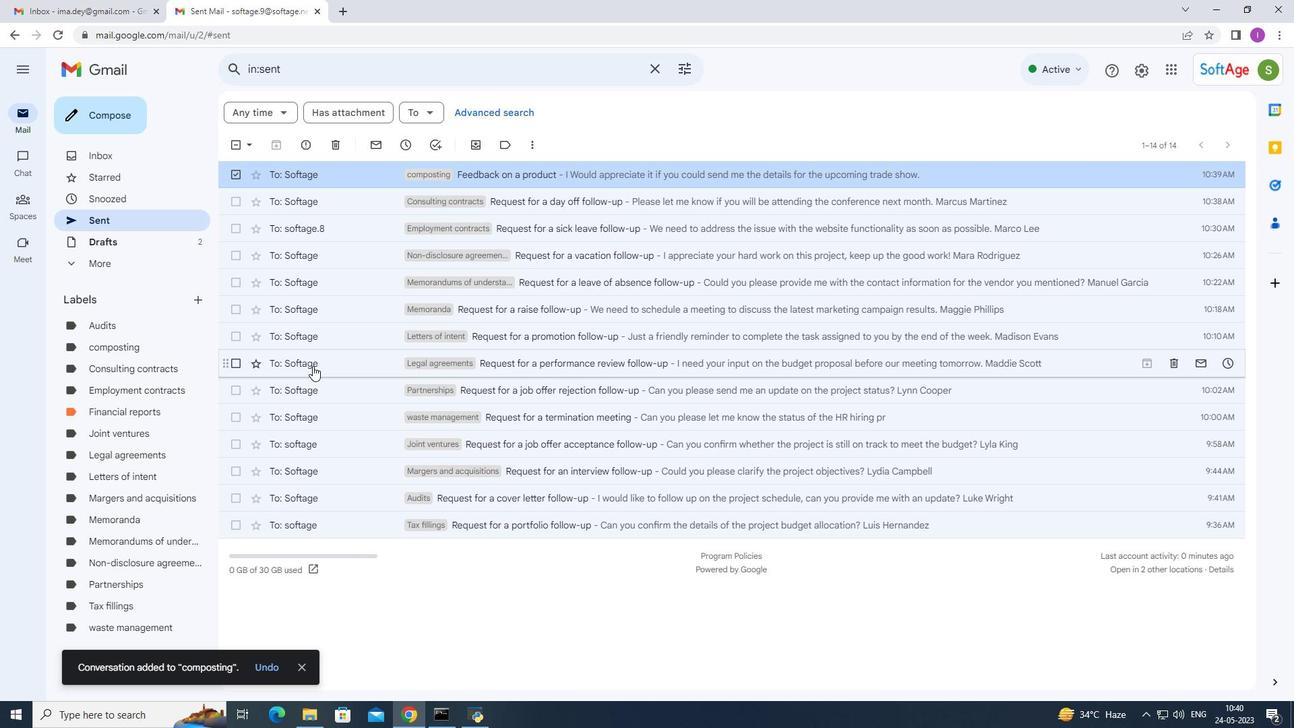 
Action: Mouse moved to (707, 431)
Screenshot: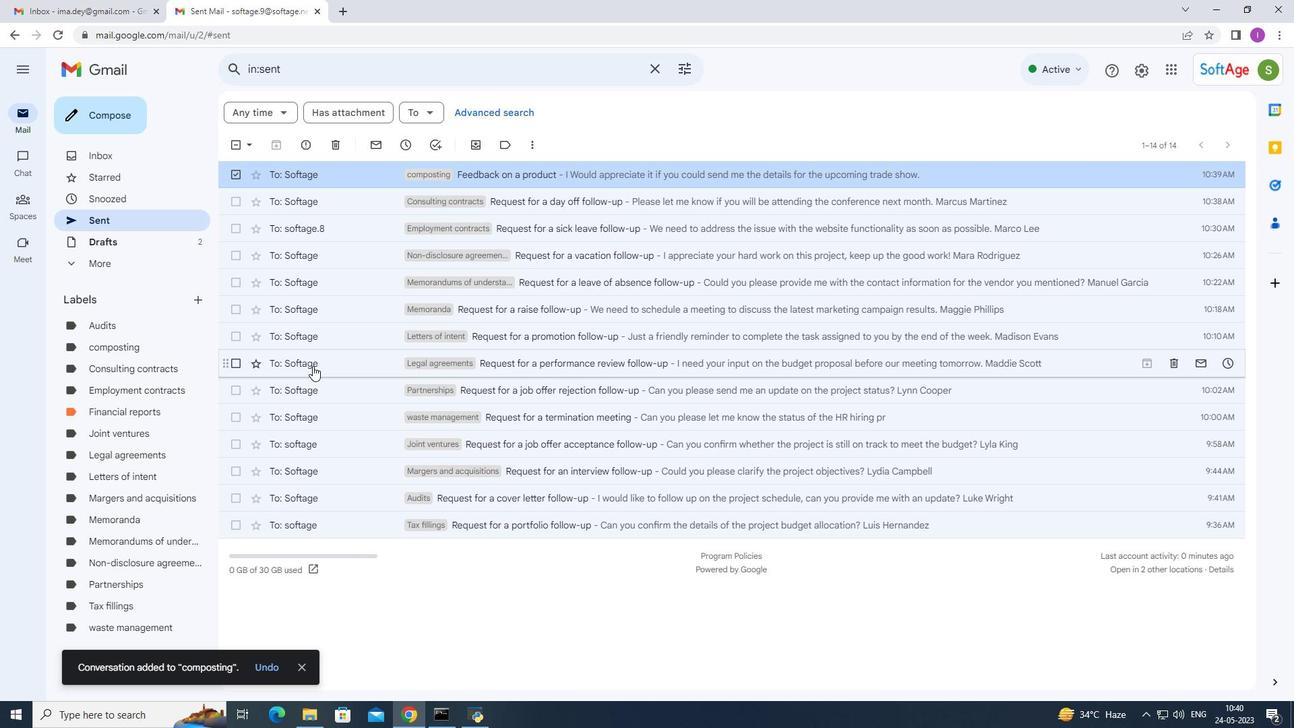 
Action: Mouse pressed left at (707, 431)
Screenshot: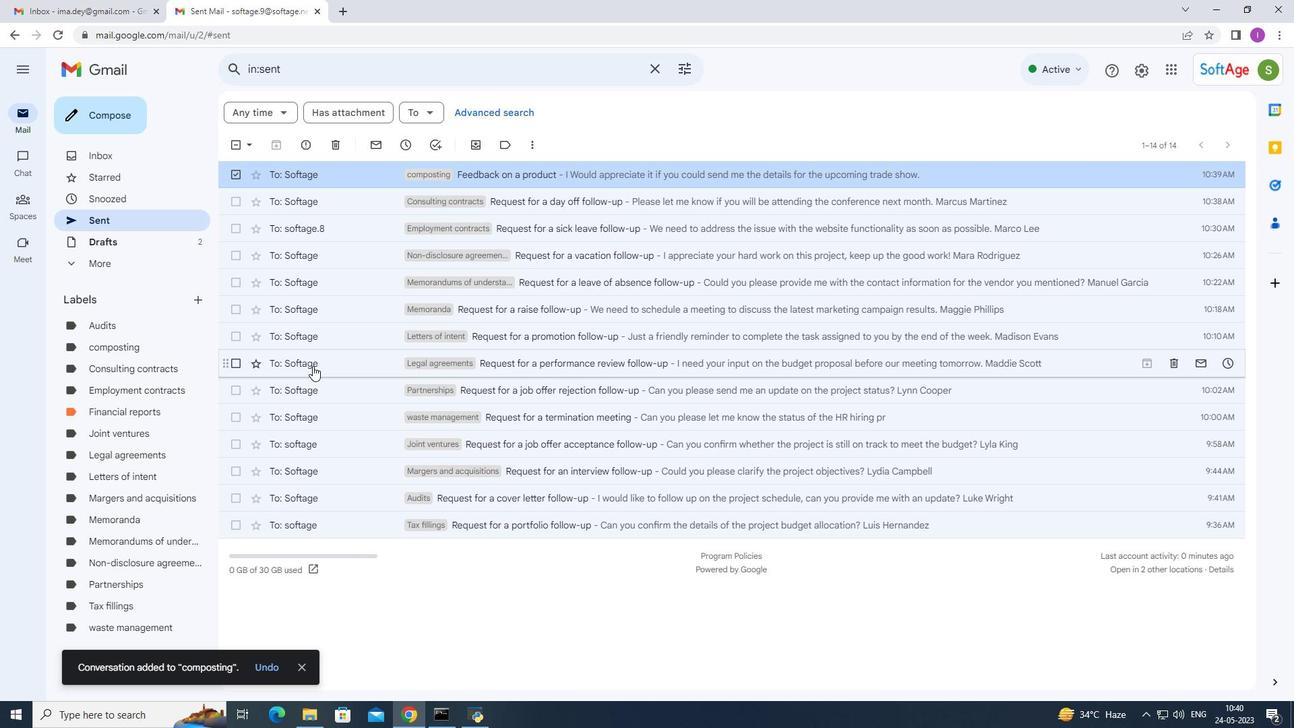 
Action: Mouse moved to (871, 687)
Screenshot: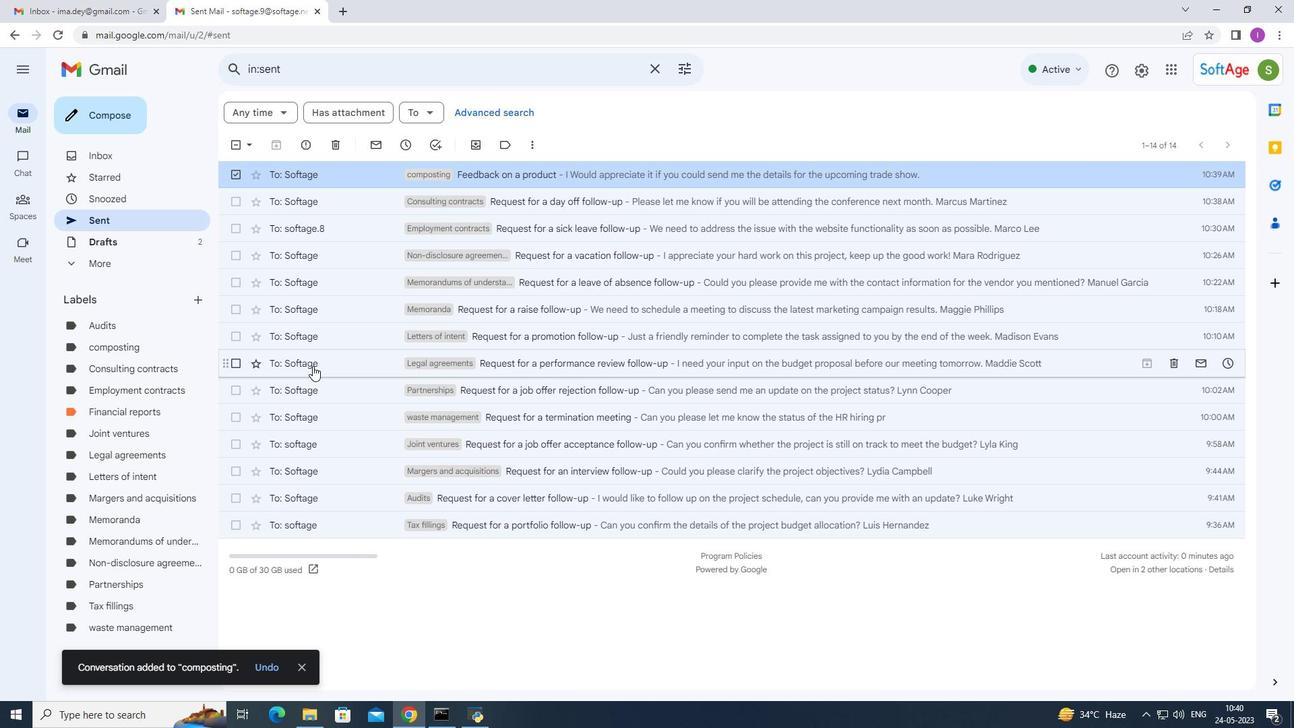 
Action: Mouse pressed left at (871, 687)
Screenshot: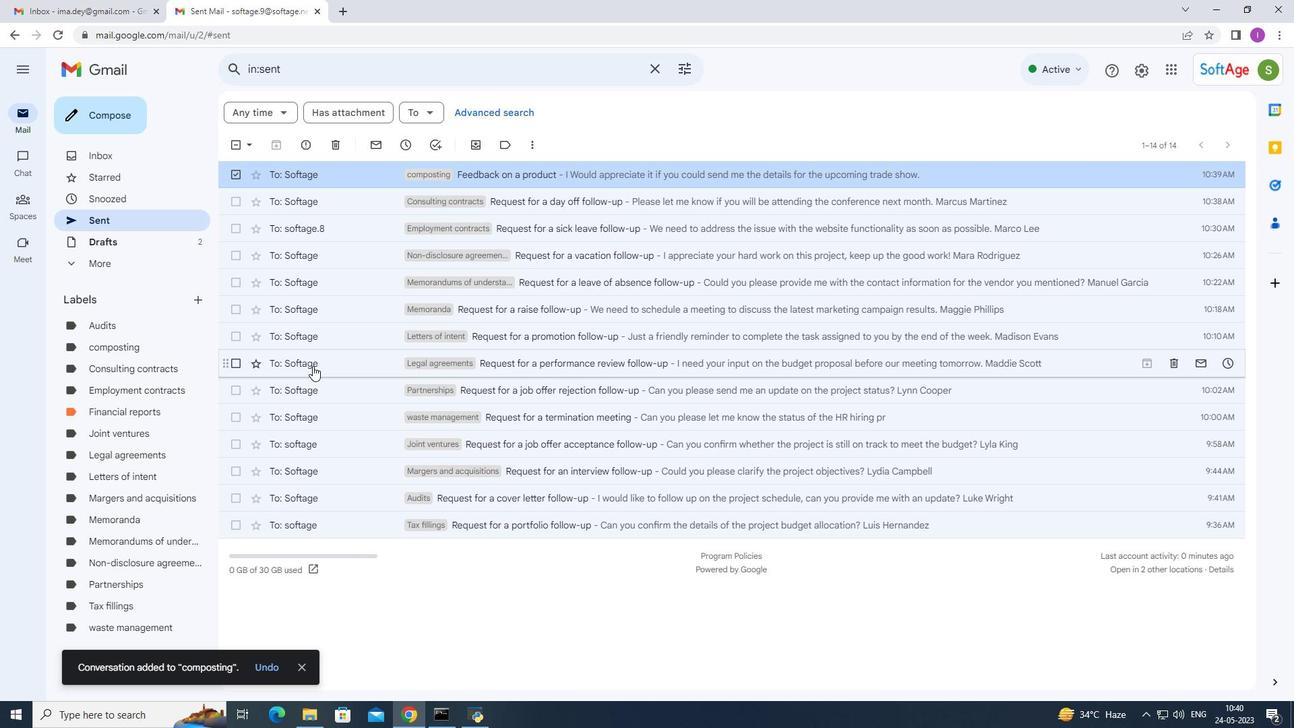 
Action: Mouse moved to (885, 675)
Screenshot: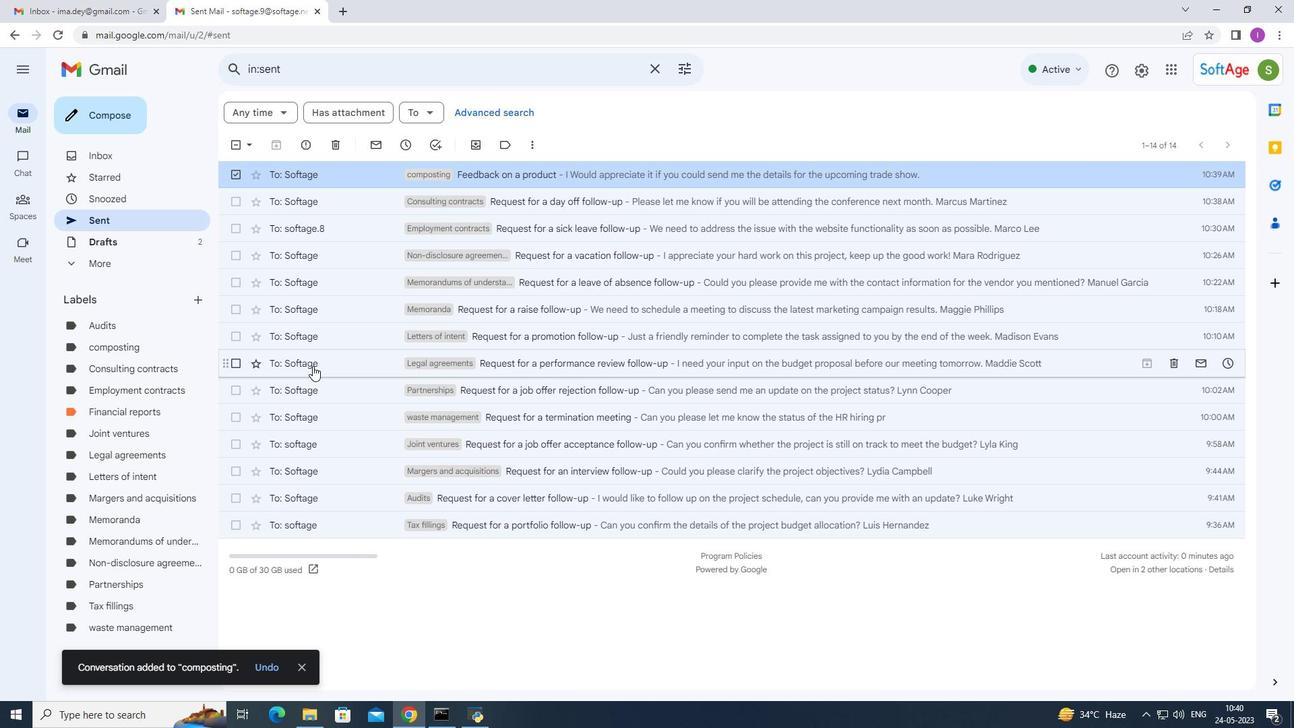 
Action: Mouse pressed left at (885, 675)
Screenshot: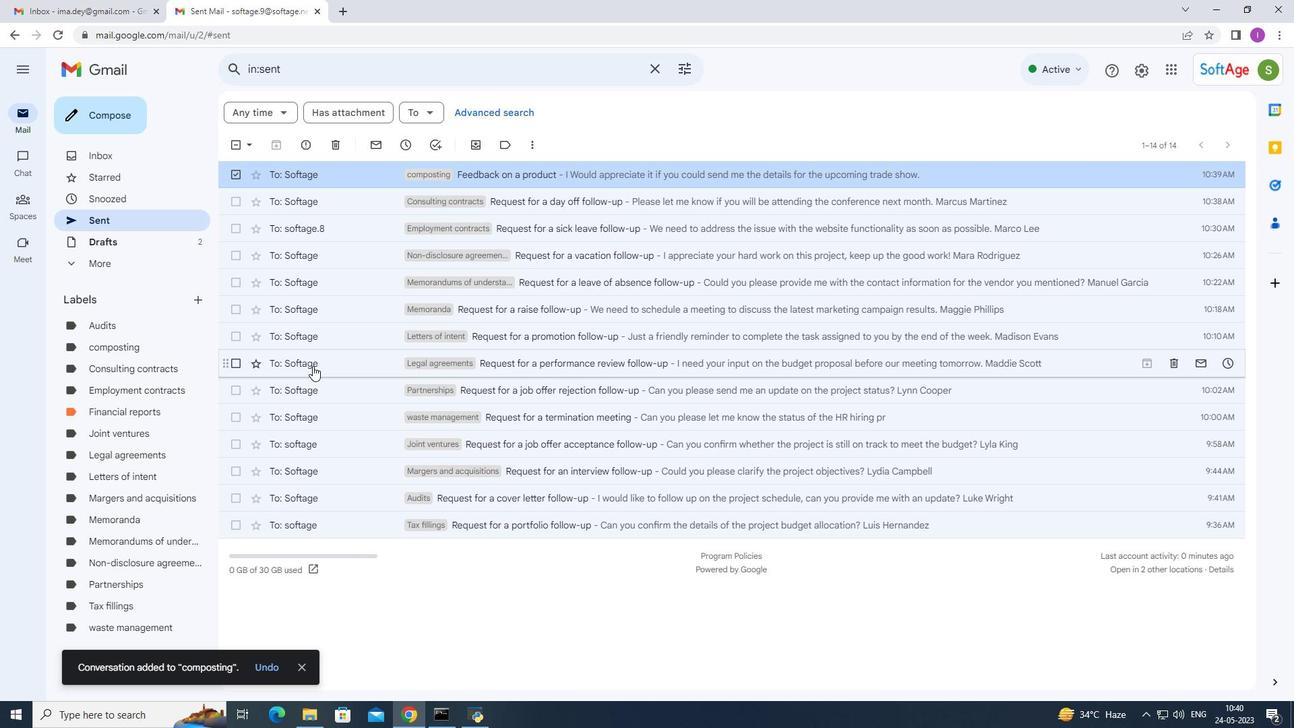 
Action: Mouse moved to (687, 181)
Screenshot: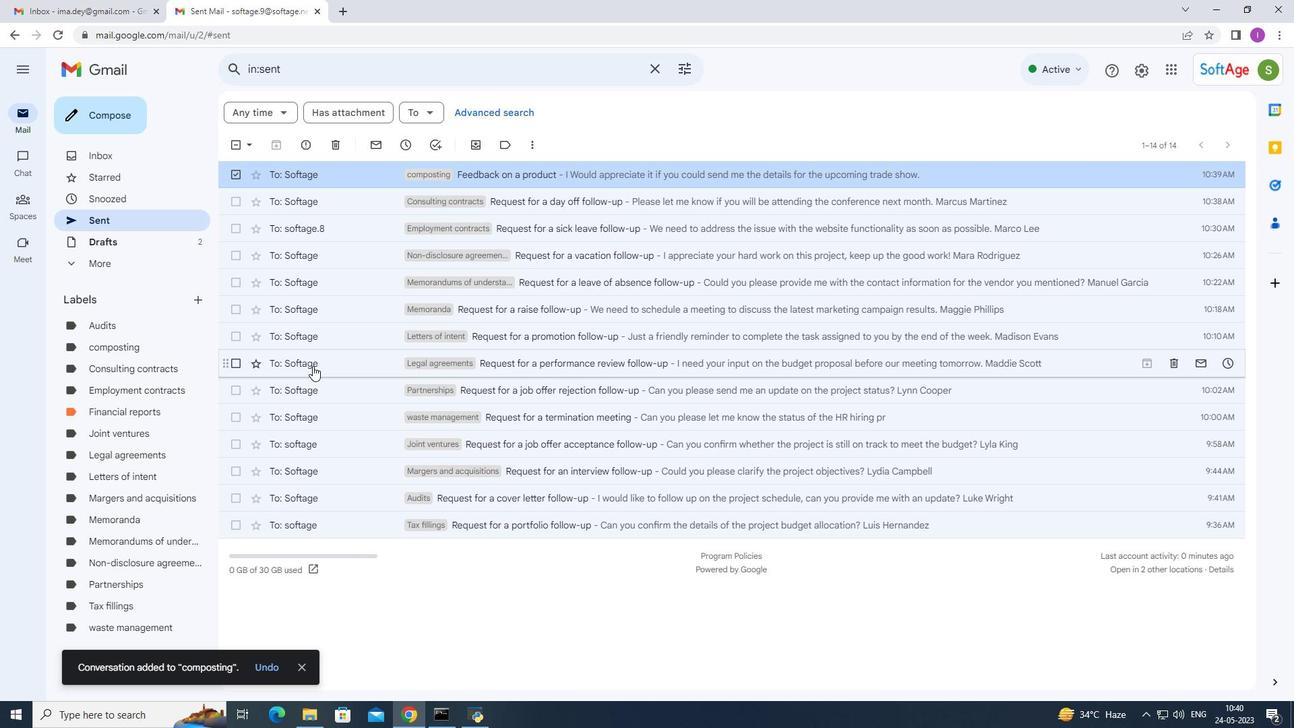 
Action: Mouse pressed left at (687, 181)
Screenshot: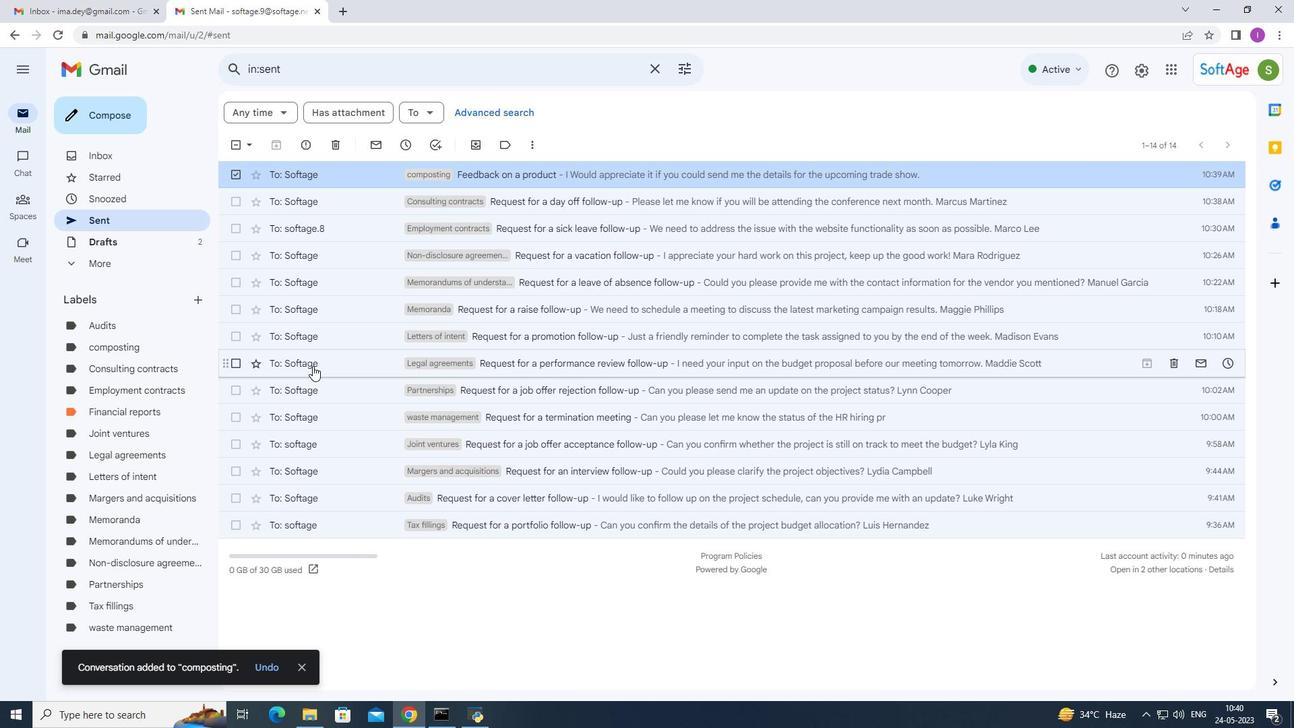 
Action: Mouse moved to (864, 683)
Screenshot: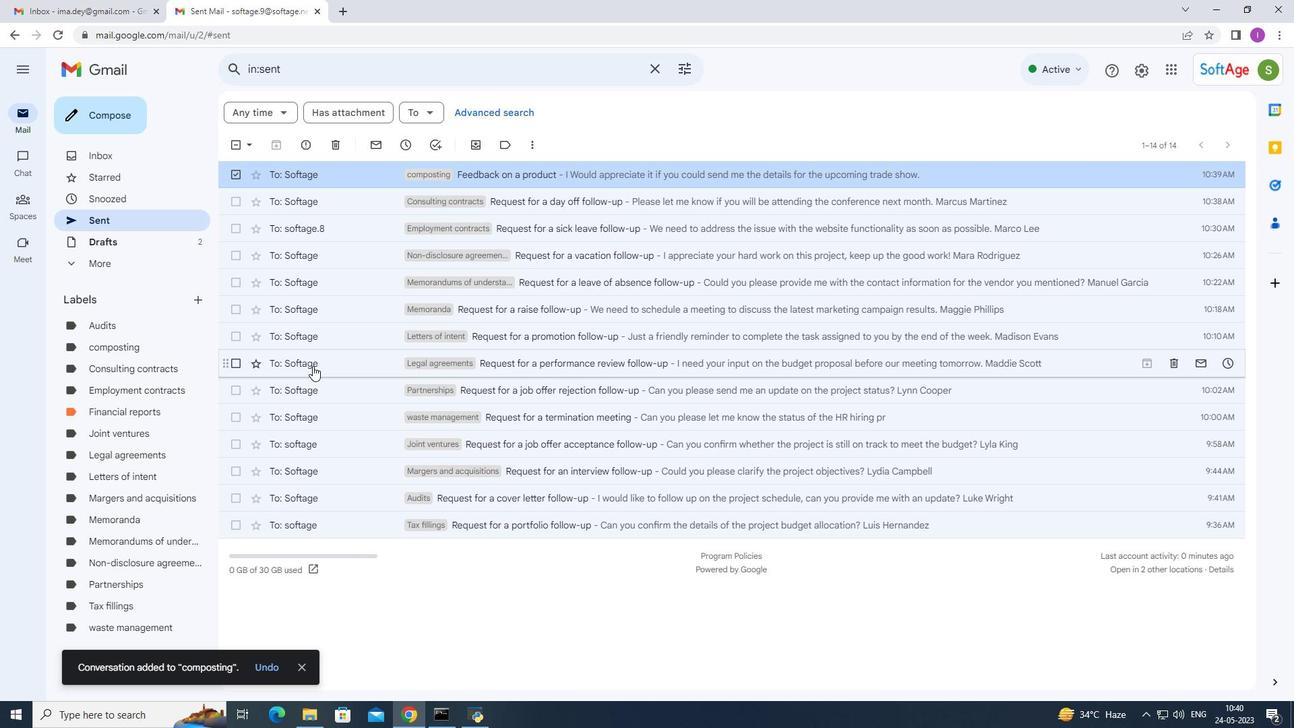 
Action: Mouse pressed left at (864, 683)
Screenshot: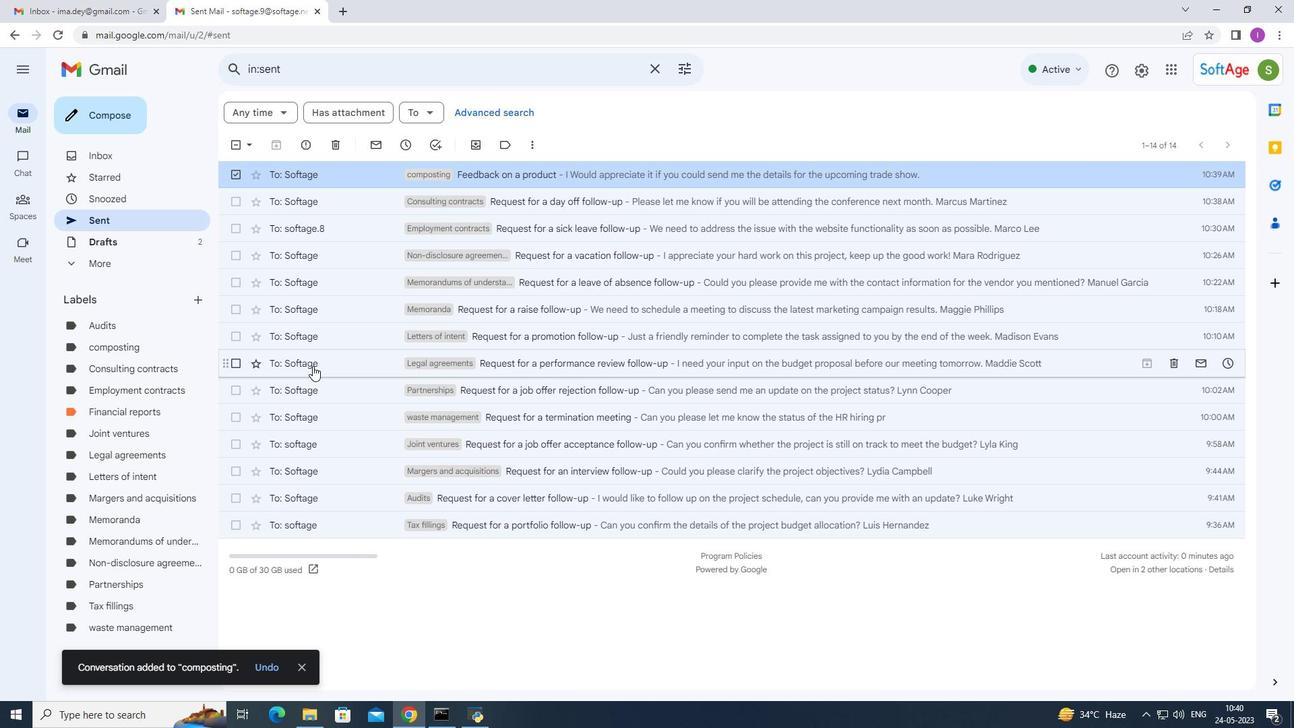 
Action: Mouse moved to (705, 172)
Screenshot: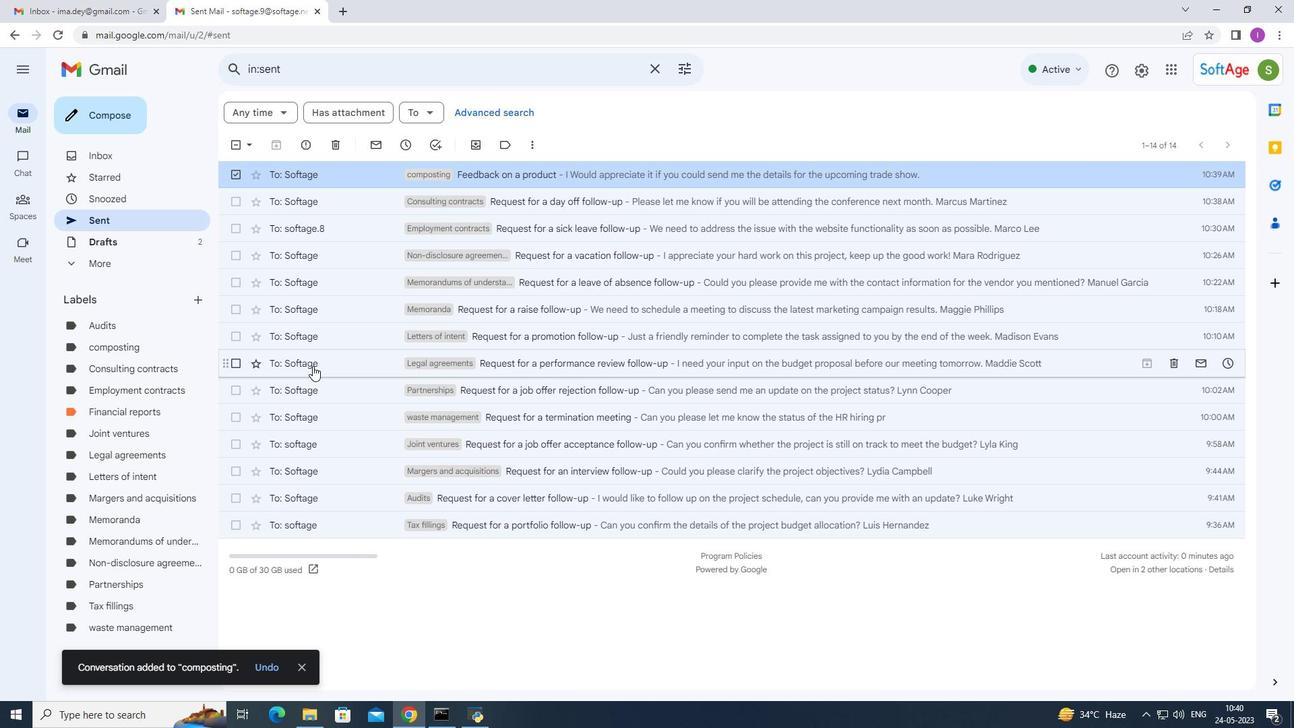 
Action: Mouse pressed left at (705, 172)
Screenshot: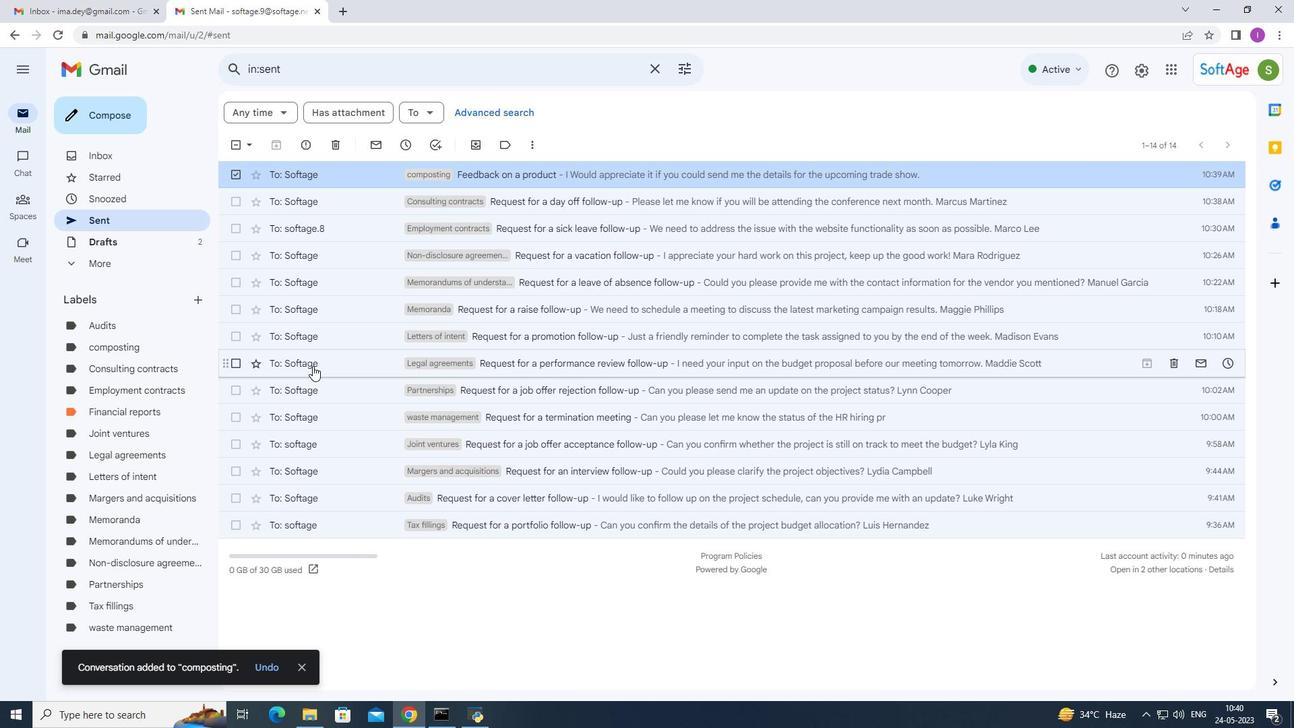 
Action: Mouse moved to (108, 240)
Screenshot: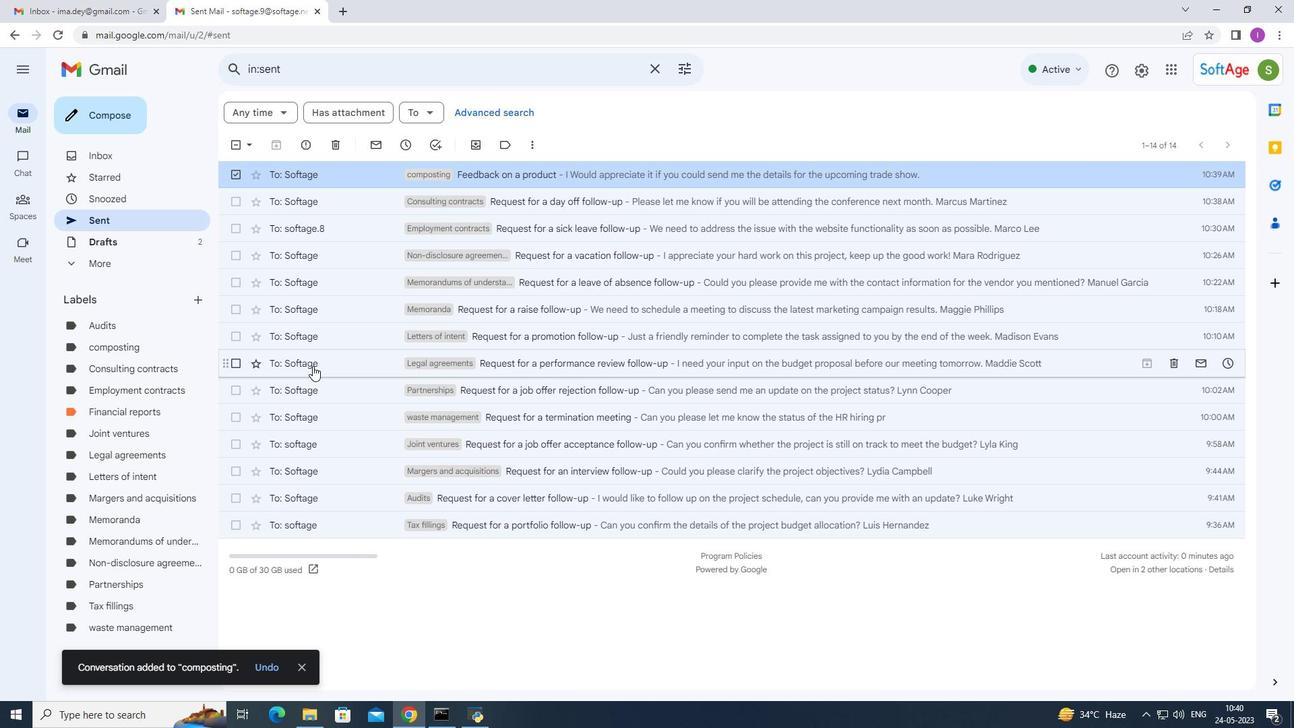 
Action: Mouse pressed left at (108, 240)
Screenshot: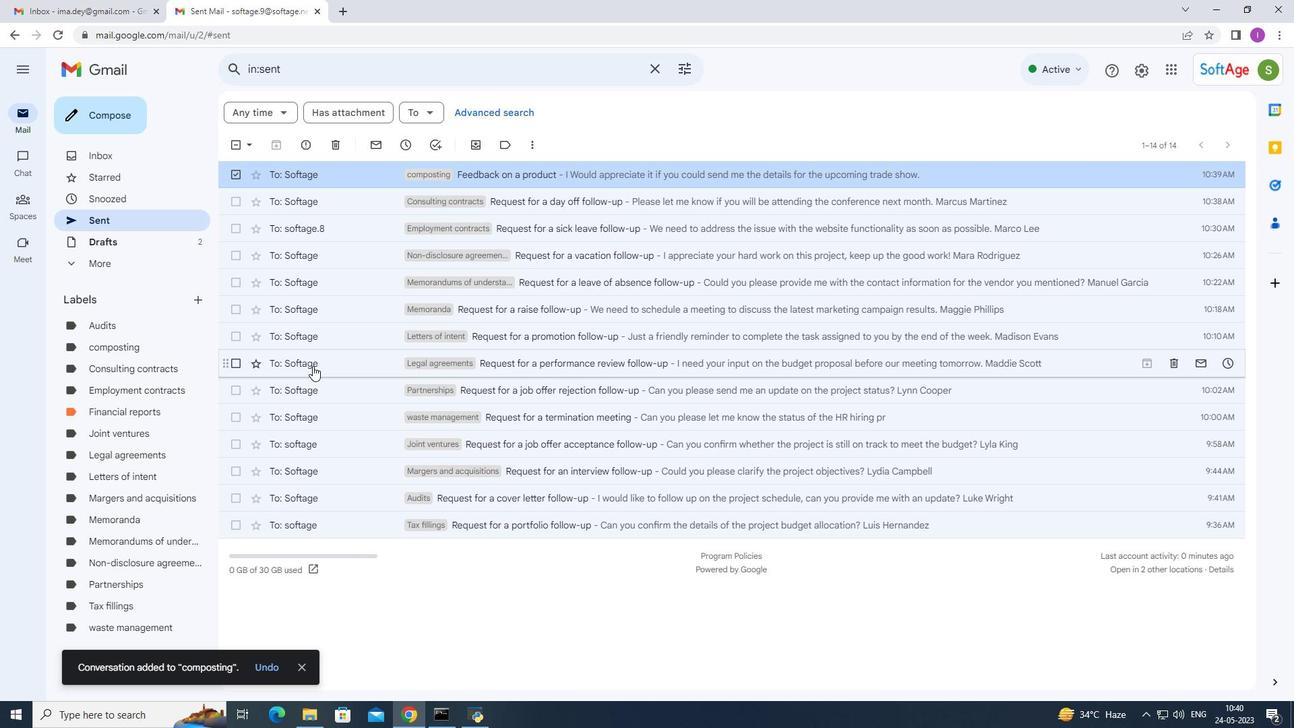
Action: Mouse pressed left at (108, 240)
Screenshot: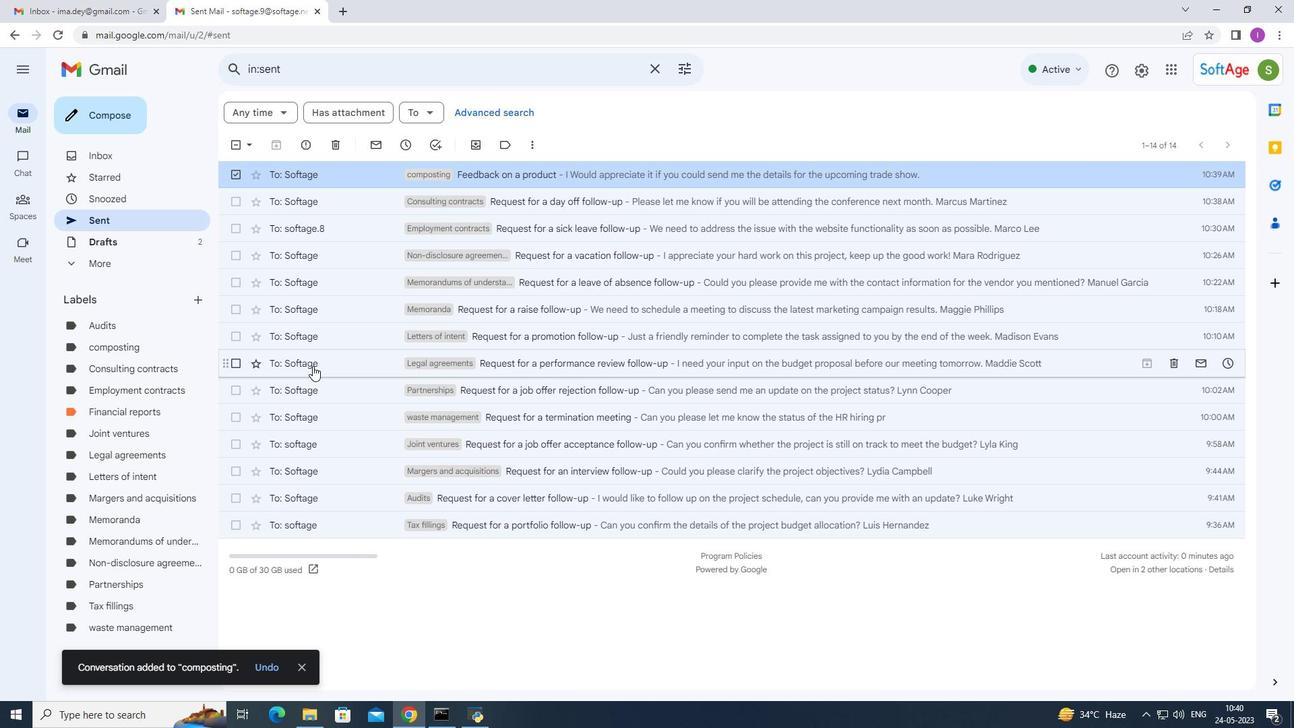 
Action: Mouse moved to (172, 244)
Screenshot: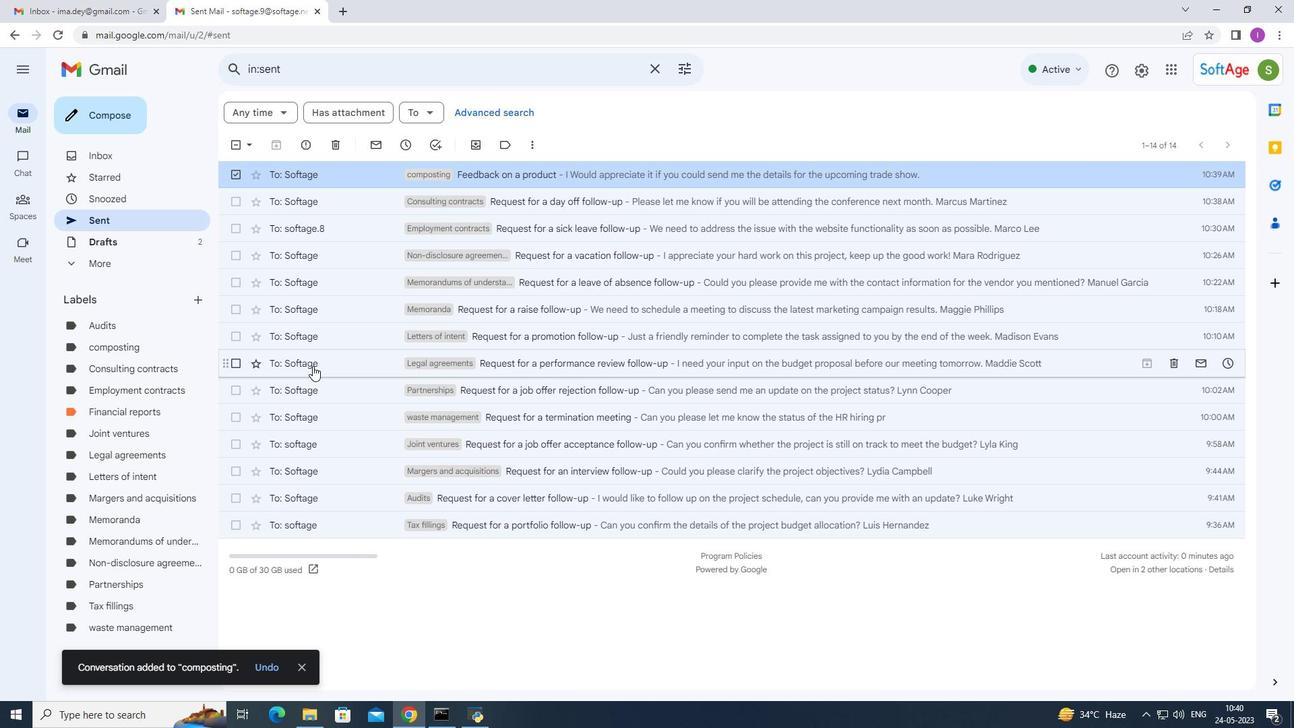 
Action: Mouse pressed left at (172, 244)
Screenshot: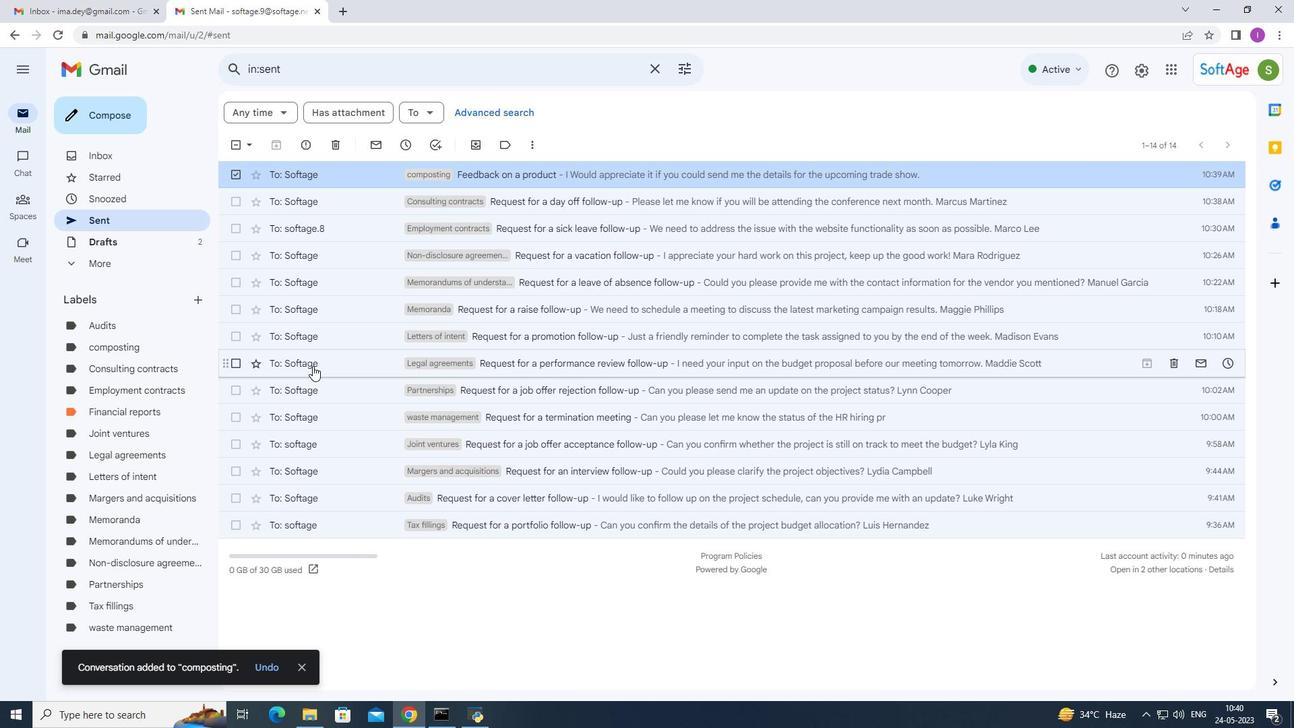 
Action: Mouse moved to (712, 176)
Screenshot: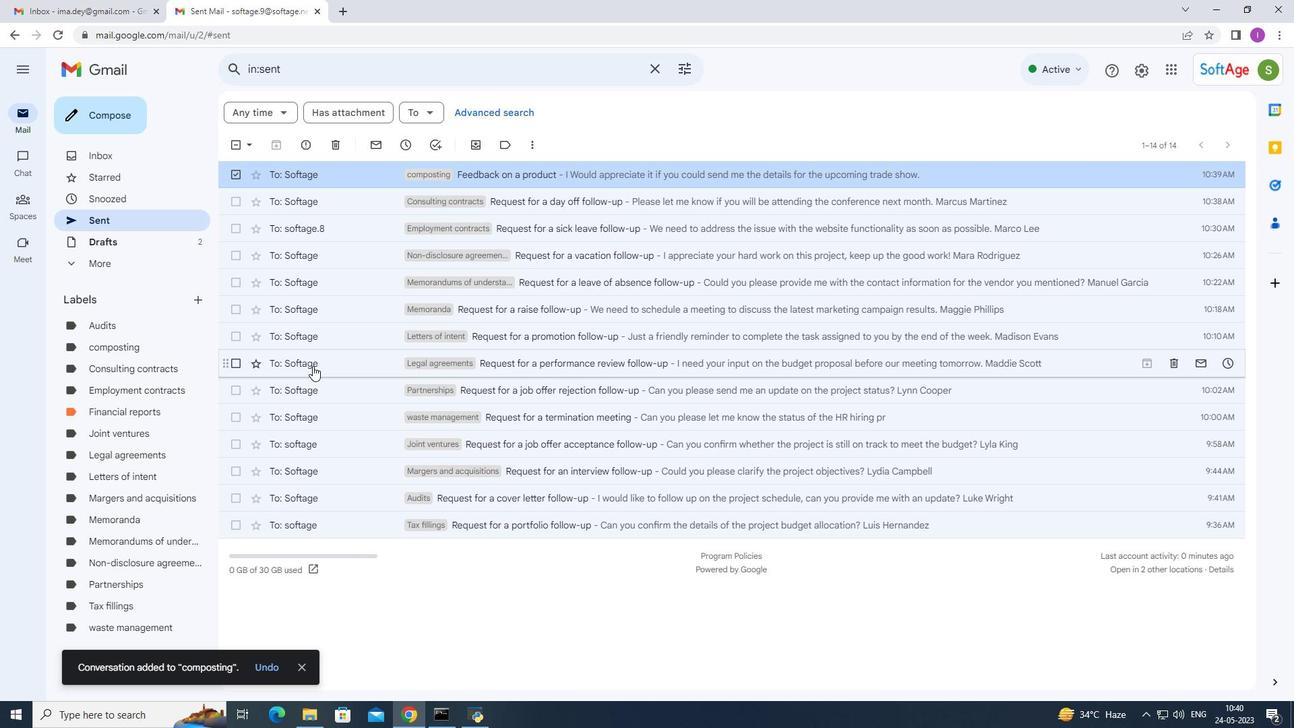 
Action: Mouse pressed left at (712, 176)
Screenshot: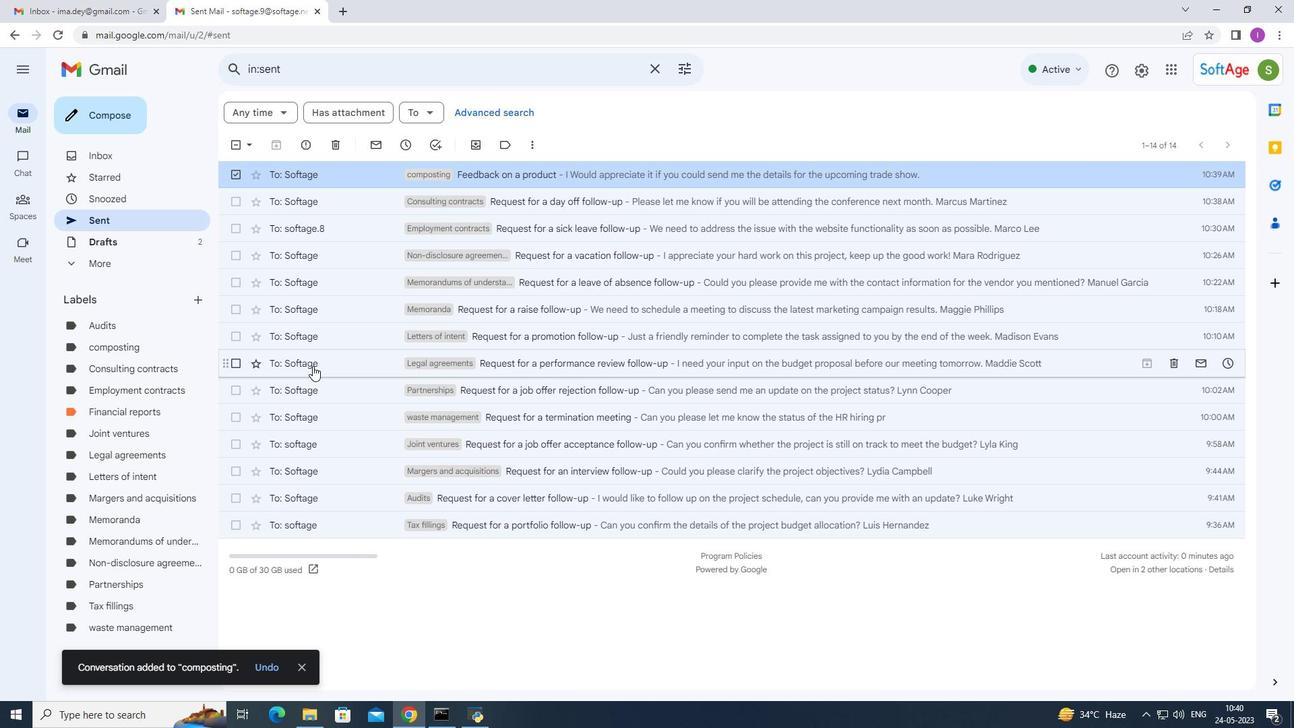 
Action: Mouse moved to (1136, 64)
Screenshot: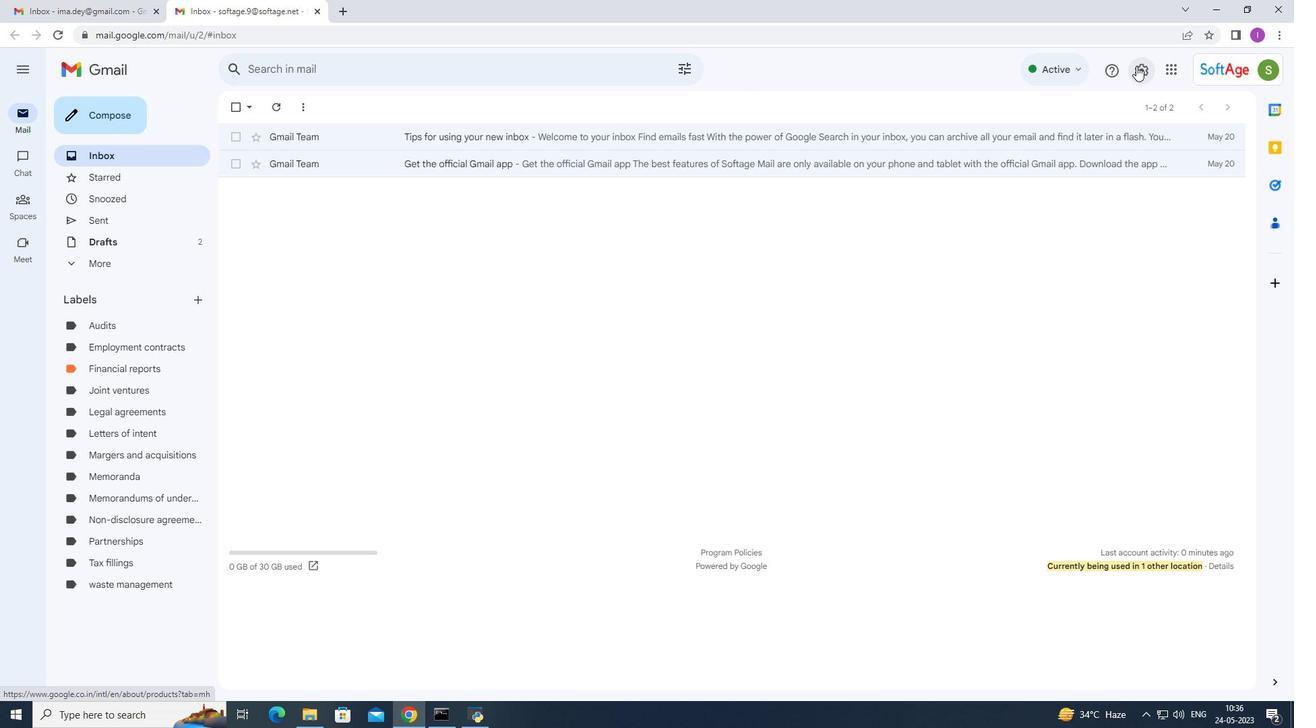 
Action: Mouse pressed left at (1136, 64)
Screenshot: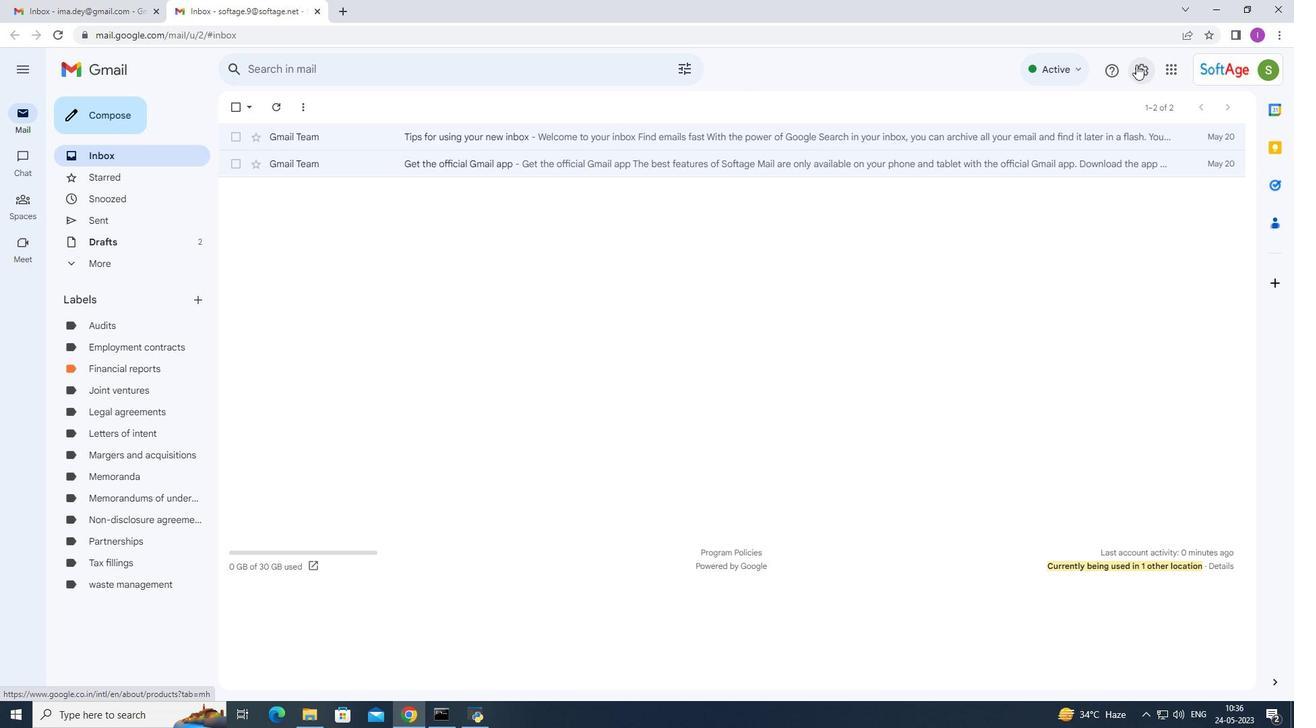 
Action: Mouse moved to (1137, 139)
Screenshot: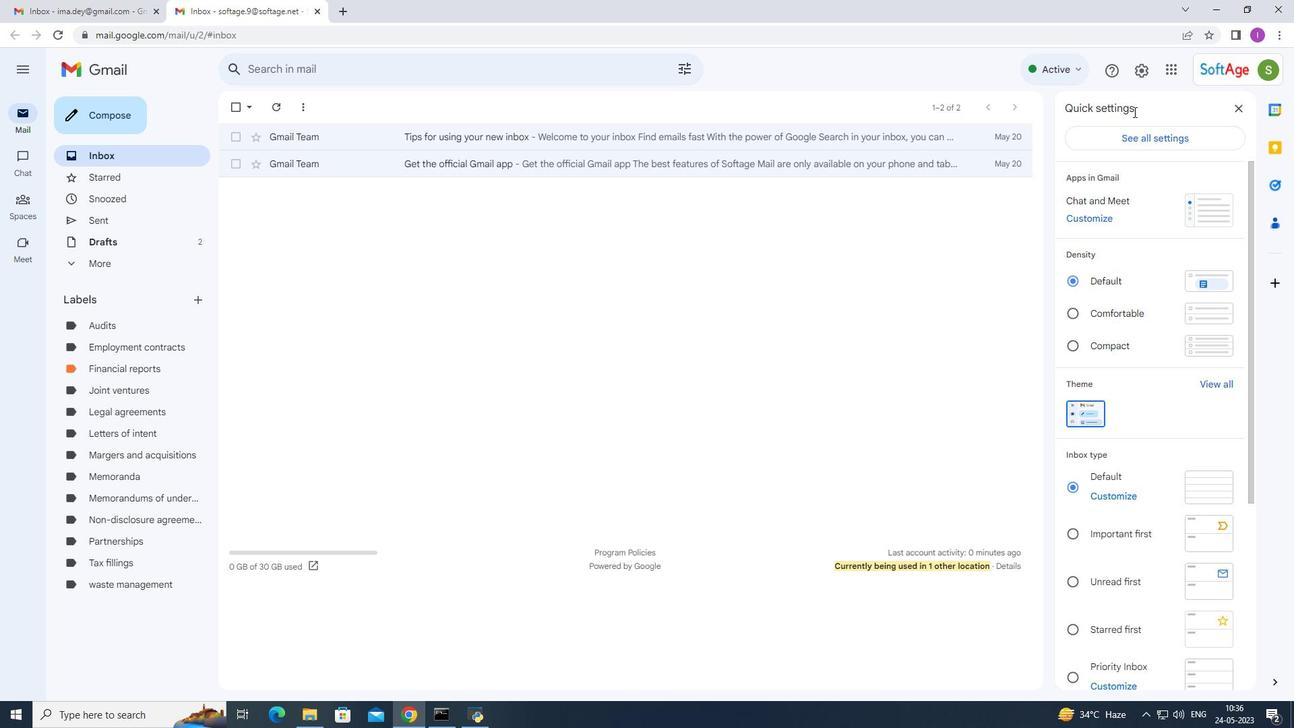 
Action: Mouse pressed left at (1137, 139)
Screenshot: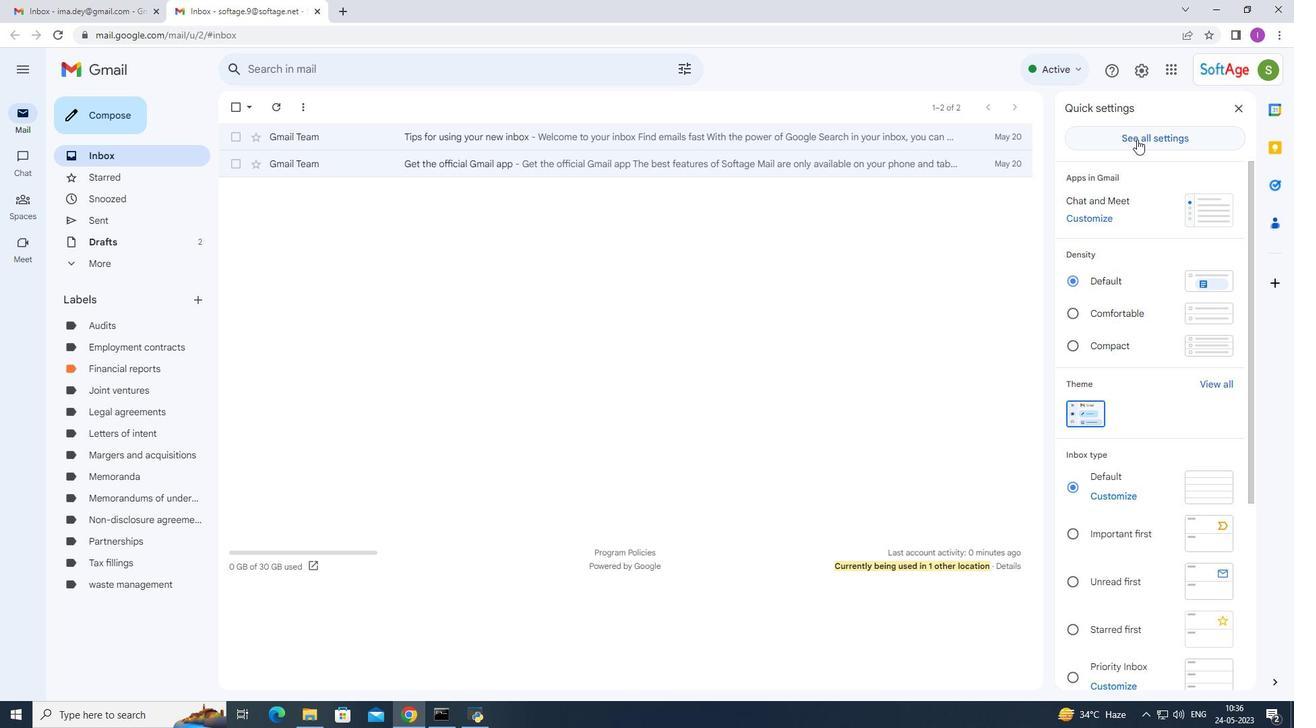 
Action: Mouse moved to (908, 279)
Screenshot: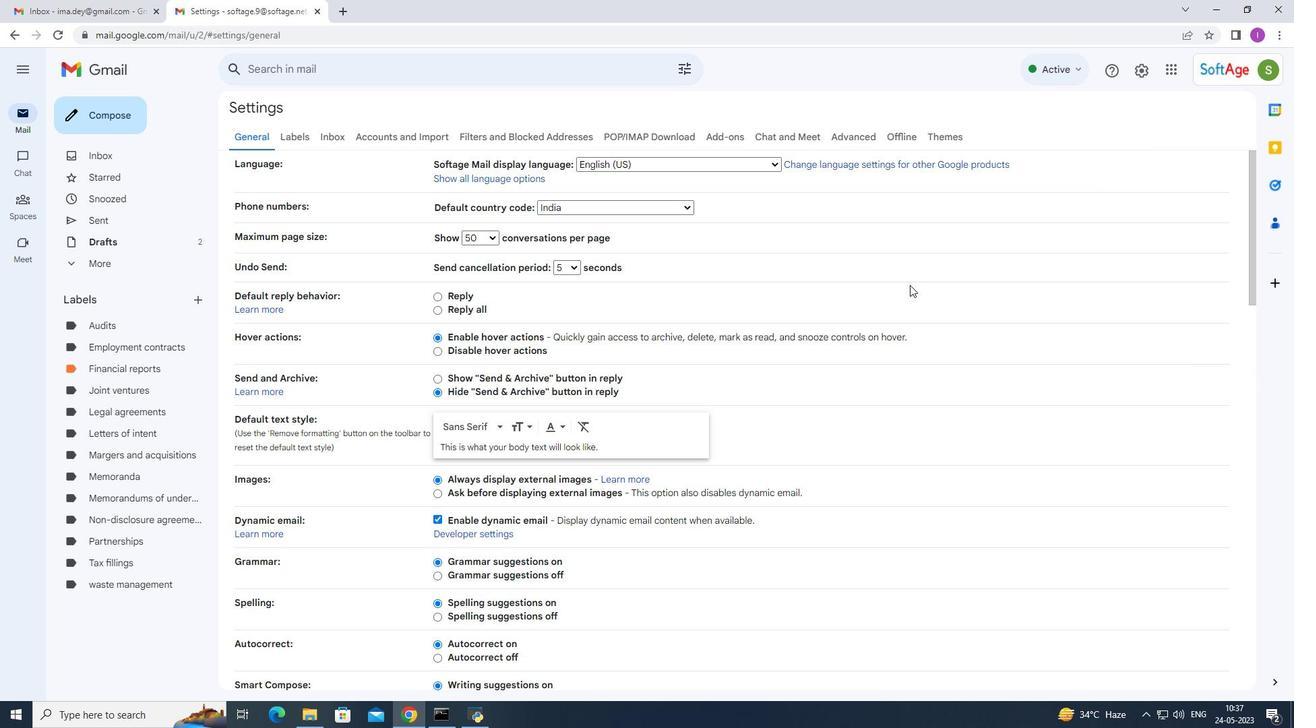 
Action: Mouse scrolled (908, 278) with delta (0, 0)
Screenshot: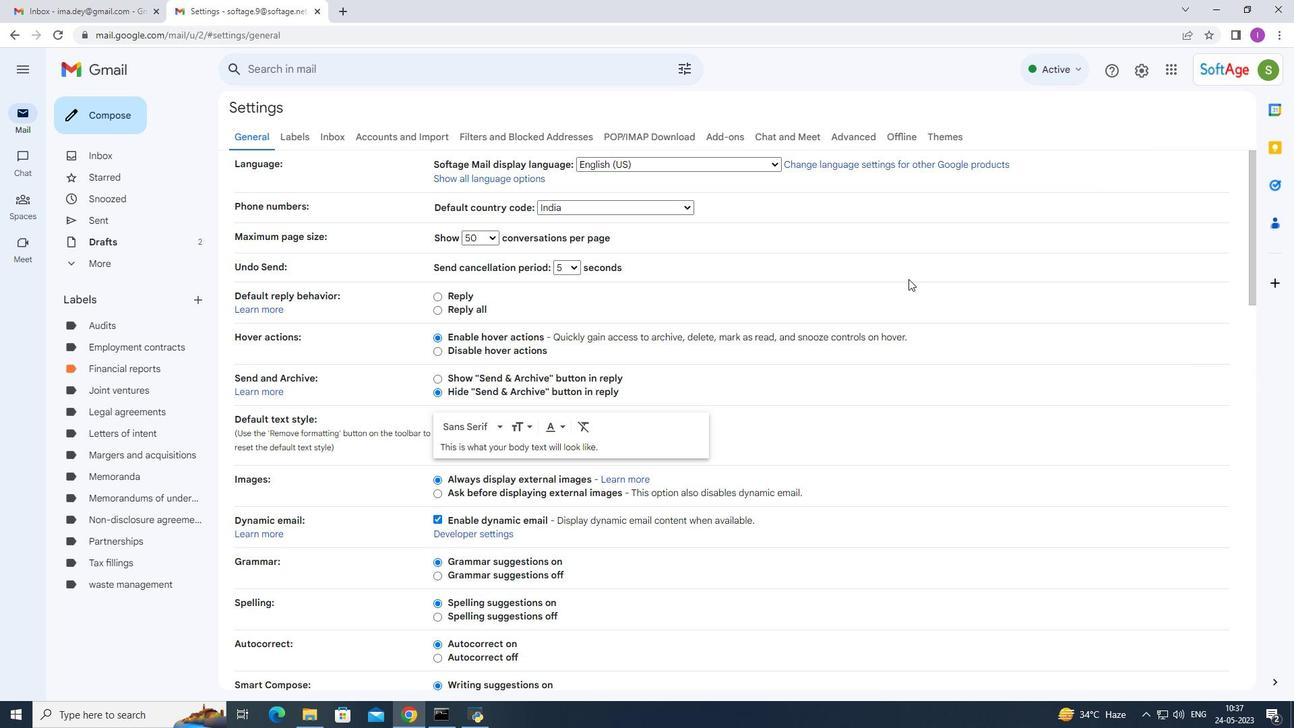 
Action: Mouse scrolled (908, 278) with delta (0, 0)
Screenshot: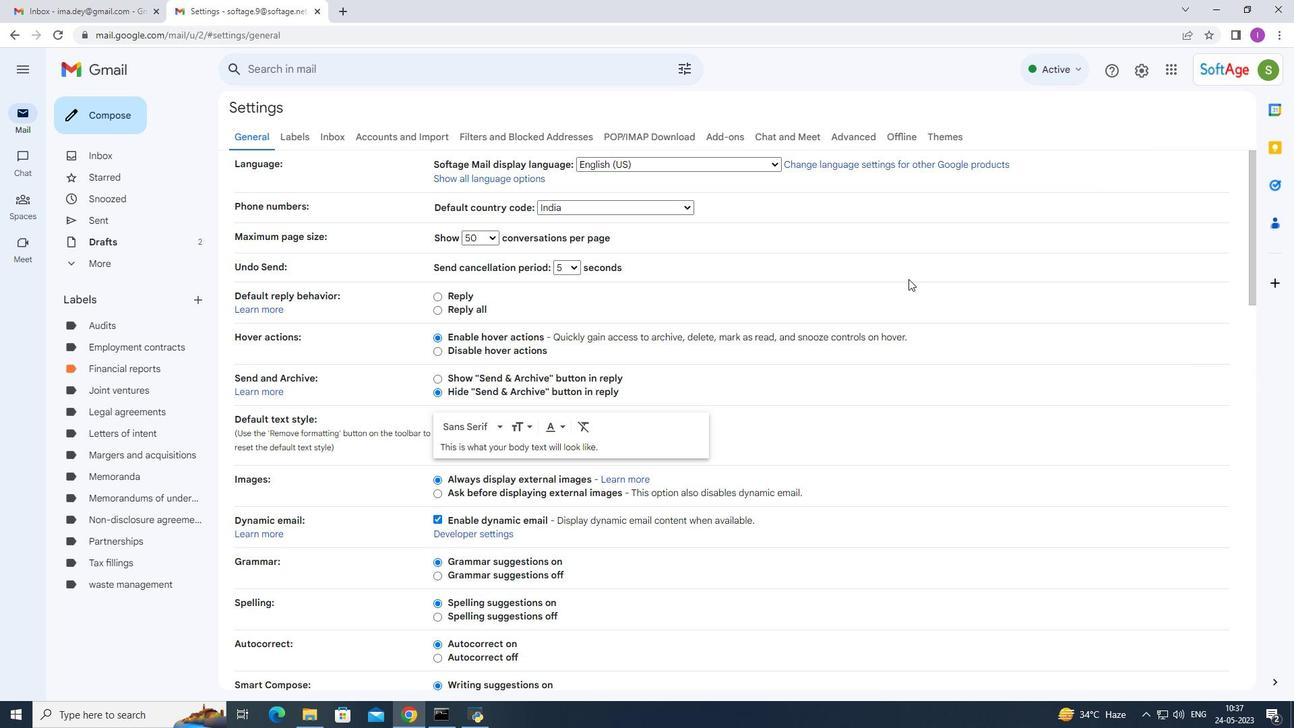 
Action: Mouse scrolled (908, 278) with delta (0, 0)
Screenshot: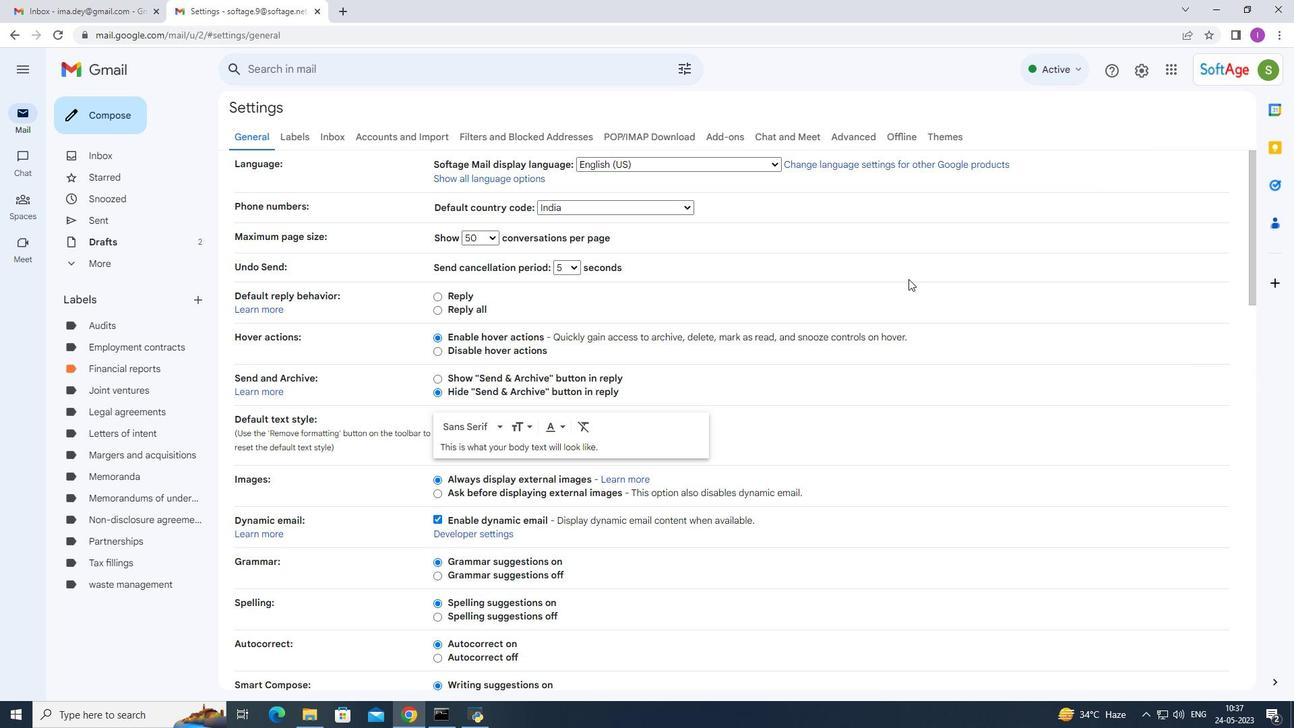 
Action: Mouse scrolled (908, 278) with delta (0, 0)
Screenshot: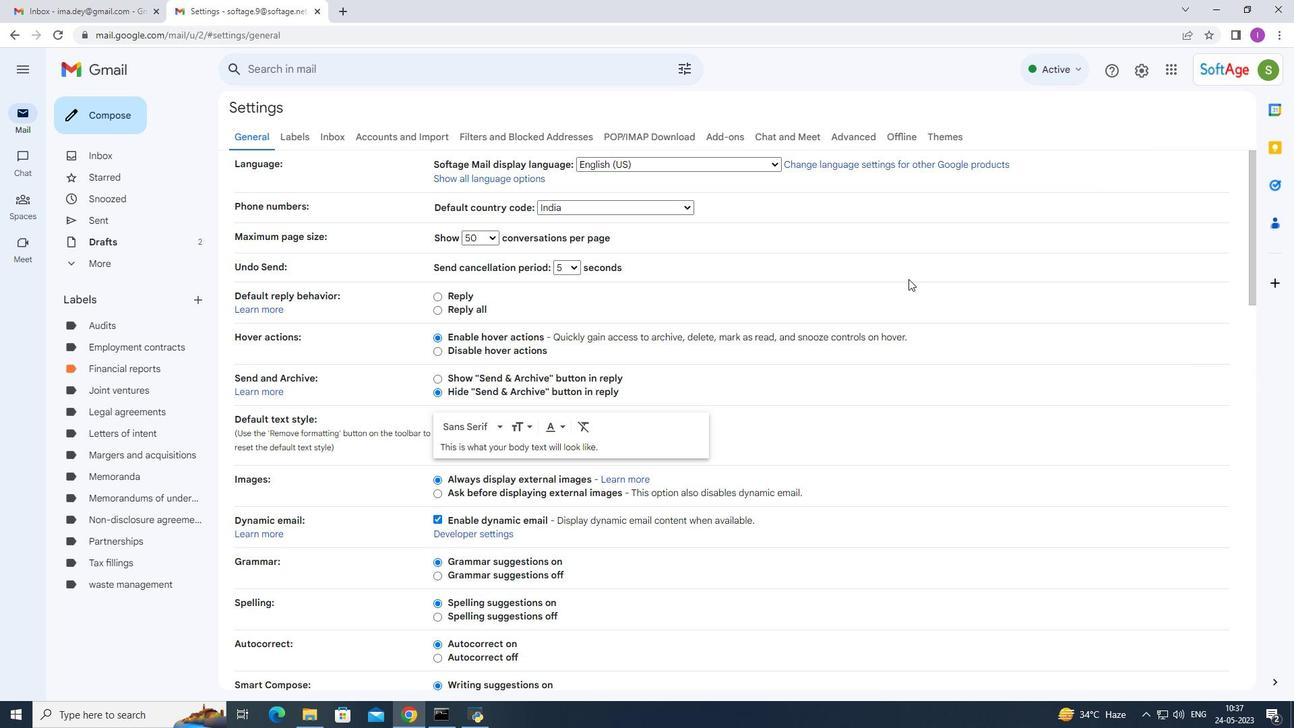 
Action: Mouse moved to (915, 273)
Screenshot: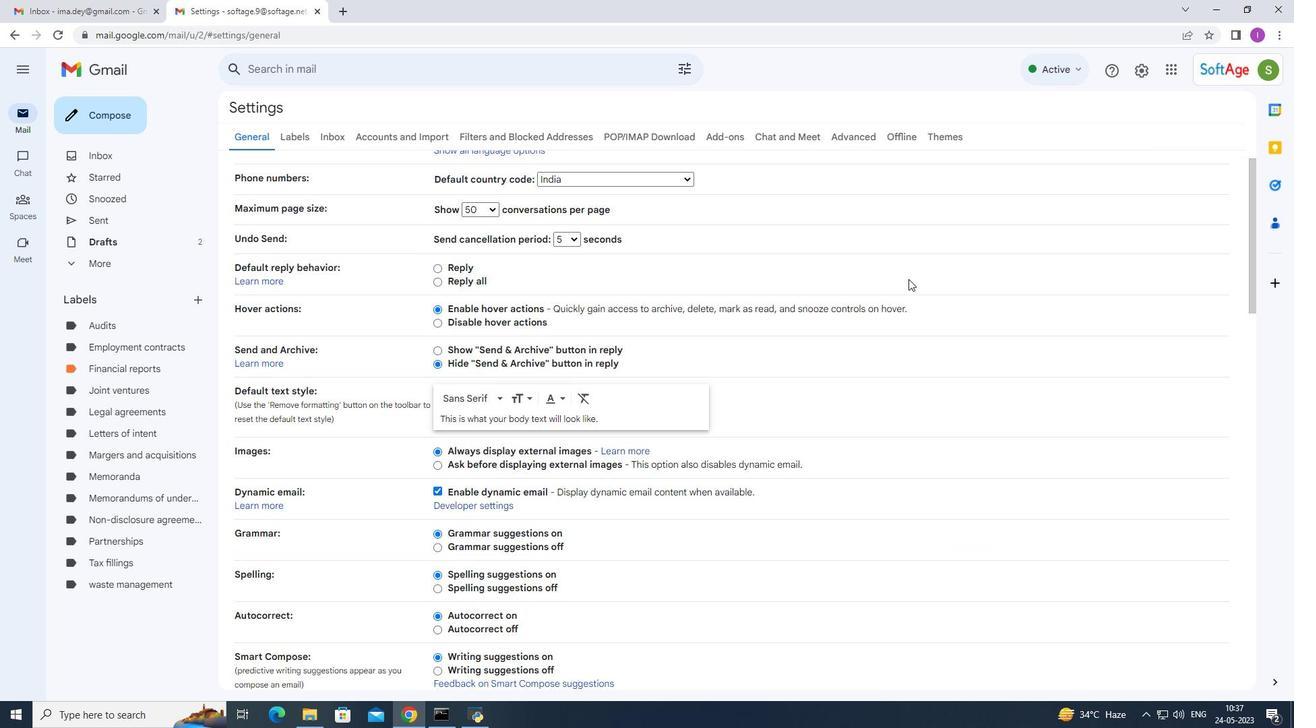 
Action: Mouse scrolled (915, 273) with delta (0, 0)
Screenshot: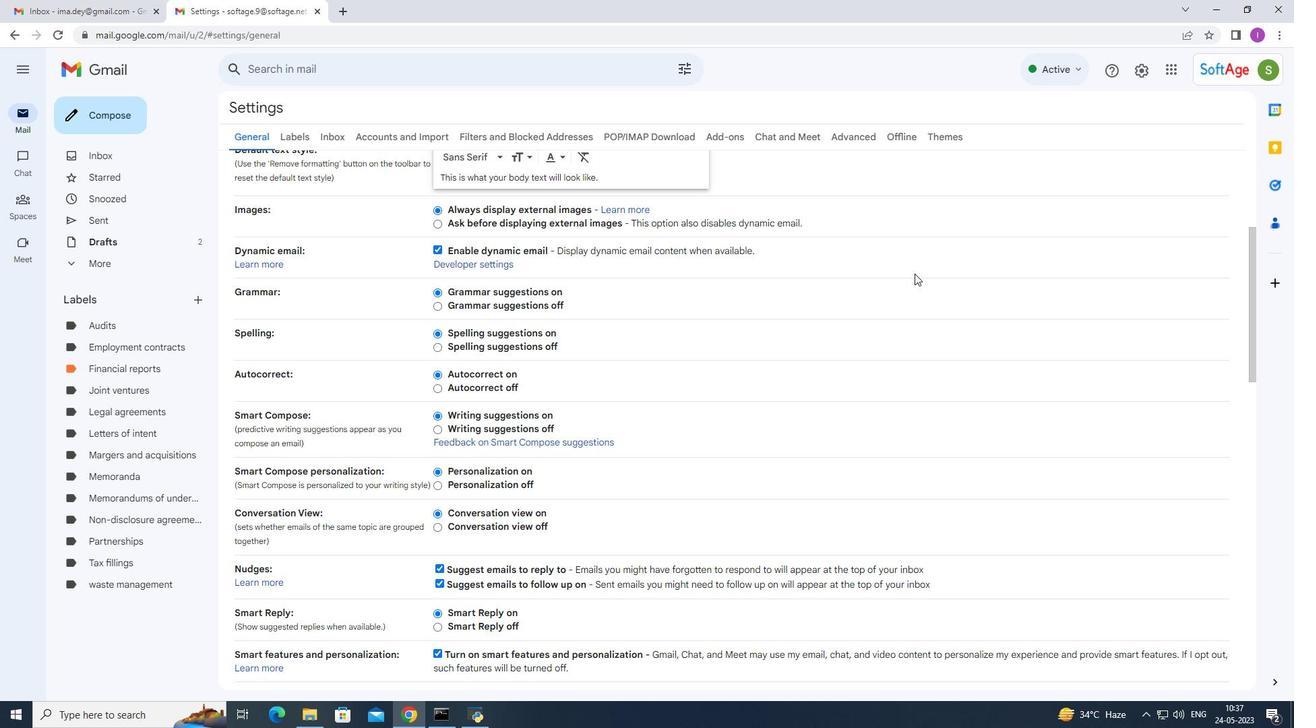 
Action: Mouse scrolled (915, 273) with delta (0, 0)
Screenshot: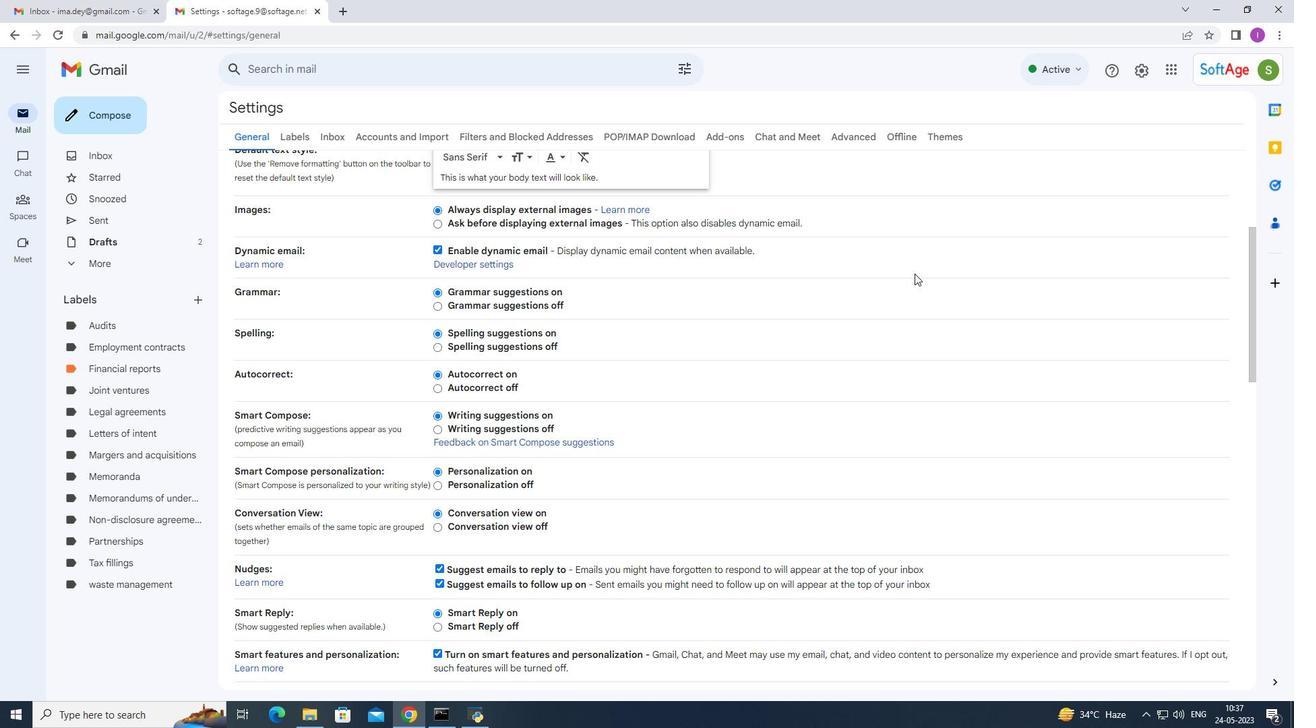 
Action: Mouse scrolled (915, 273) with delta (0, 0)
Screenshot: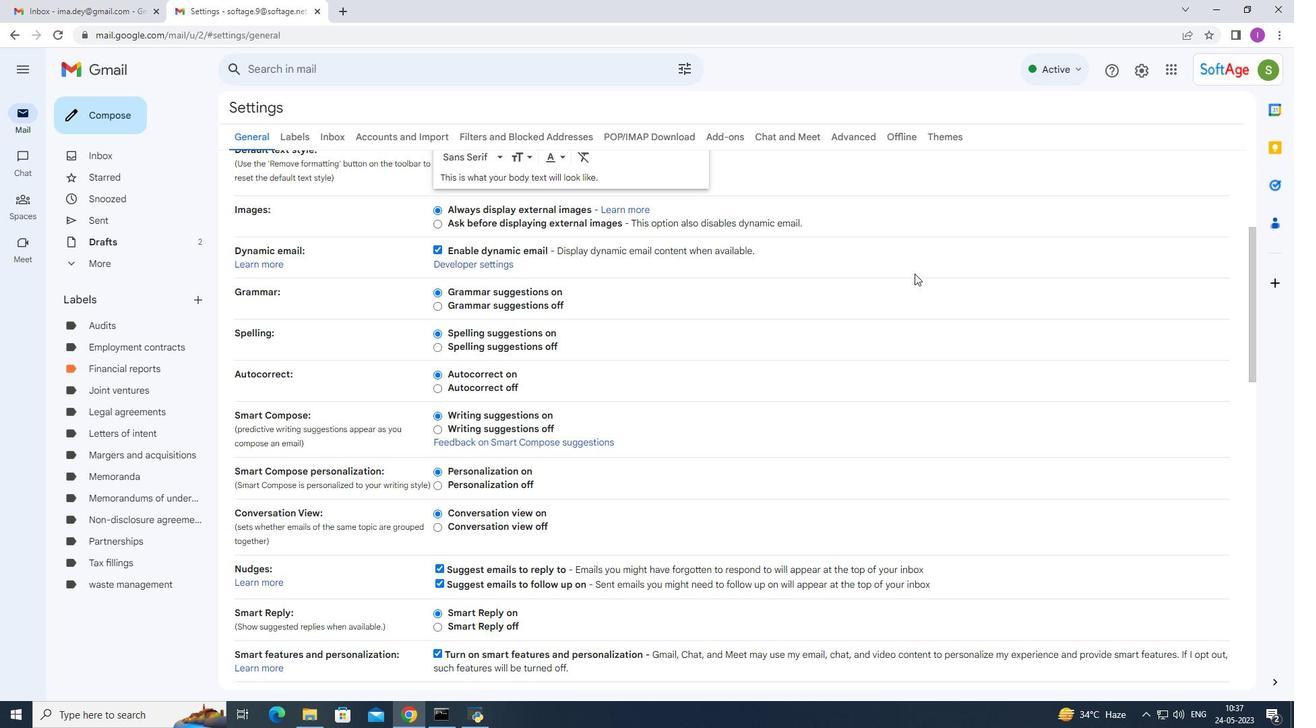 
Action: Mouse scrolled (915, 273) with delta (0, 0)
Screenshot: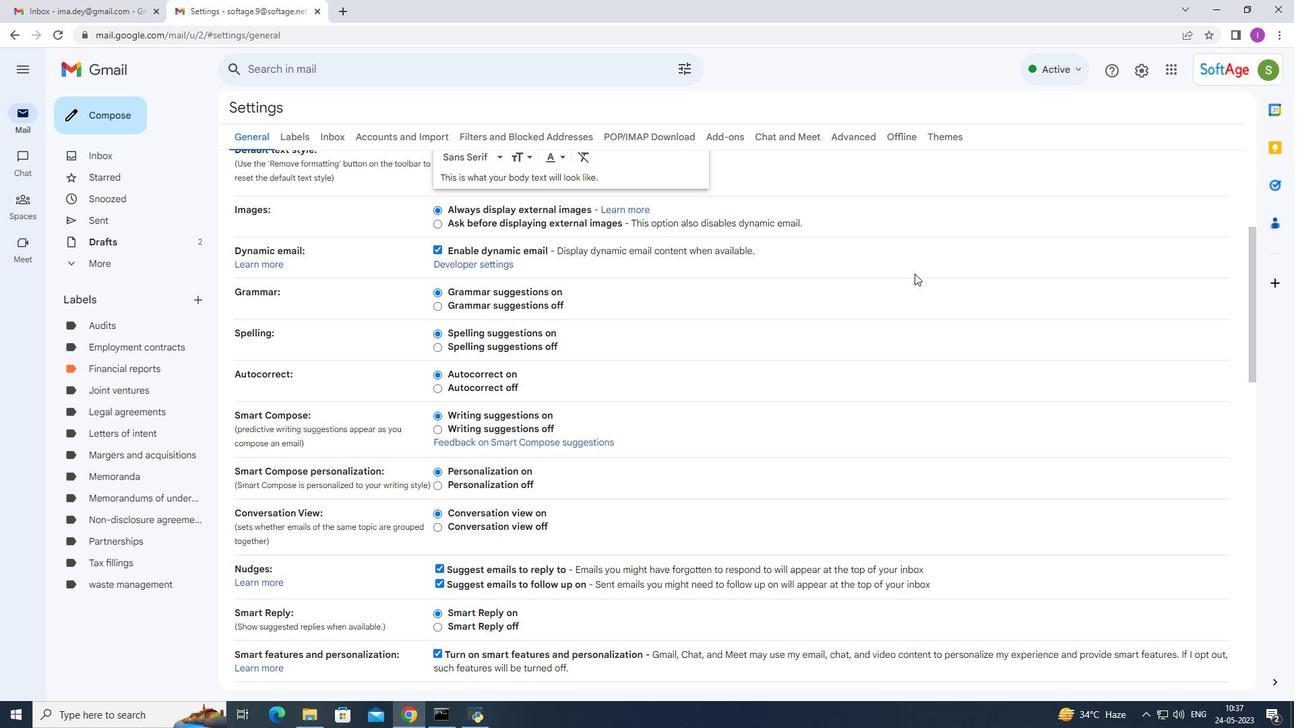 
Action: Mouse moved to (801, 281)
Screenshot: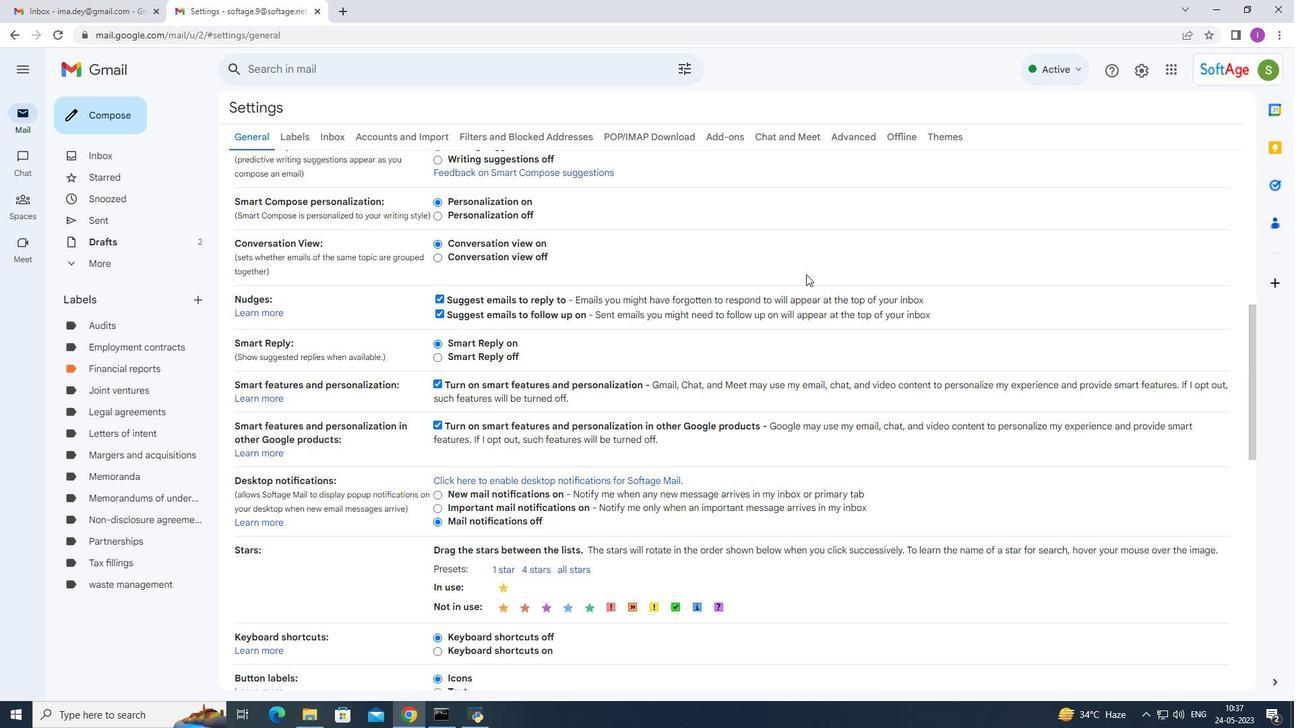 
Action: Mouse scrolled (801, 280) with delta (0, 0)
Screenshot: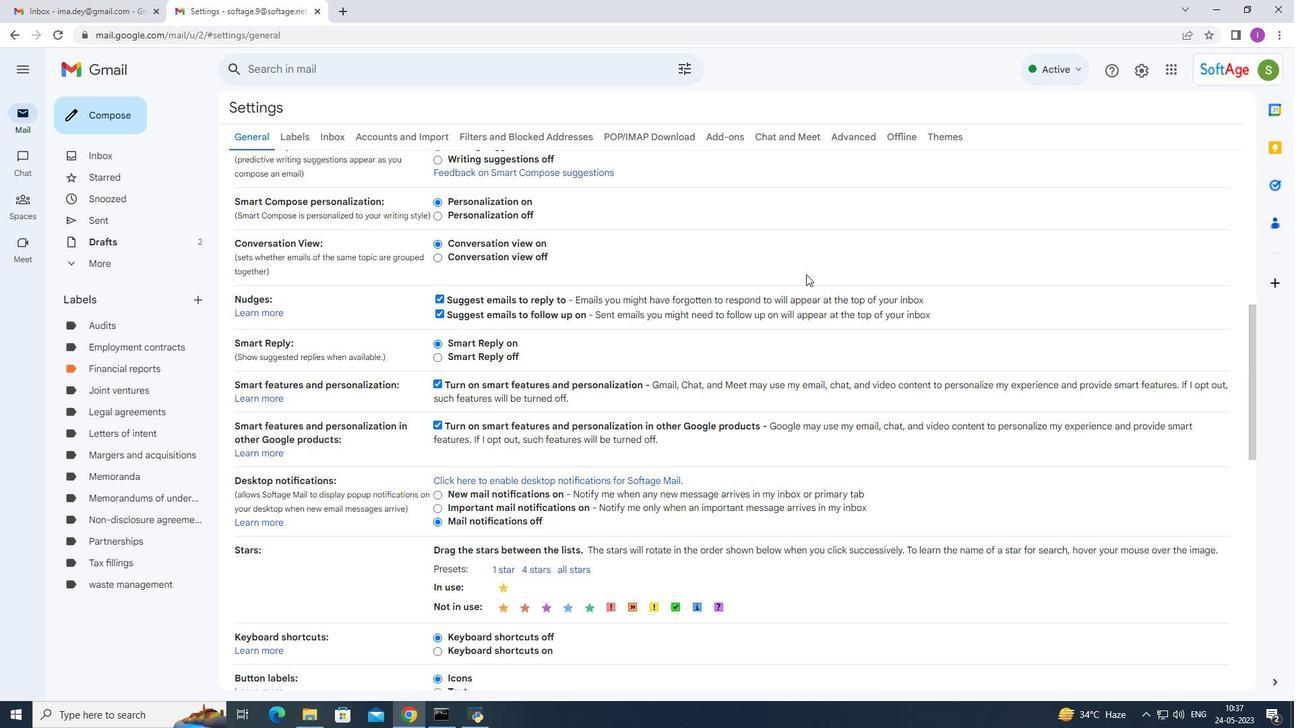 
Action: Mouse moved to (799, 287)
Screenshot: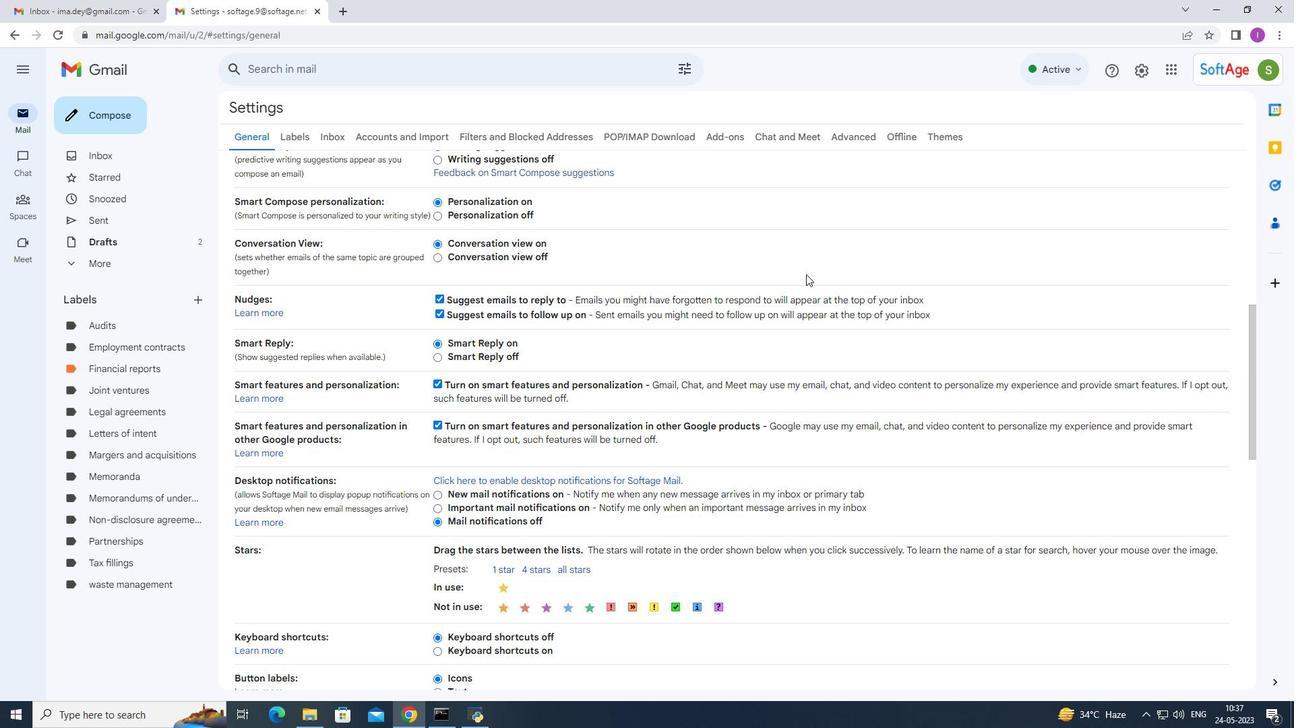 
Action: Mouse scrolled (799, 286) with delta (0, 0)
Screenshot: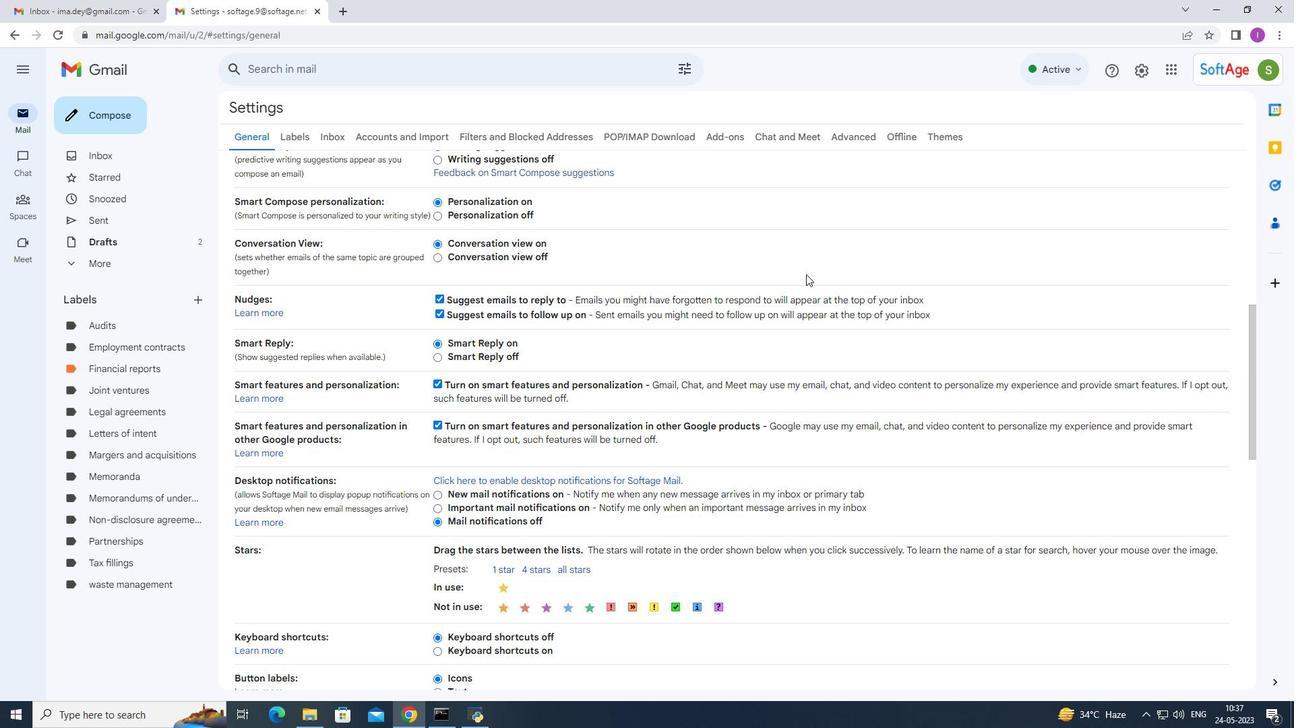 
Action: Mouse moved to (799, 288)
Screenshot: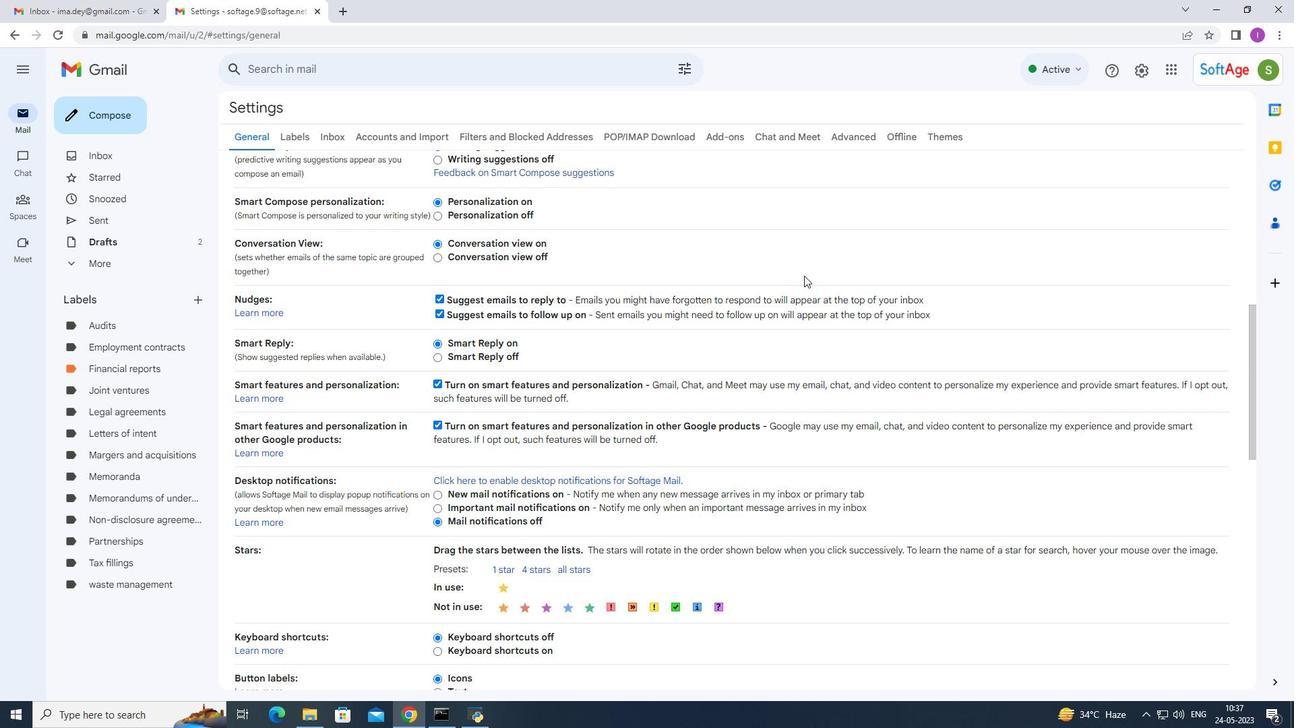 
Action: Mouse scrolled (799, 287) with delta (0, 0)
Screenshot: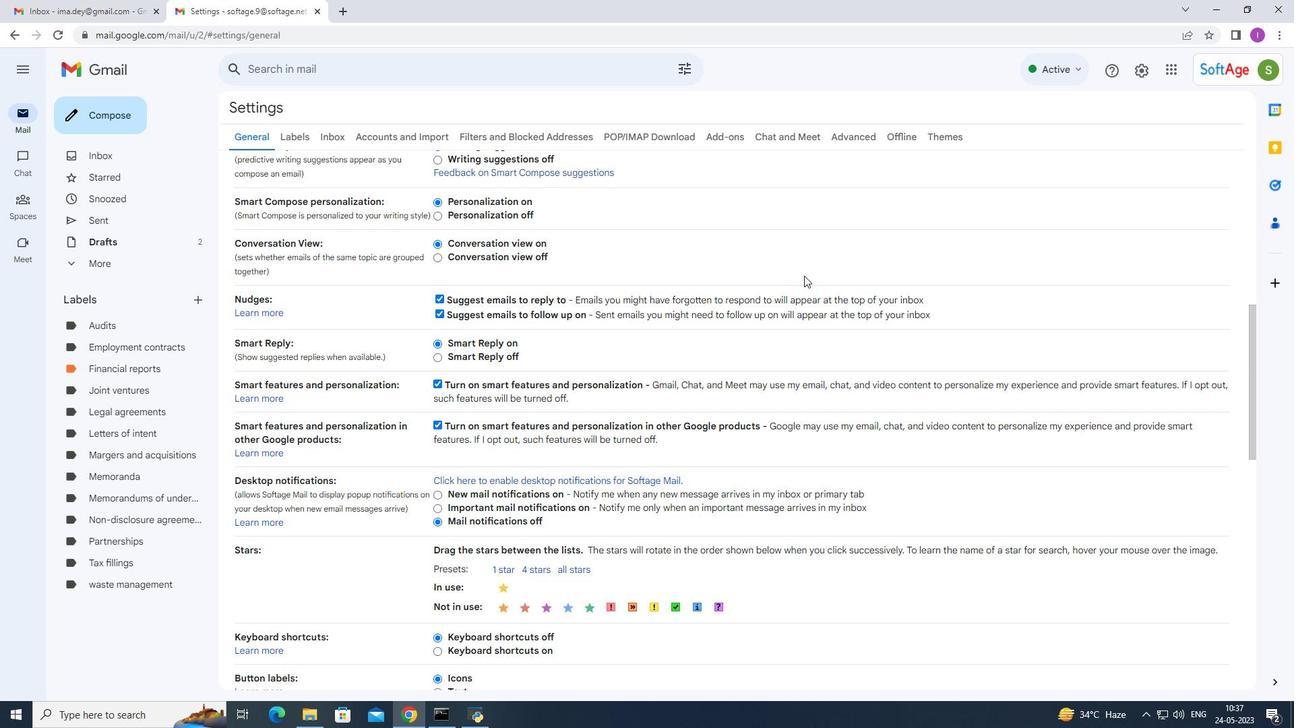 
Action: Mouse moved to (799, 289)
Screenshot: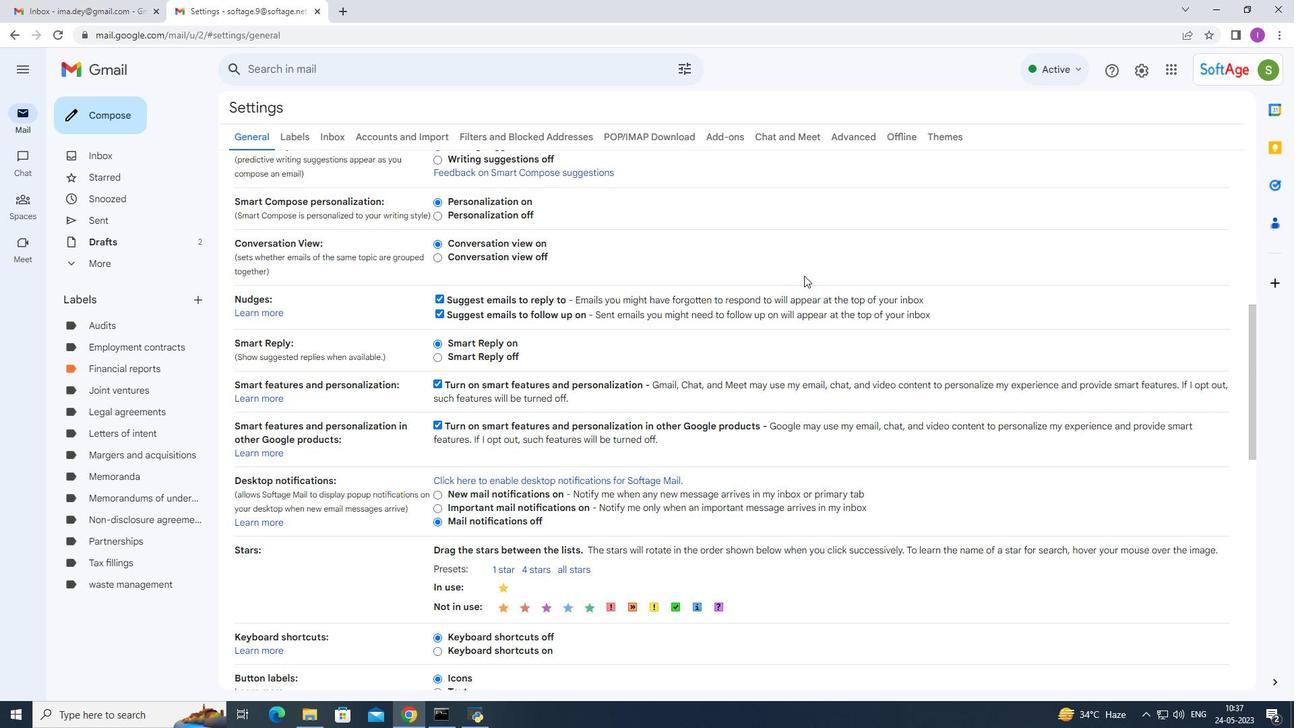 
Action: Mouse scrolled (799, 288) with delta (0, 0)
Screenshot: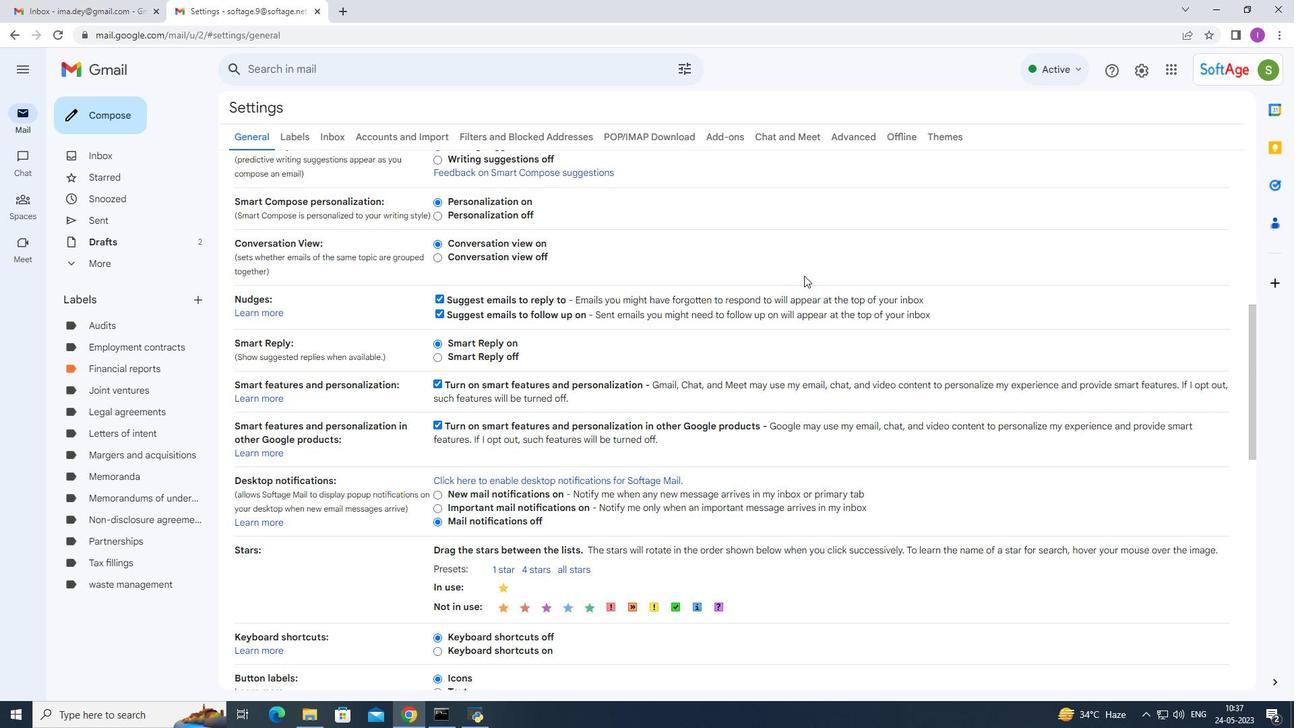 
Action: Mouse moved to (761, 288)
Screenshot: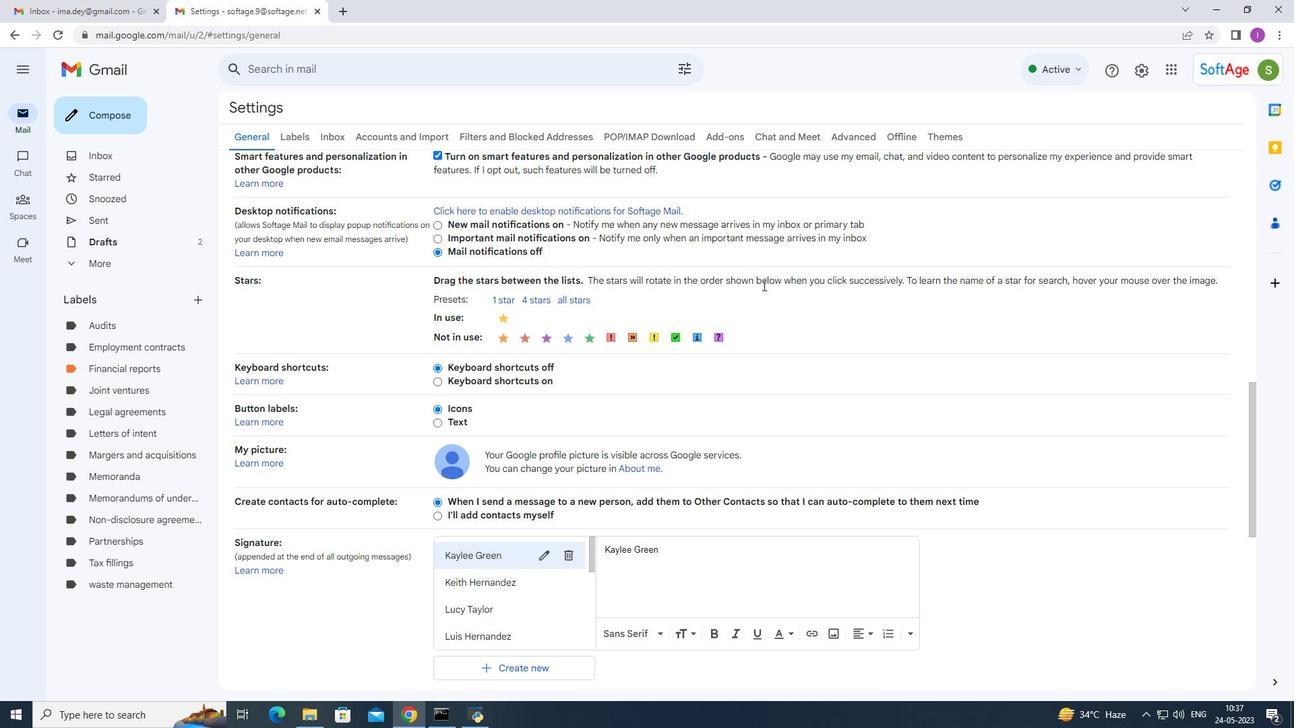 
Action: Mouse scrolled (761, 287) with delta (0, 0)
Screenshot: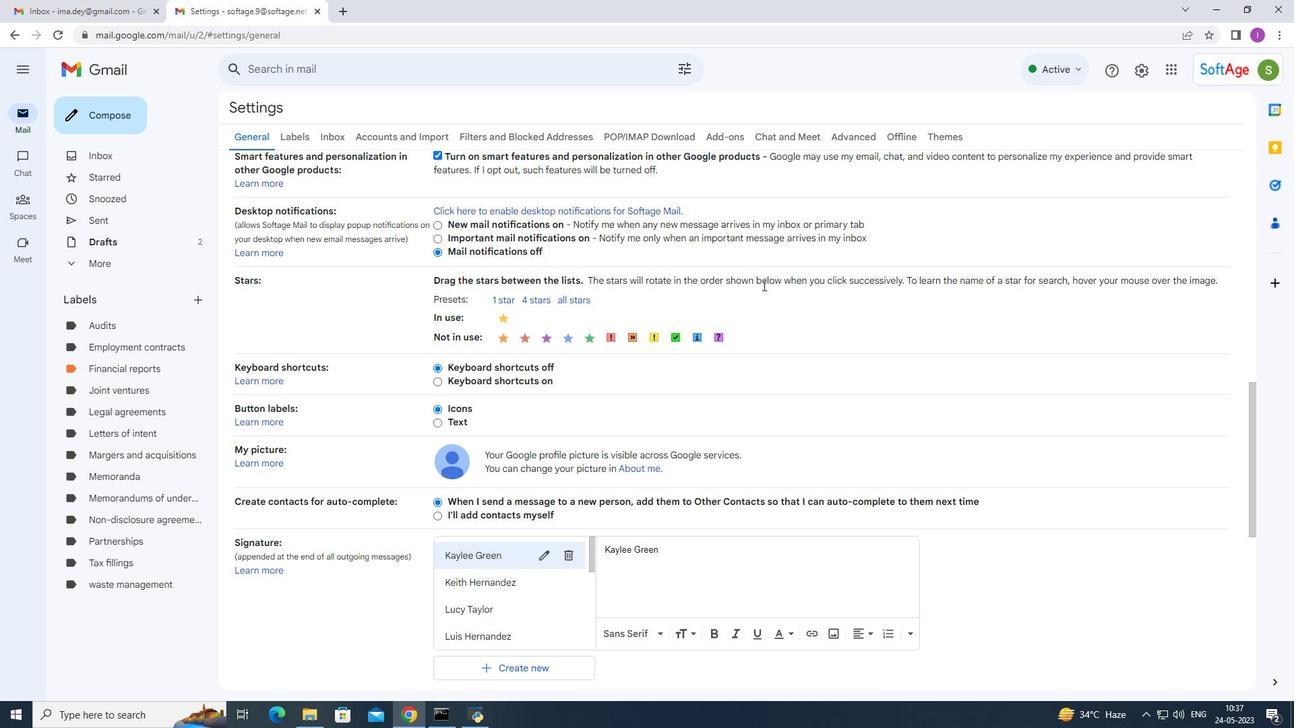 
Action: Mouse moved to (729, 328)
Screenshot: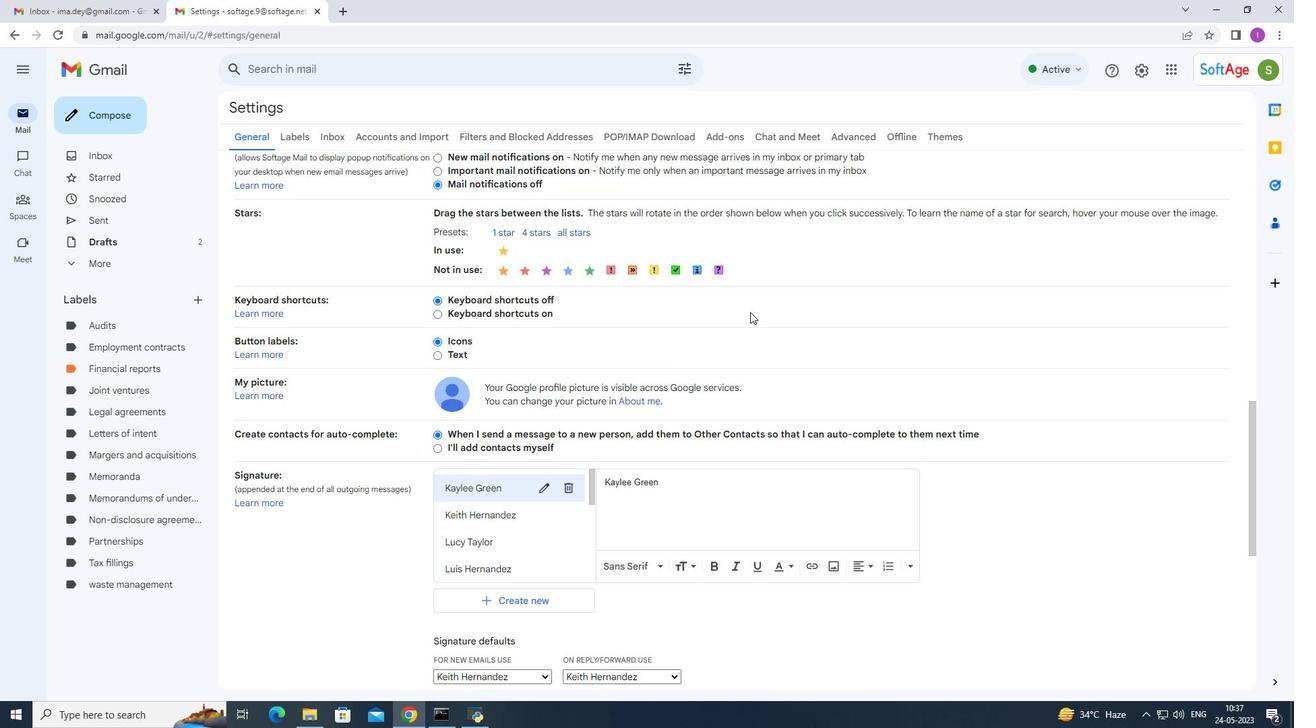 
Action: Mouse scrolled (729, 327) with delta (0, 0)
Screenshot: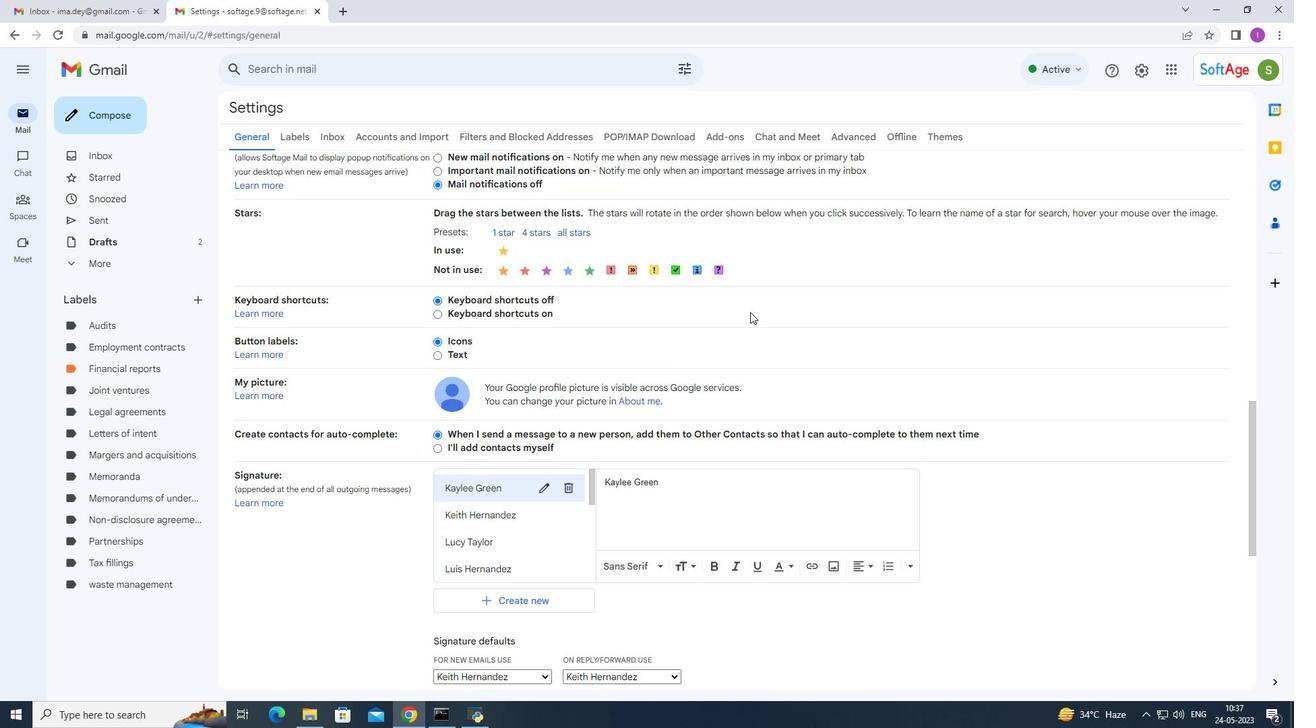 
Action: Mouse moved to (501, 449)
Screenshot: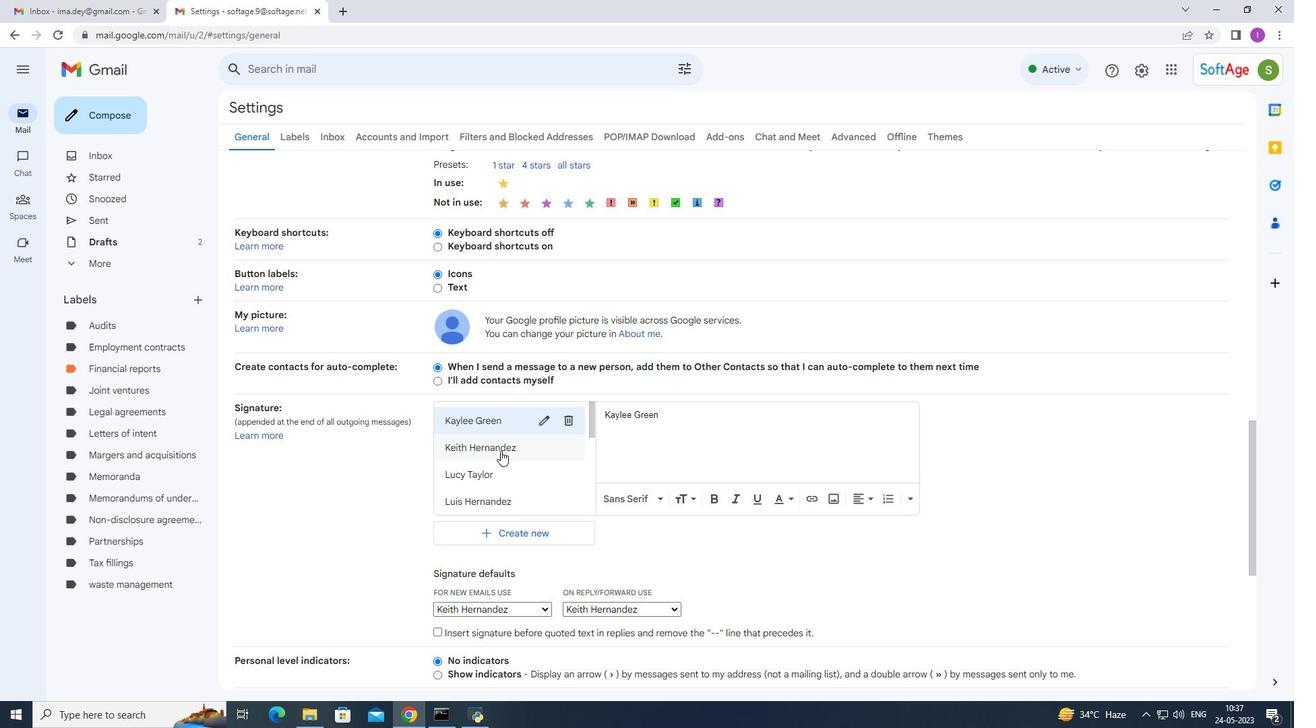 
Action: Mouse pressed left at (501, 449)
Screenshot: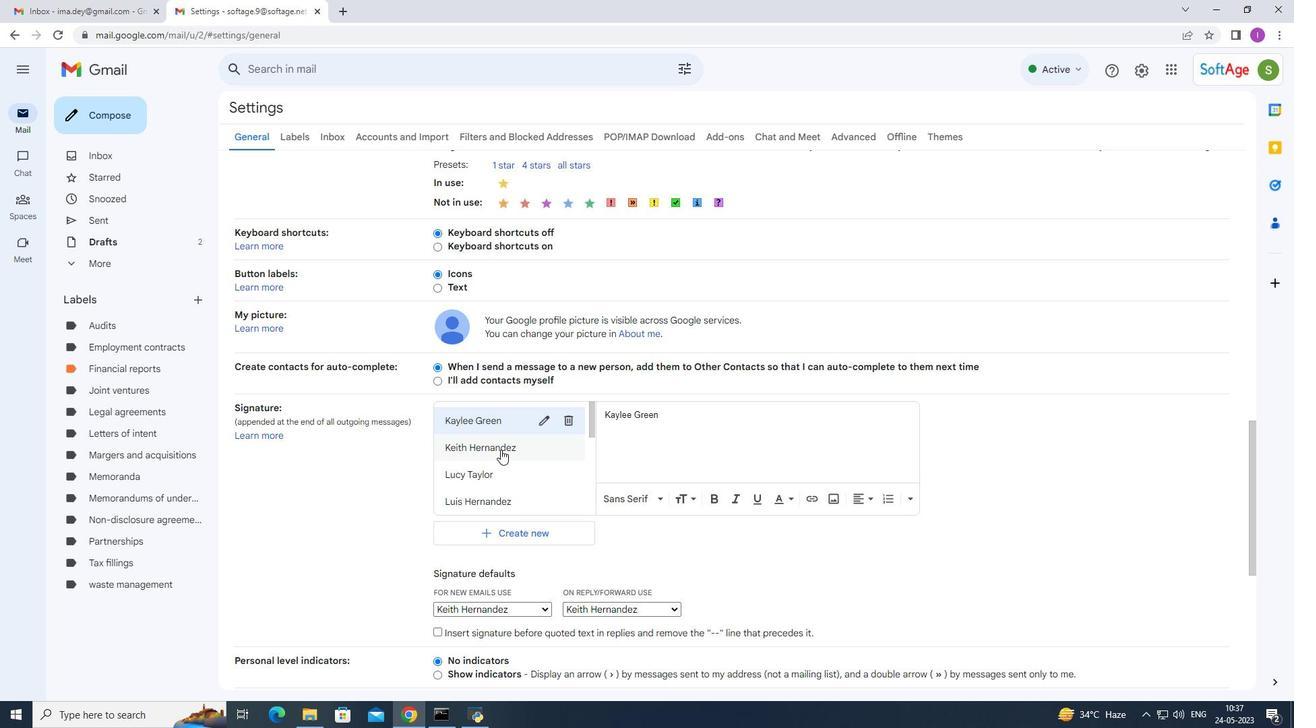 
Action: Mouse moved to (645, 511)
Screenshot: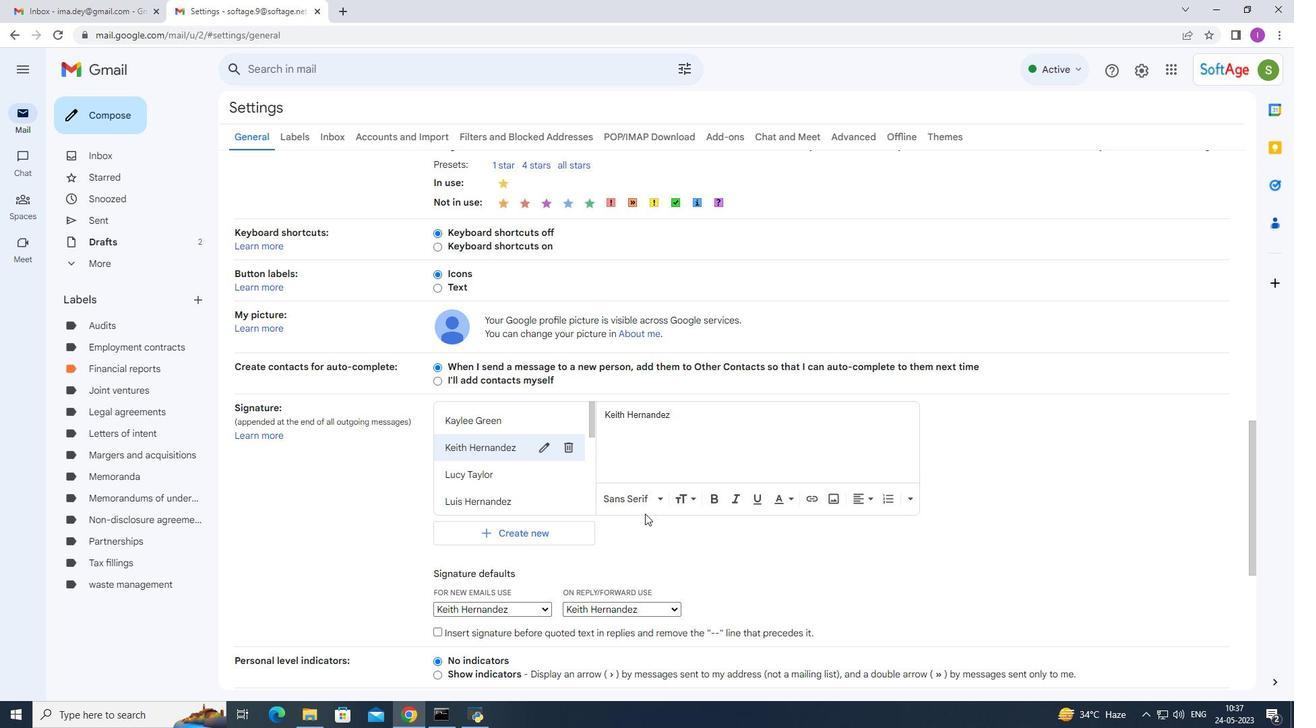 
Action: Mouse scrolled (645, 510) with delta (0, 0)
Screenshot: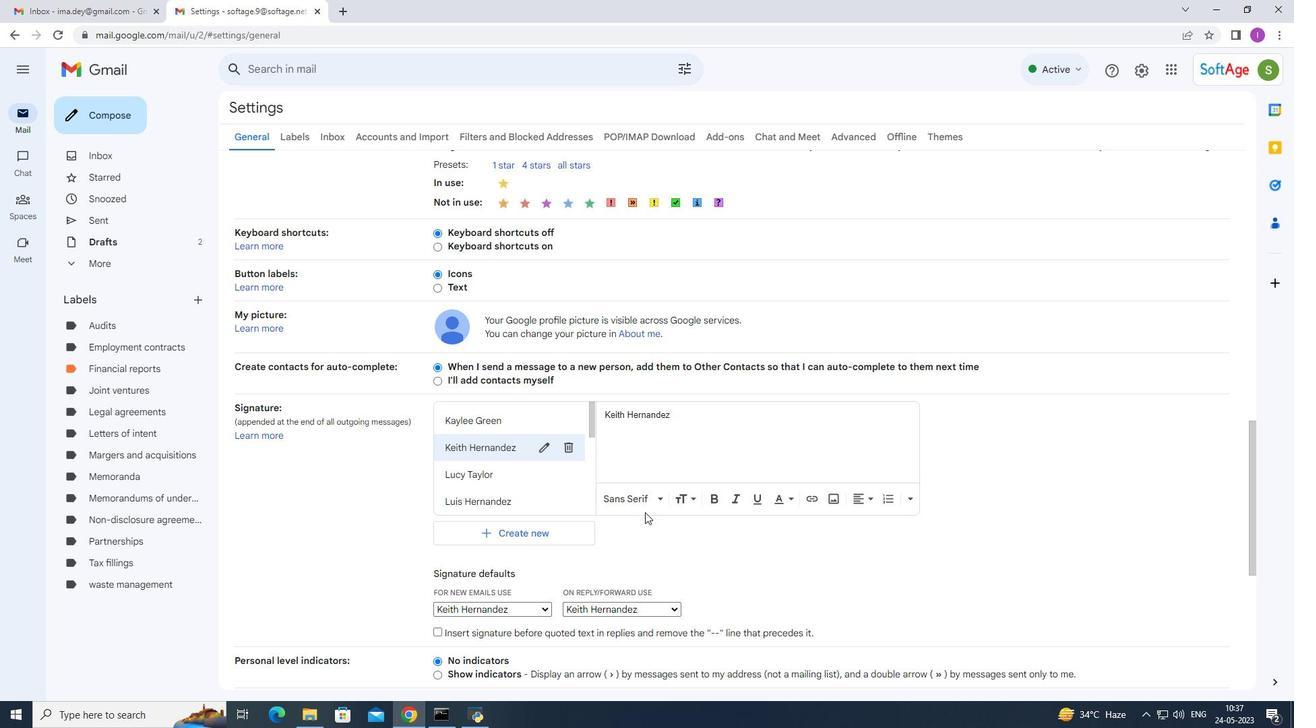 
Action: Mouse scrolled (645, 510) with delta (0, 0)
Screenshot: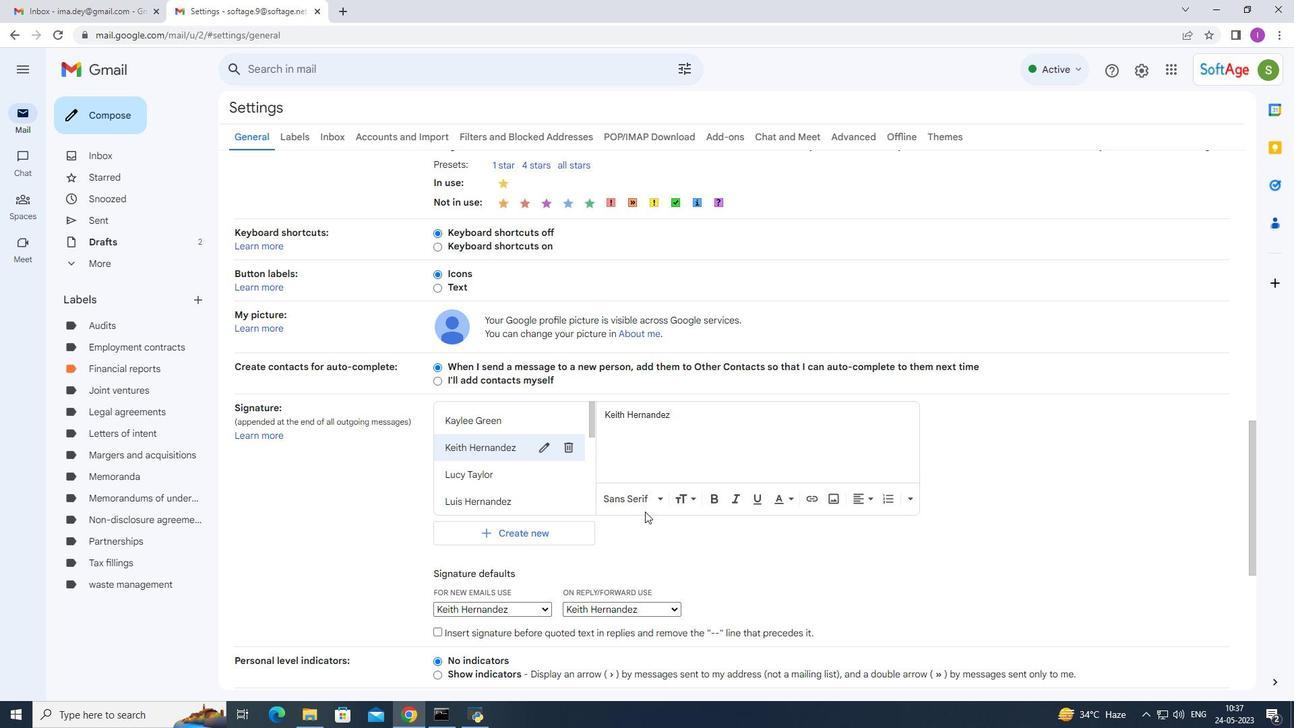 
Action: Mouse scrolled (645, 510) with delta (0, 0)
Screenshot: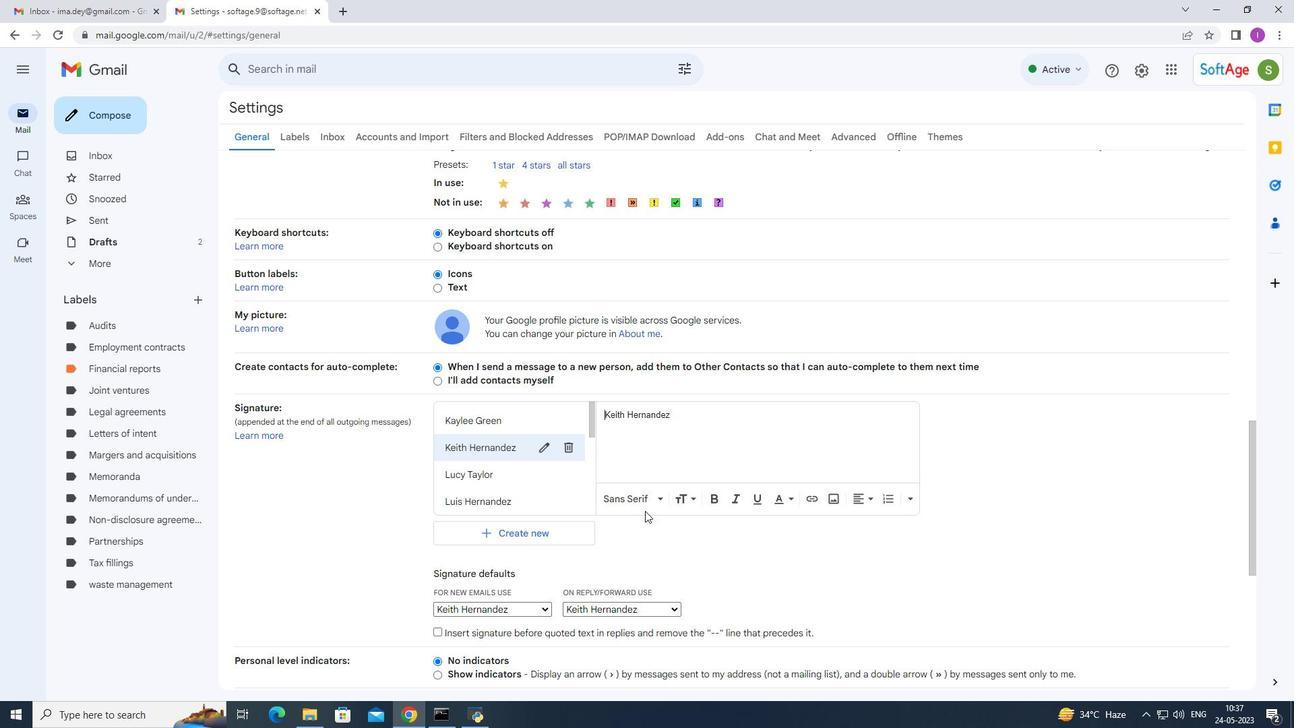 
Action: Mouse scrolled (645, 510) with delta (0, 0)
Screenshot: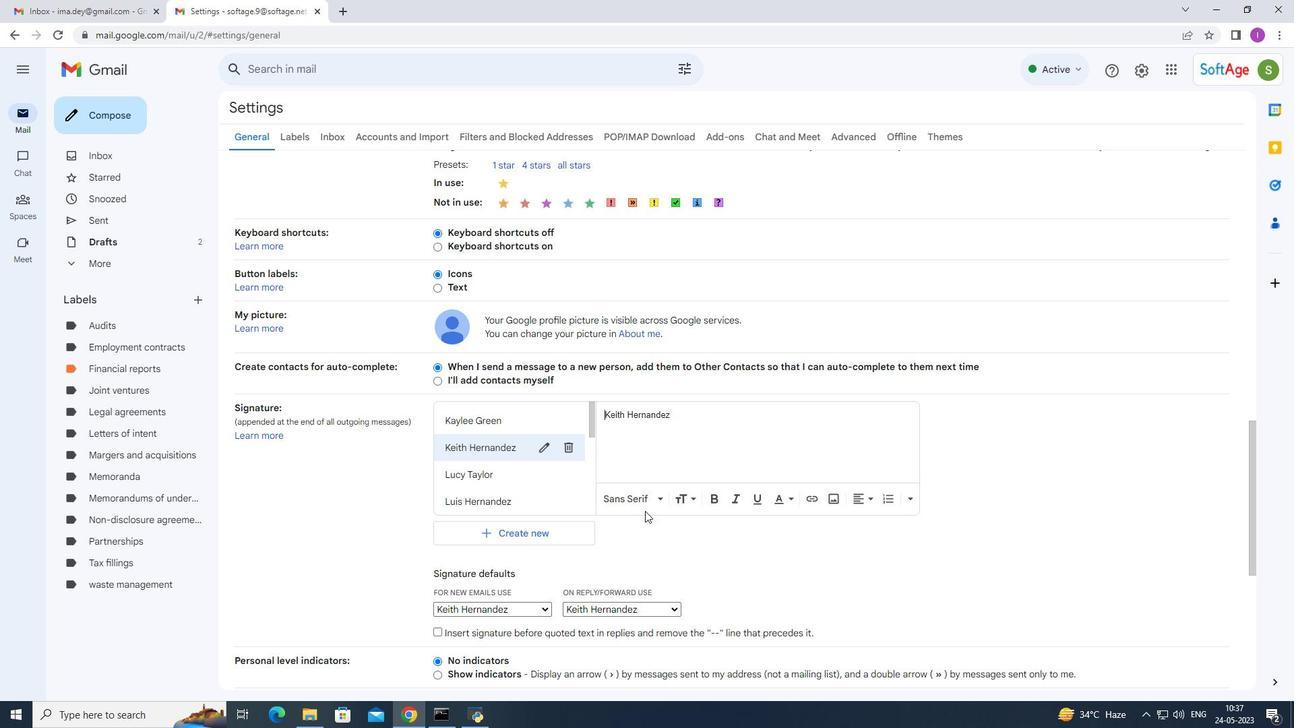 
Action: Mouse moved to (646, 501)
Screenshot: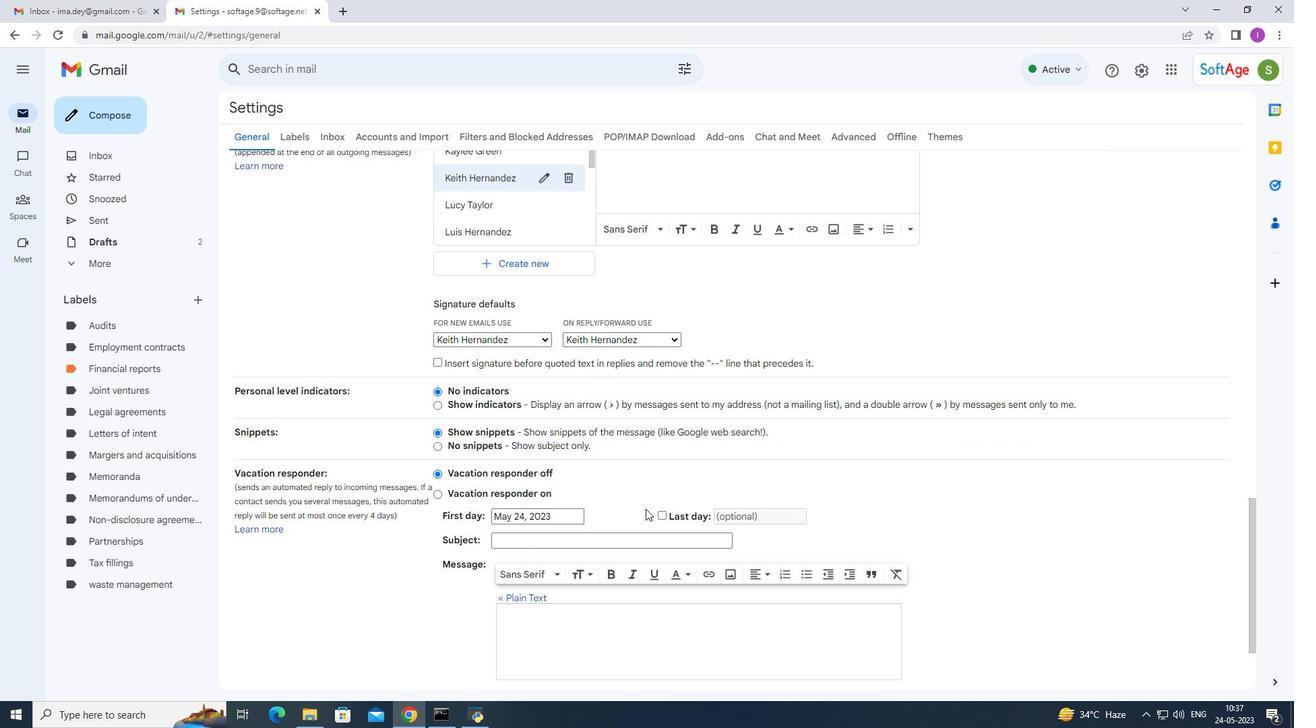 
Action: Mouse scrolled (646, 501) with delta (0, 0)
Screenshot: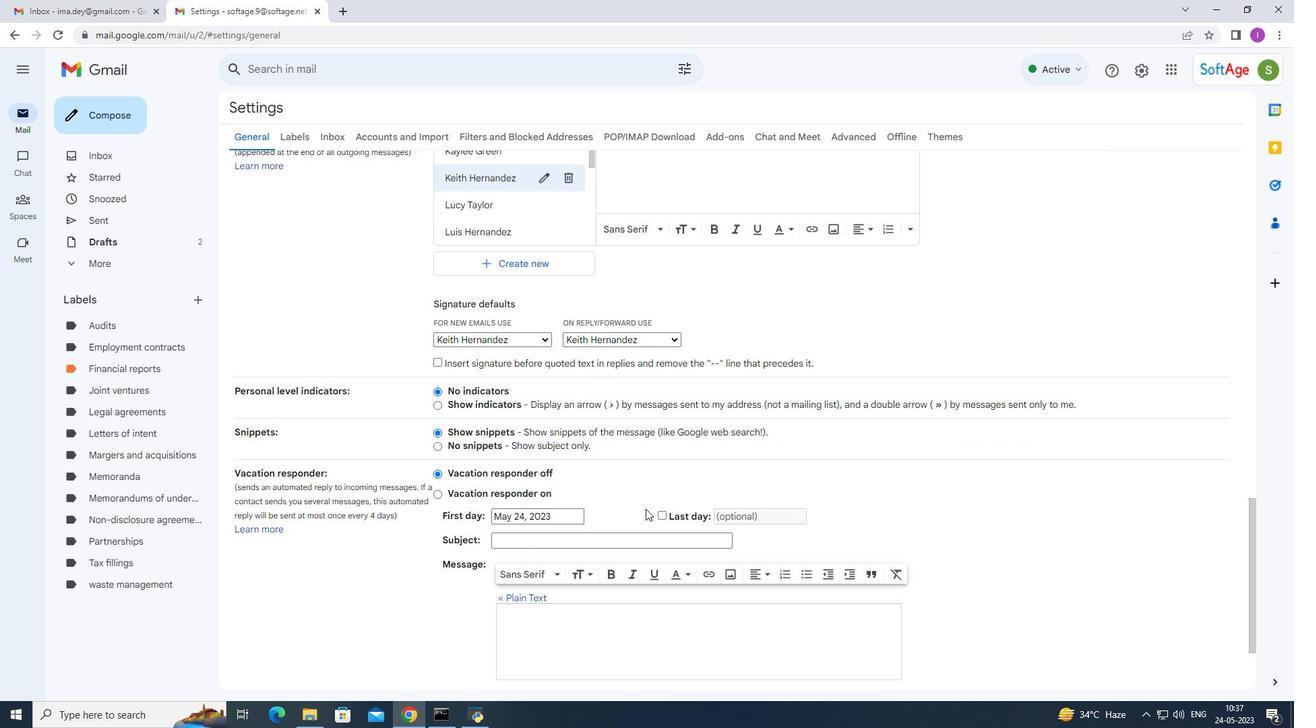 
Action: Mouse moved to (647, 501)
Screenshot: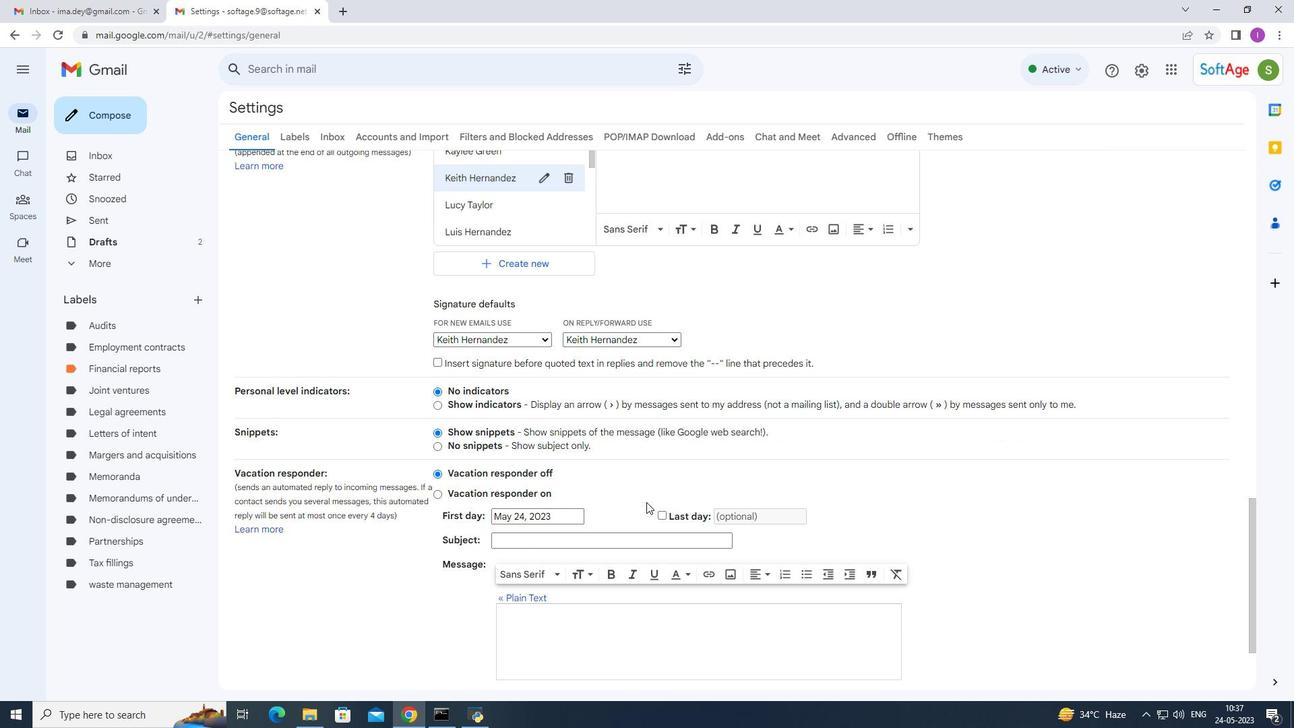 
Action: Mouse scrolled (647, 500) with delta (0, 0)
Screenshot: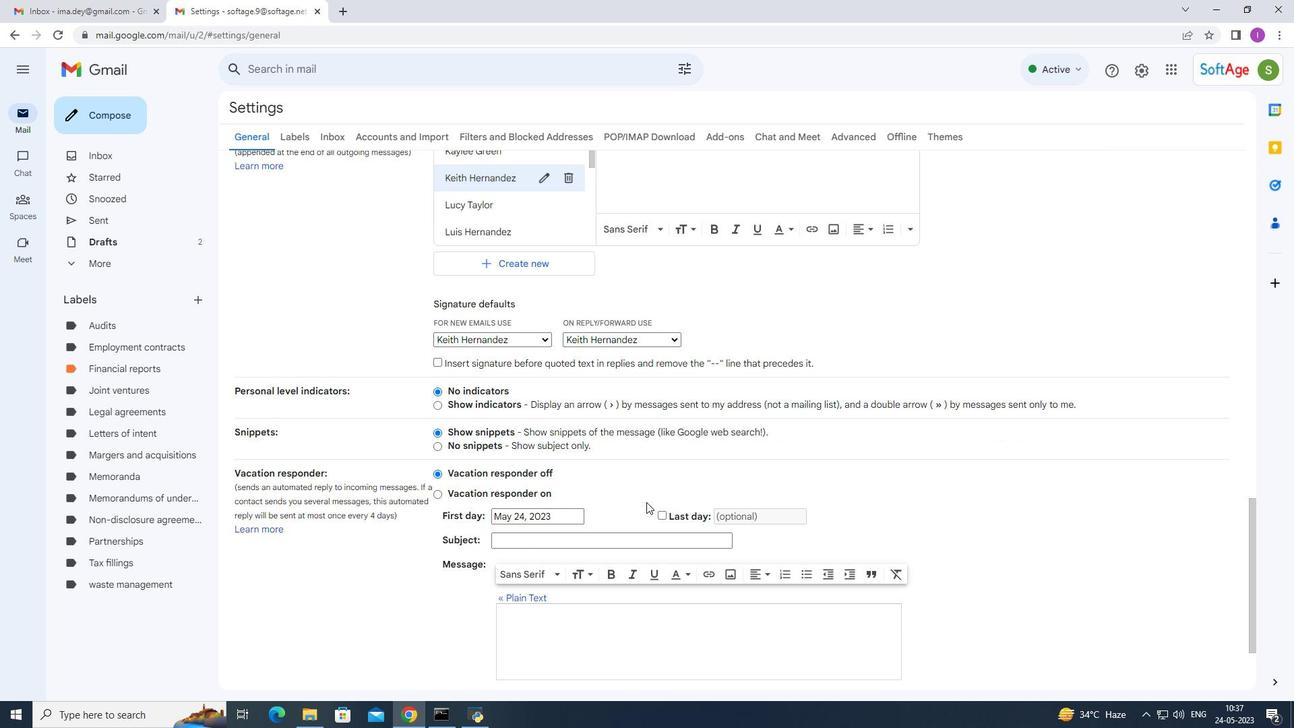
Action: Mouse moved to (647, 500)
Screenshot: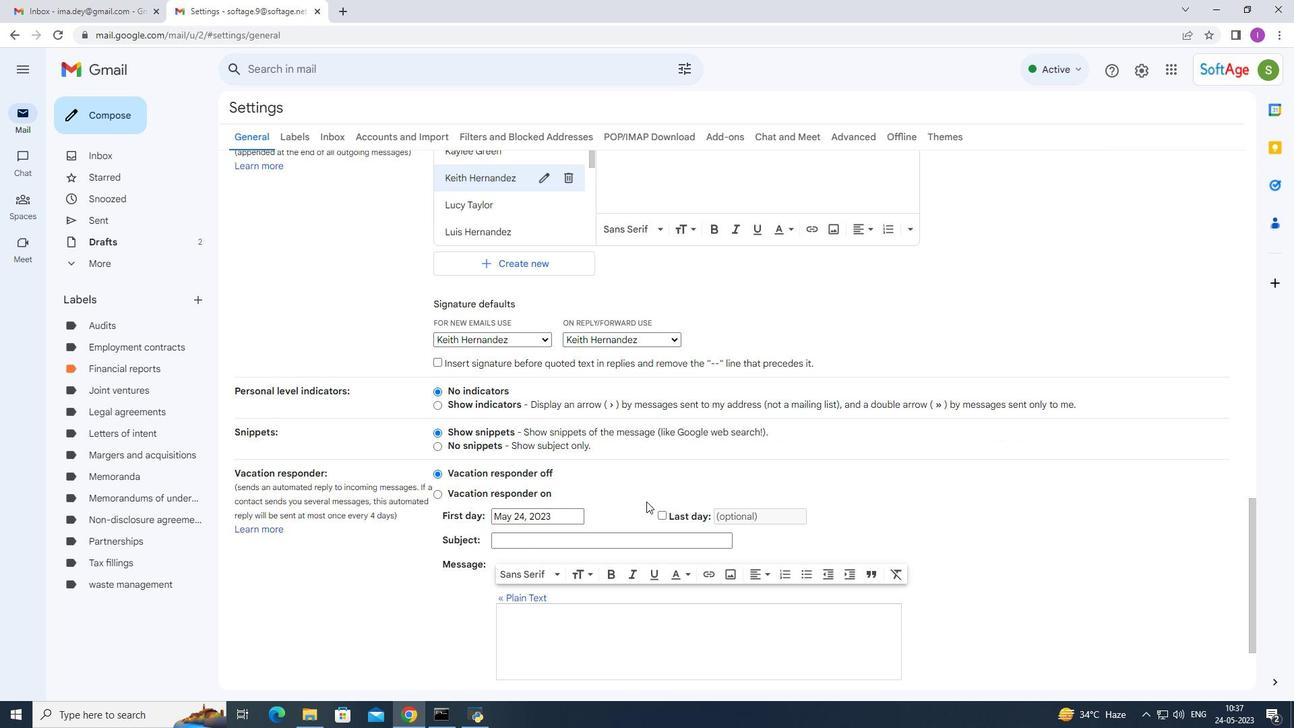 
Action: Mouse scrolled (647, 499) with delta (0, 0)
Screenshot: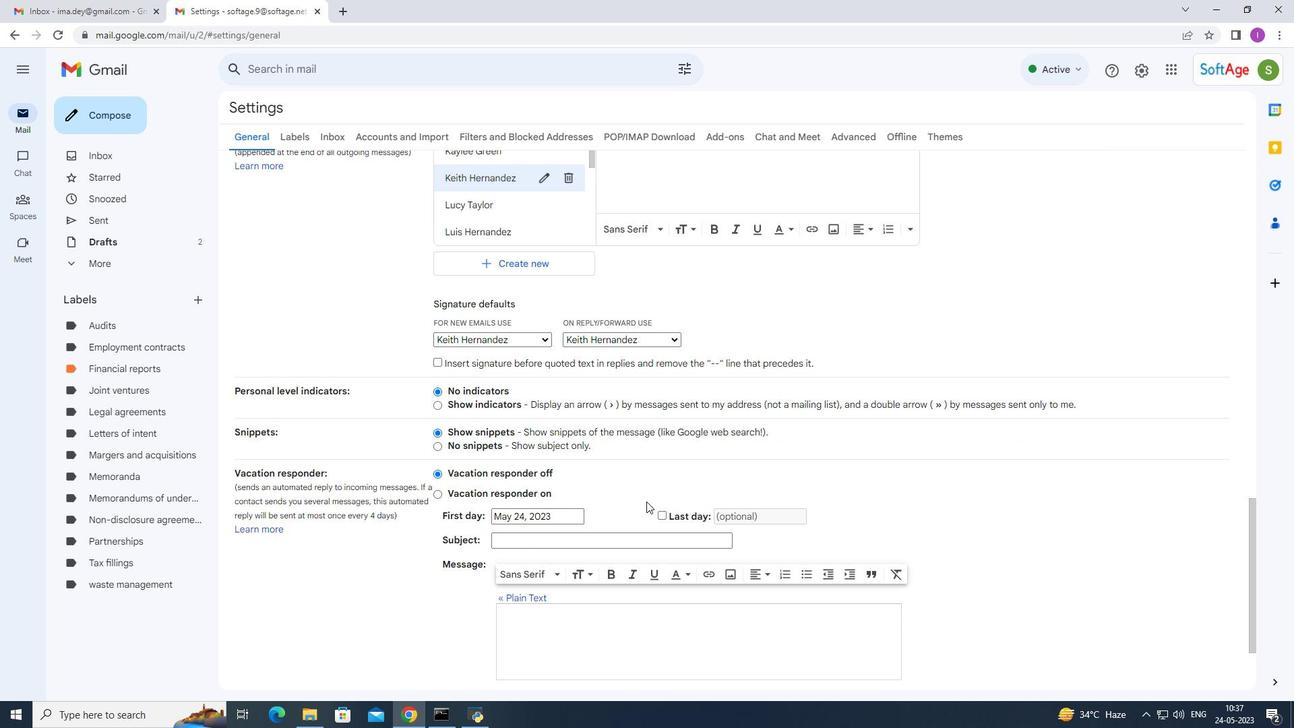 
Action: Mouse moved to (647, 499)
Screenshot: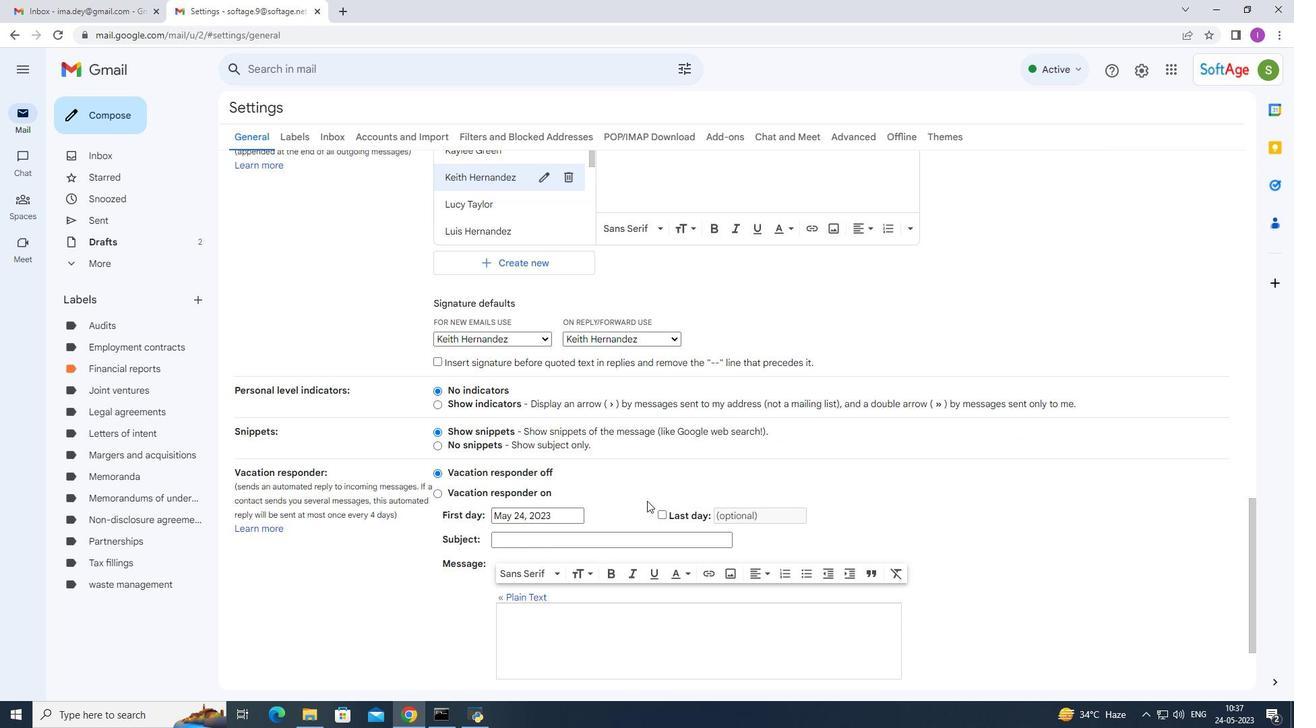 
Action: Mouse scrolled (647, 498) with delta (0, 0)
Screenshot: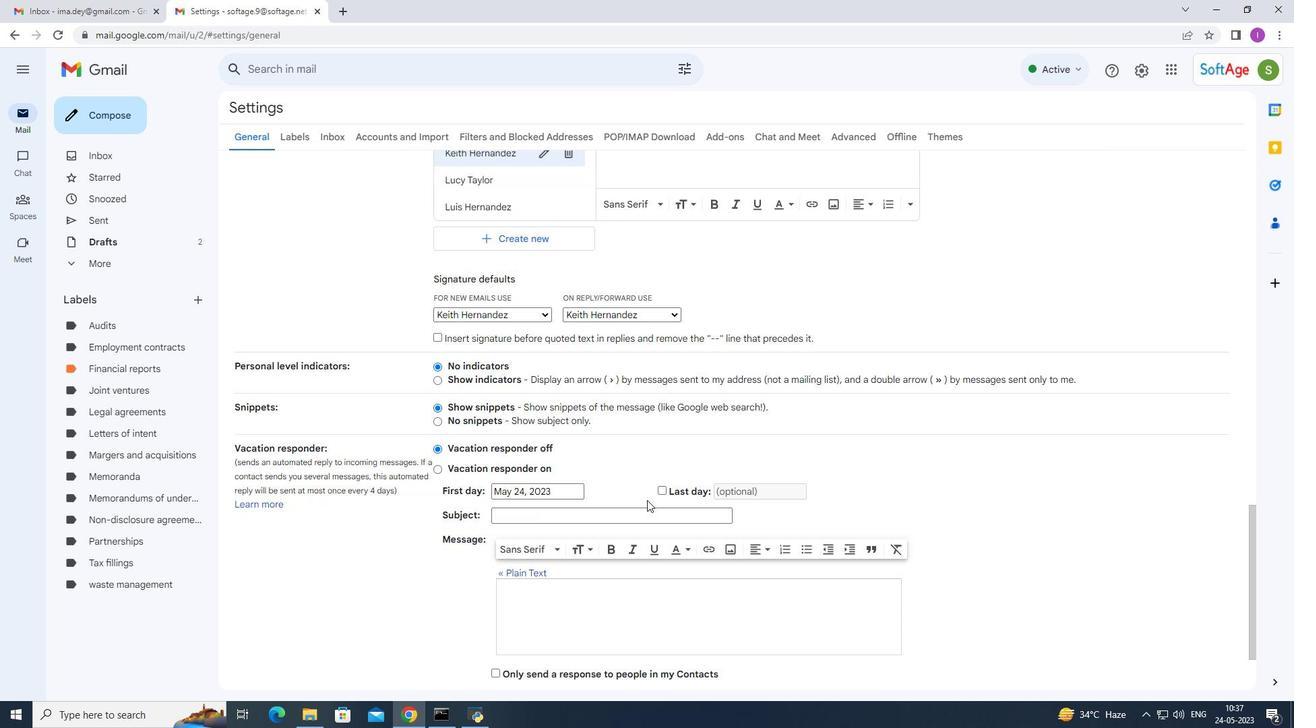 
Action: Mouse moved to (650, 495)
Screenshot: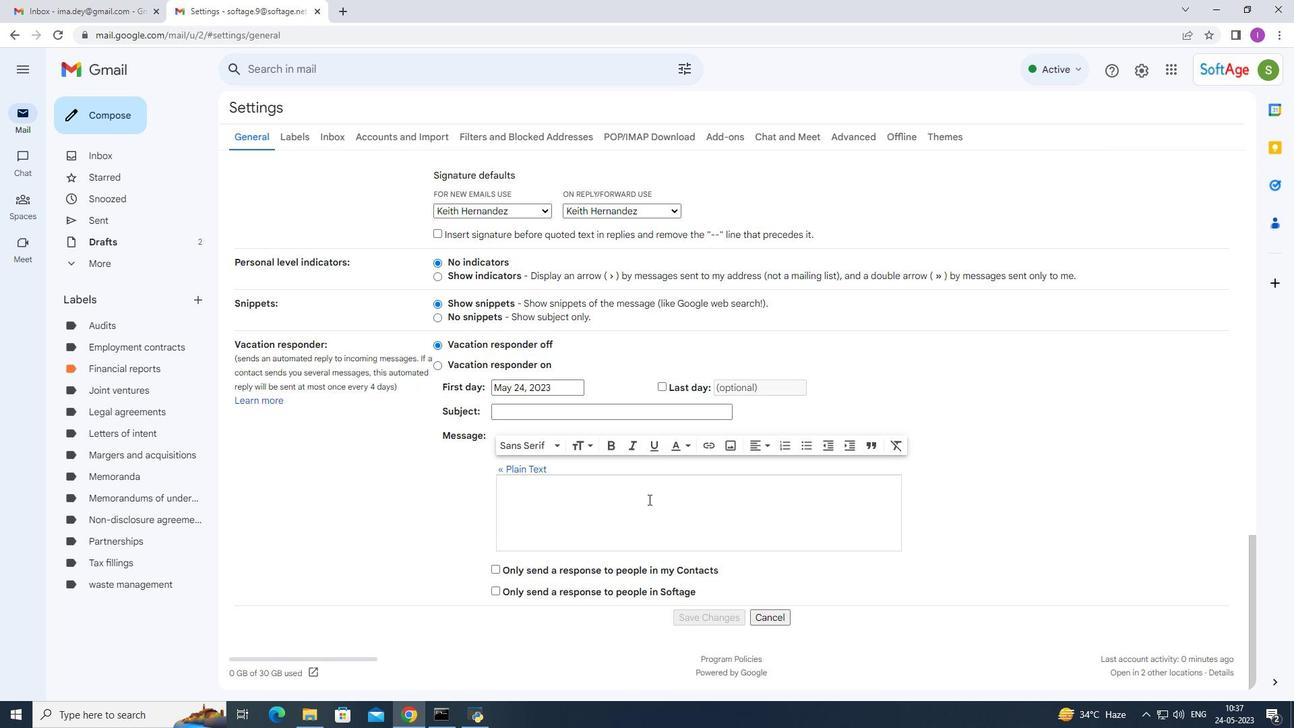 
Action: Mouse scrolled (650, 494) with delta (0, 0)
Screenshot: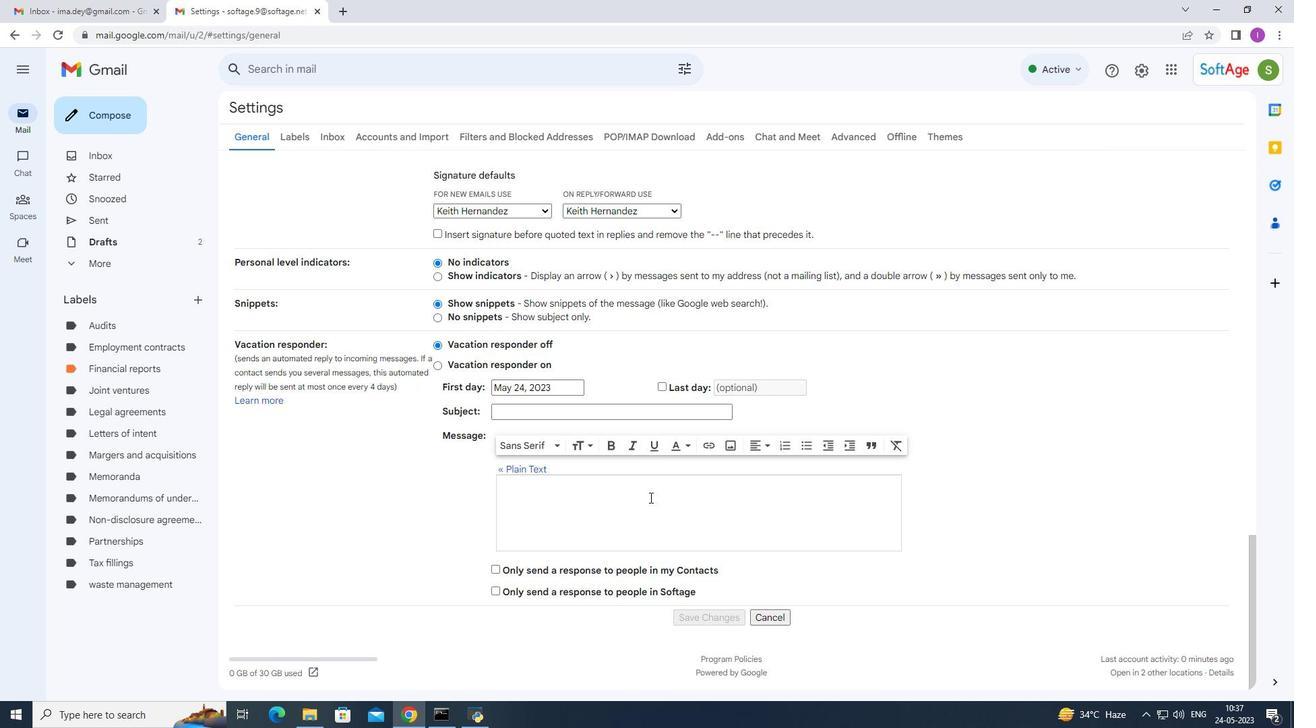 
Action: Mouse scrolled (650, 494) with delta (0, 0)
Screenshot: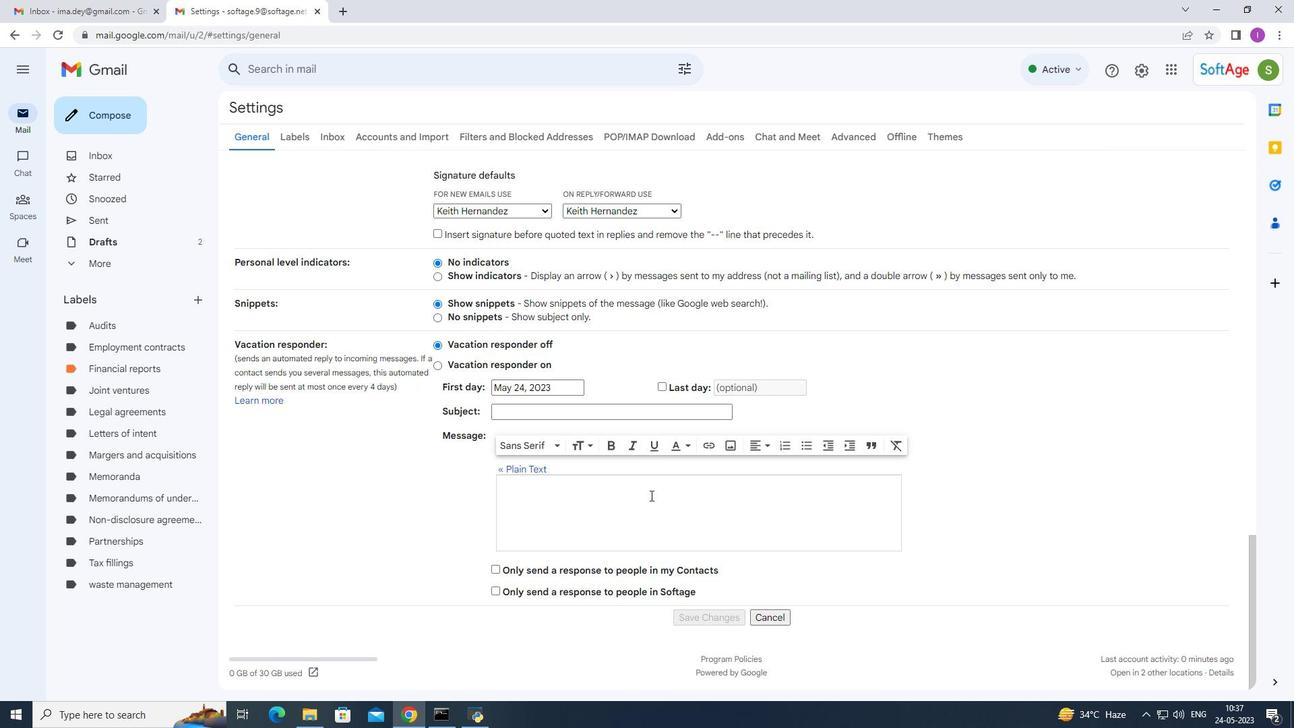 
Action: Mouse scrolled (650, 494) with delta (0, 0)
Screenshot: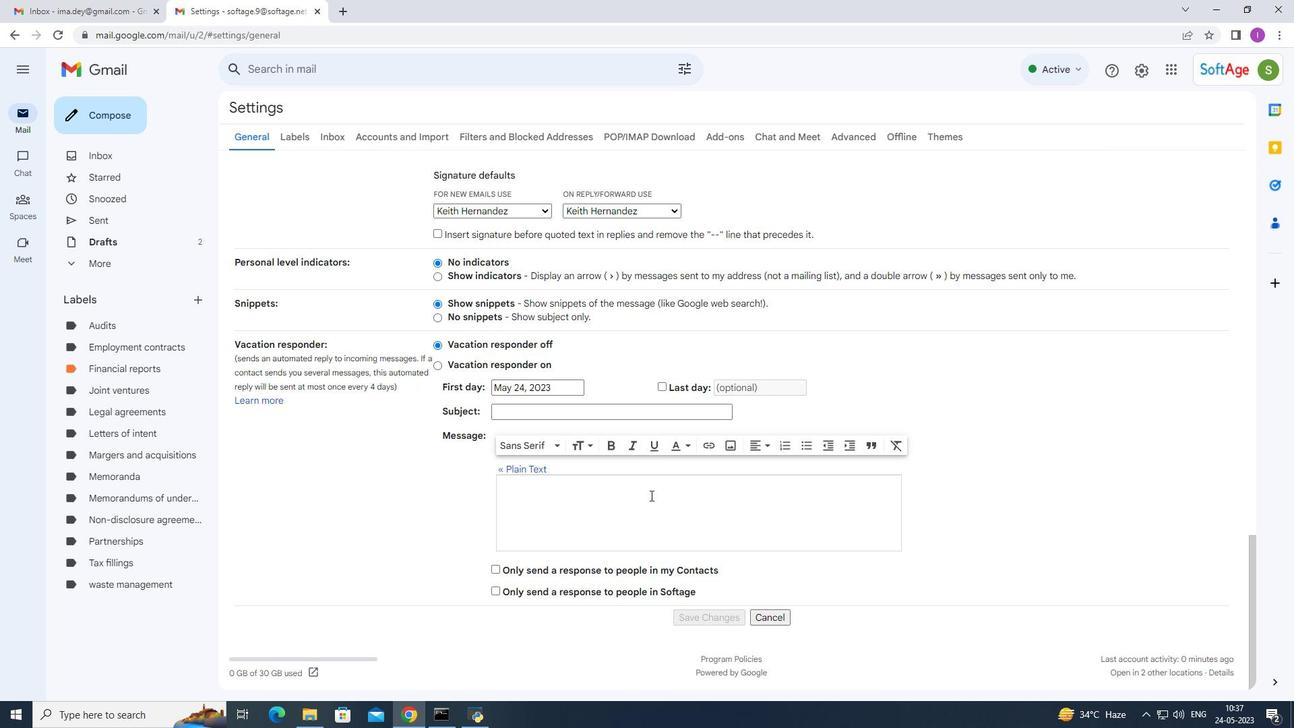 
Action: Mouse scrolled (650, 494) with delta (0, 0)
Screenshot: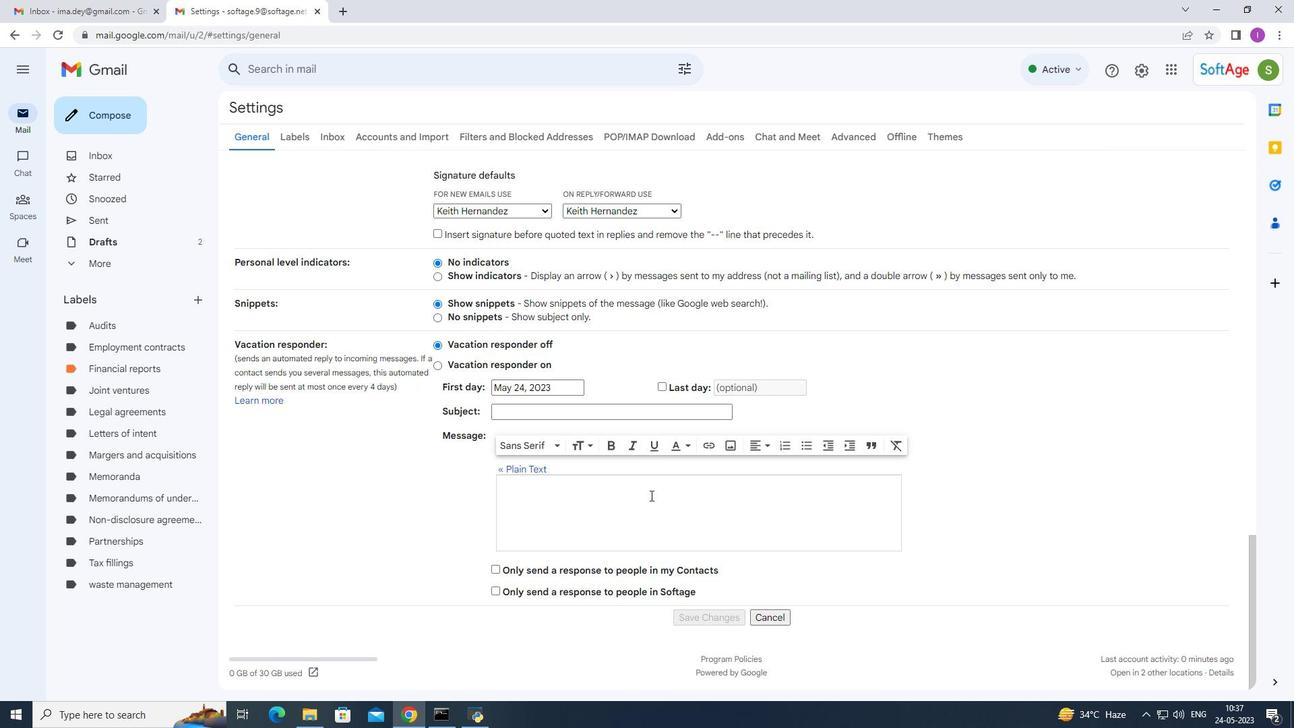 
Action: Mouse moved to (1013, 378)
Screenshot: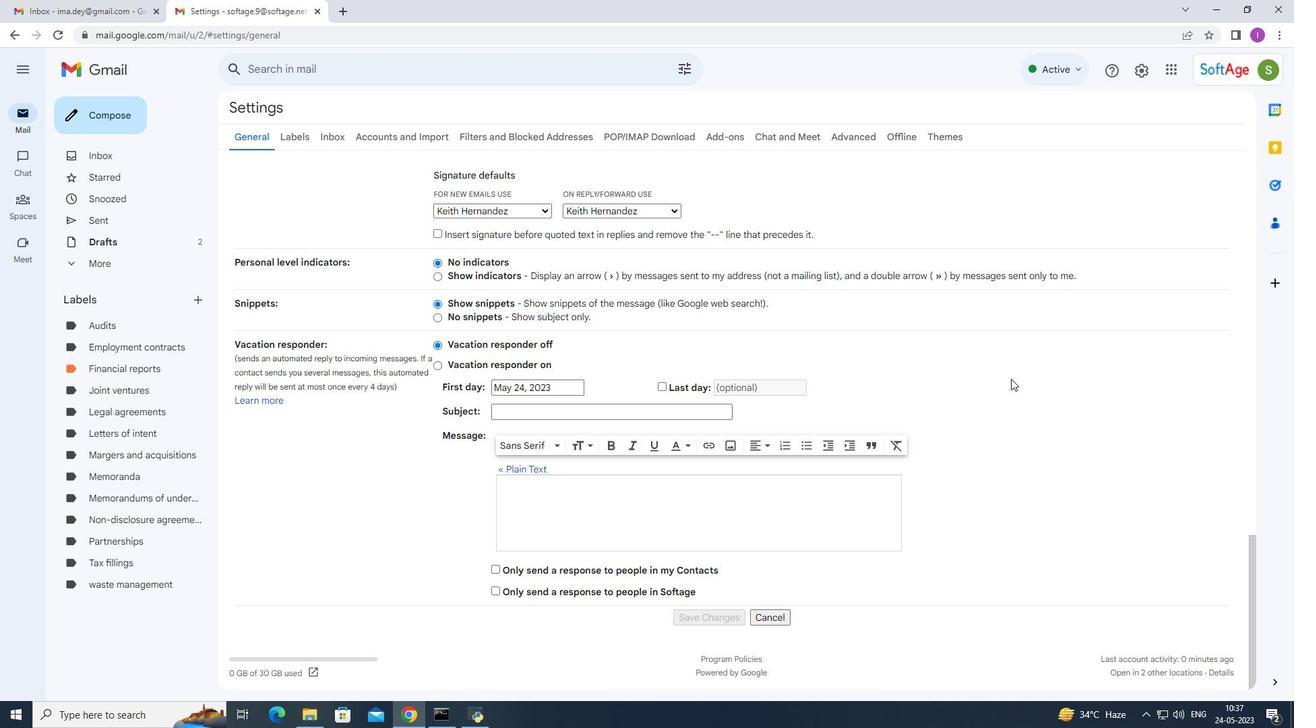 
Action: Mouse scrolled (1013, 378) with delta (0, 0)
Screenshot: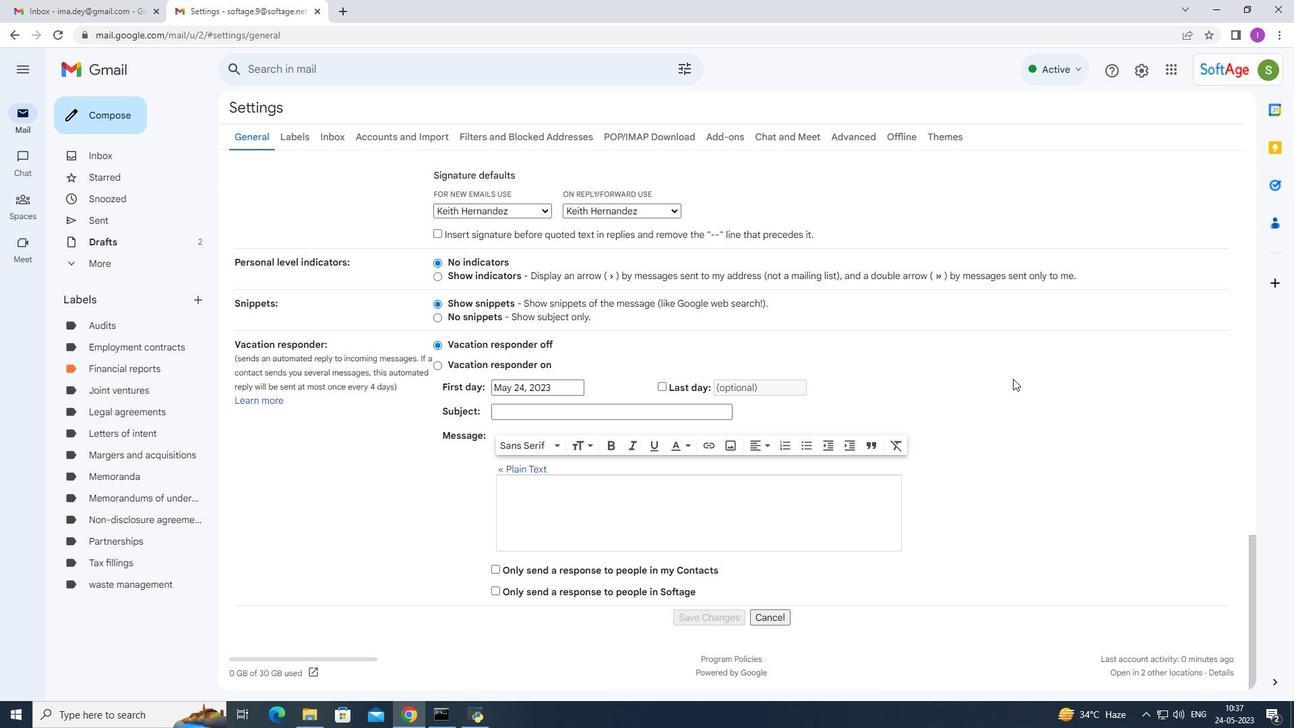 
Action: Mouse moved to (703, 618)
Screenshot: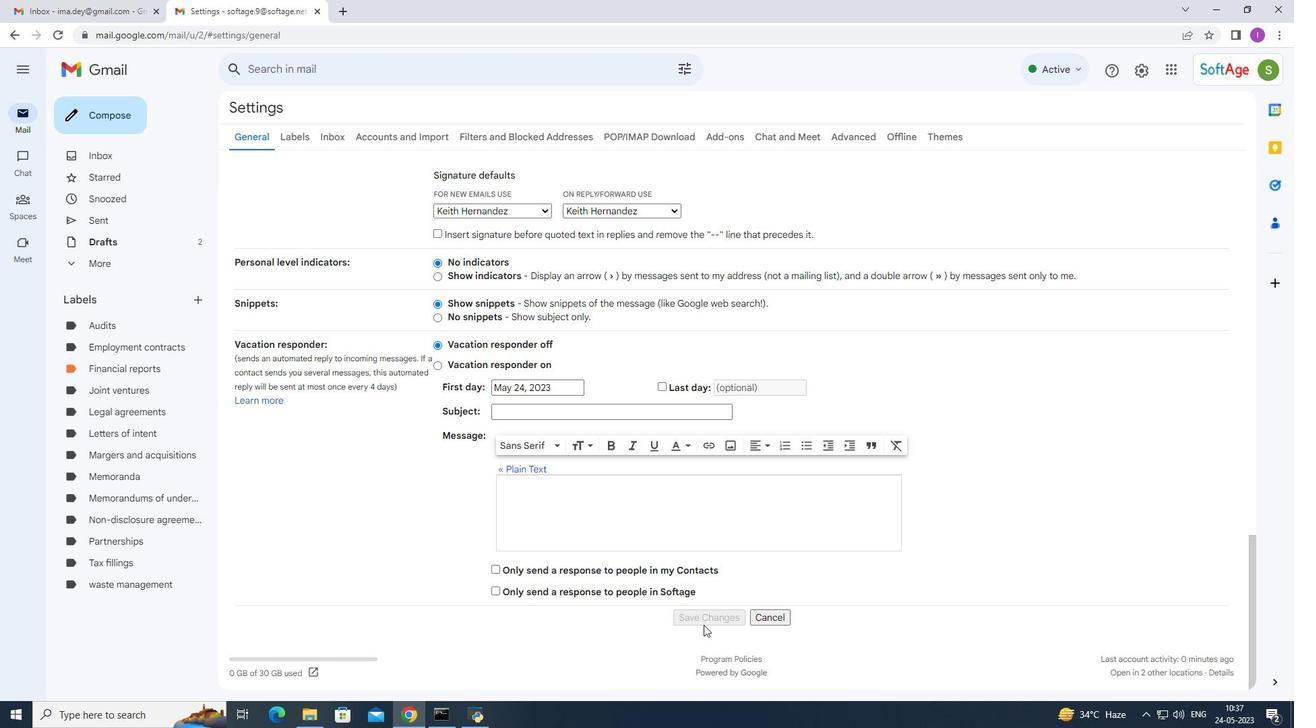 
Action: Mouse pressed left at (703, 618)
Screenshot: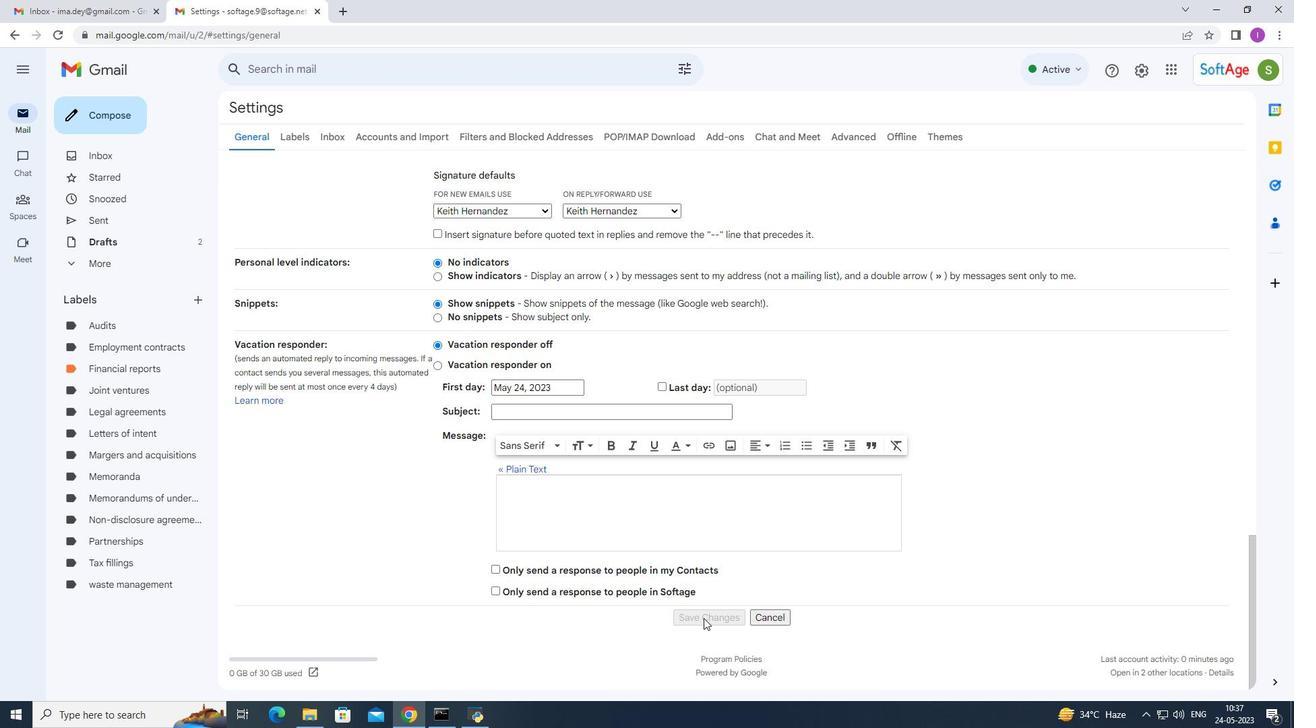 
Action: Mouse moved to (99, 103)
Screenshot: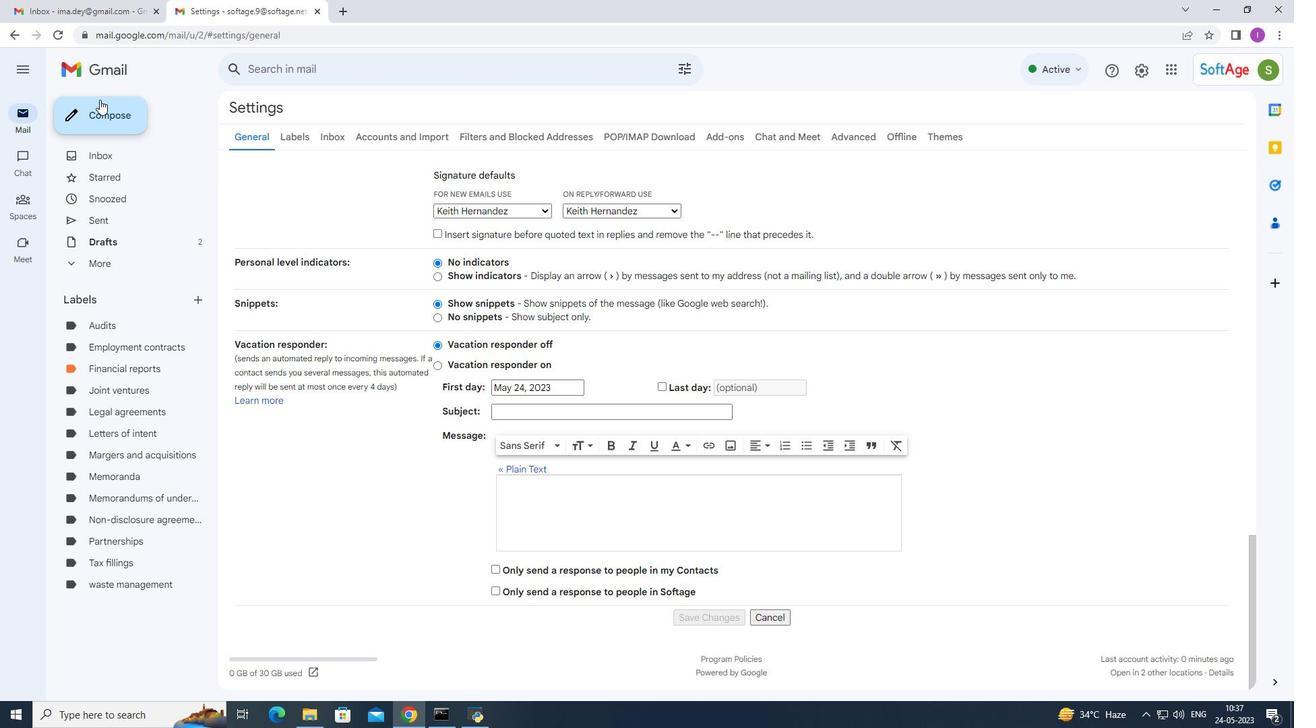 
Action: Mouse pressed left at (99, 103)
Screenshot: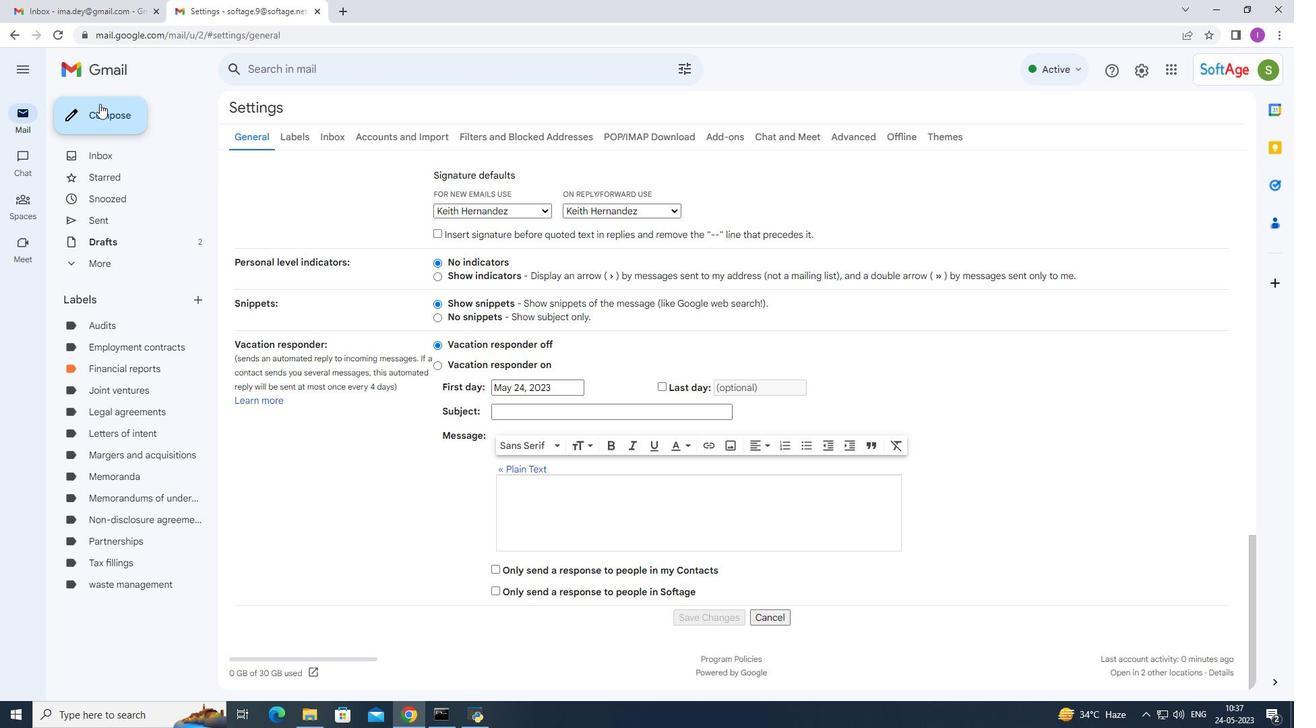
Action: Mouse moved to (1224, 247)
Screenshot: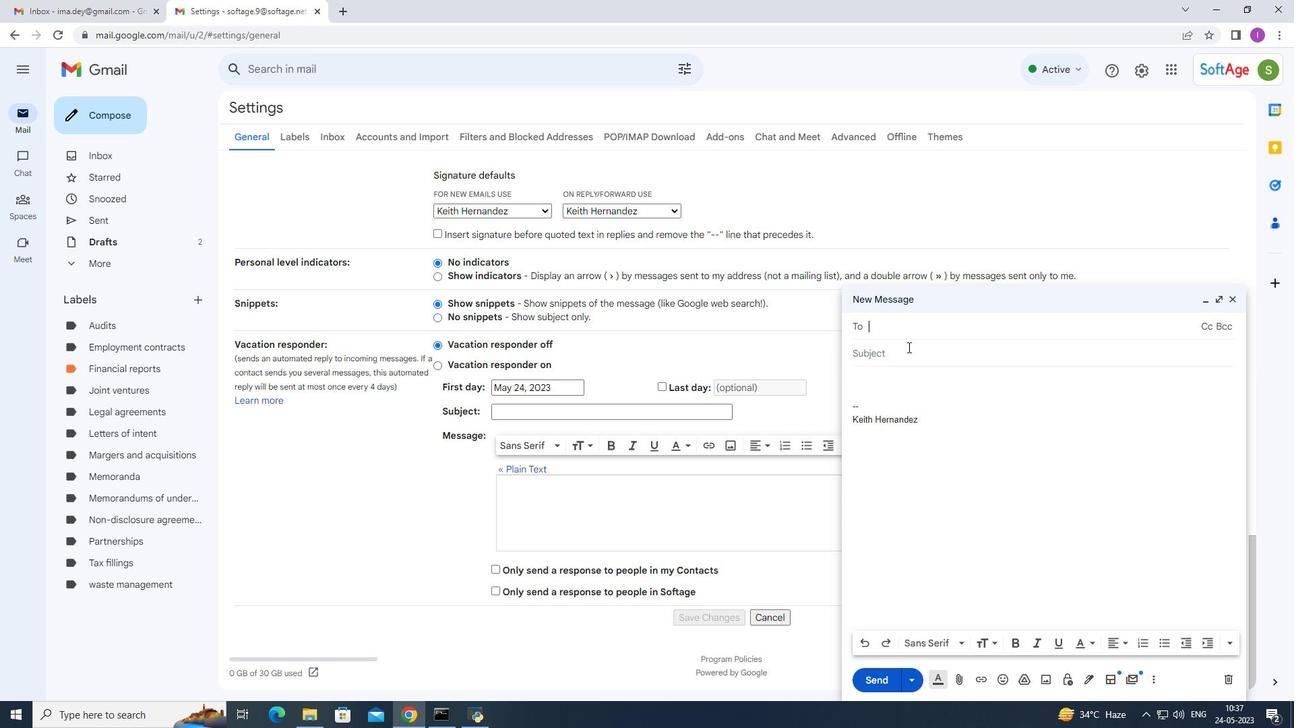 
Action: Key pressed s
Screenshot: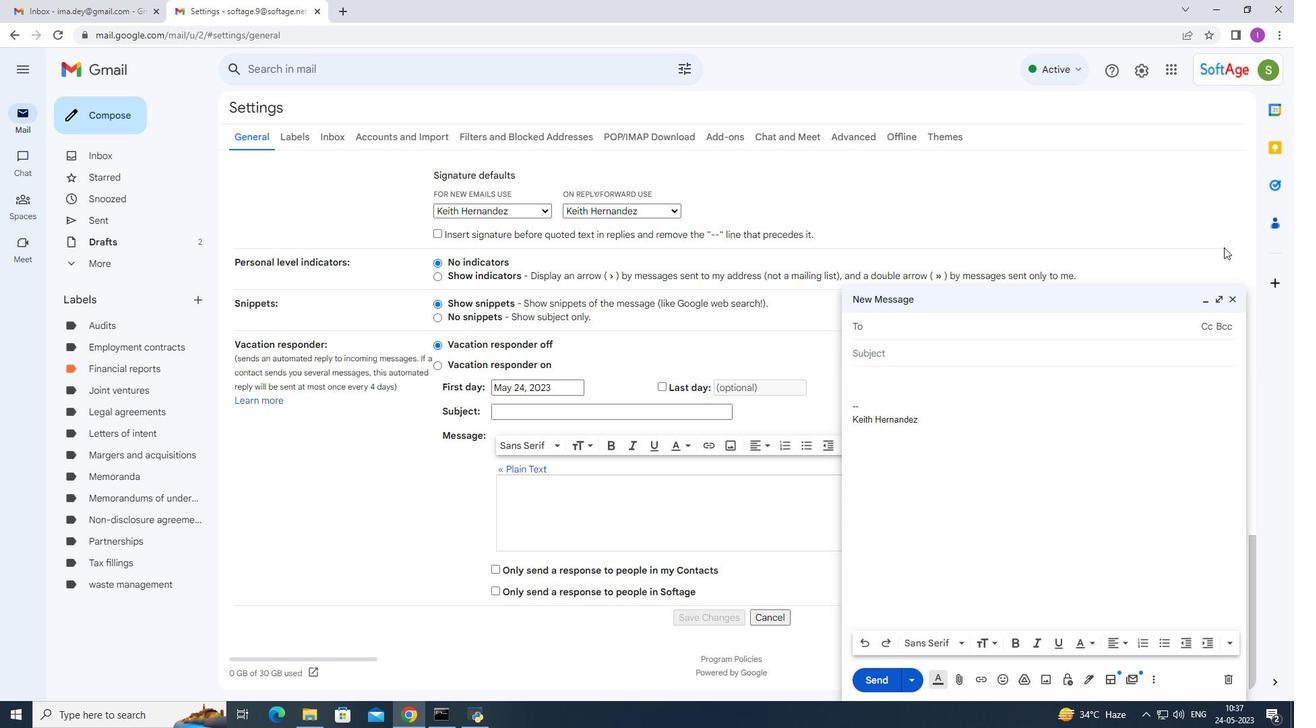 
Action: Mouse moved to (936, 565)
Screenshot: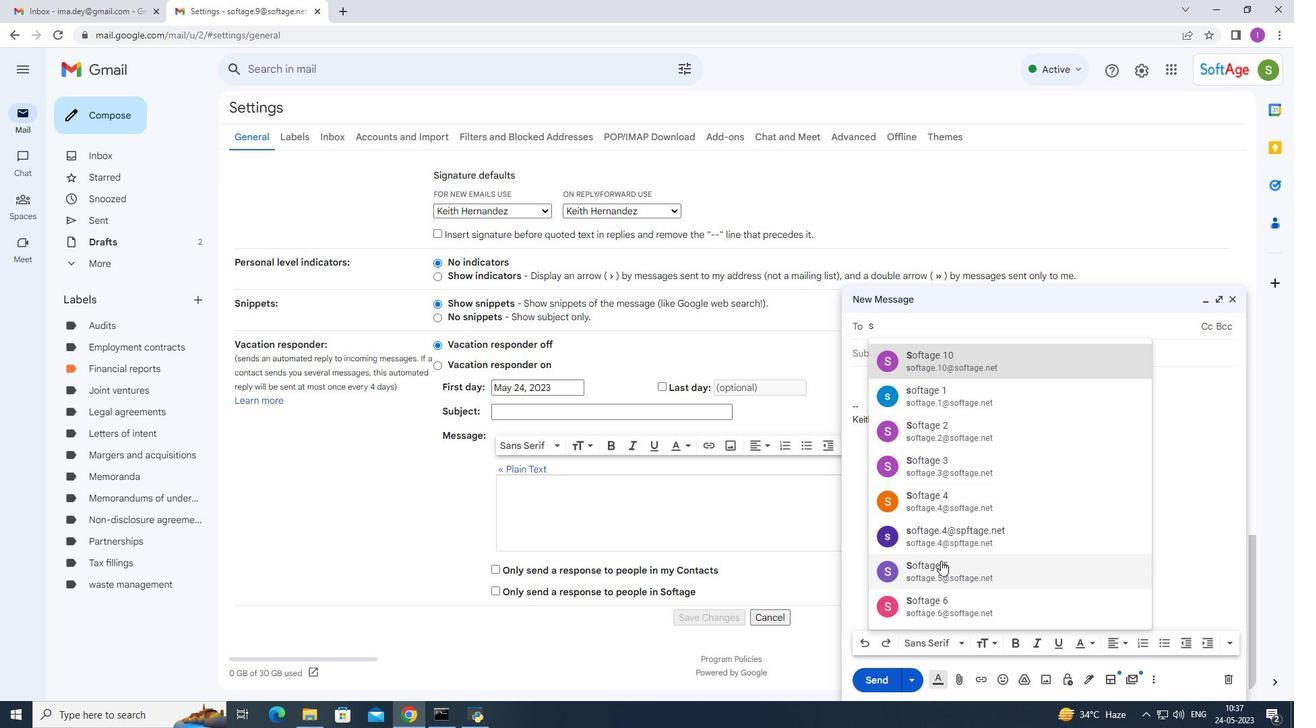 
Action: Mouse pressed left at (936, 565)
Screenshot: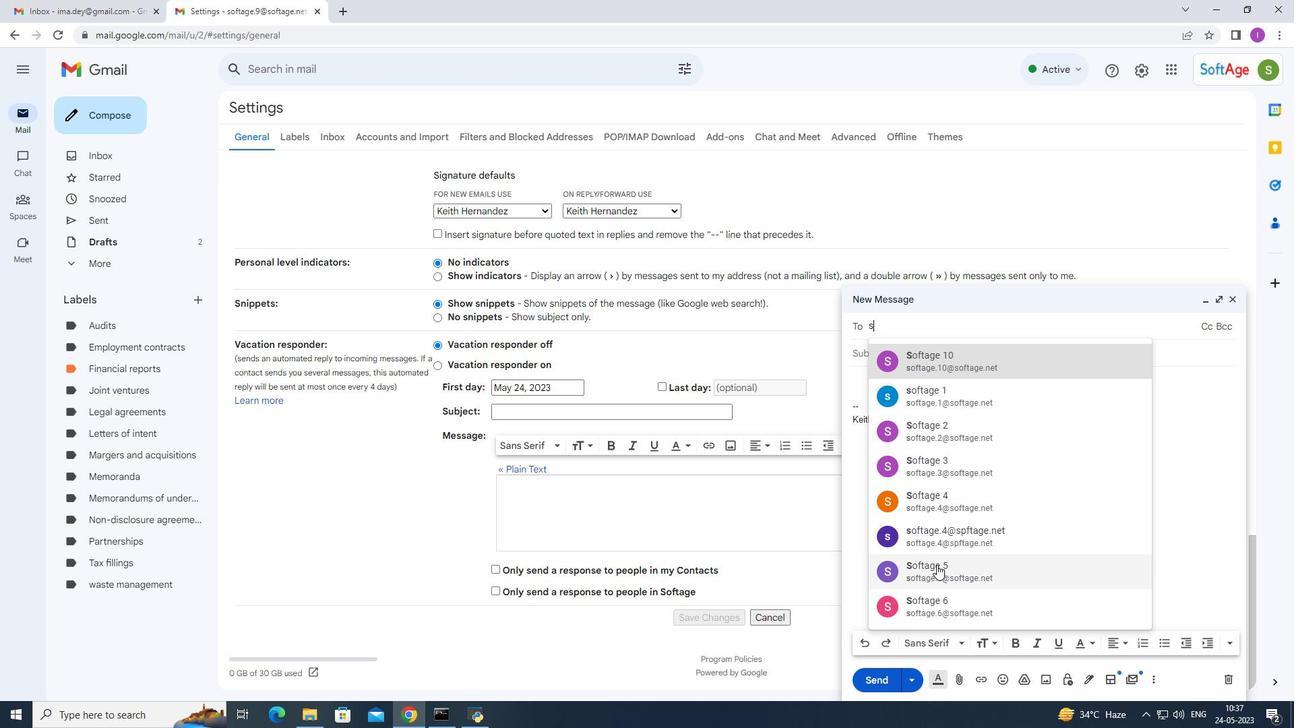 
Action: Mouse moved to (861, 370)
Screenshot: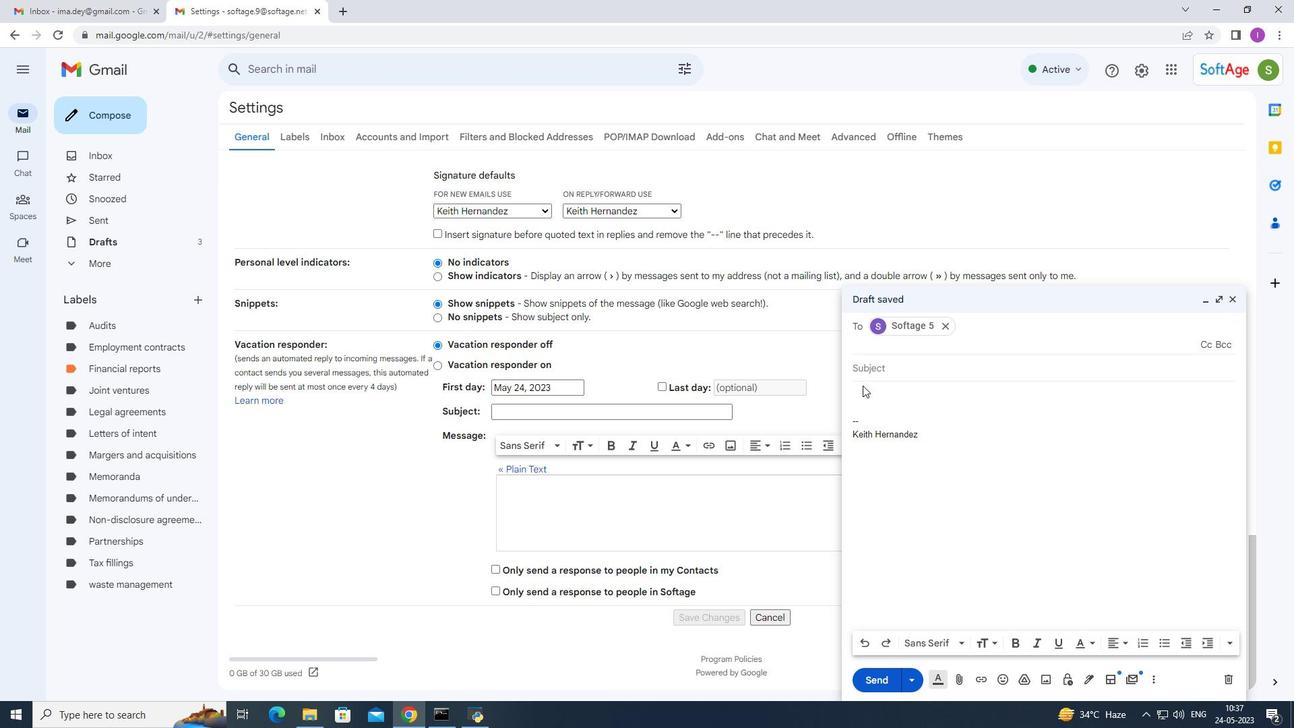
Action: Mouse pressed left at (861, 370)
Screenshot: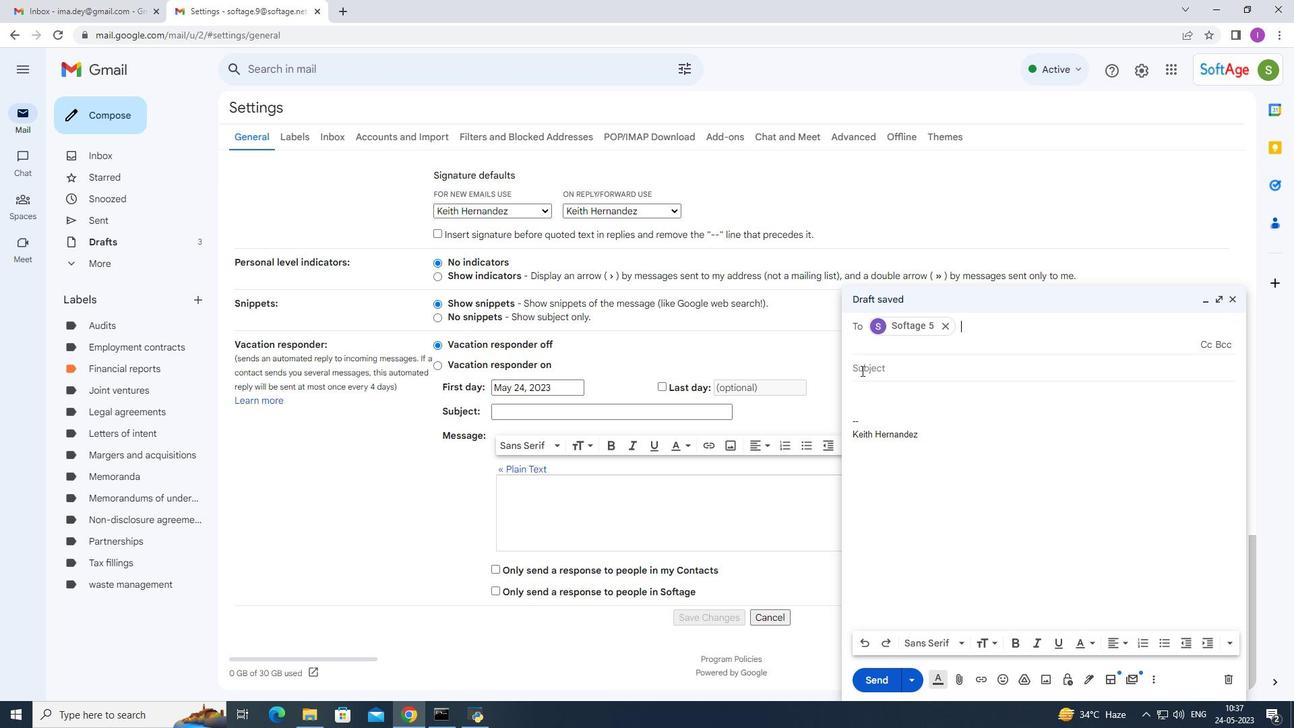 
Action: Mouse moved to (983, 366)
Screenshot: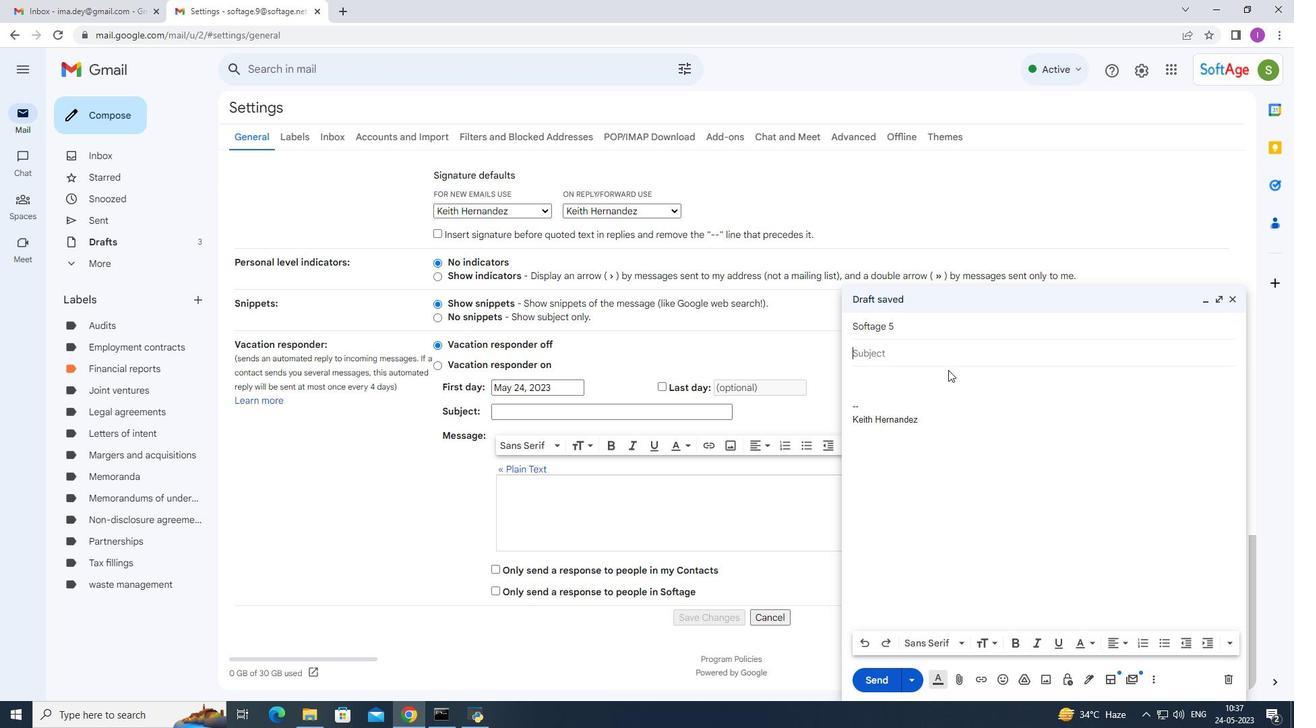 
Action: Key pressed <Key.shift>Feedback<Key.space>on<Key.space>a<Key.space>product
Screenshot: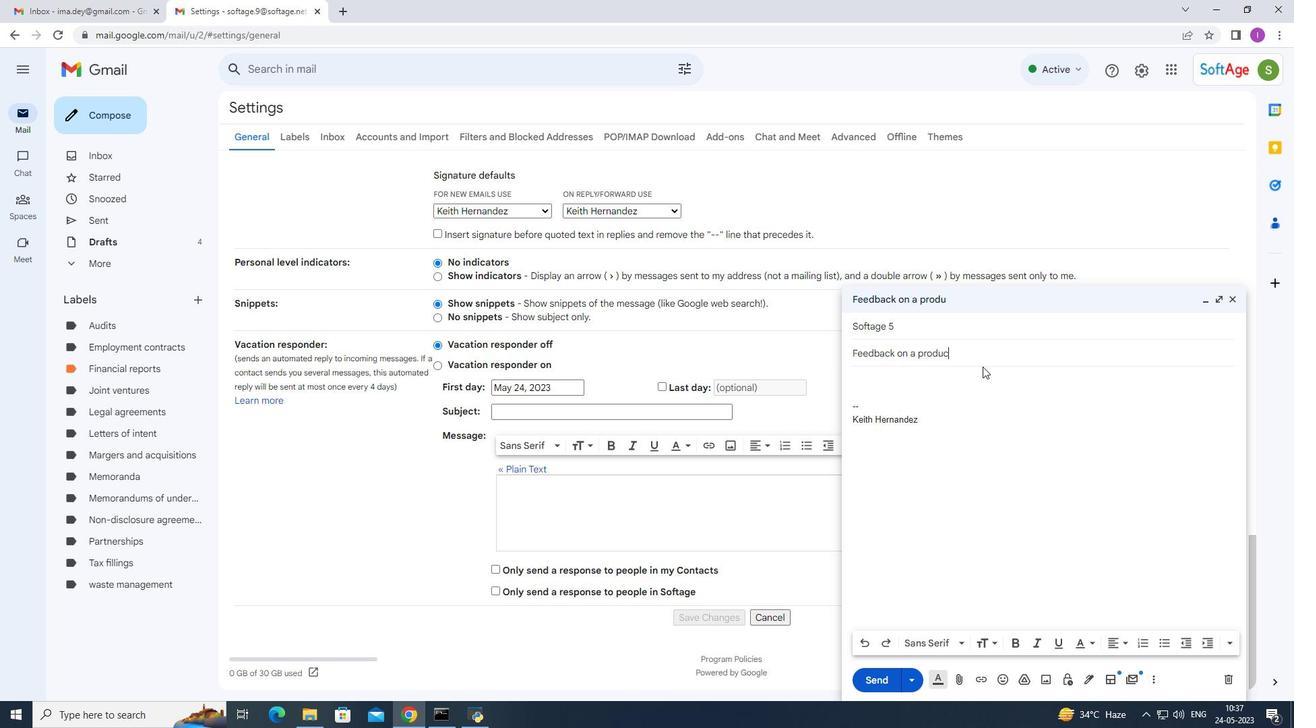 
Action: Mouse moved to (850, 387)
Screenshot: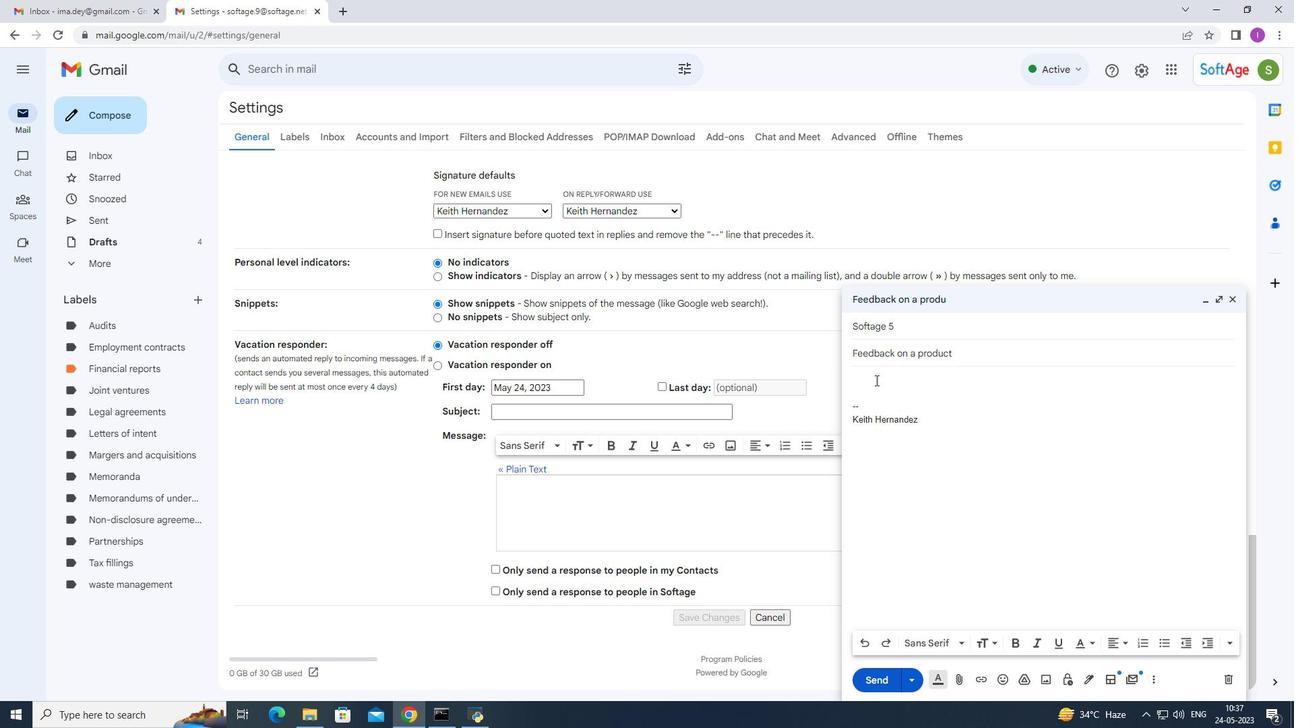 
Action: Mouse pressed left at (850, 387)
Screenshot: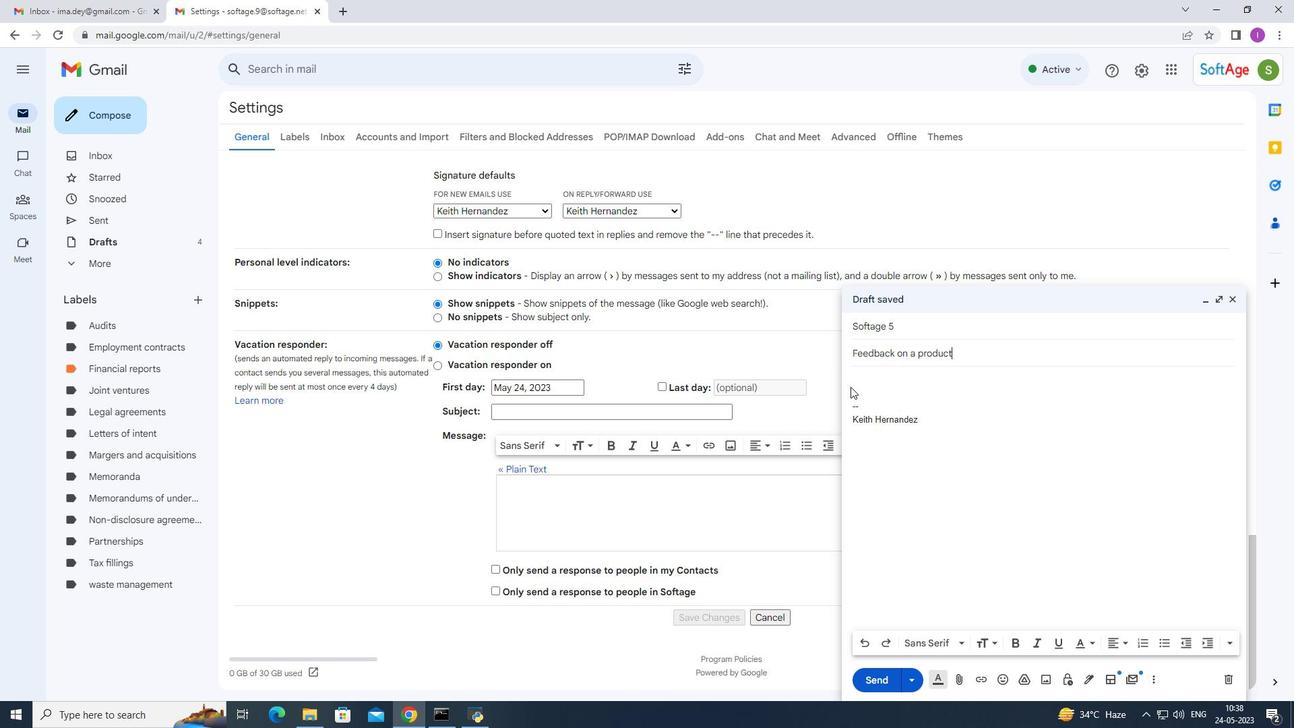 
Action: Mouse moved to (867, 386)
Screenshot: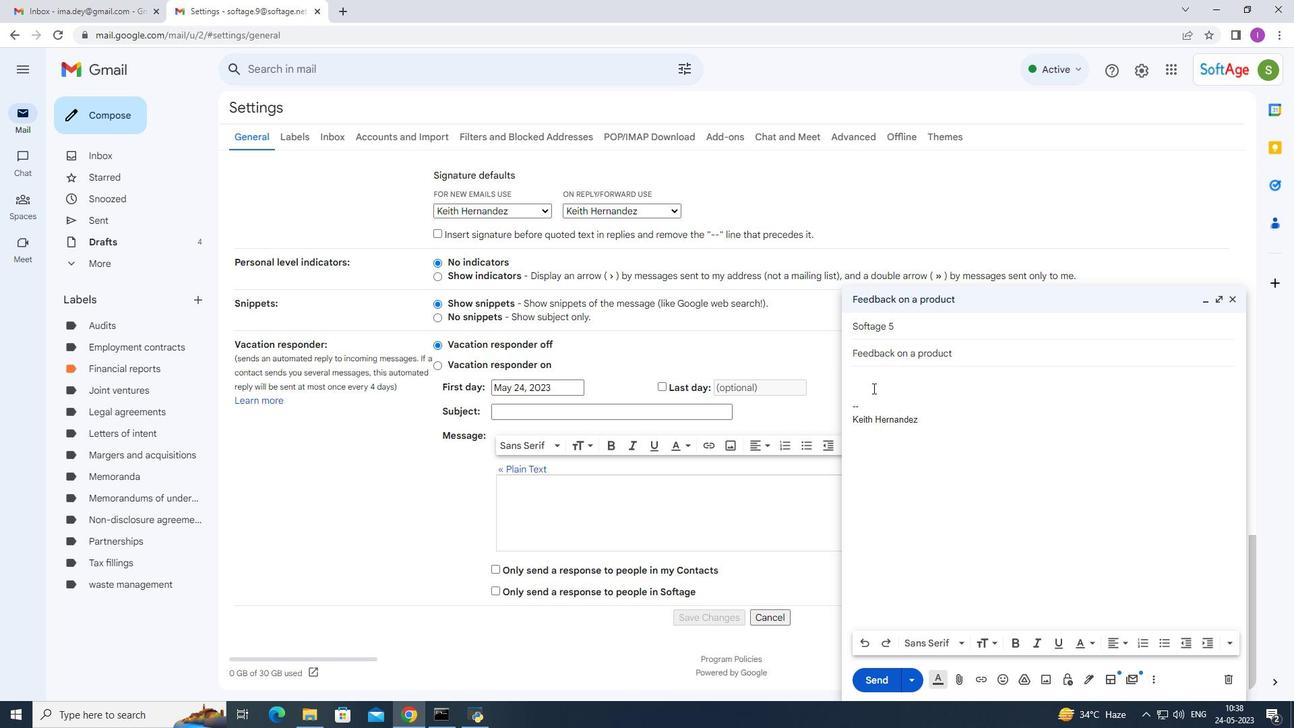 
Action: Mouse pressed left at (867, 386)
Screenshot: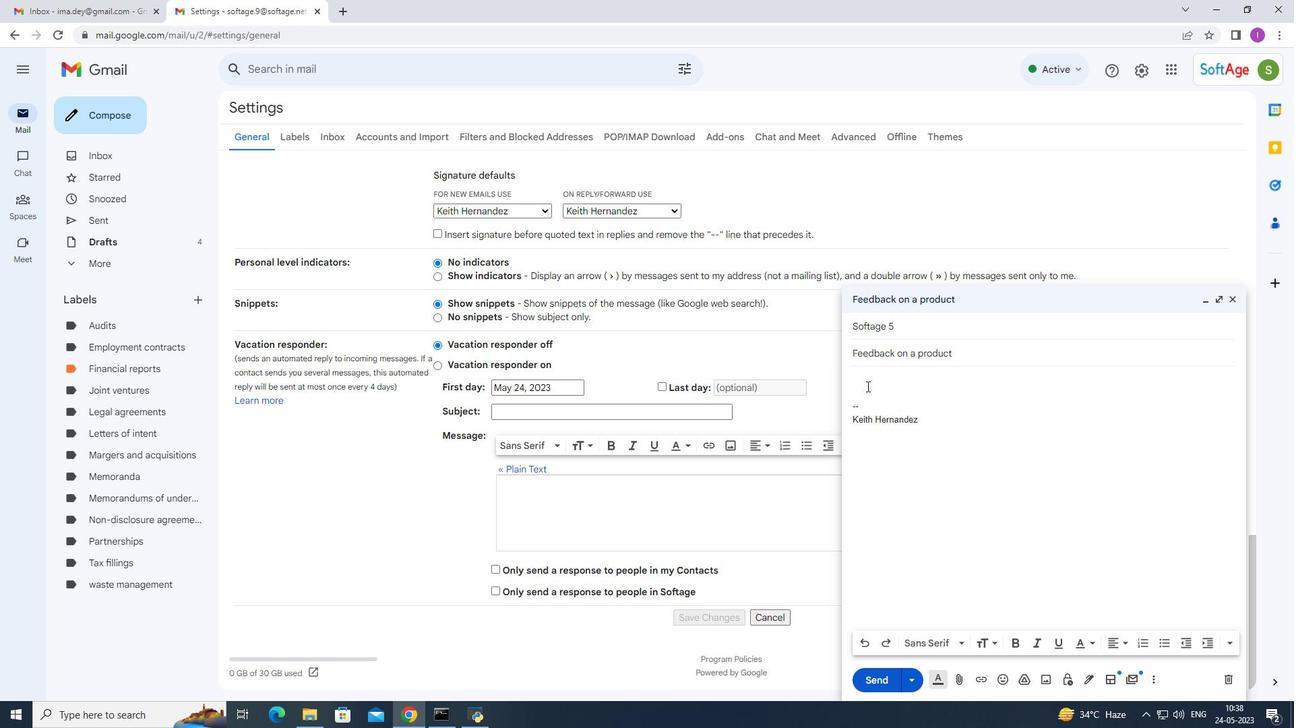 
Action: Mouse moved to (973, 378)
Screenshot: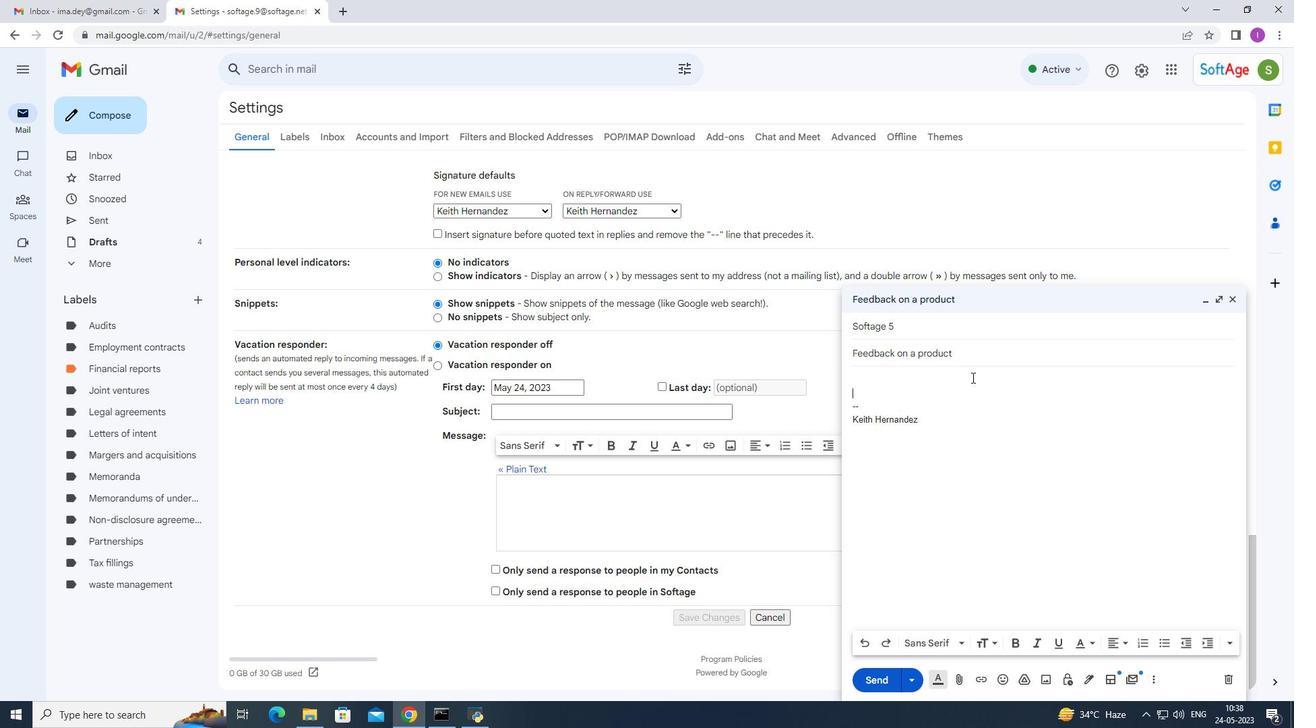 
Action: Key pressed <Key.shift><Key.shift><Key.shift><Key.shift>I<Key.space><Key.shift>Would<Key.space>appreciate<Key.space>it<Key.space>if<Key.space>you<Key.space>could<Key.space>send<Key.space>me<Key.space>the<Key.space>details<Key.space>for<Key.space>theb<Key.space>uo<Key.backspace>pcoming
Screenshot: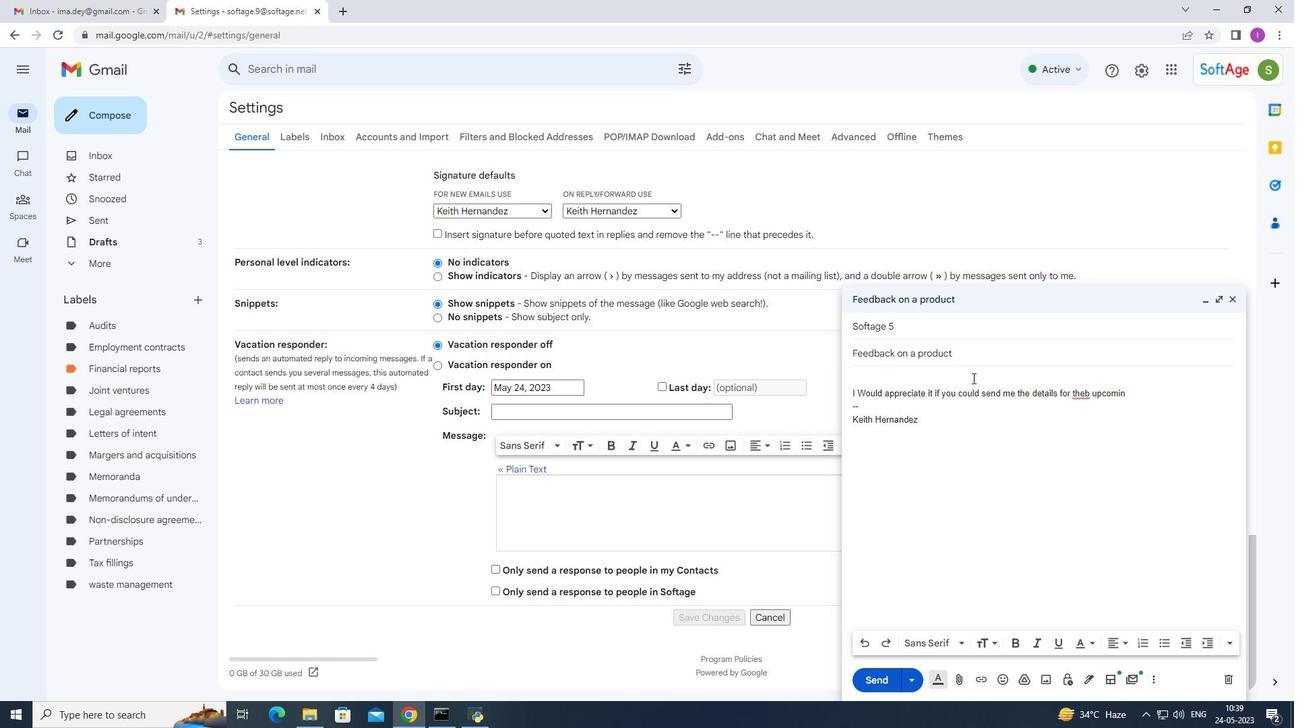 
Action: Mouse moved to (1088, 395)
Screenshot: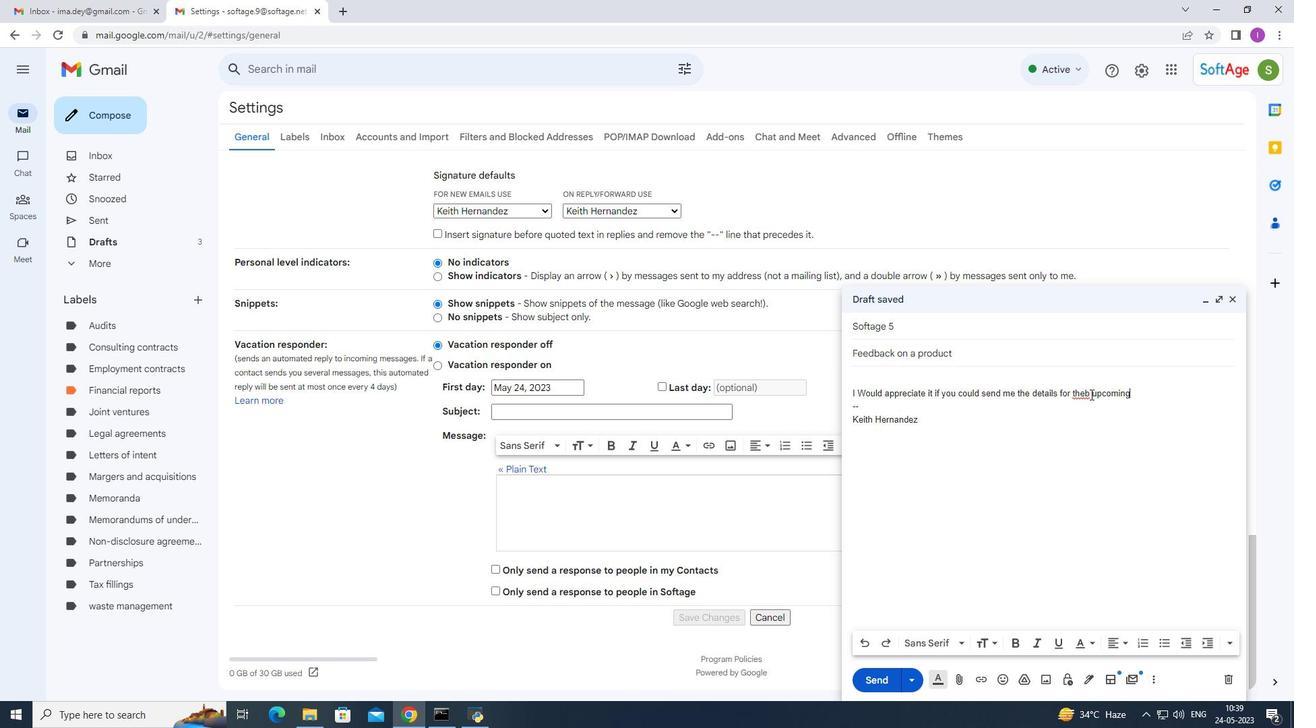 
Action: Mouse pressed left at (1088, 395)
Screenshot: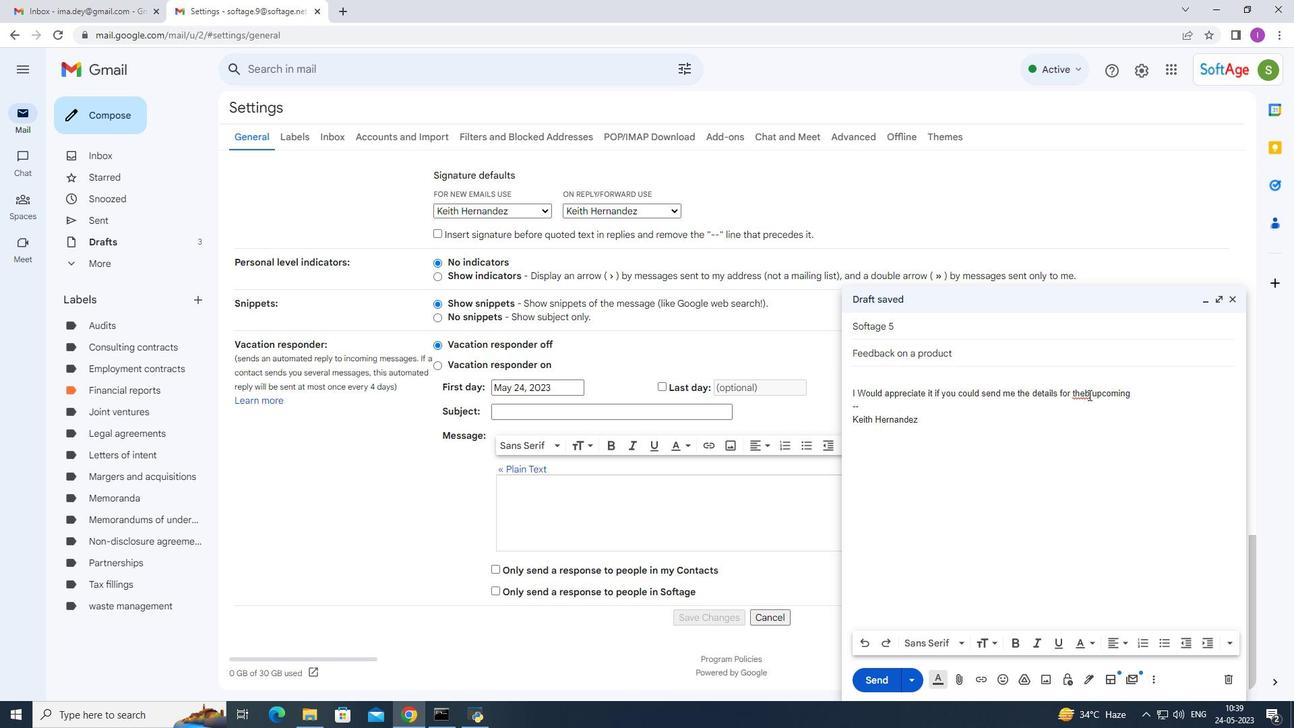 
Action: Key pressed <Key.backspace>
Screenshot: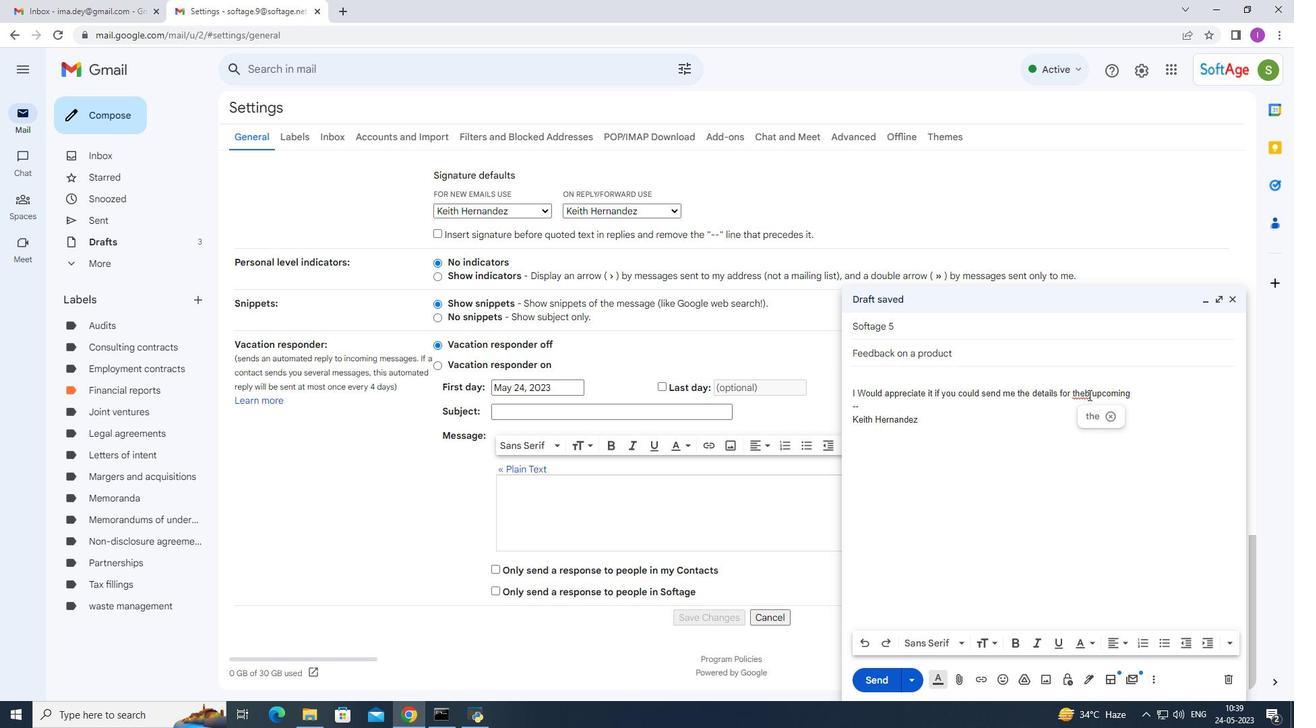 
Action: Mouse moved to (1140, 392)
Screenshot: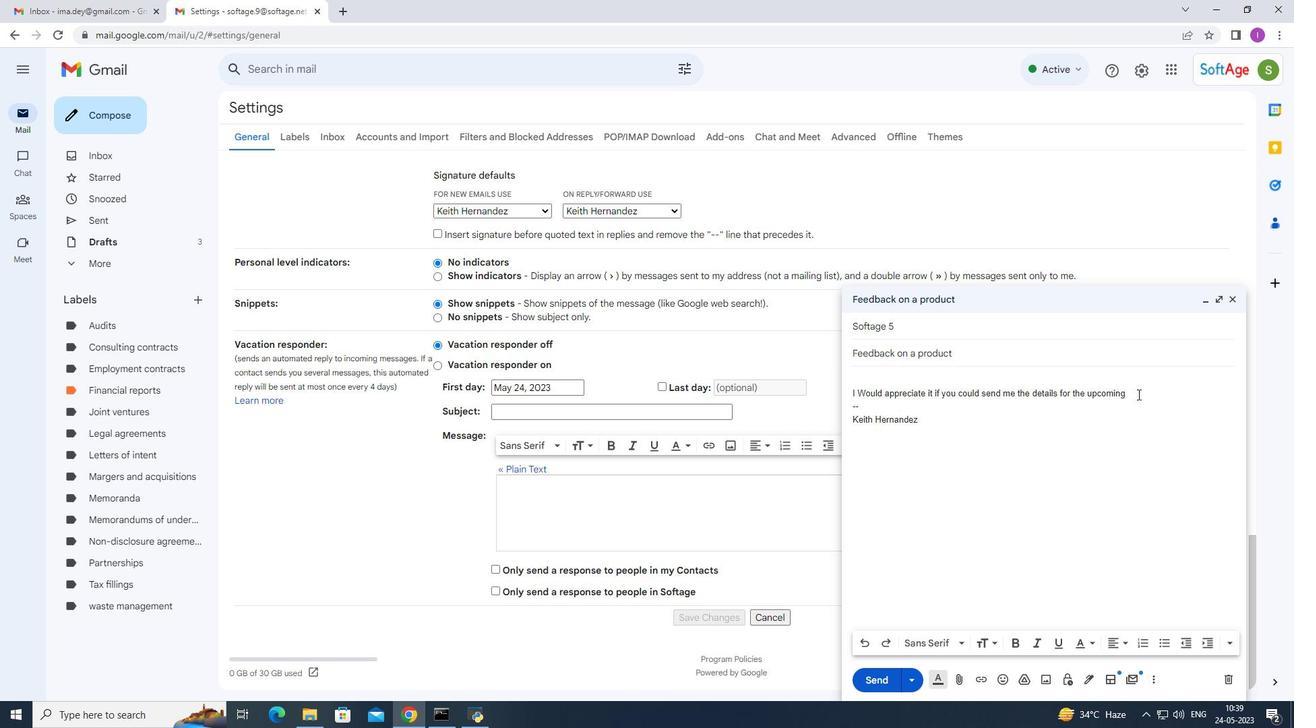 
Action: Mouse pressed left at (1140, 392)
Screenshot: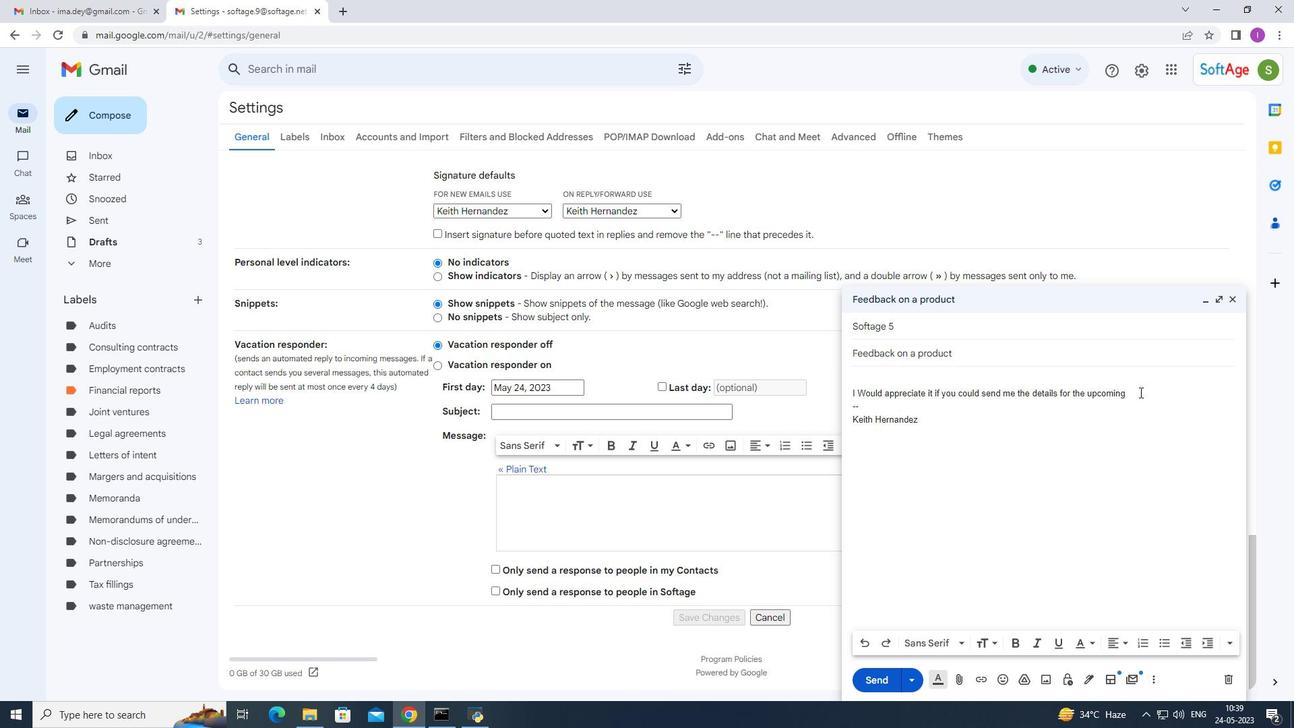 
Action: Mouse moved to (1203, 385)
Screenshot: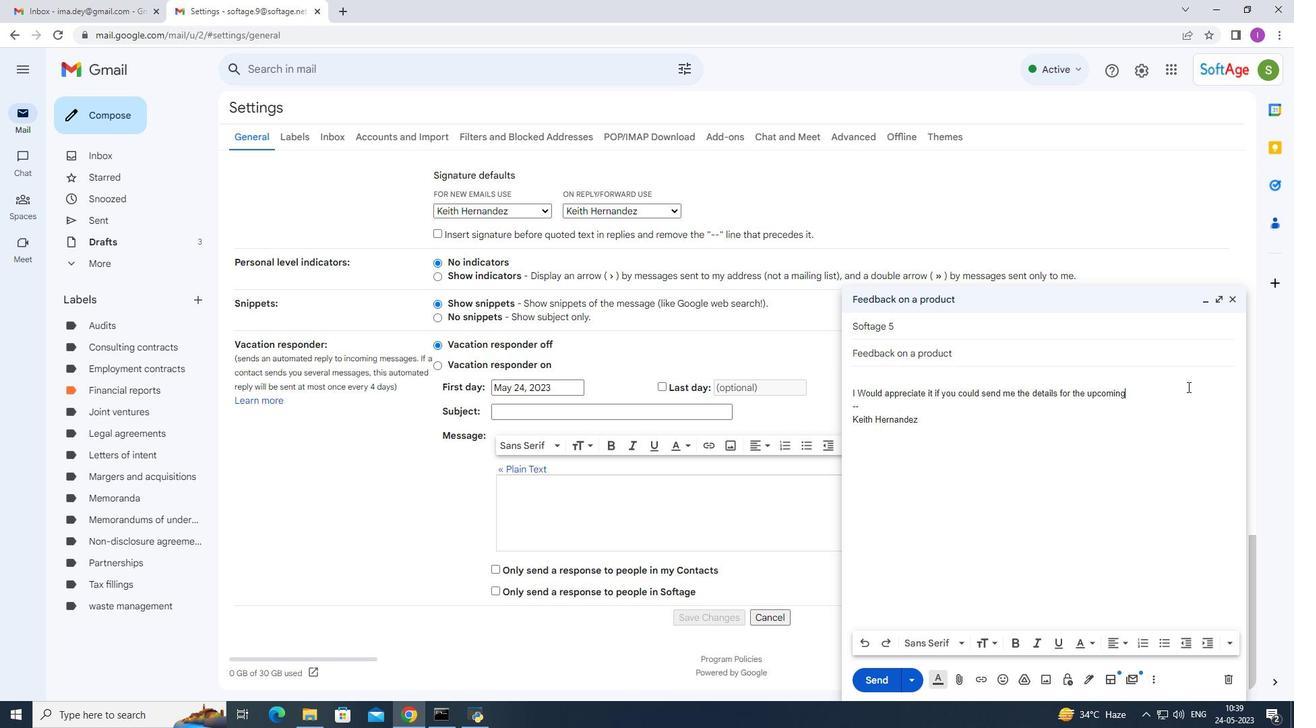 
Action: Key pressed <Key.space>trade<Key.space>shoe<Key.backspace>w.
Screenshot: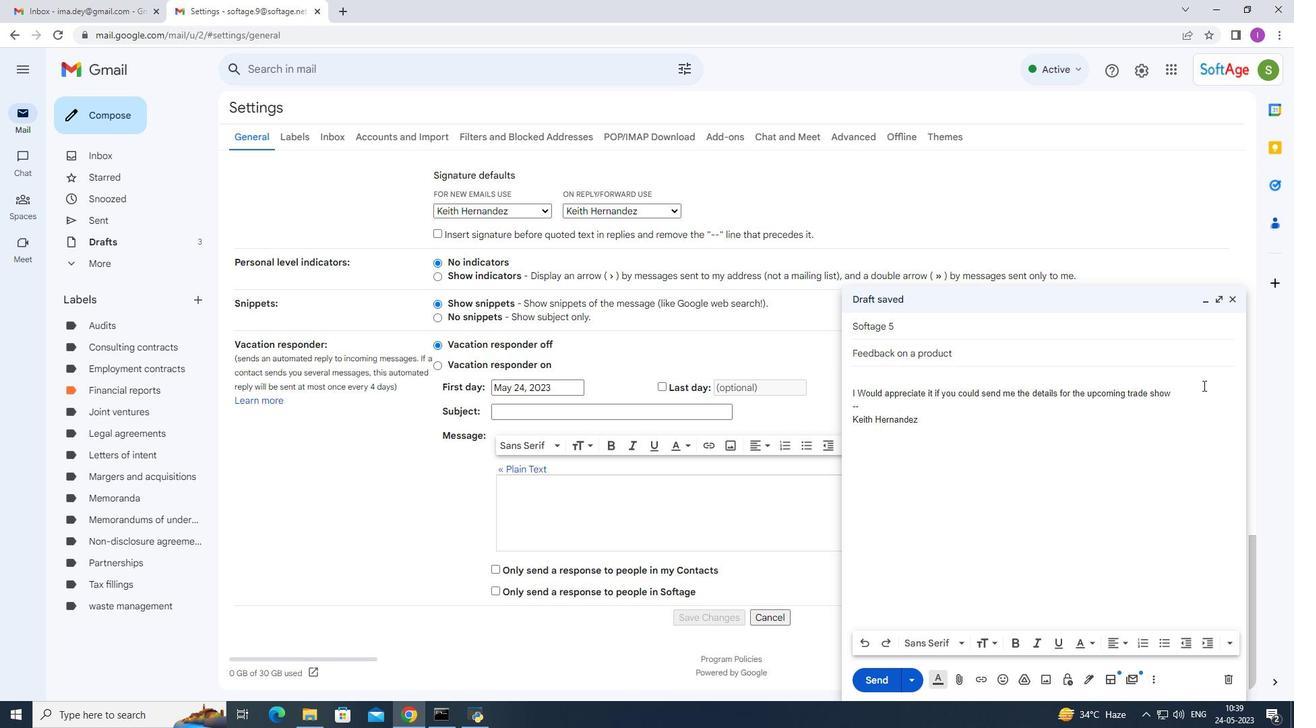 
Action: Mouse moved to (849, 386)
Screenshot: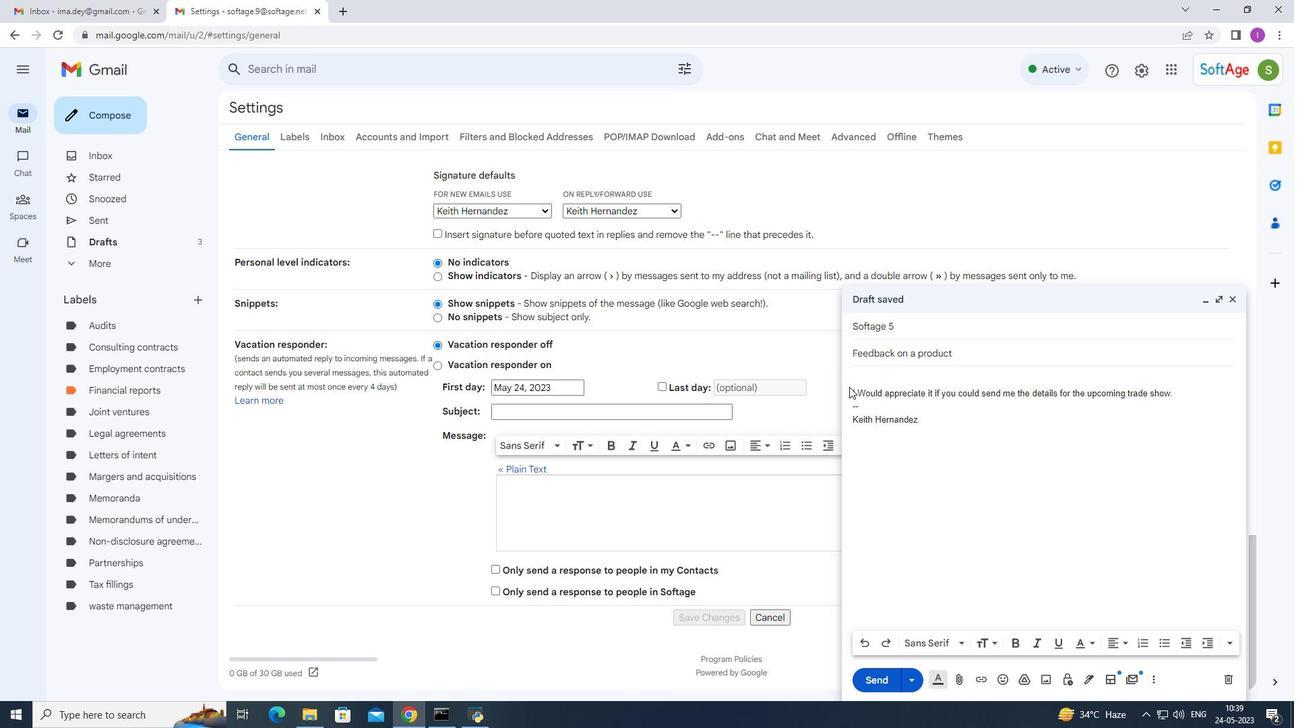 
Action: Mouse pressed left at (849, 386)
Screenshot: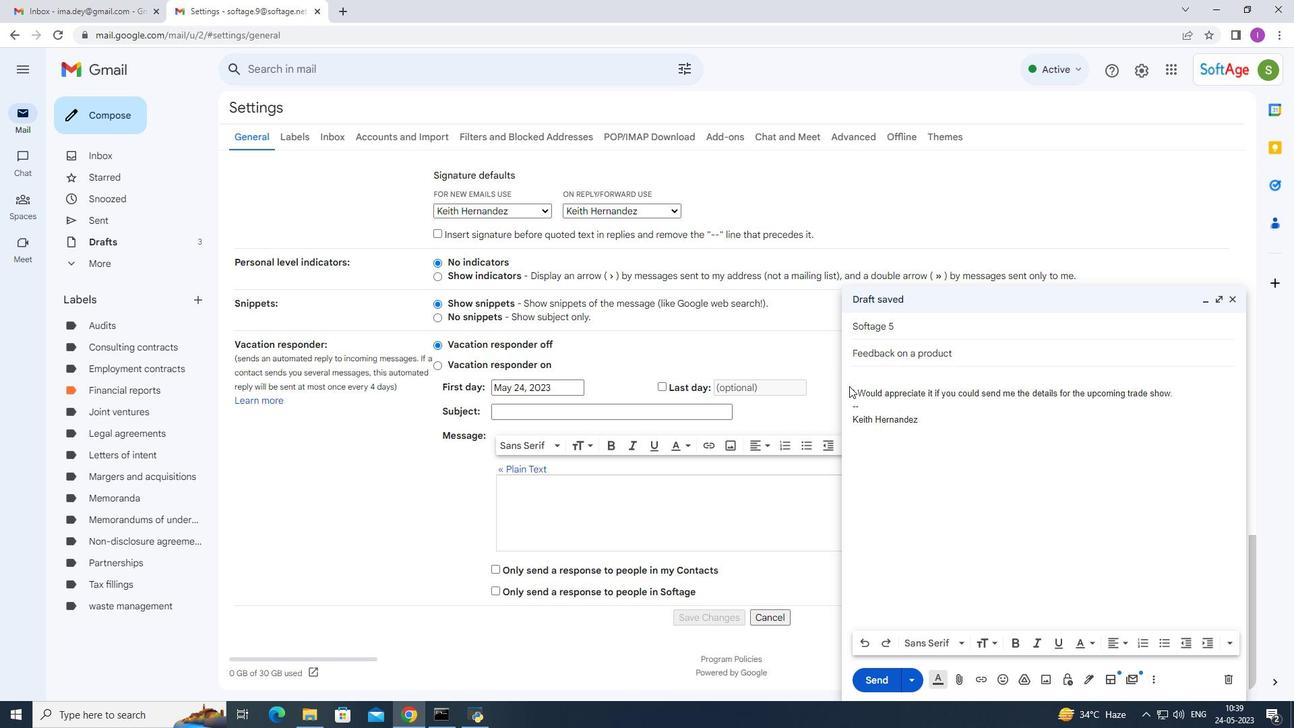 
Action: Mouse moved to (977, 441)
Screenshot: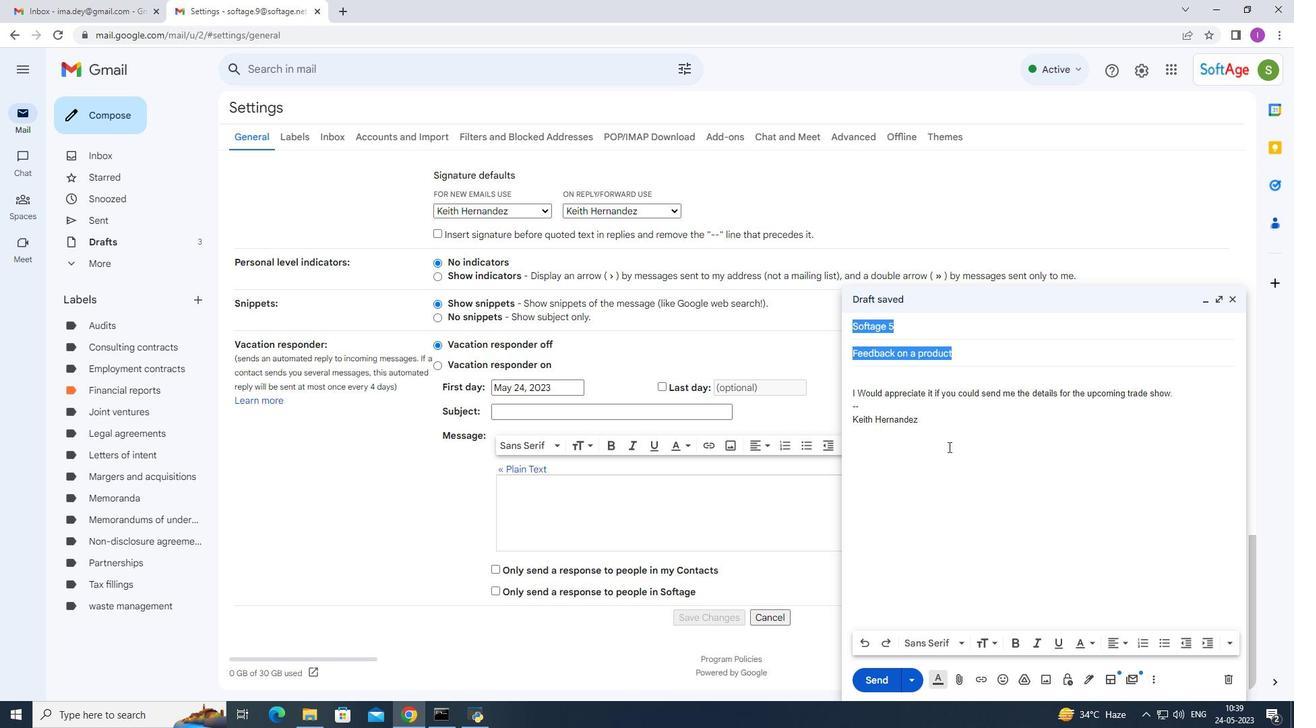 
Action: Mouse pressed left at (977, 441)
Screenshot: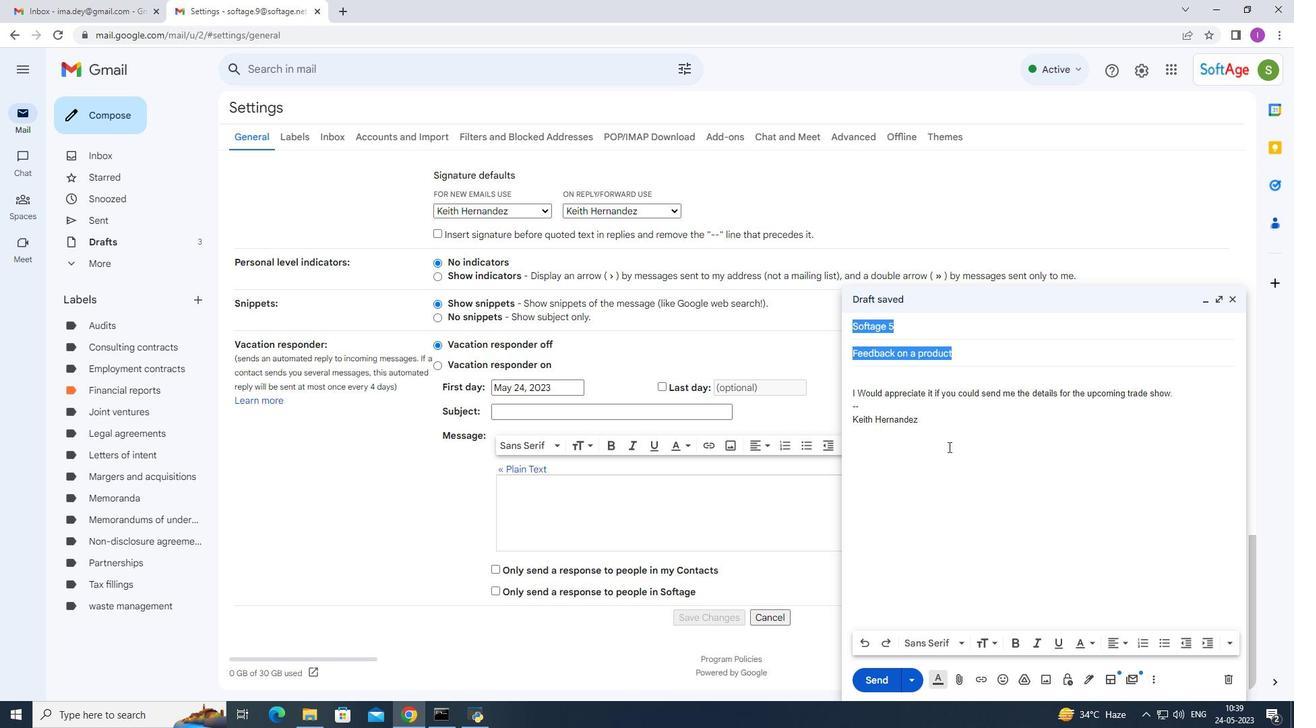 
Action: Mouse moved to (939, 426)
Screenshot: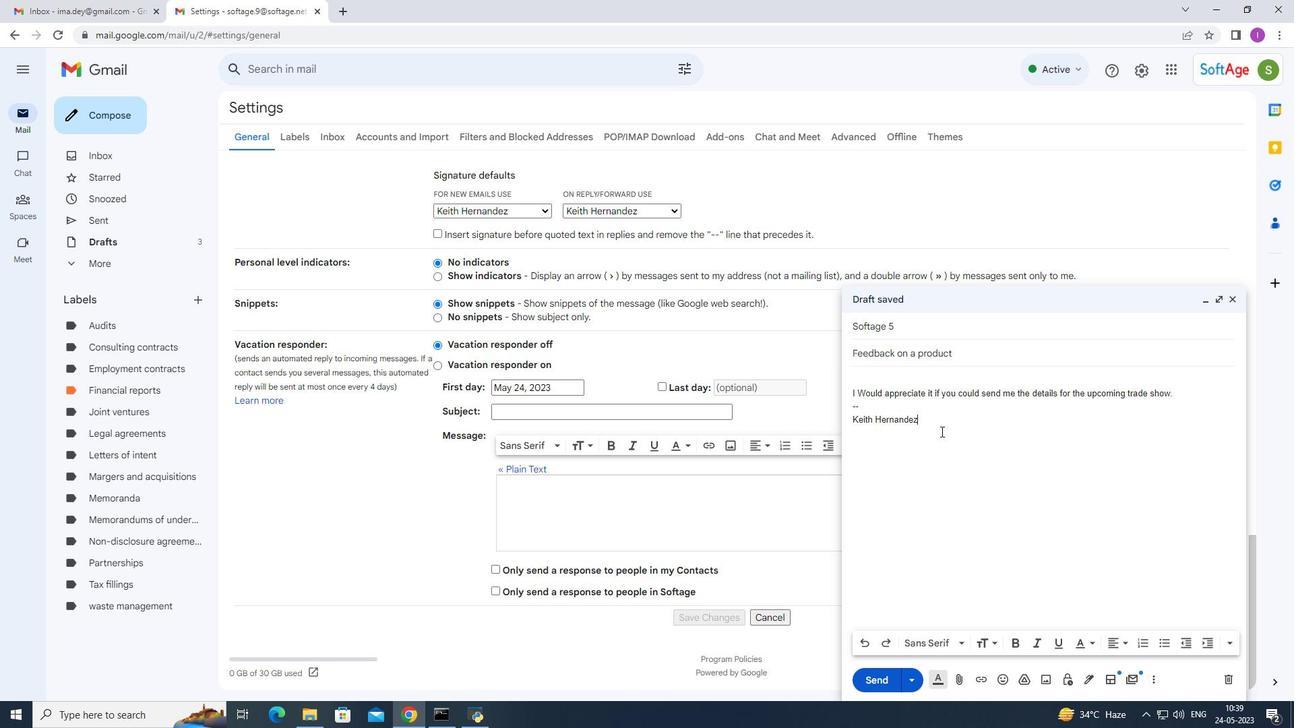 
Action: Mouse pressed left at (939, 426)
Screenshot: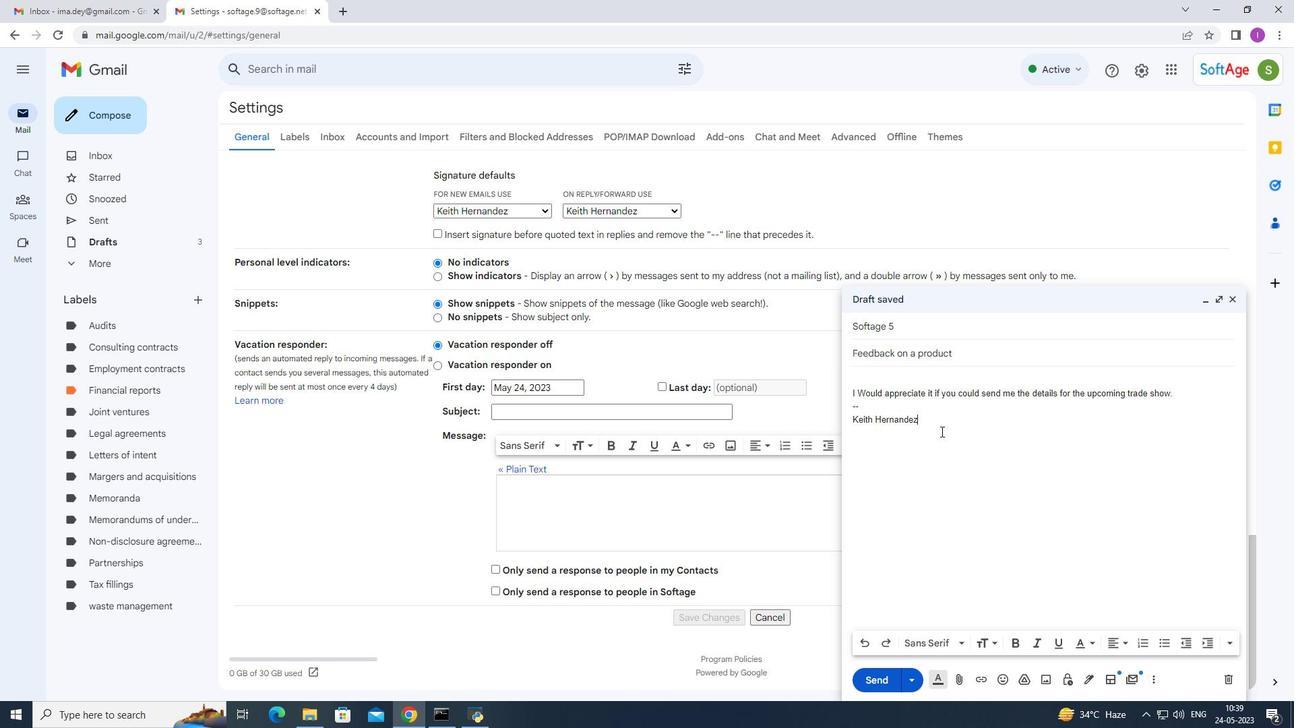 
Action: Mouse moved to (1208, 641)
Screenshot: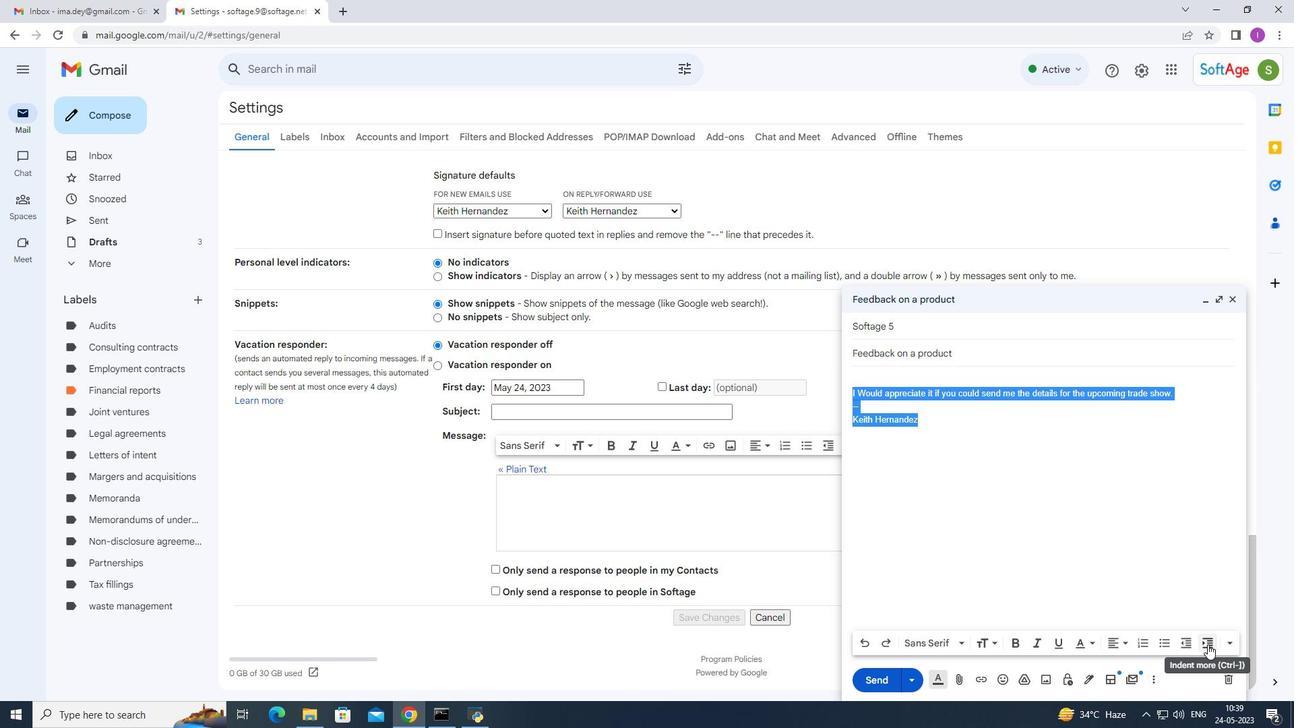 
Action: Mouse pressed left at (1208, 641)
Screenshot: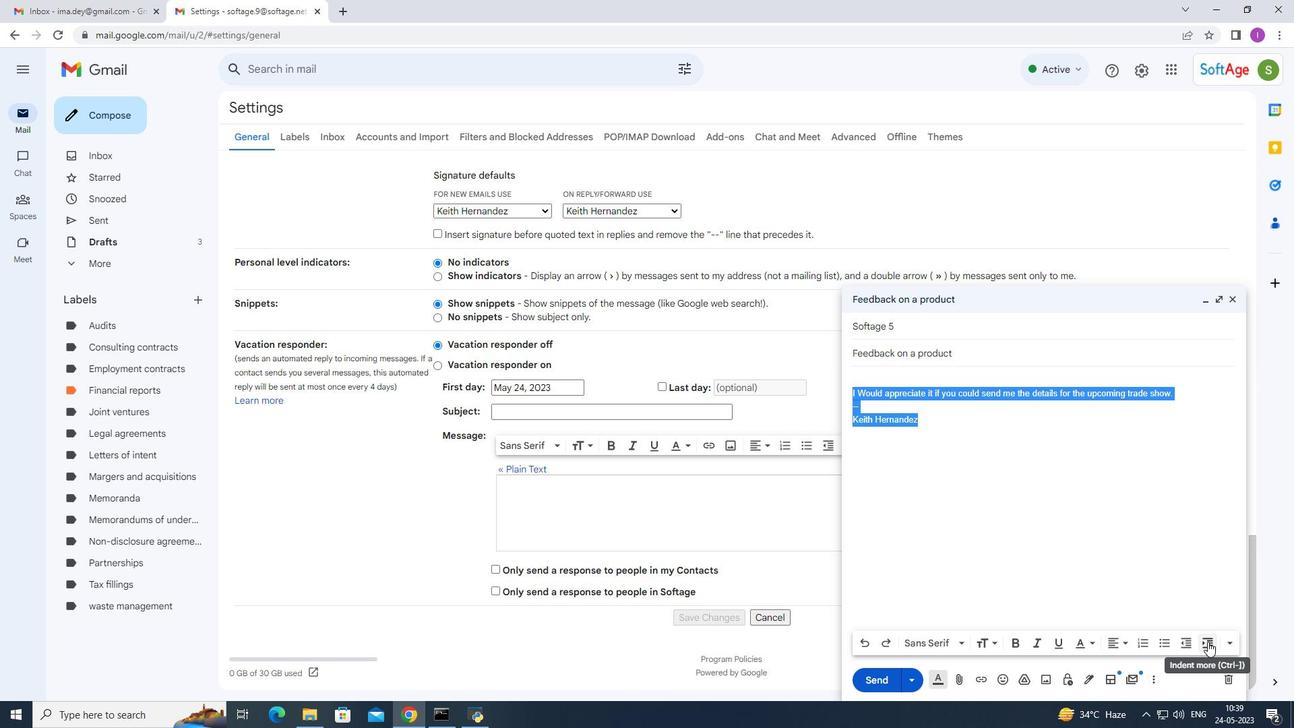 
Action: Mouse pressed left at (1208, 641)
Screenshot: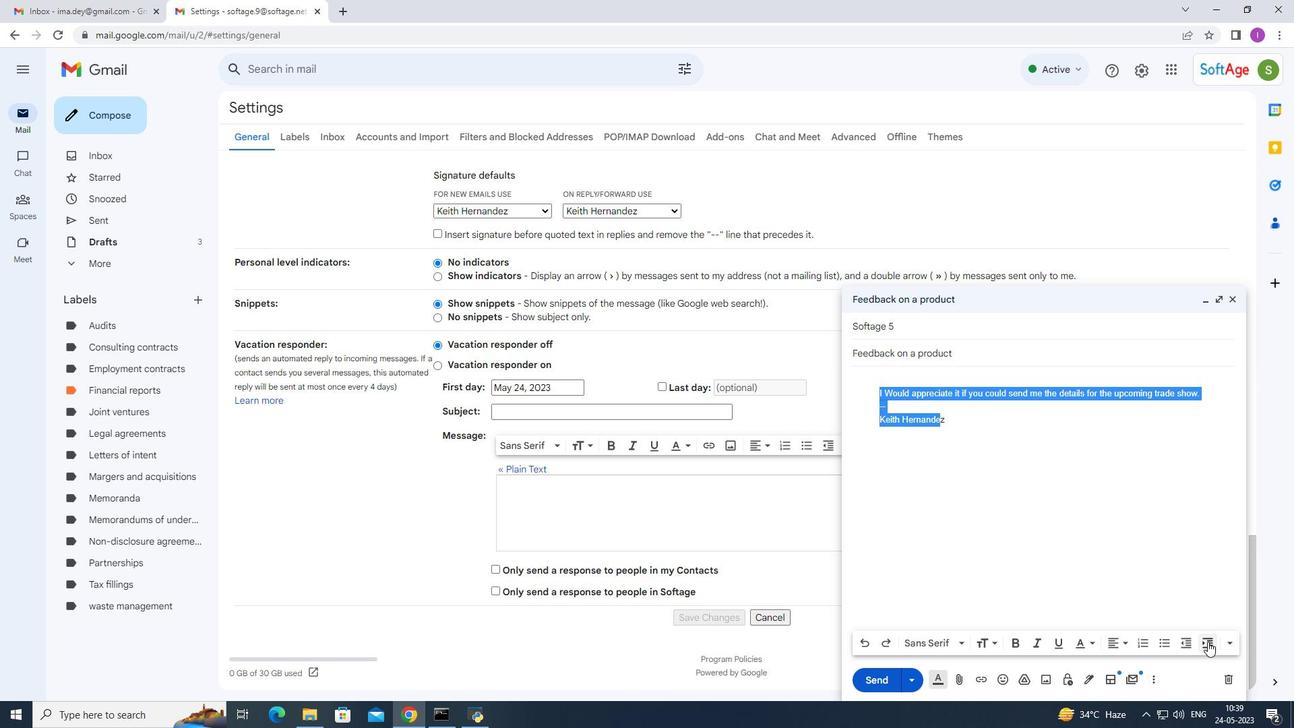 
Action: Mouse moved to (1186, 639)
Screenshot: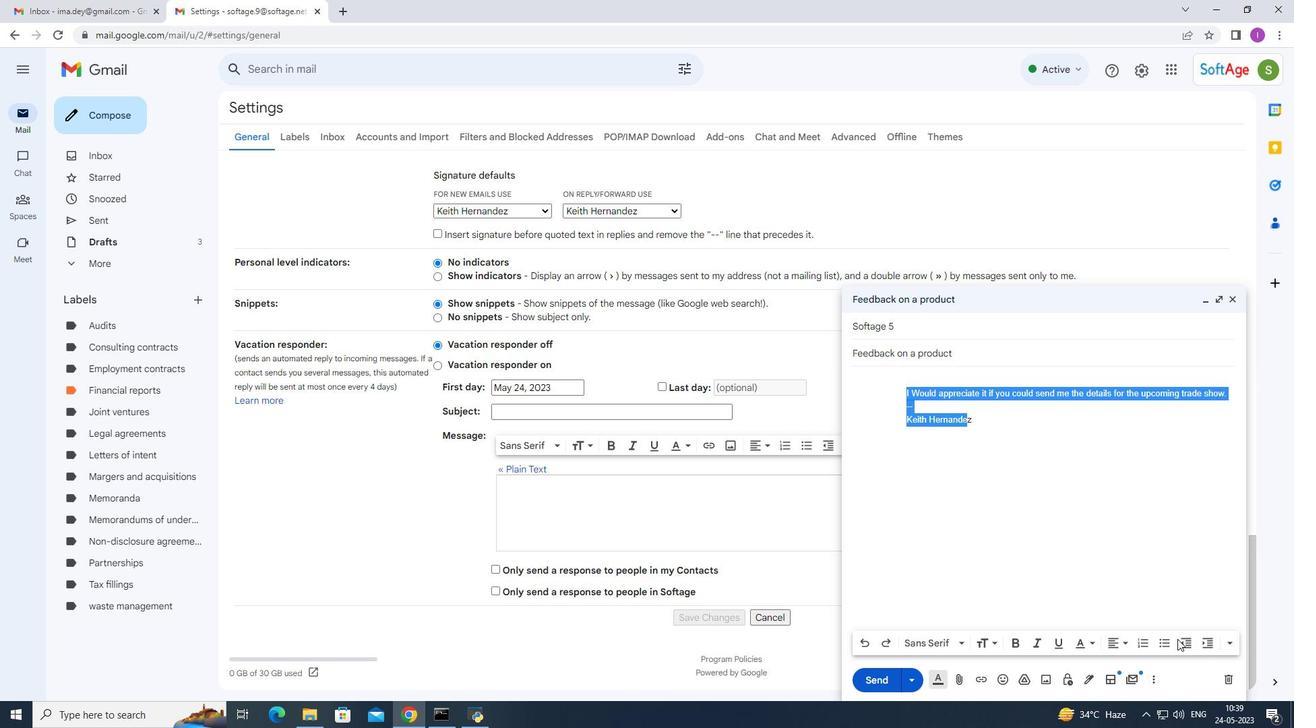 
Action: Mouse pressed left at (1186, 639)
Screenshot: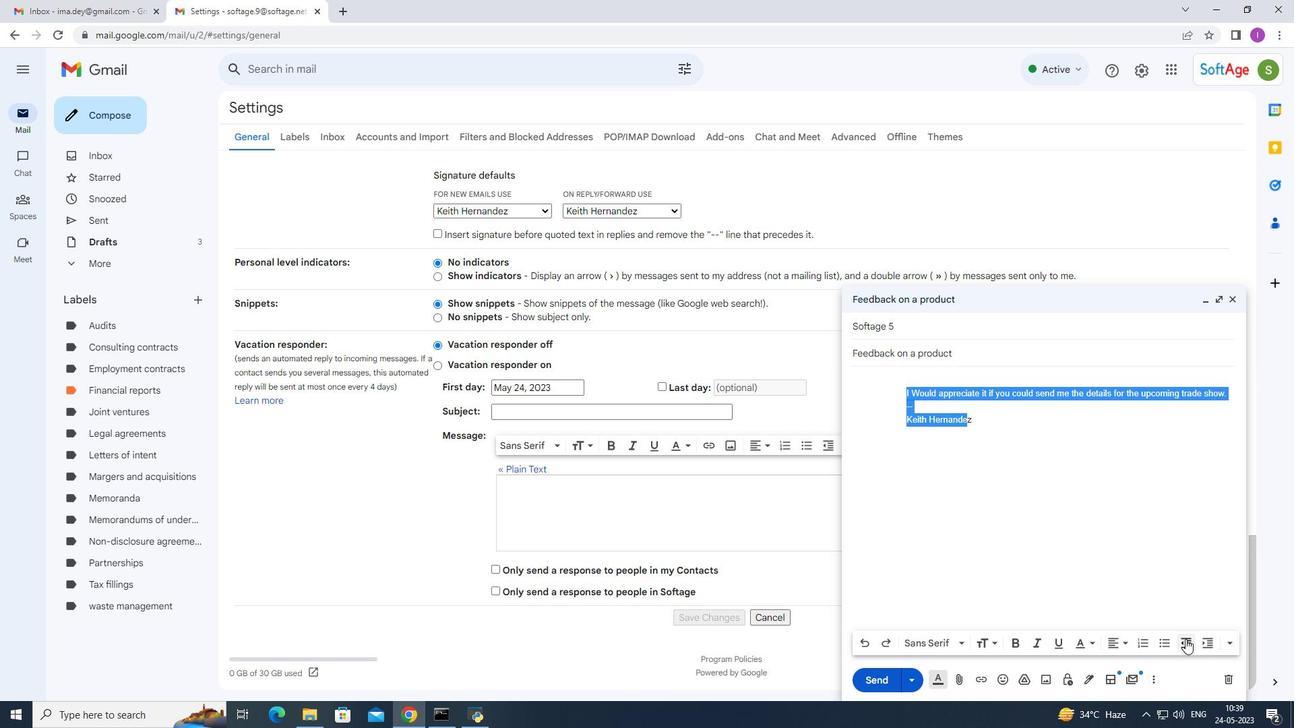 
Action: Mouse moved to (886, 681)
Screenshot: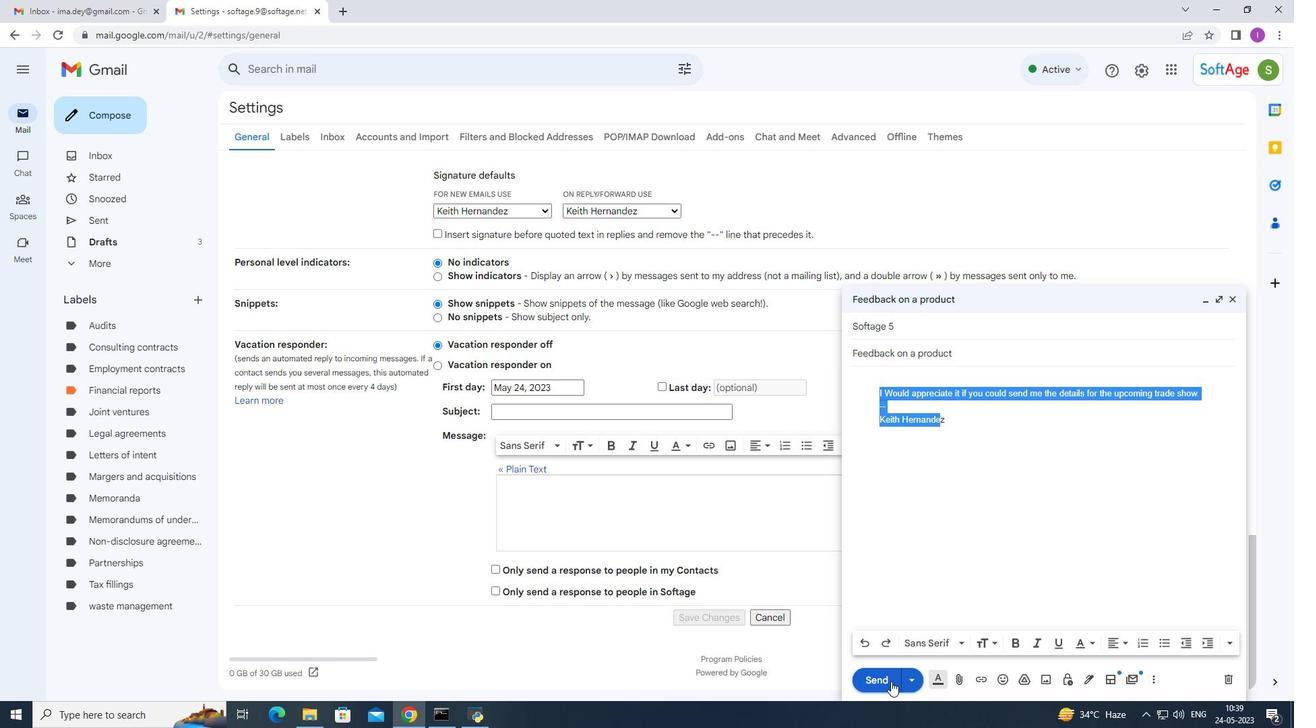 
Action: Mouse pressed left at (886, 681)
Screenshot: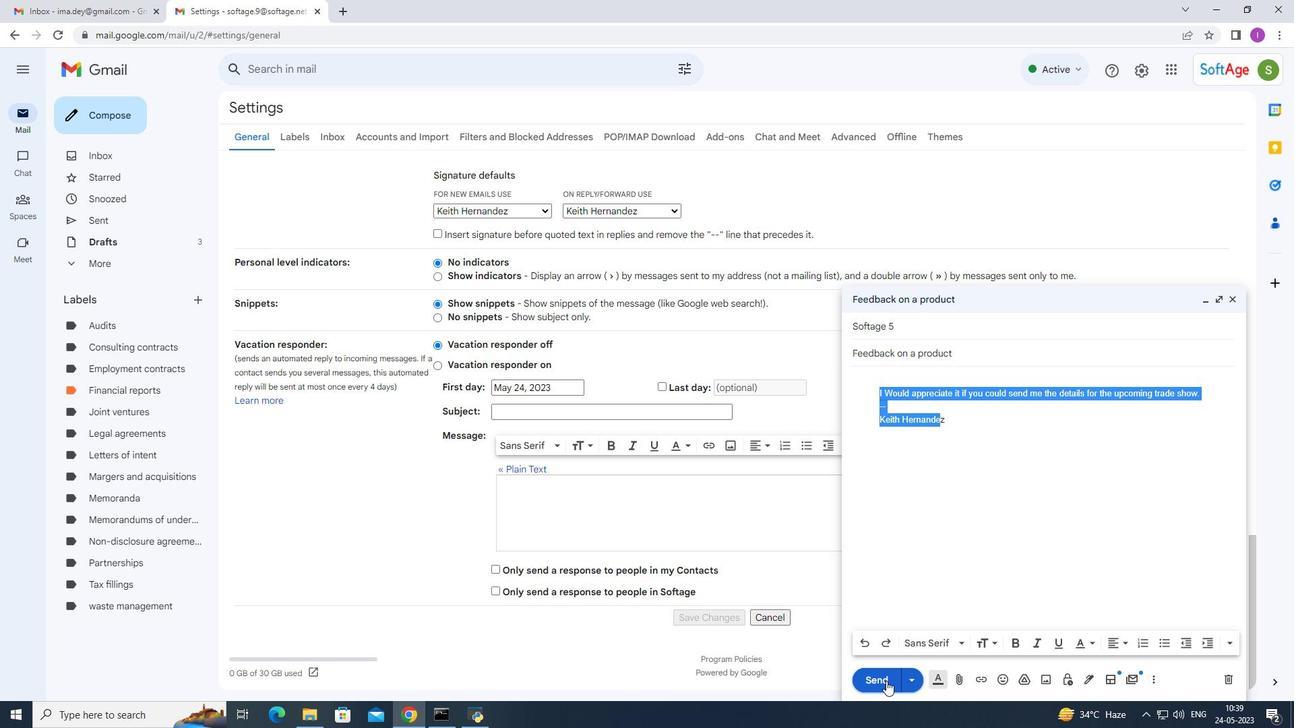 
Action: Mouse pressed left at (886, 681)
Screenshot: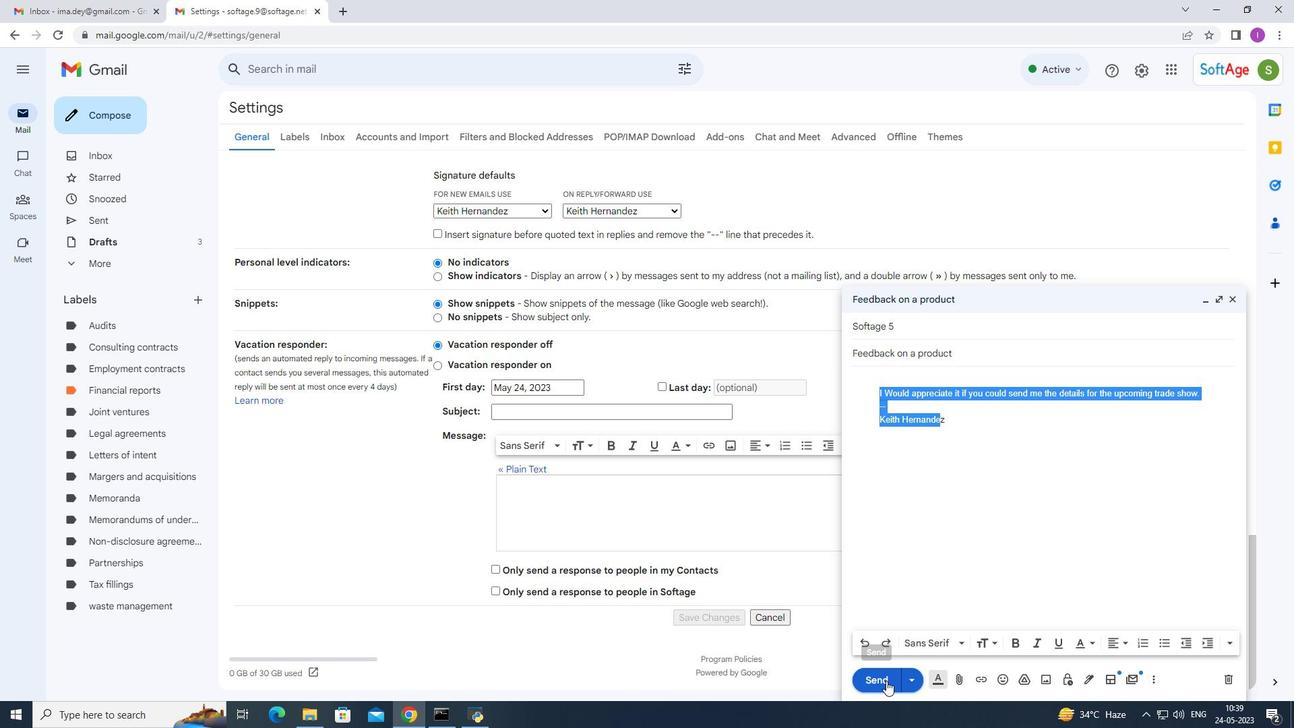
Action: Mouse moved to (124, 218)
Screenshot: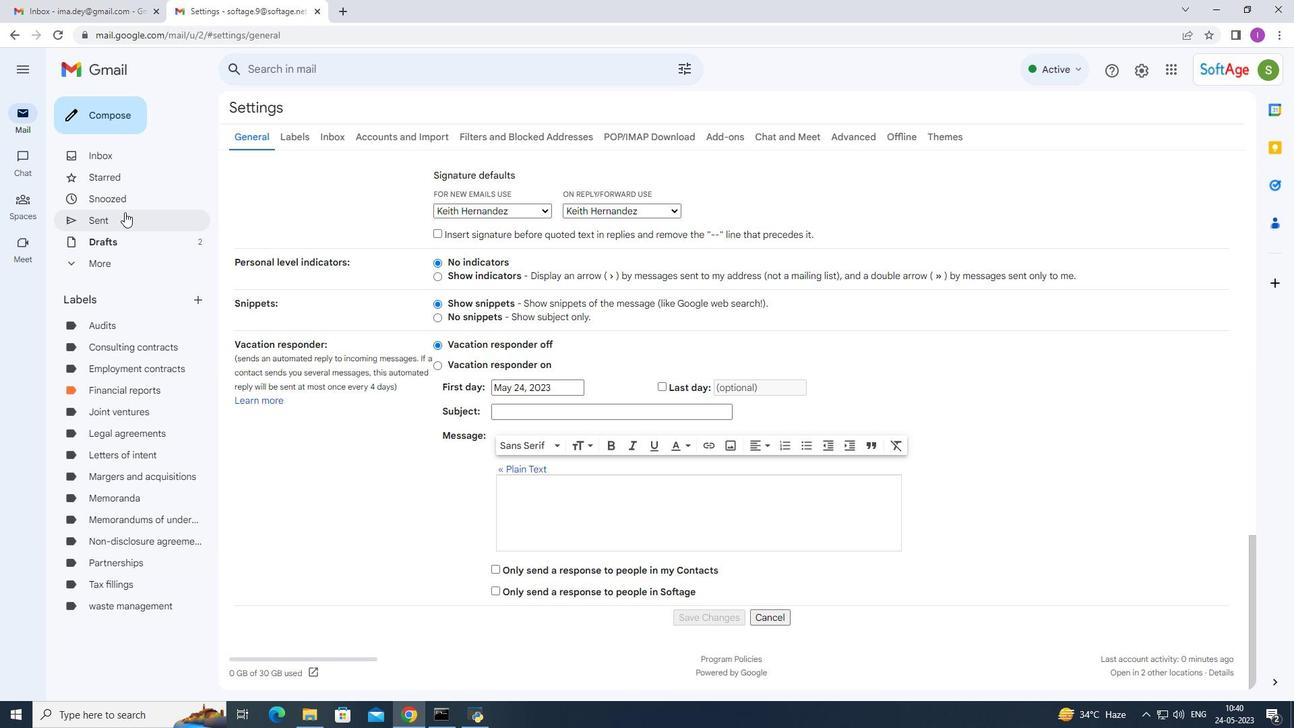 
Action: Mouse pressed left at (124, 218)
